 Task: Buy 2 Hall Effect Pickups from Ignition Parts section under best seller category for shipping address: Joshua Turner, 2763 Fieldcrest Road, New York, New York 10005, Cell Number 6318992398. Pay from credit card ending with 2005, CVV 3321
Action: Mouse moved to (28, 89)
Screenshot: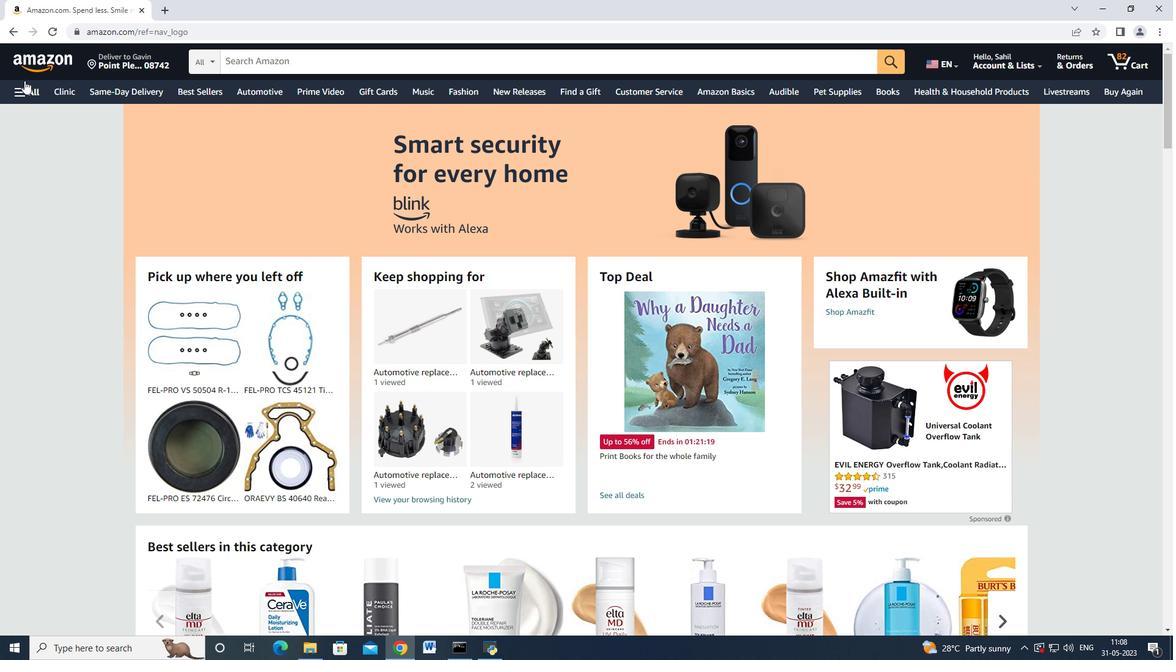 
Action: Mouse pressed left at (28, 89)
Screenshot: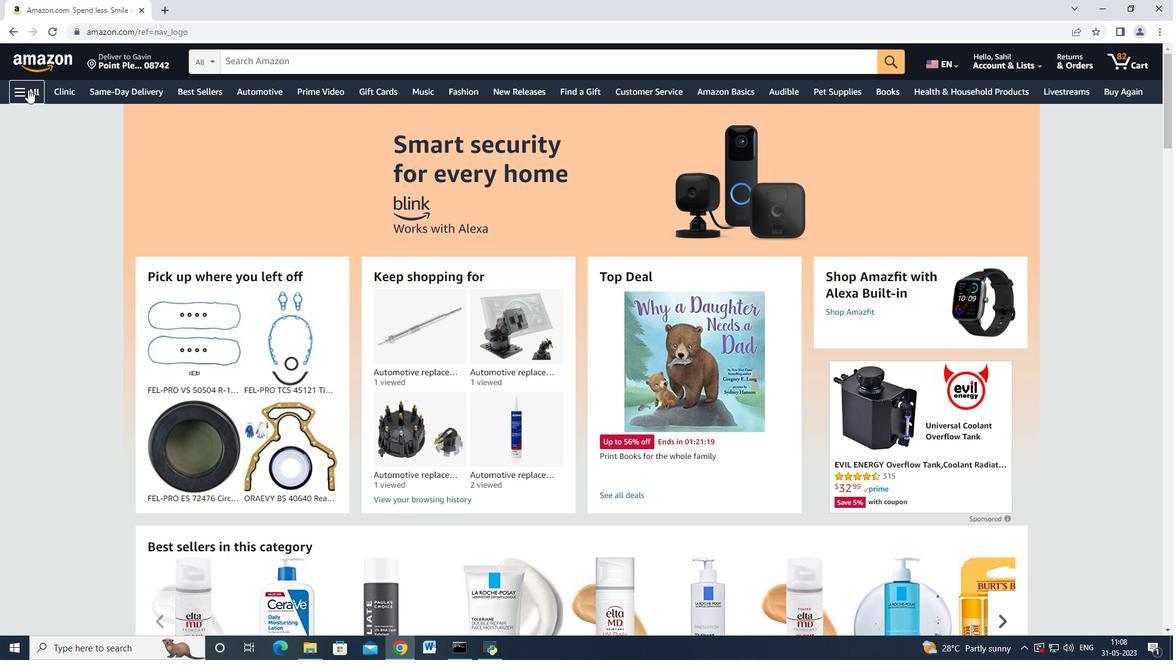 
Action: Mouse moved to (64, 213)
Screenshot: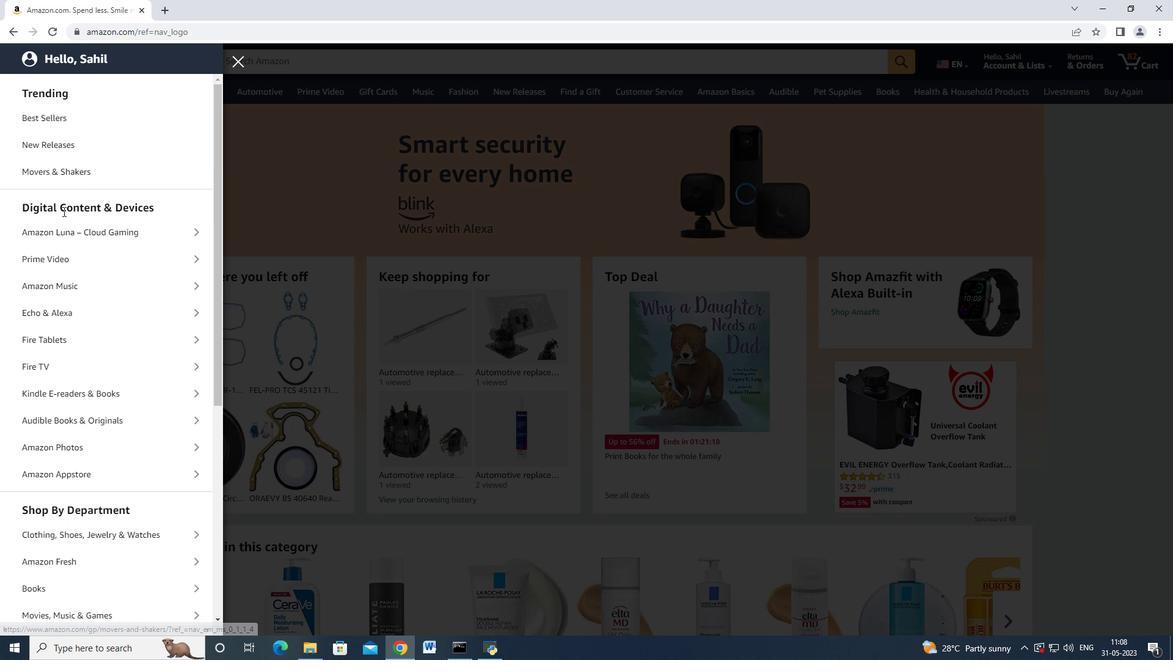 
Action: Mouse scrolled (64, 212) with delta (0, 0)
Screenshot: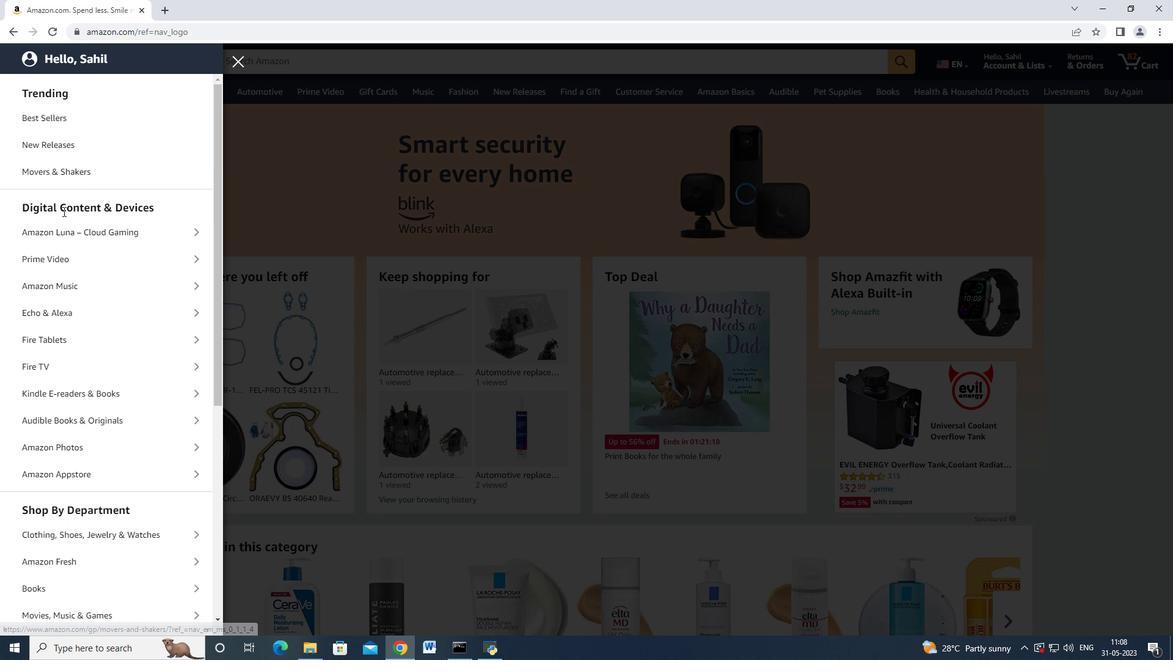 
Action: Mouse moved to (64, 213)
Screenshot: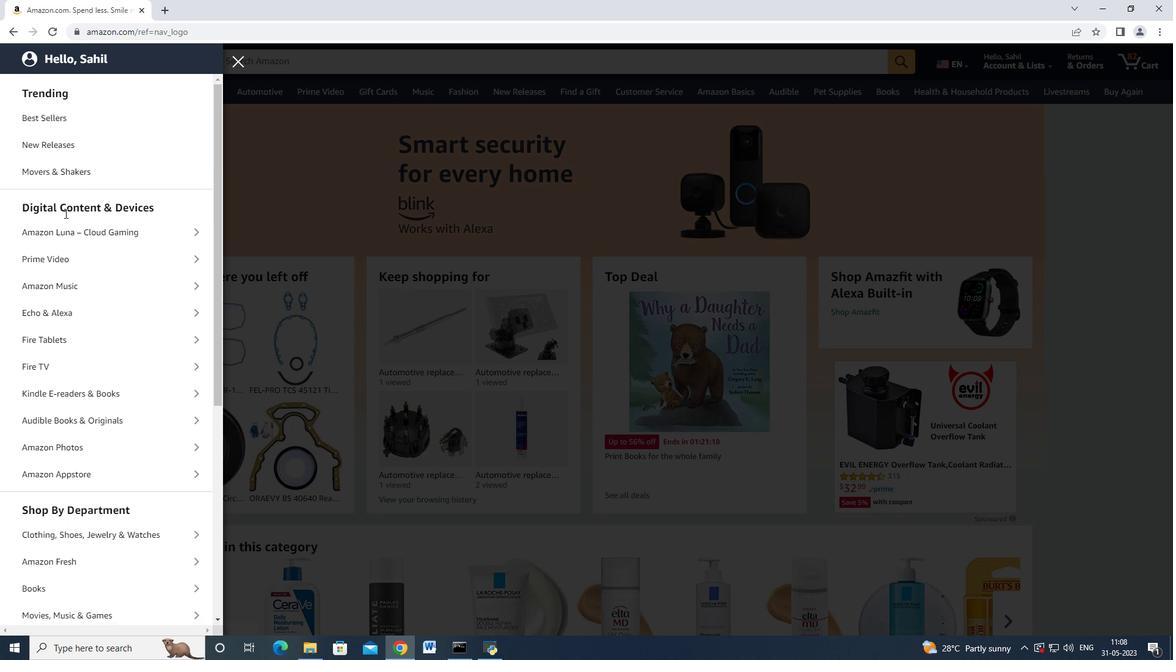 
Action: Mouse scrolled (64, 213) with delta (0, 0)
Screenshot: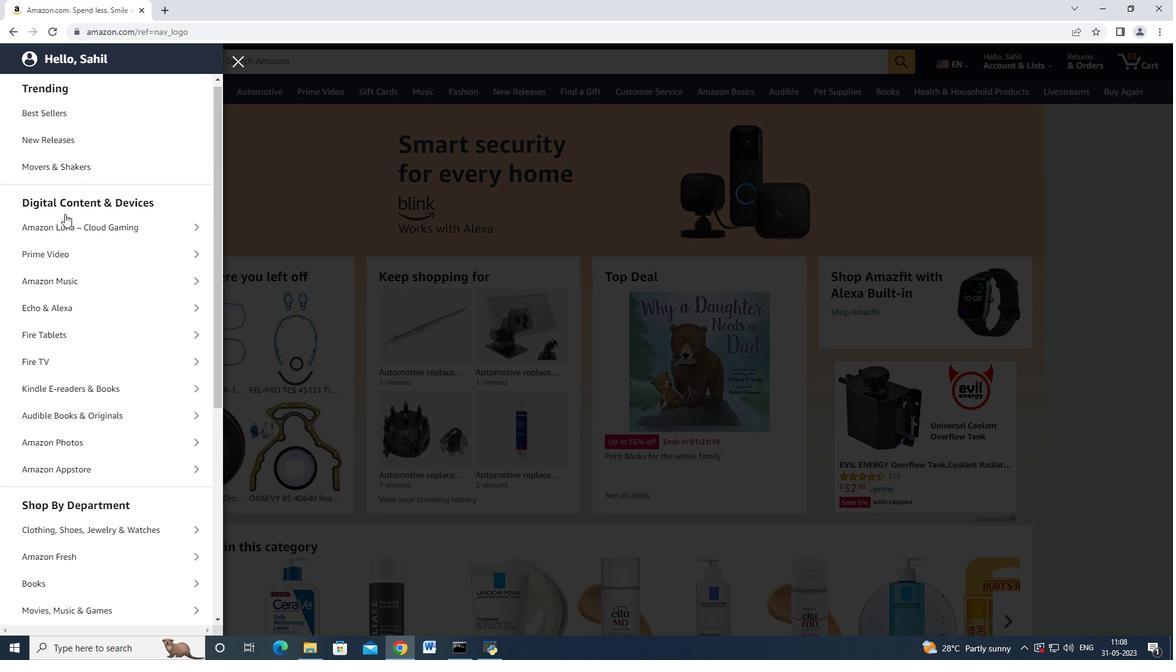 
Action: Mouse moved to (66, 214)
Screenshot: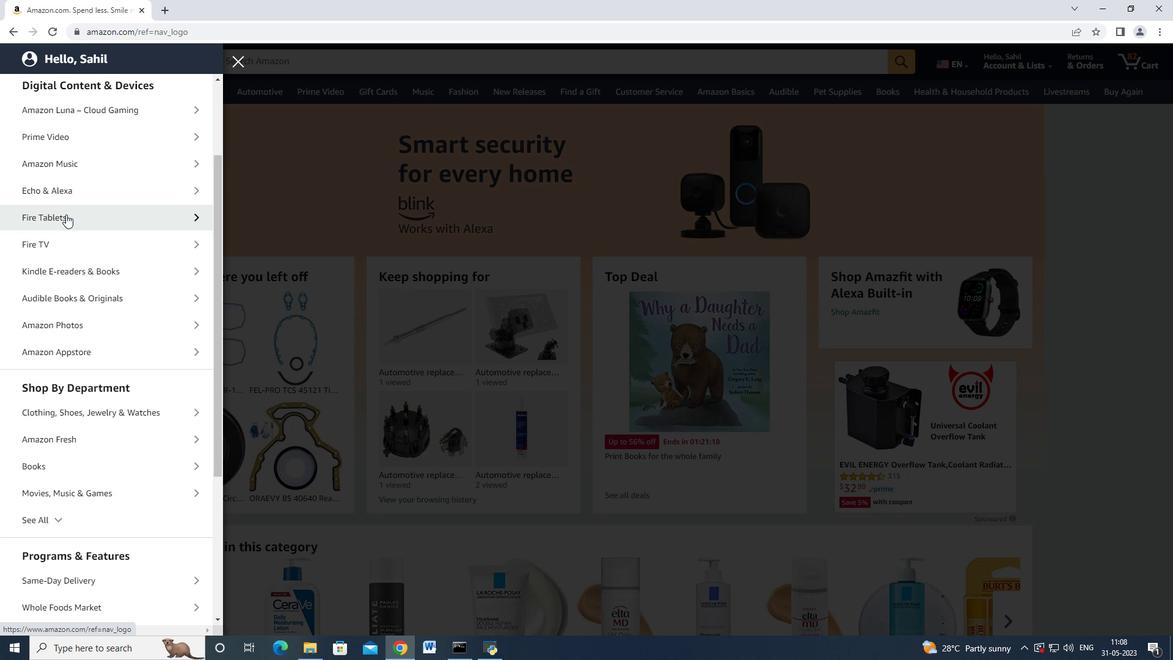 
Action: Mouse scrolled (66, 213) with delta (0, 0)
Screenshot: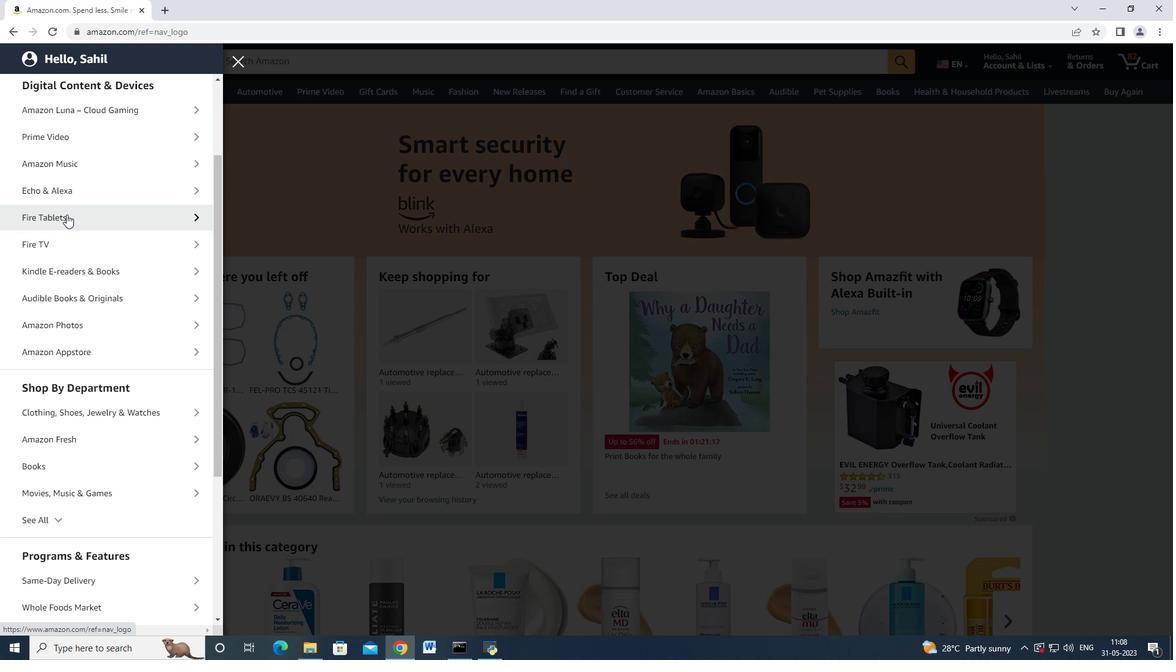 
Action: Mouse scrolled (66, 213) with delta (0, 0)
Screenshot: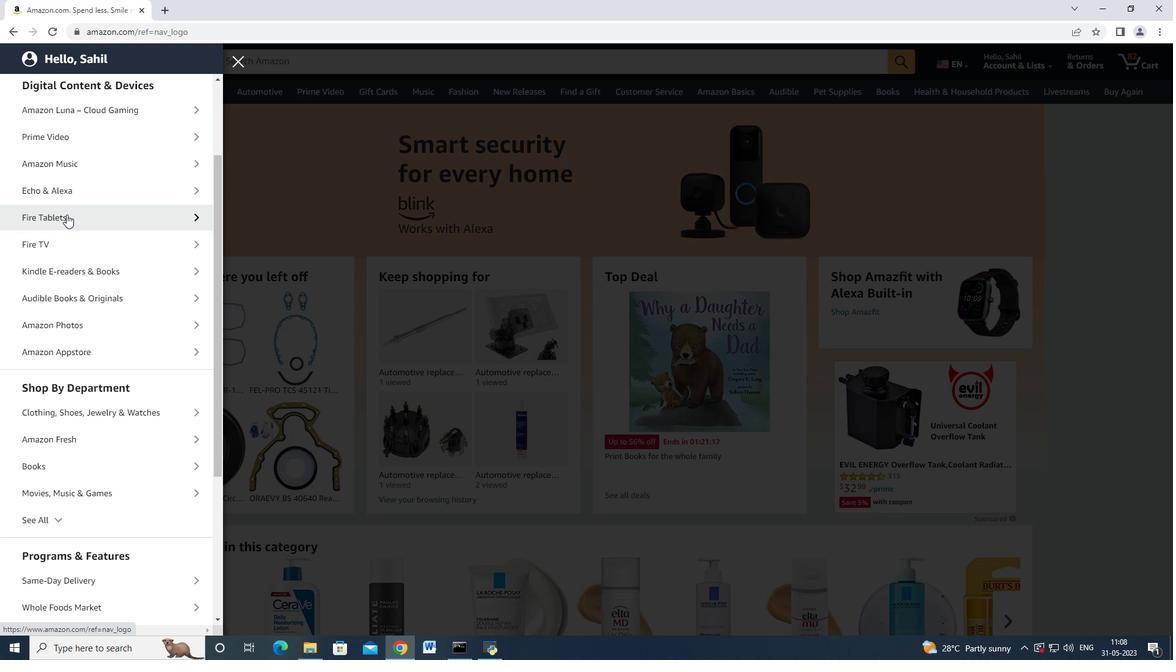 
Action: Mouse moved to (84, 399)
Screenshot: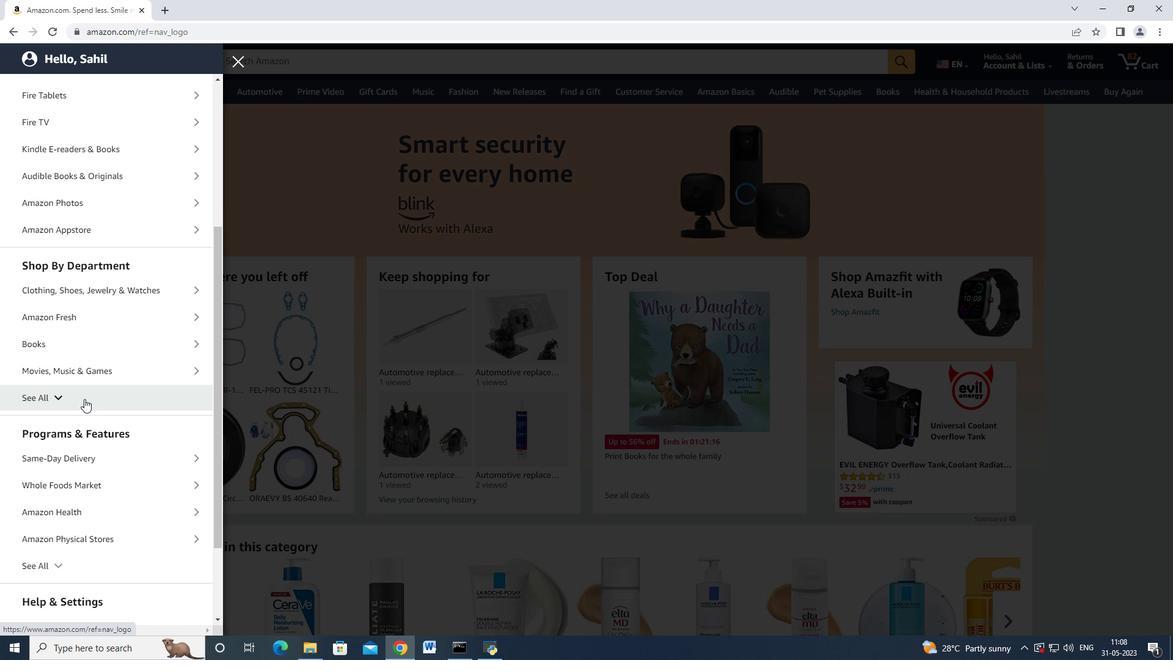 
Action: Mouse pressed left at (84, 399)
Screenshot: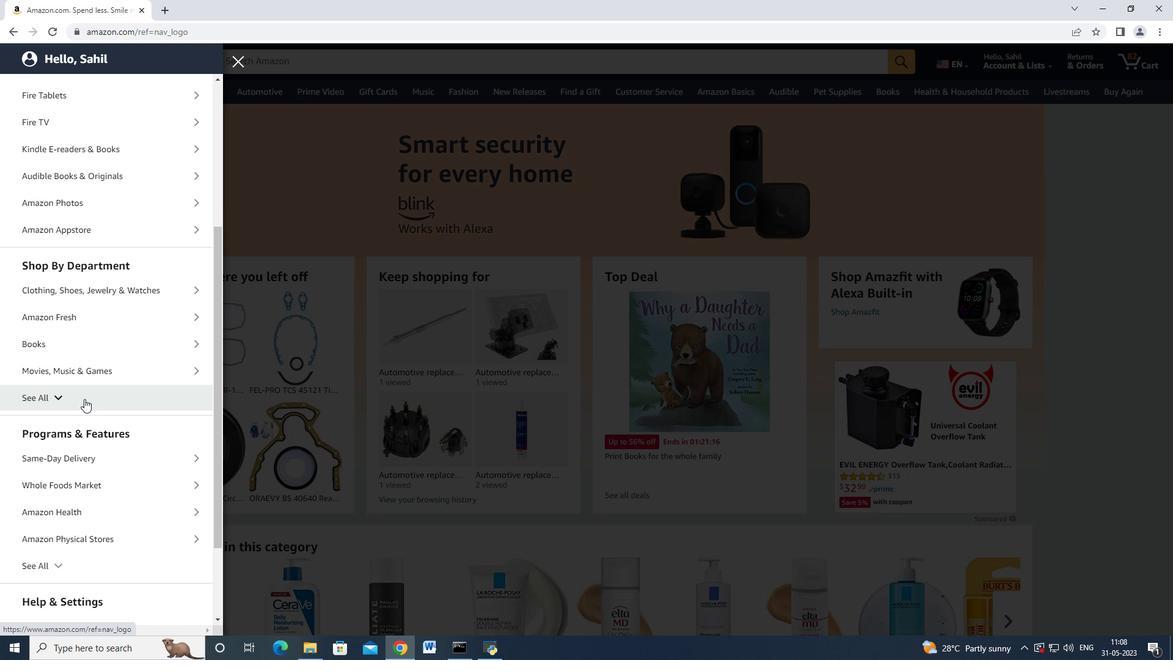 
Action: Mouse moved to (84, 398)
Screenshot: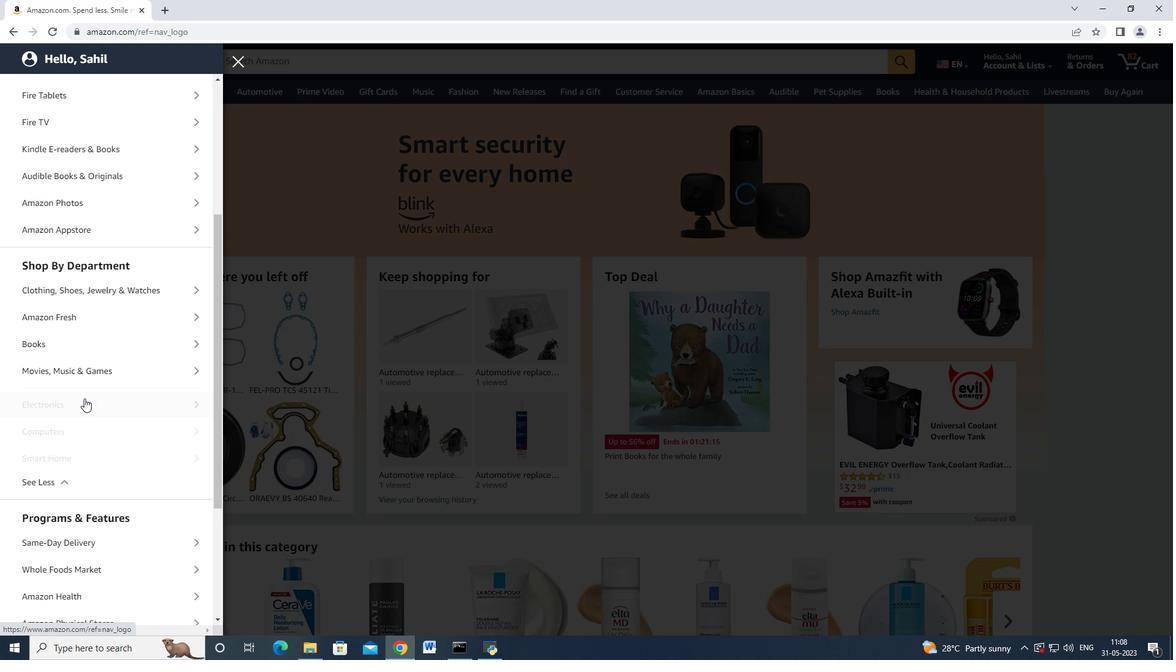 
Action: Mouse scrolled (84, 397) with delta (0, 0)
Screenshot: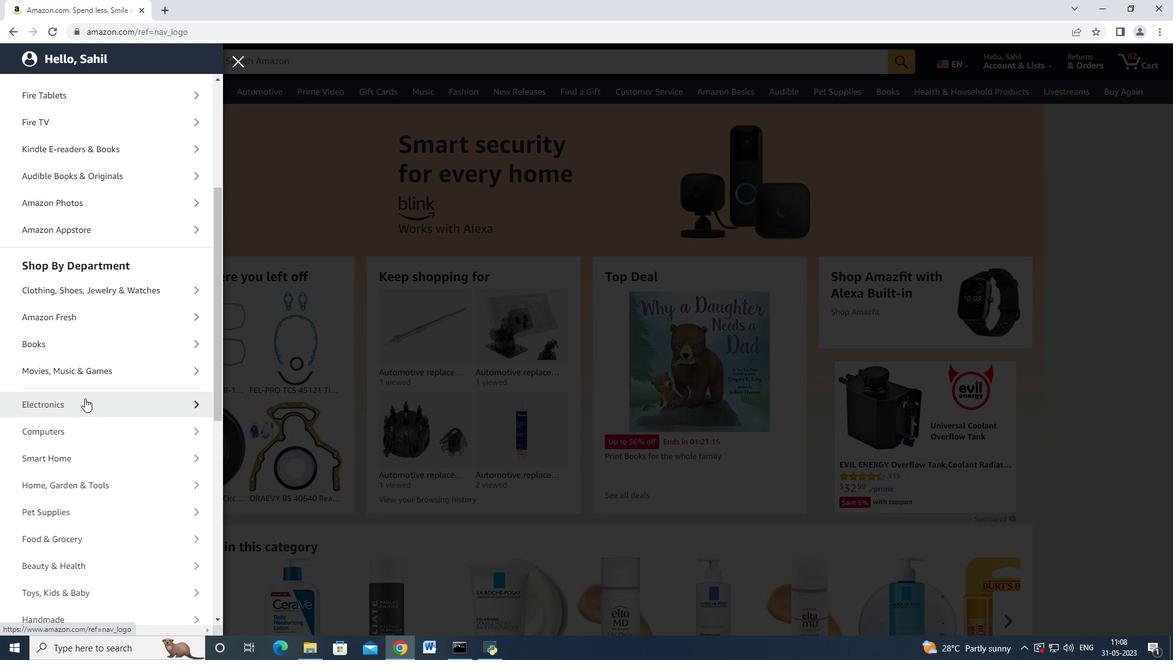 
Action: Mouse scrolled (84, 397) with delta (0, 0)
Screenshot: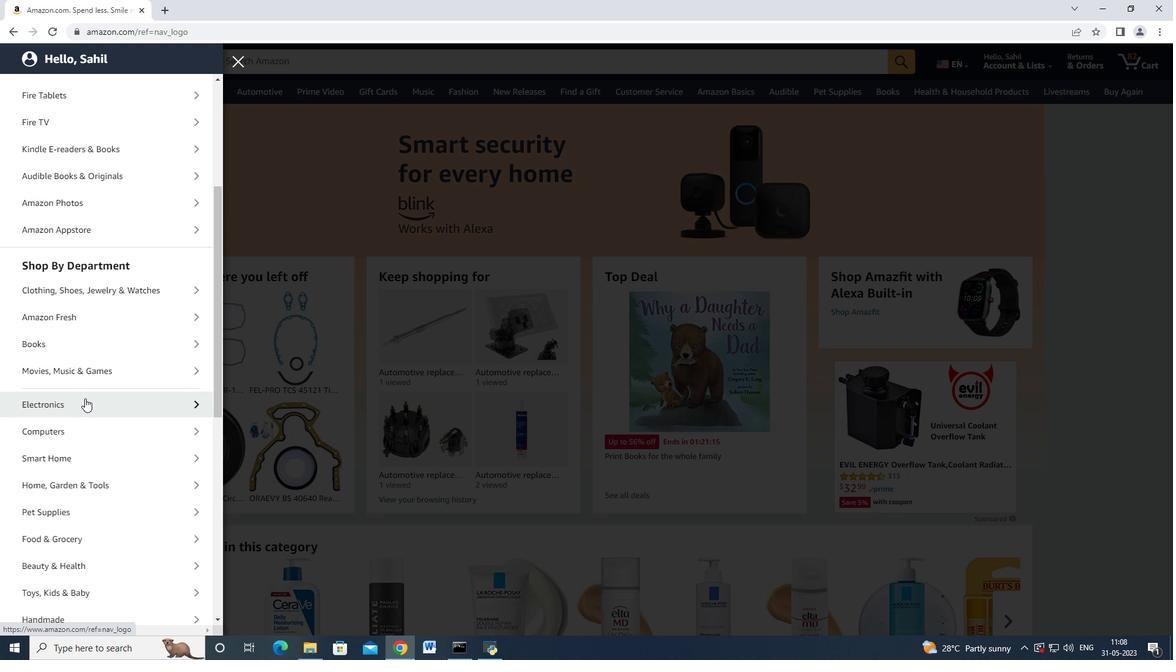 
Action: Mouse scrolled (84, 397) with delta (0, 0)
Screenshot: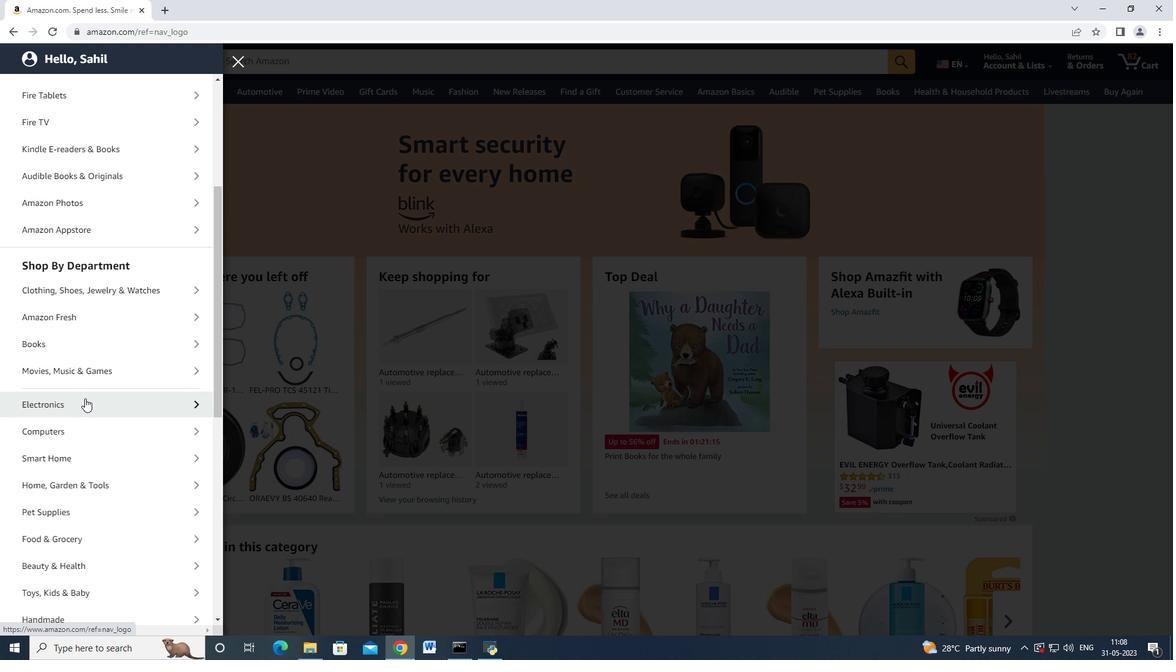 
Action: Mouse scrolled (84, 397) with delta (0, 0)
Screenshot: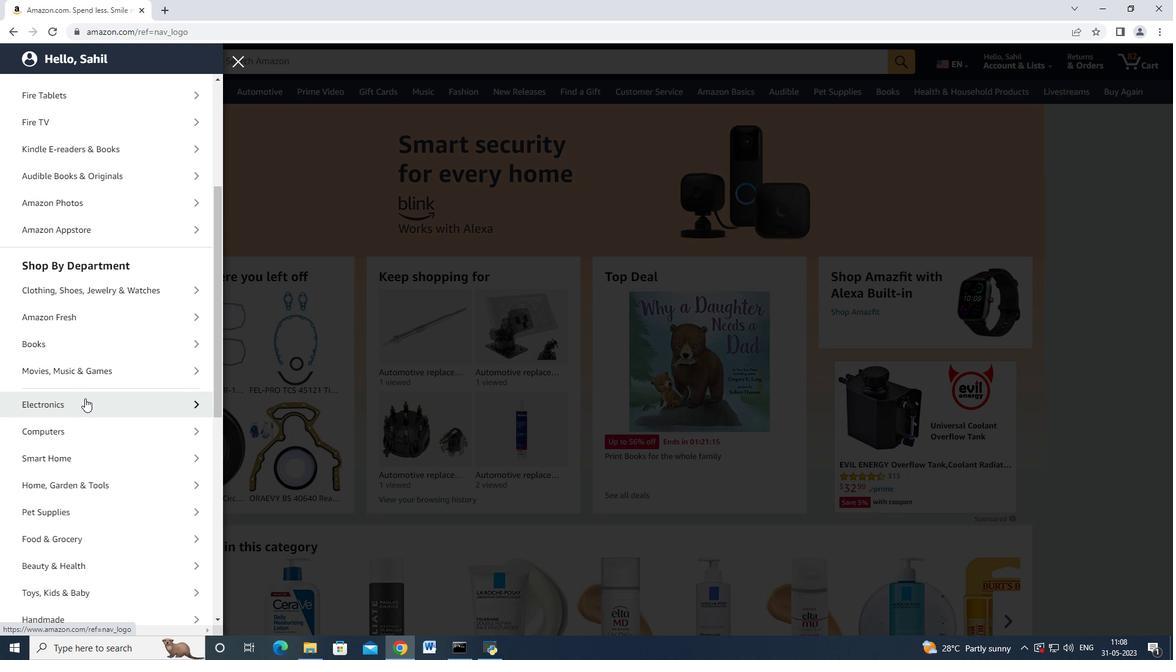 
Action: Mouse scrolled (84, 397) with delta (0, 0)
Screenshot: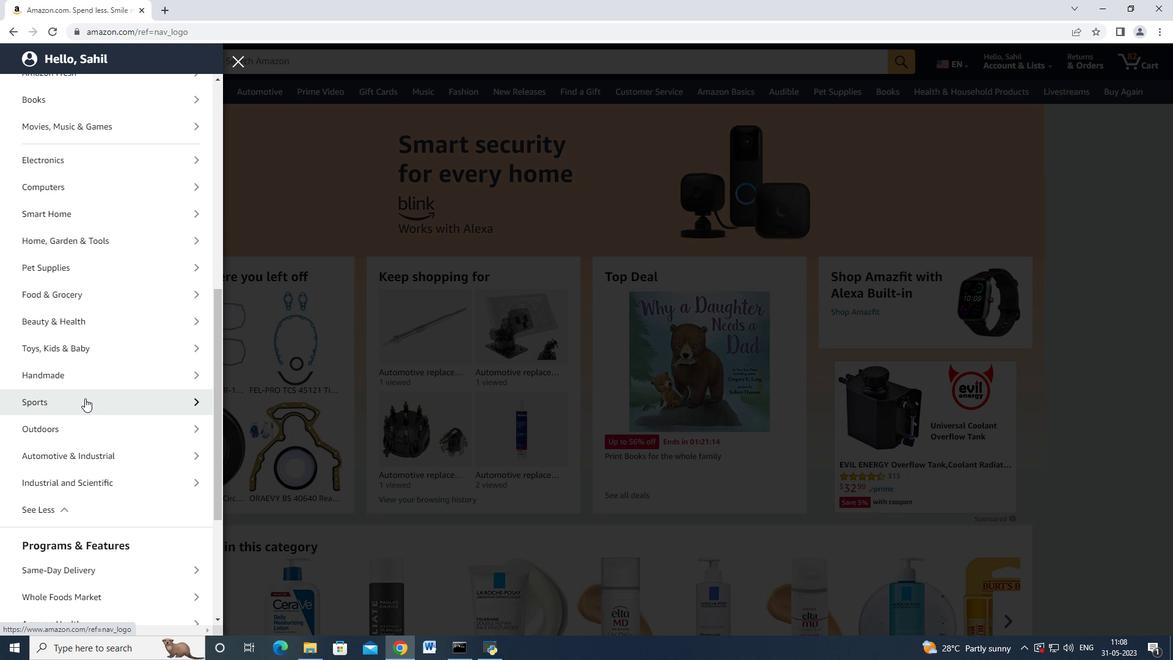 
Action: Mouse moved to (91, 381)
Screenshot: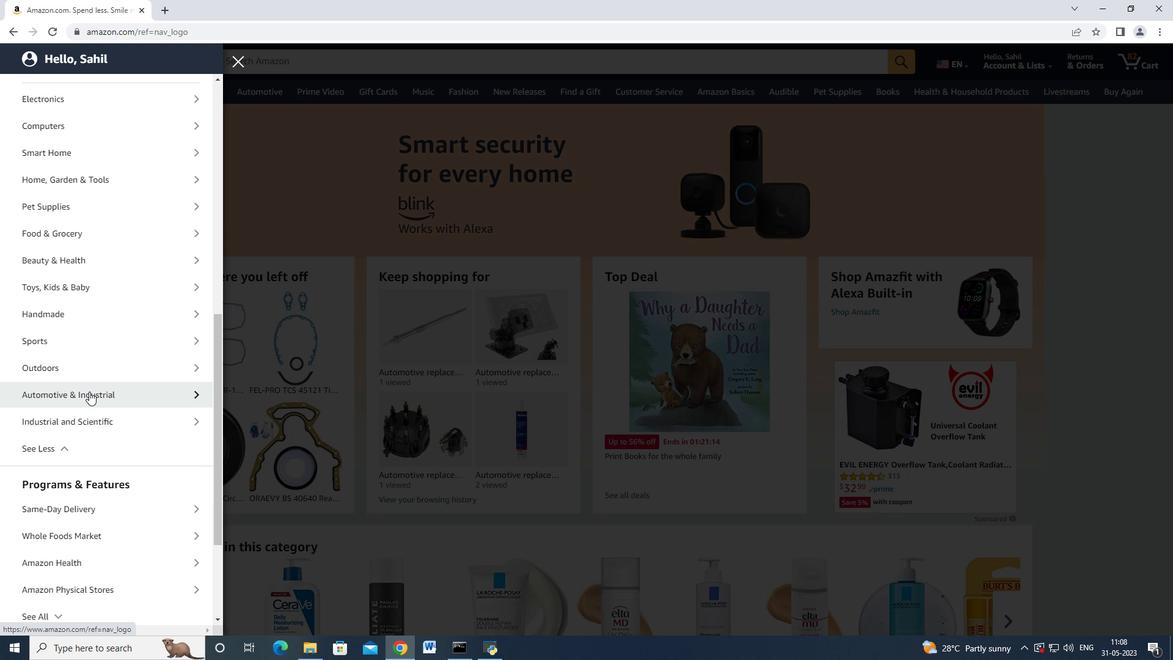 
Action: Mouse scrolled (91, 382) with delta (0, 0)
Screenshot: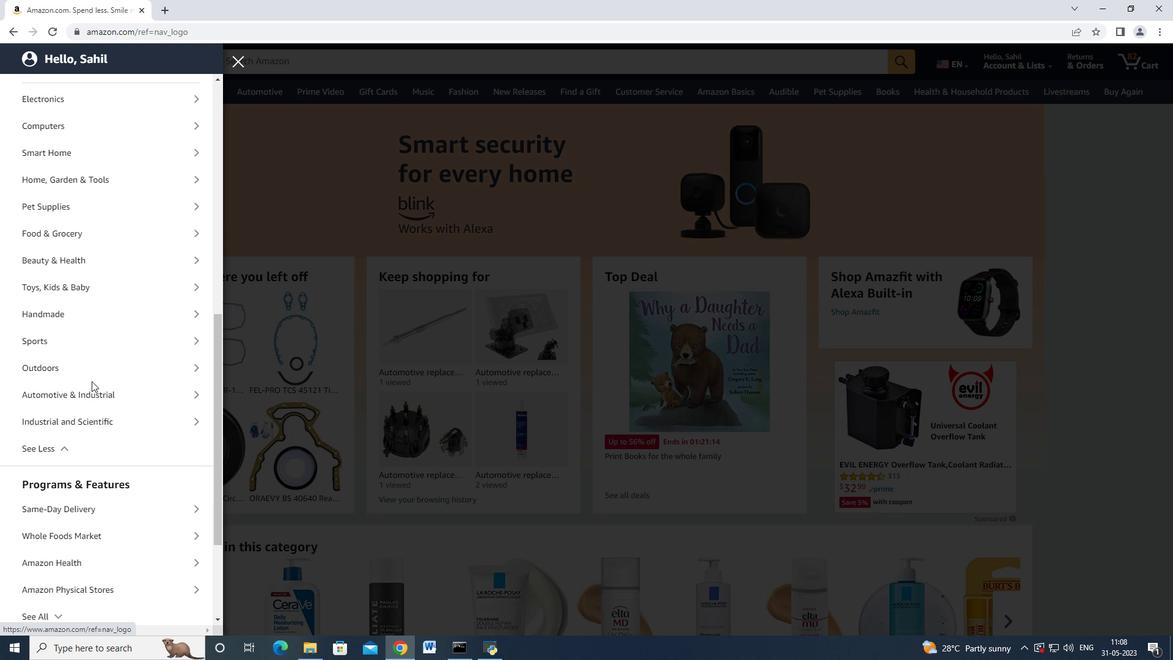 
Action: Mouse scrolled (91, 382) with delta (0, 0)
Screenshot: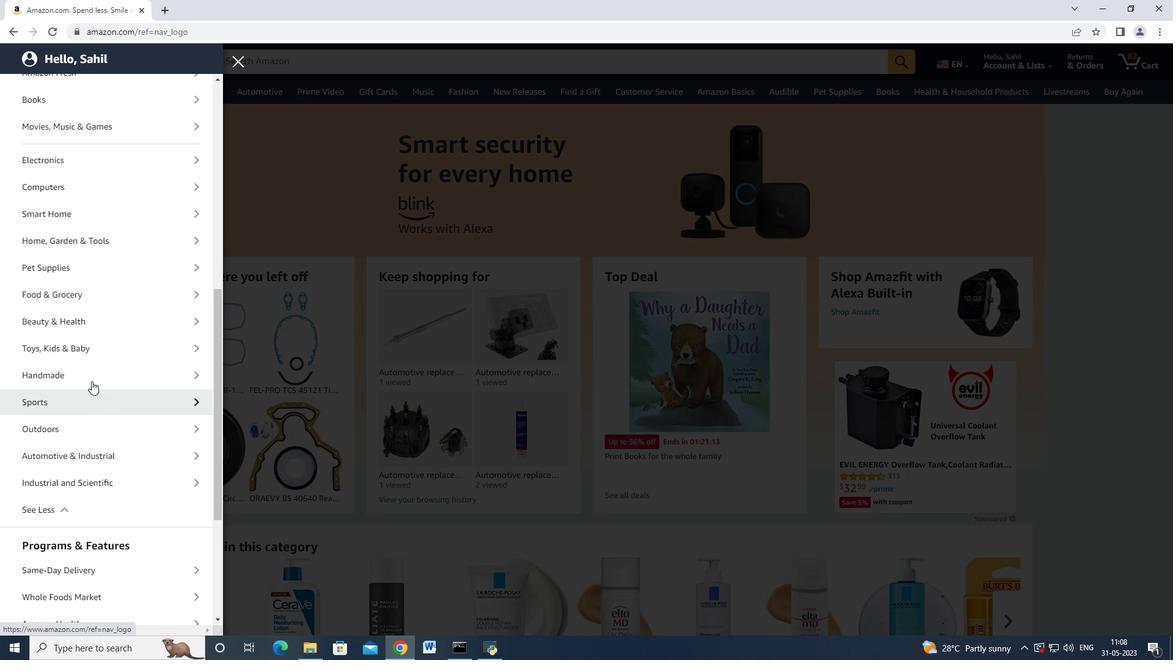 
Action: Mouse moved to (89, 385)
Screenshot: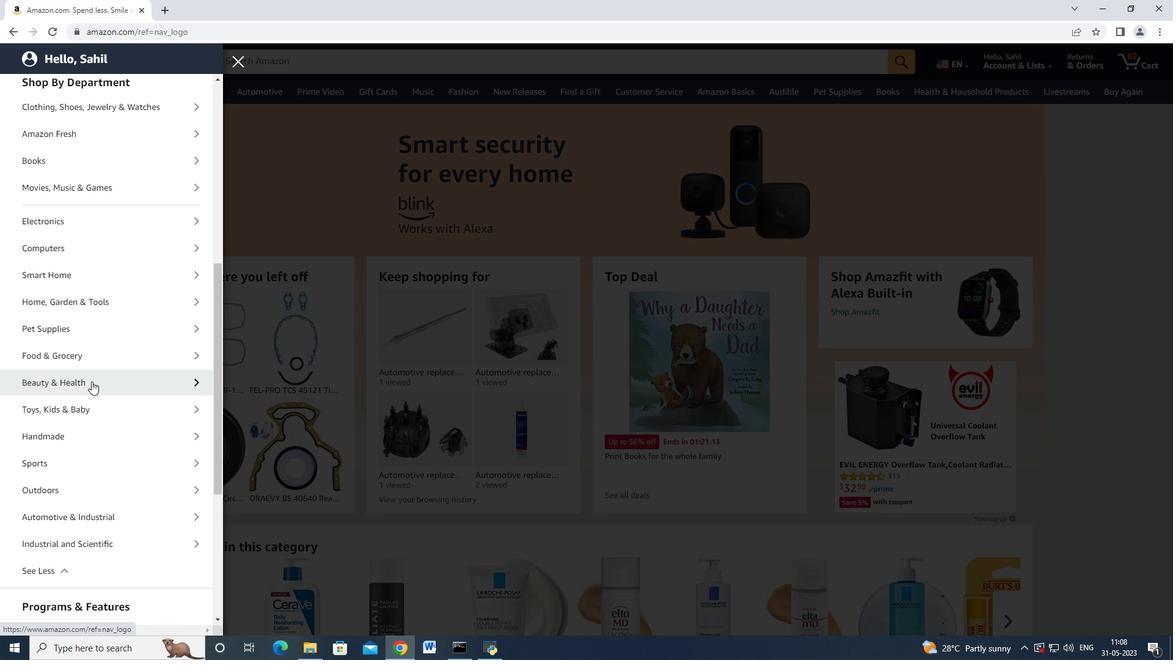 
Action: Mouse scrolled (89, 385) with delta (0, 0)
Screenshot: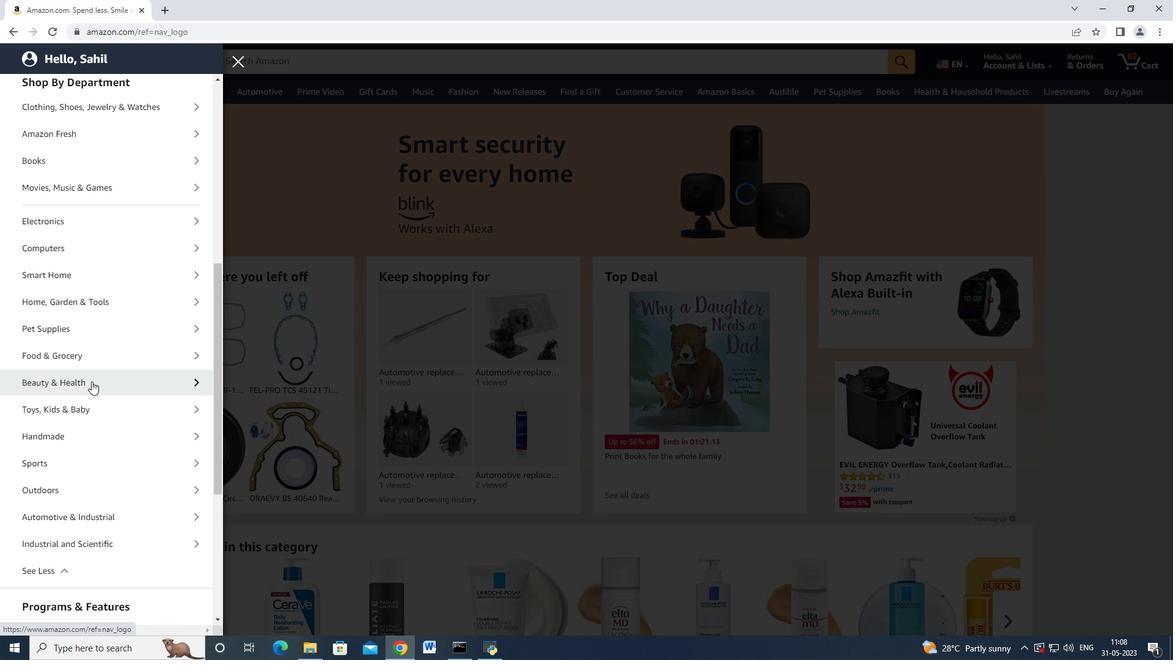 
Action: Mouse moved to (88, 386)
Screenshot: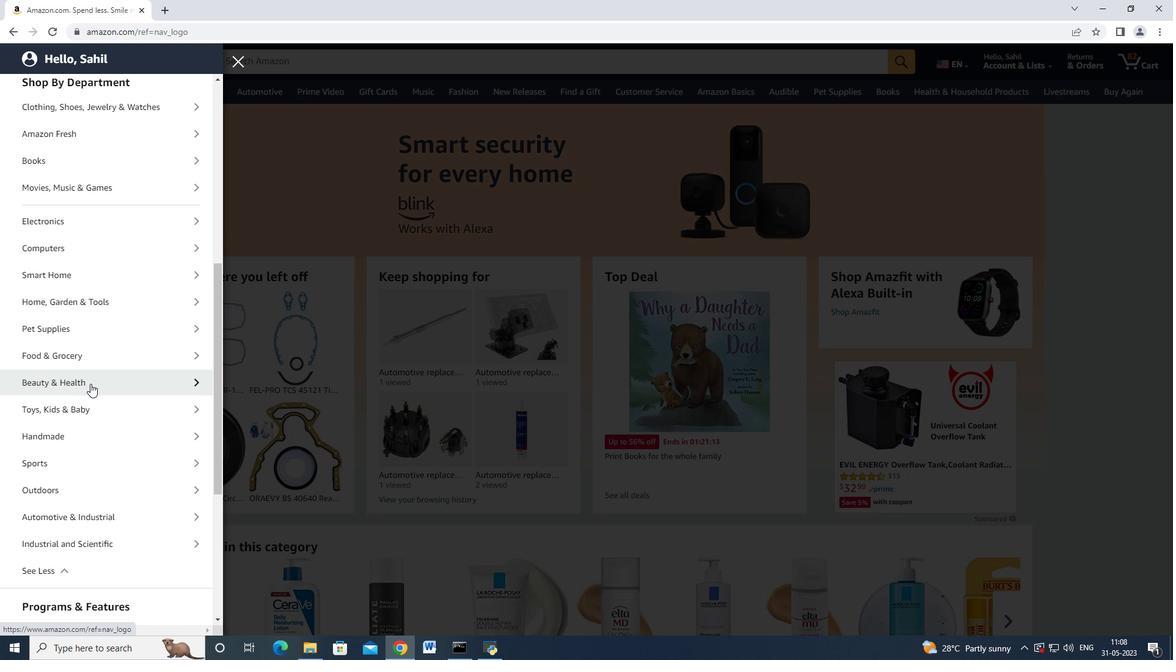 
Action: Mouse scrolled (88, 385) with delta (0, 0)
Screenshot: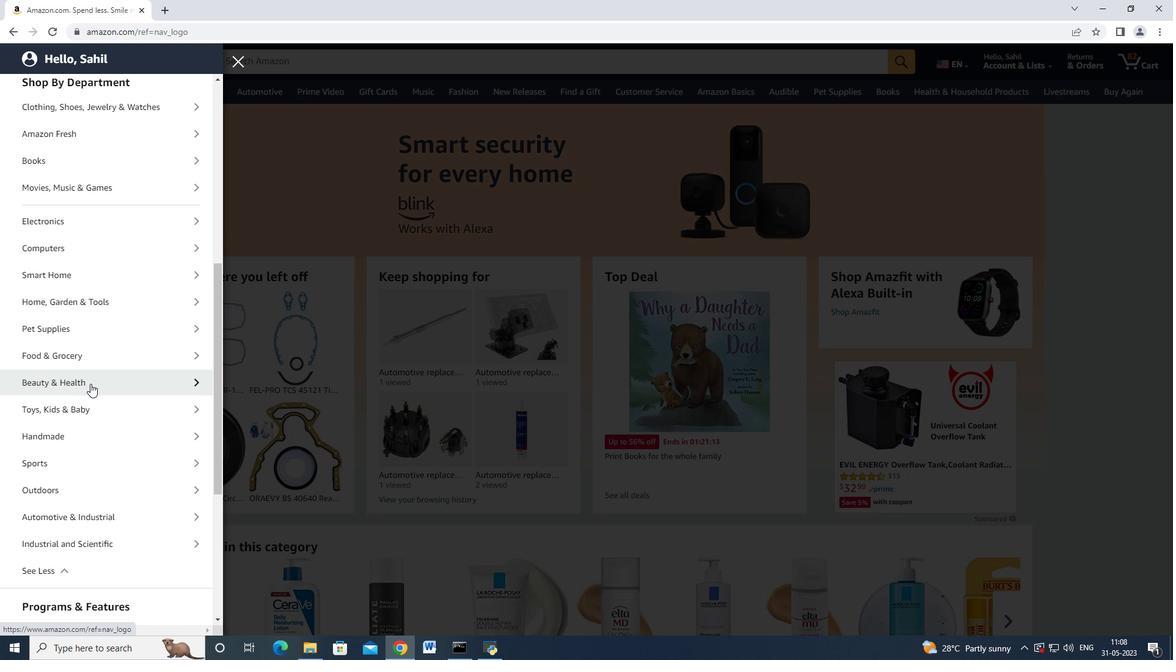 
Action: Mouse moved to (100, 393)
Screenshot: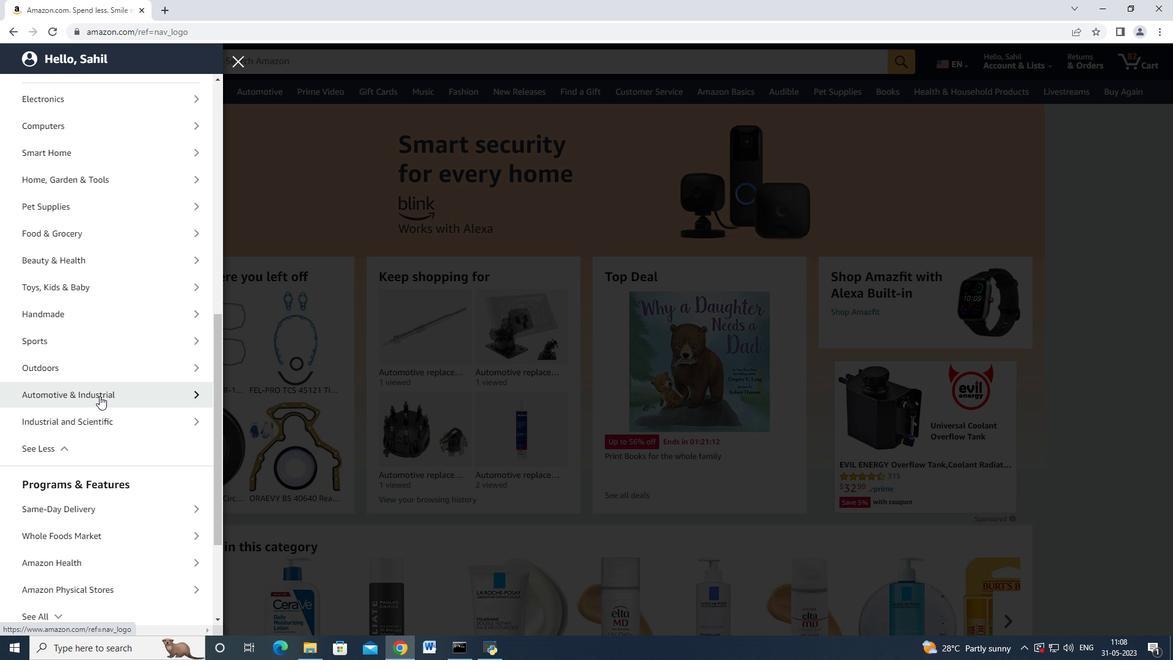 
Action: Mouse pressed left at (100, 393)
Screenshot: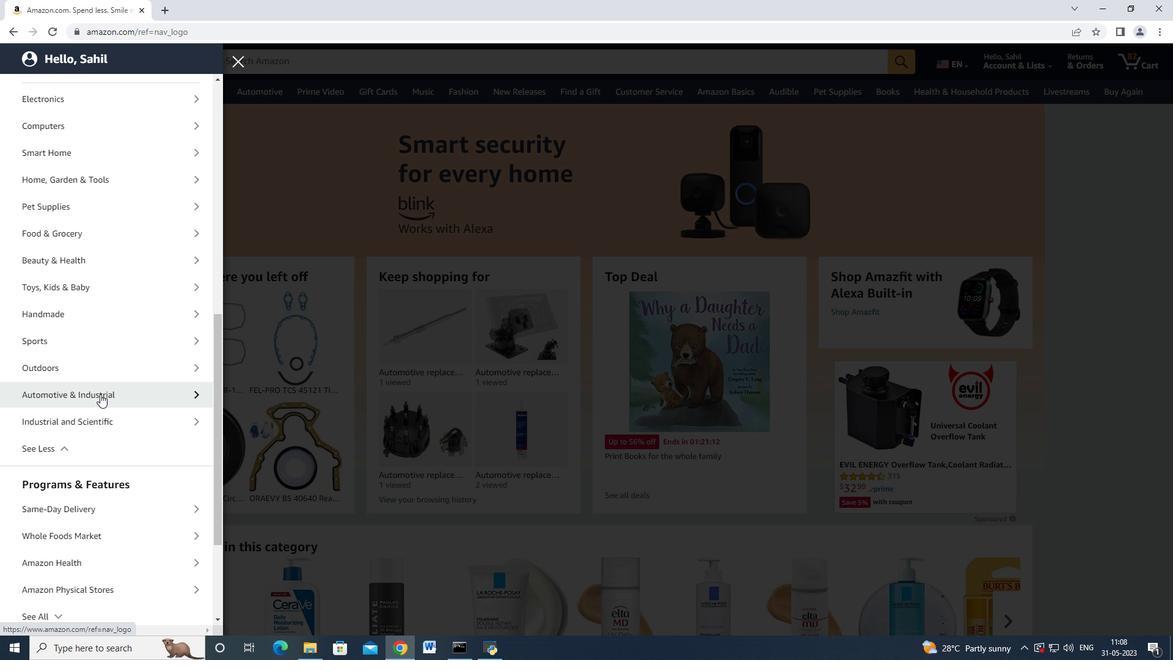 
Action: Mouse moved to (108, 141)
Screenshot: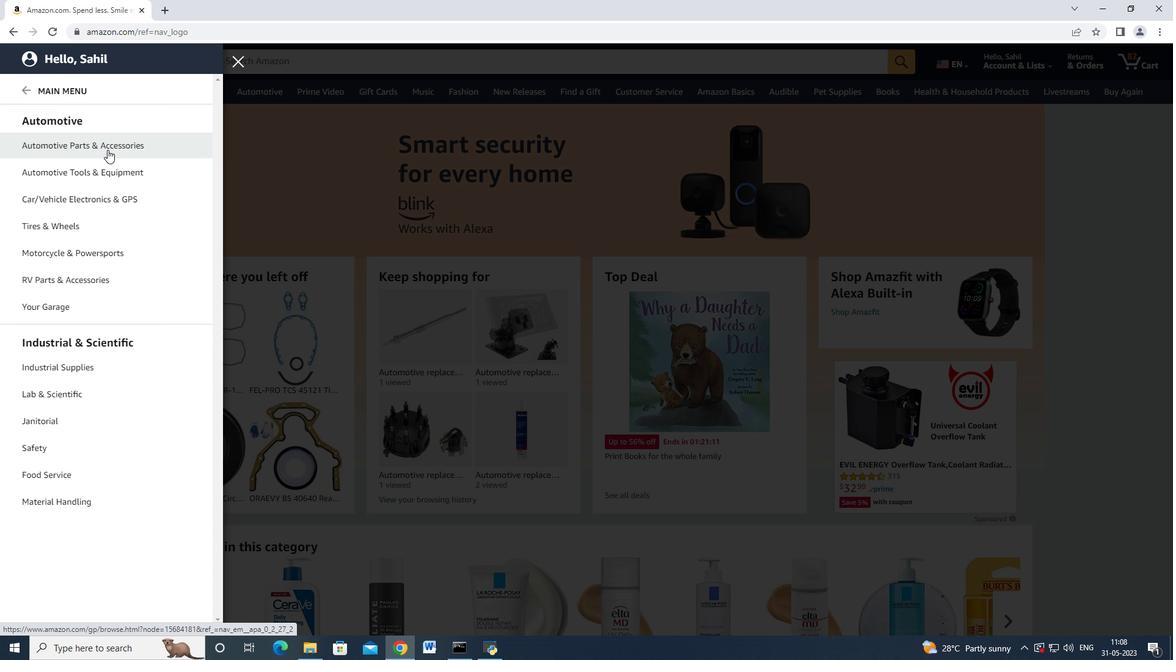 
Action: Mouse pressed left at (108, 141)
Screenshot: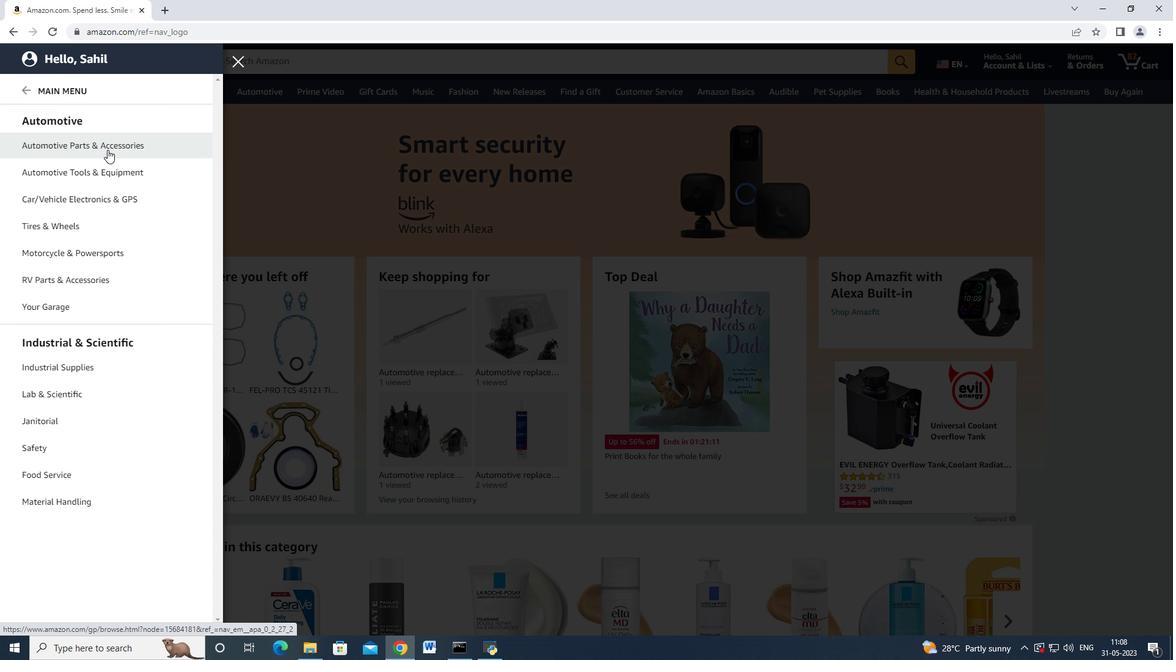 
Action: Mouse moved to (222, 115)
Screenshot: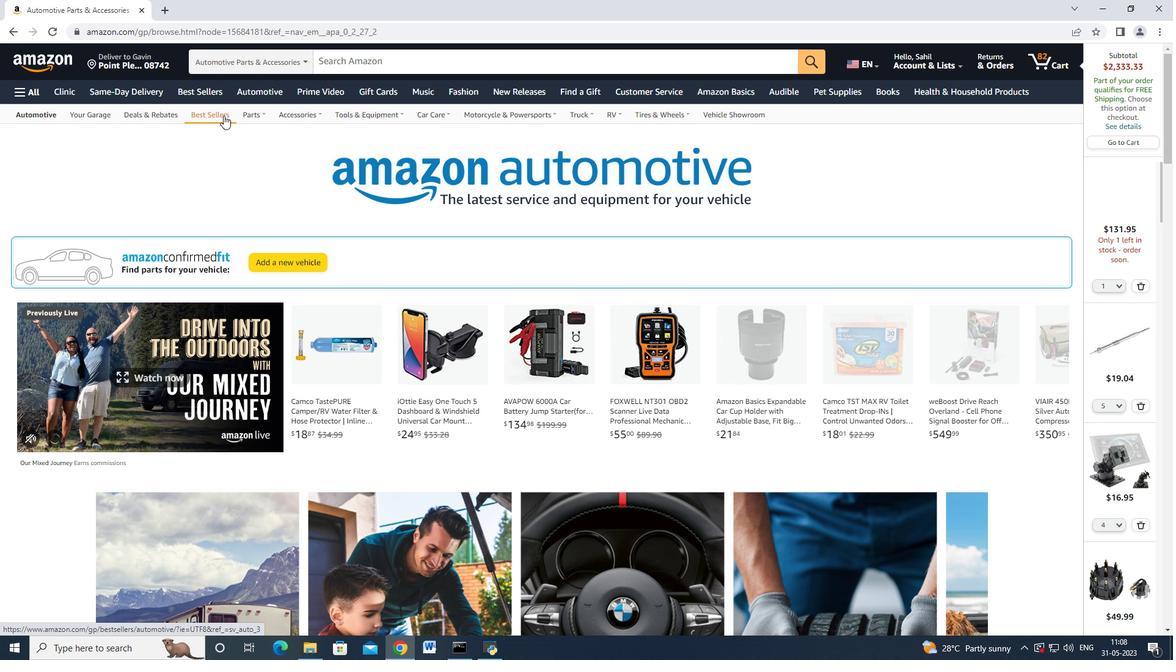 
Action: Mouse pressed left at (222, 115)
Screenshot: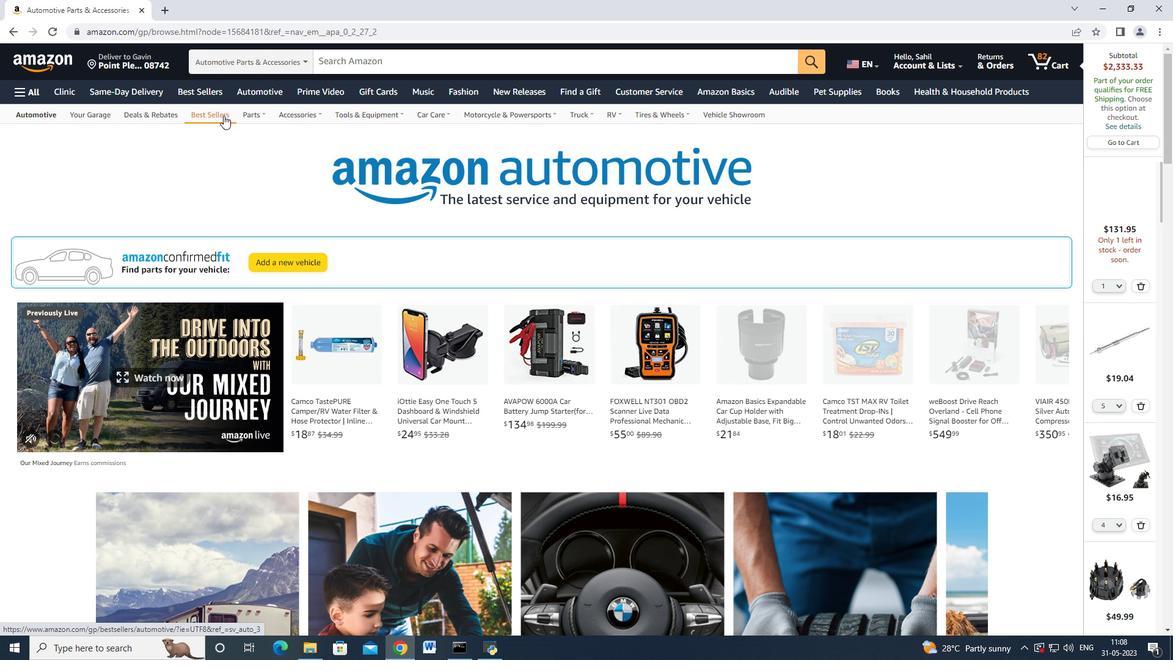 
Action: Mouse moved to (80, 339)
Screenshot: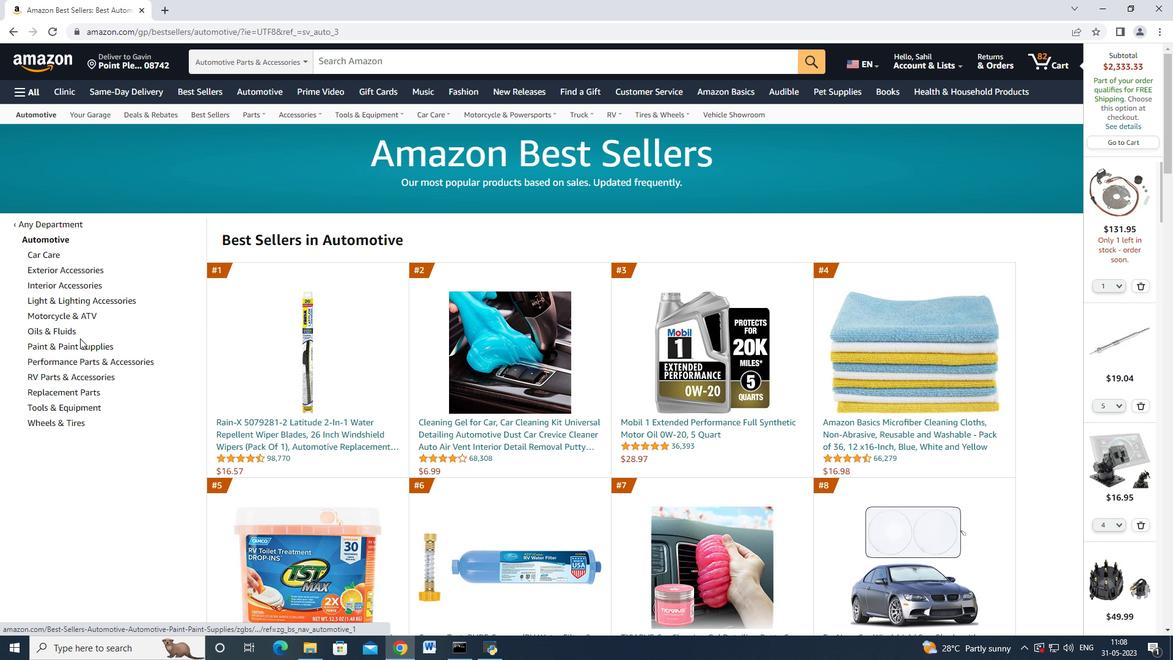 
Action: Mouse scrolled (80, 339) with delta (0, 0)
Screenshot: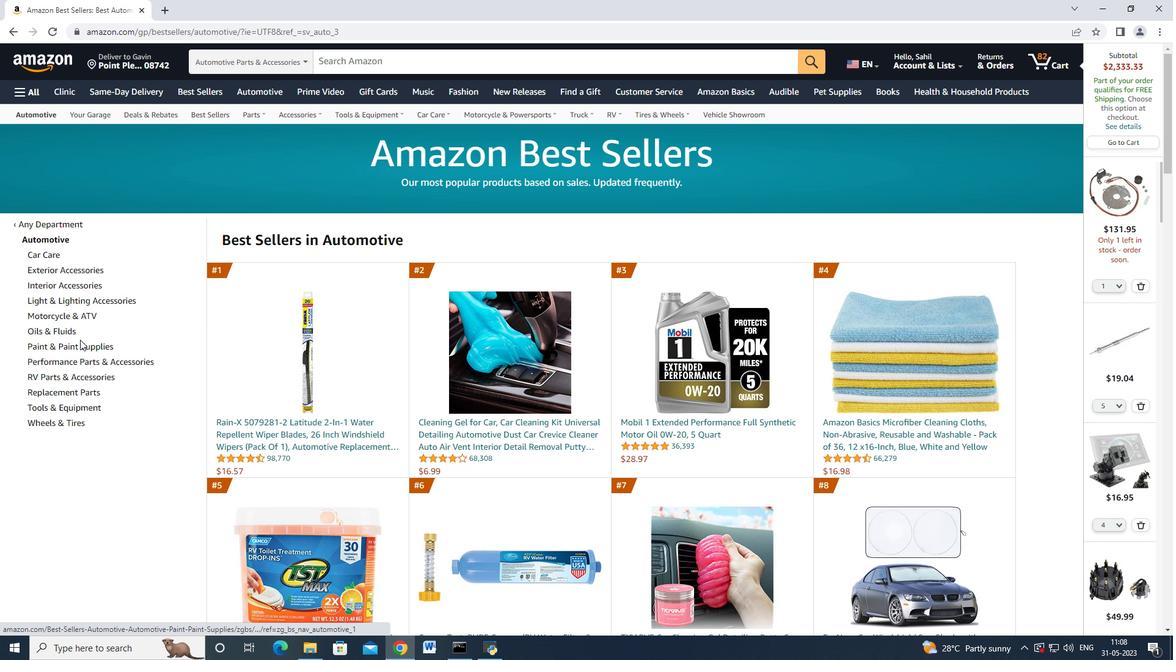 
Action: Mouse moved to (75, 334)
Screenshot: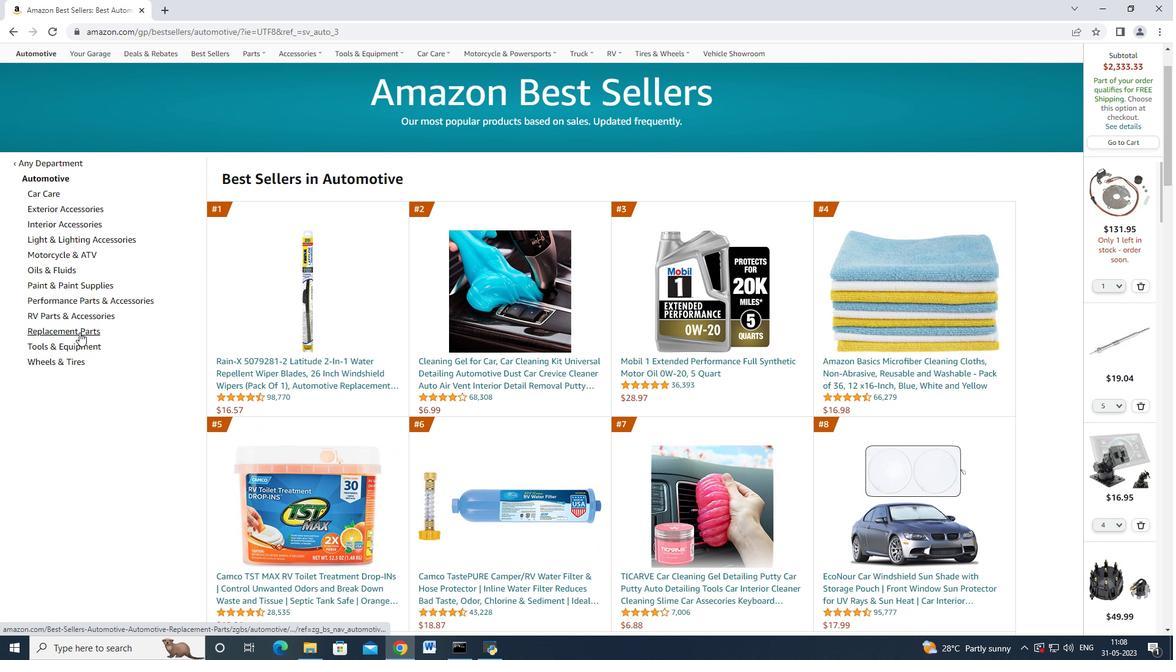 
Action: Mouse pressed left at (75, 334)
Screenshot: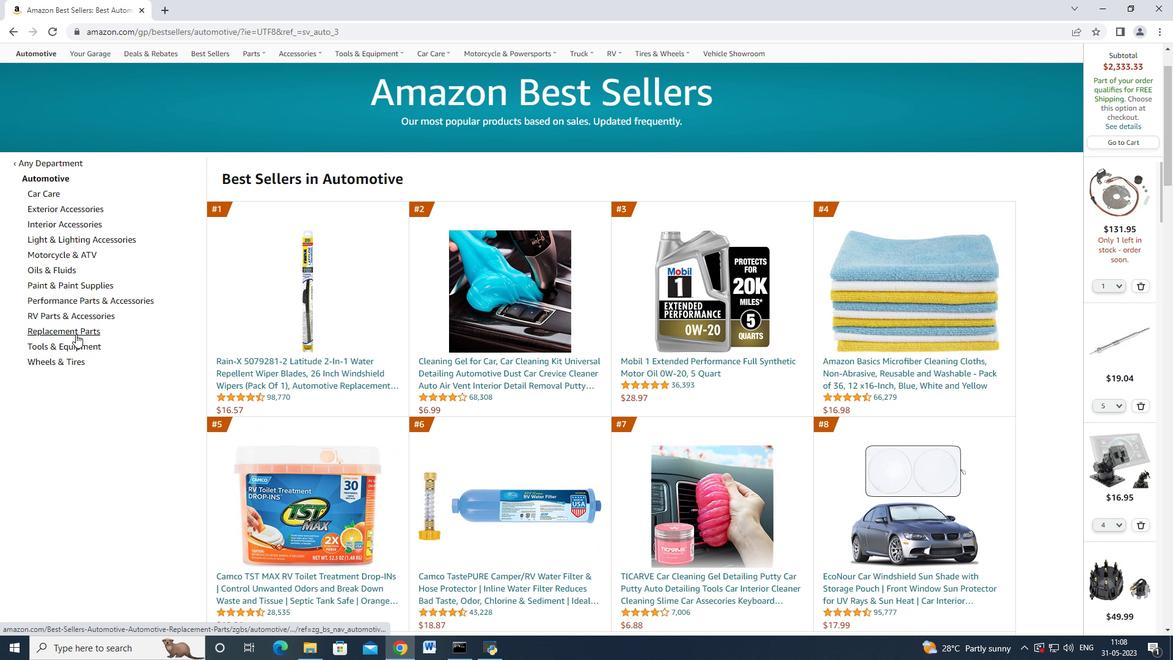 
Action: Mouse moved to (78, 326)
Screenshot: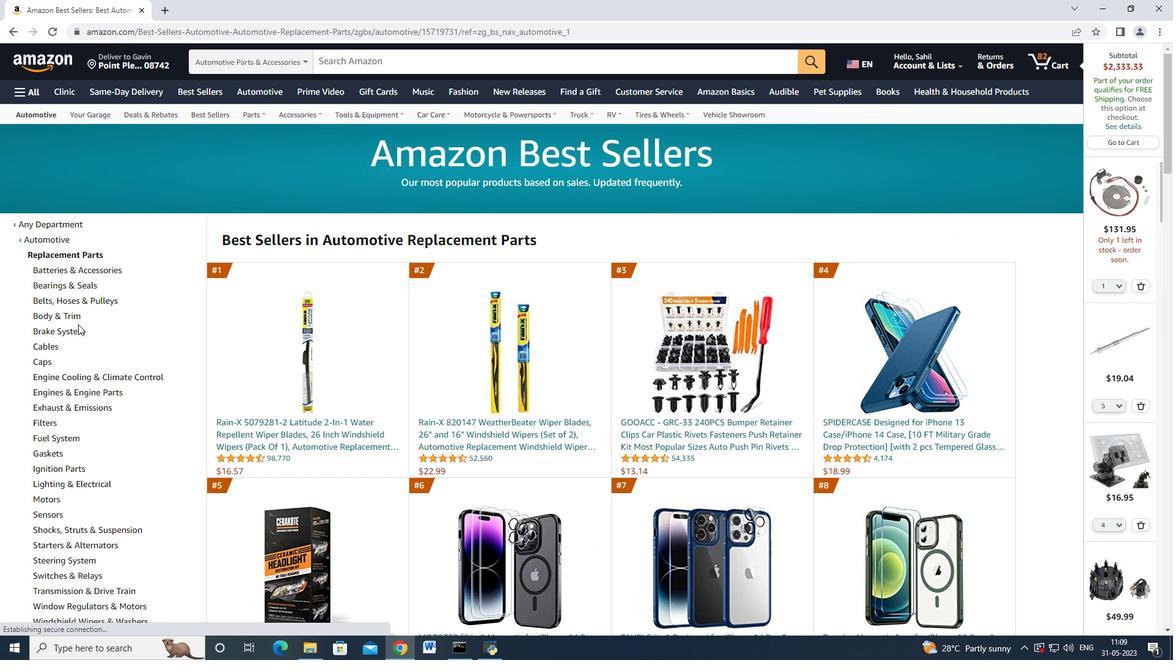 
Action: Mouse scrolled (78, 325) with delta (0, 0)
Screenshot: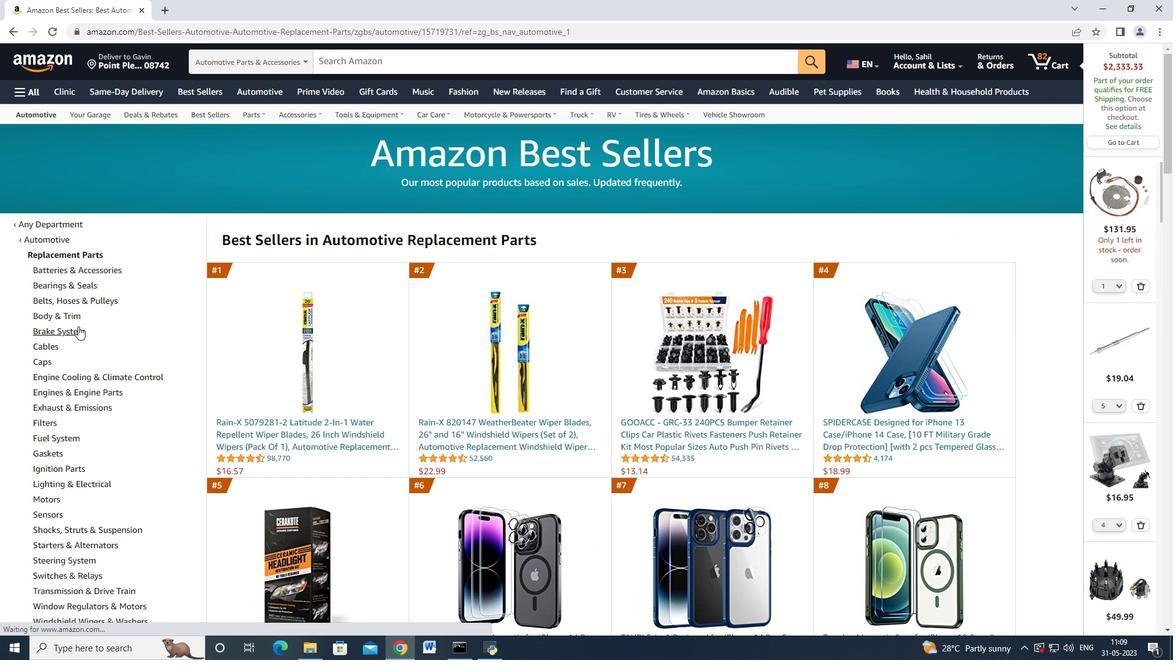
Action: Mouse scrolled (78, 325) with delta (0, 0)
Screenshot: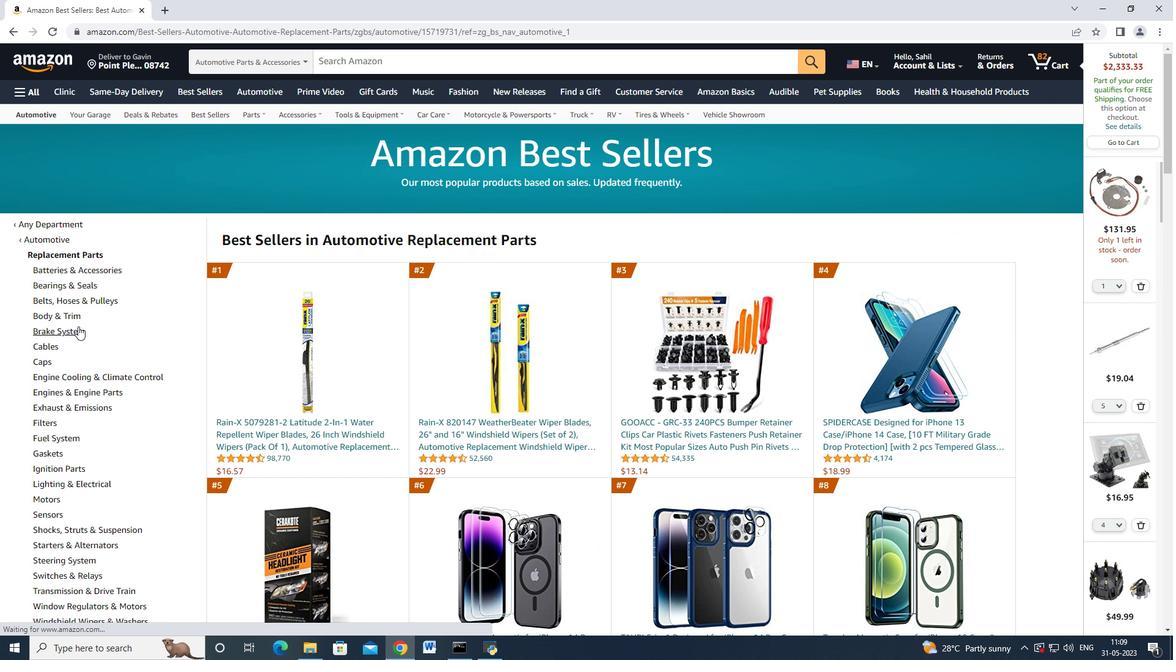 
Action: Mouse scrolled (78, 325) with delta (0, 0)
Screenshot: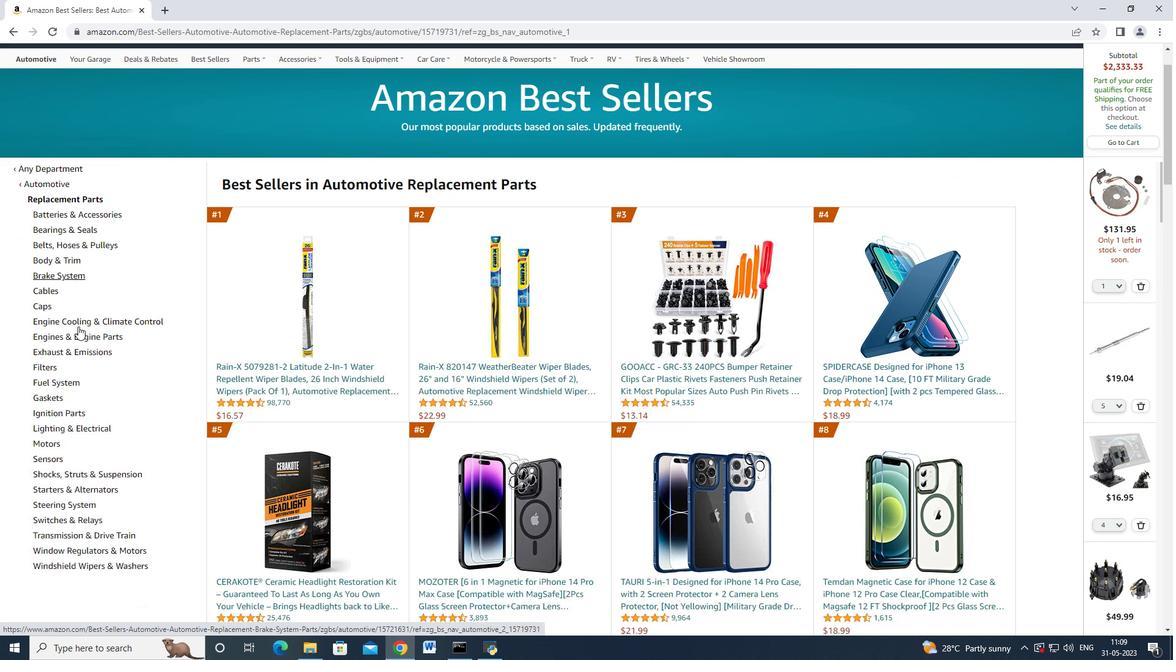 
Action: Mouse moved to (66, 281)
Screenshot: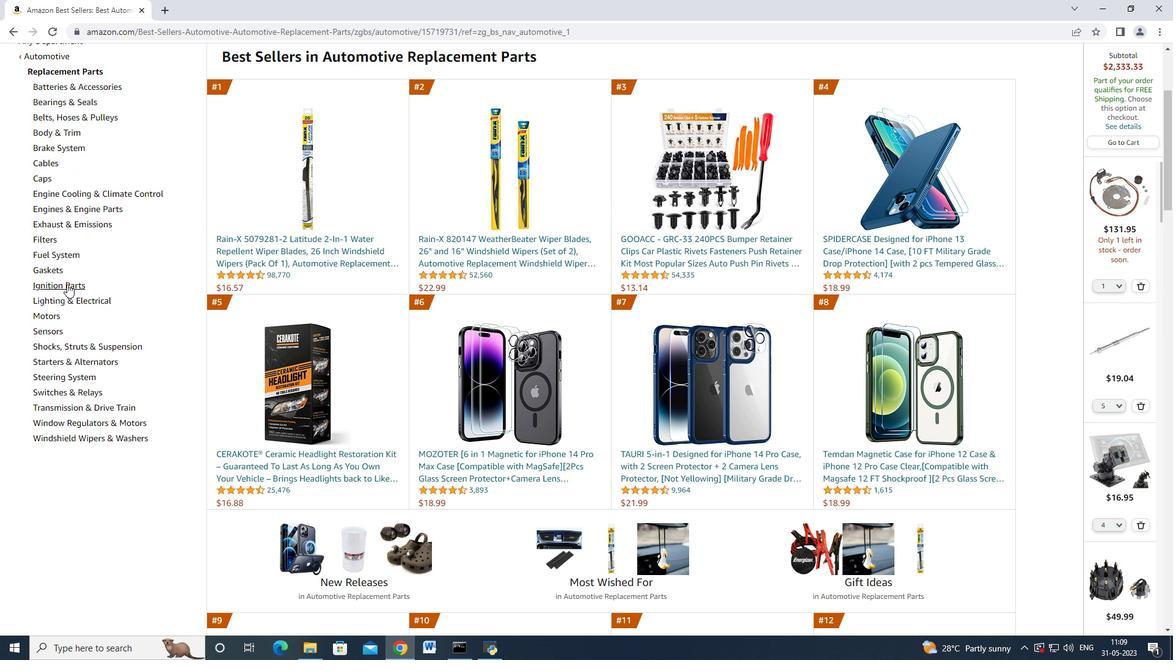 
Action: Mouse pressed left at (66, 281)
Screenshot: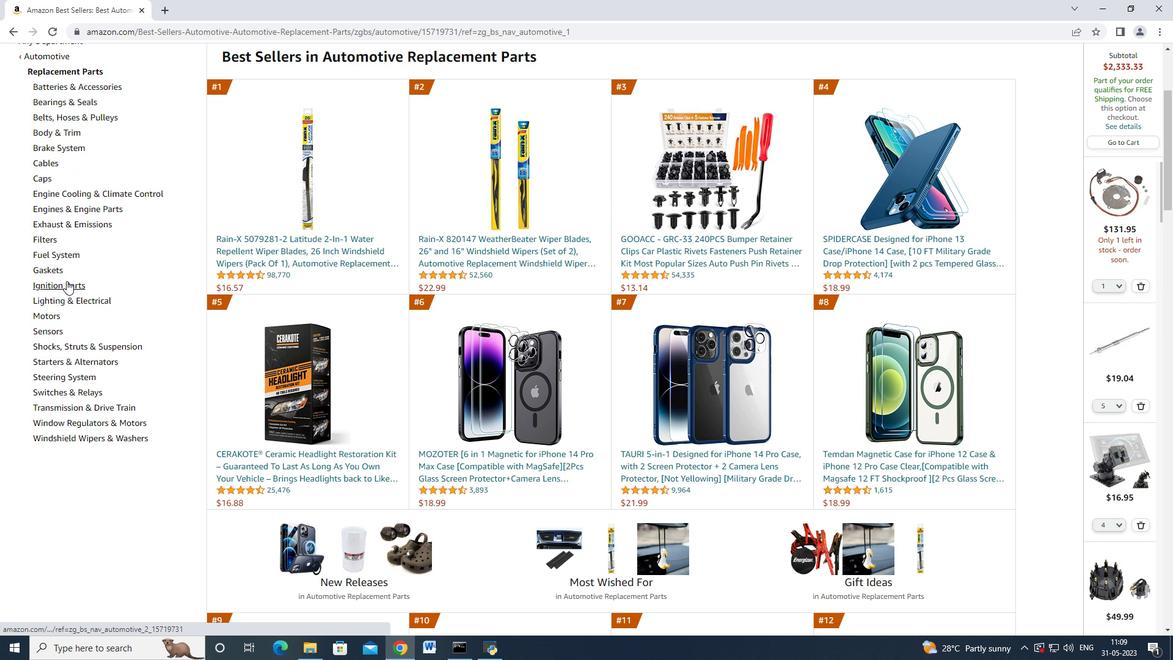 
Action: Mouse scrolled (66, 280) with delta (0, 0)
Screenshot: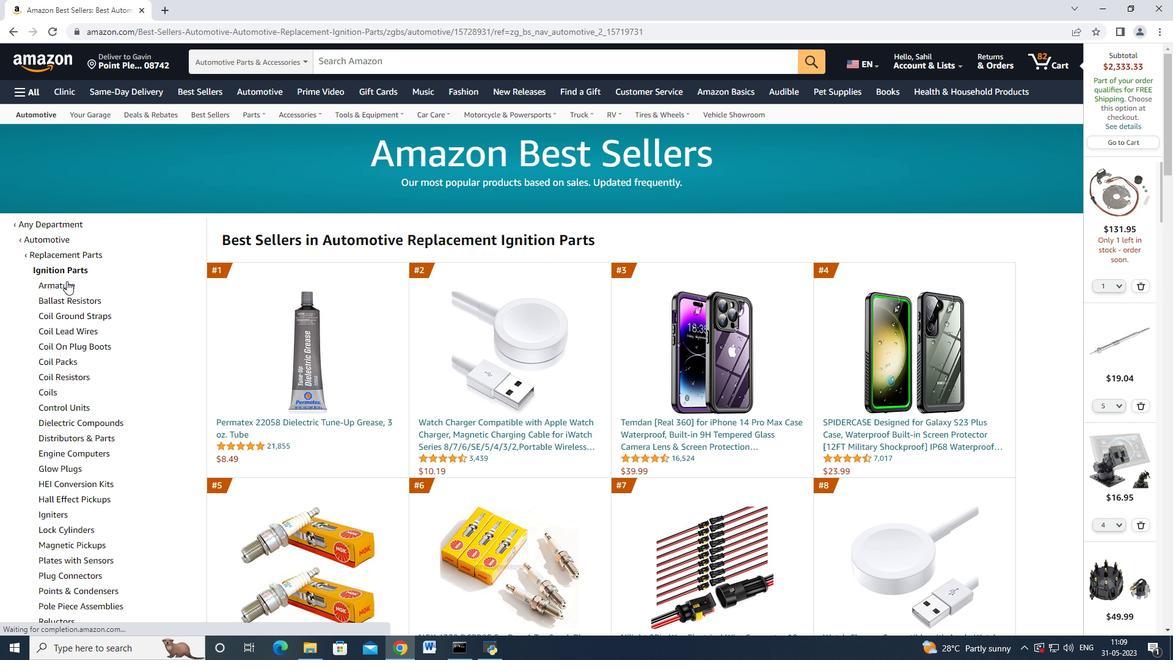 
Action: Mouse scrolled (66, 280) with delta (0, 0)
Screenshot: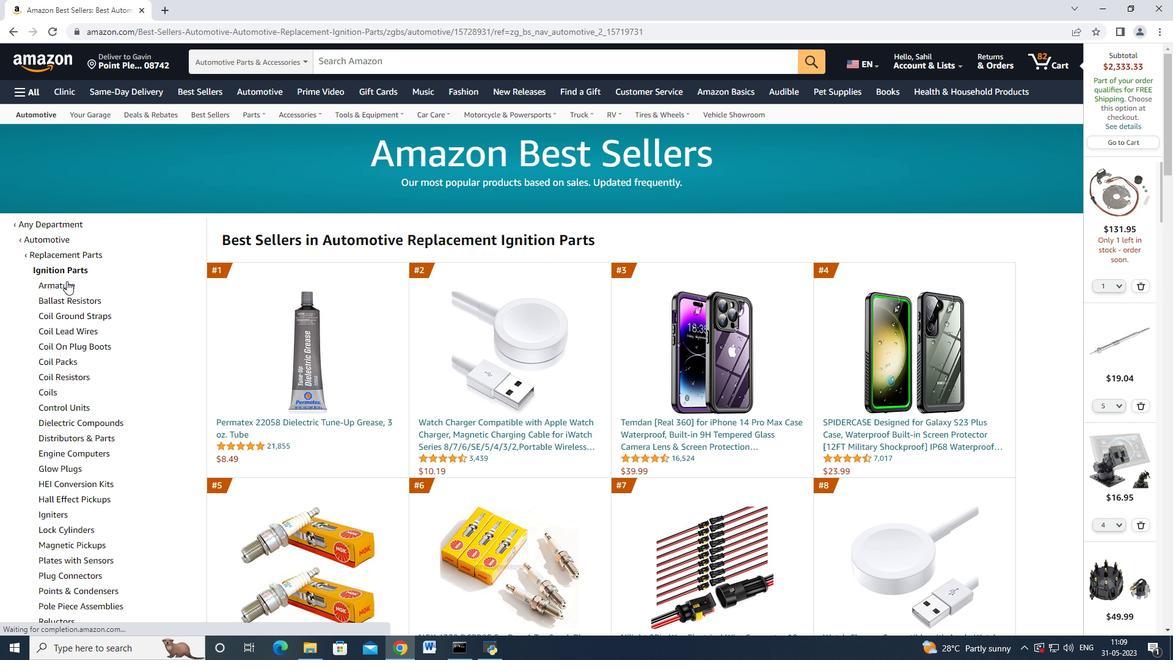 
Action: Mouse moved to (65, 289)
Screenshot: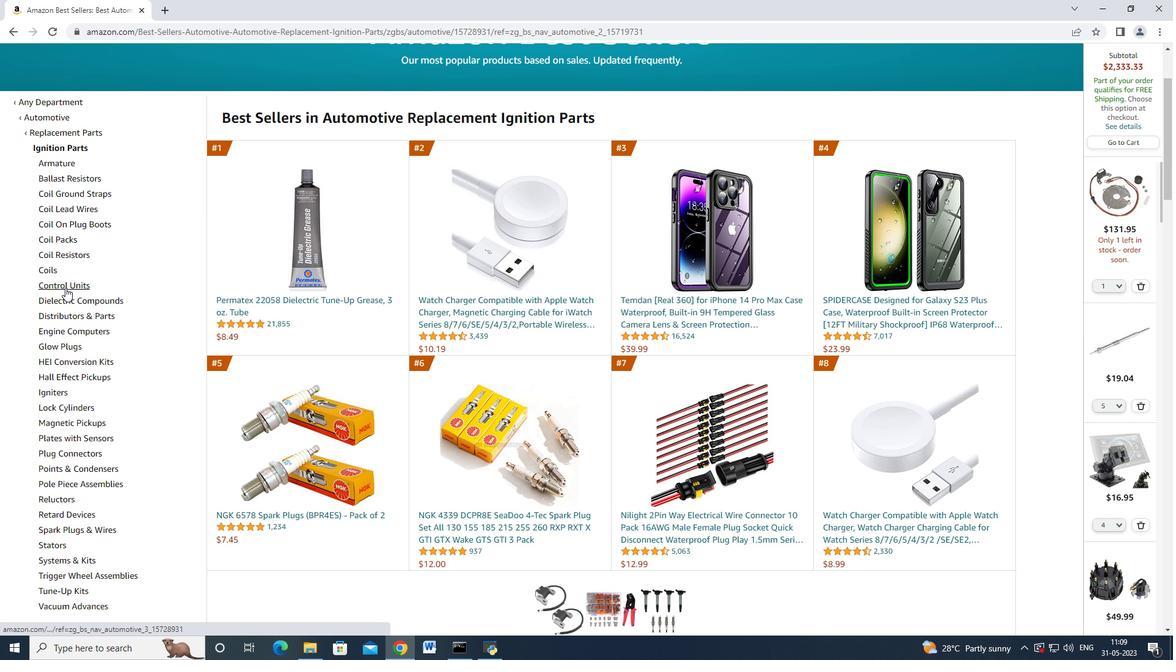 
Action: Mouse scrolled (65, 289) with delta (0, 0)
Screenshot: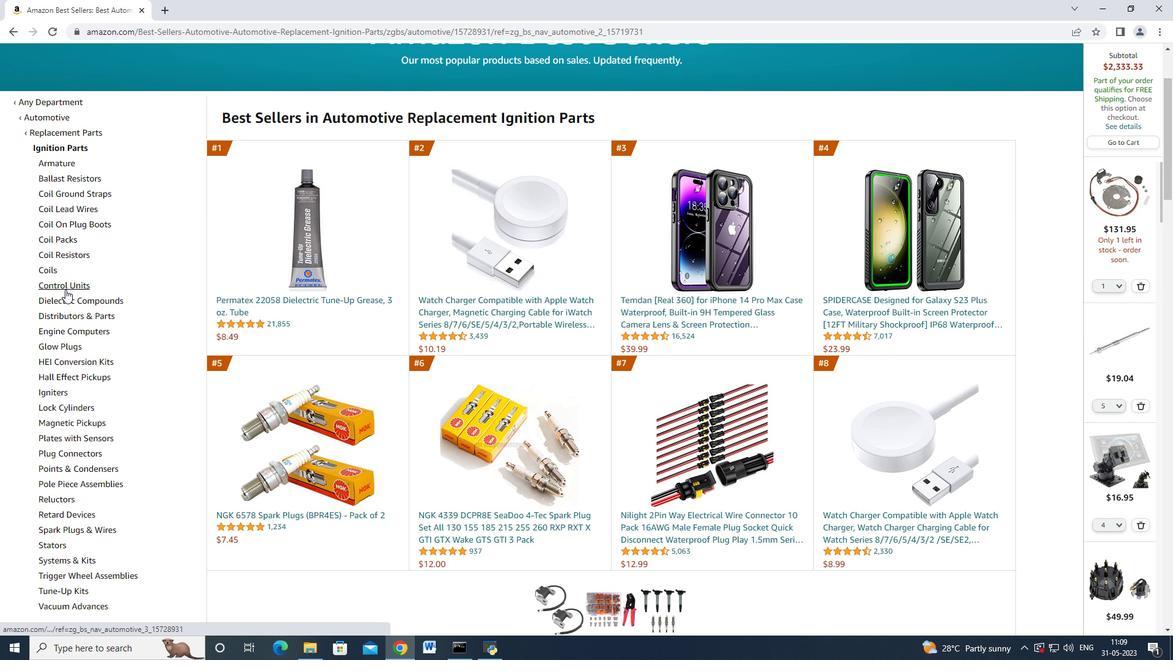 
Action: Mouse moved to (75, 311)
Screenshot: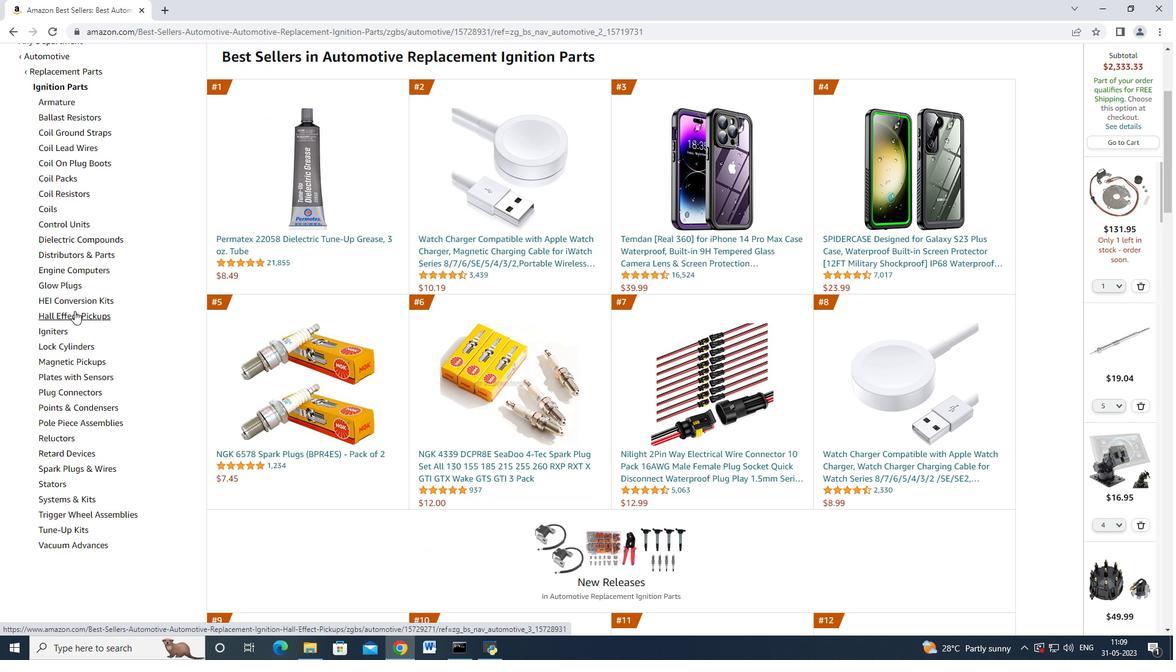 
Action: Mouse pressed left at (75, 311)
Screenshot: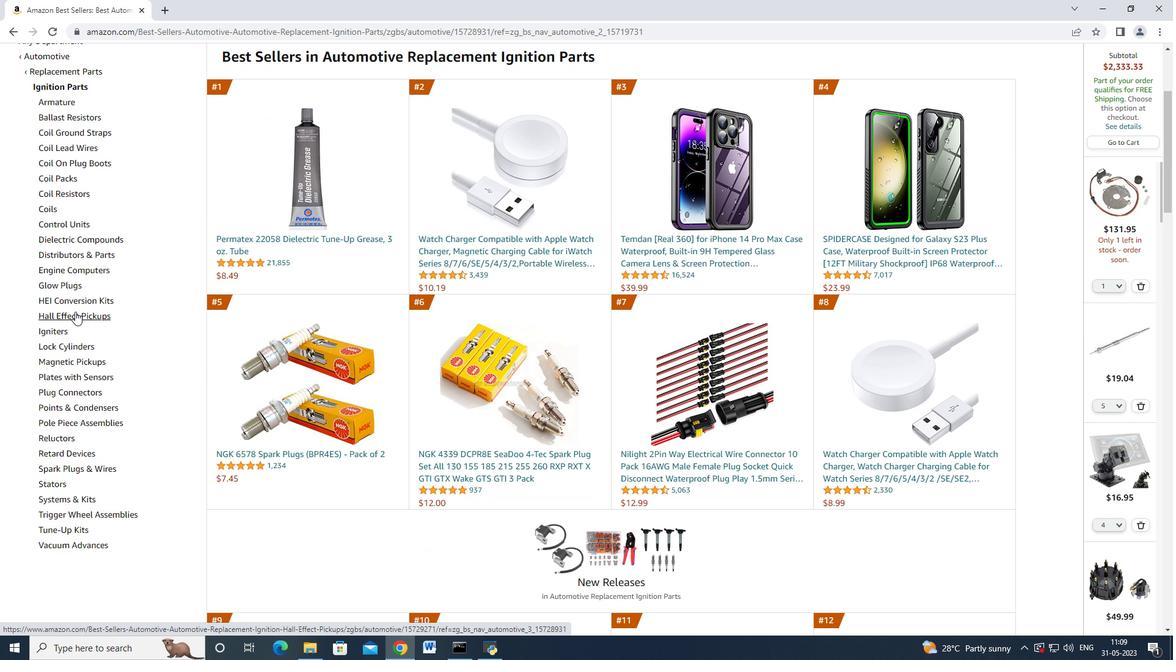 
Action: Mouse moved to (75, 311)
Screenshot: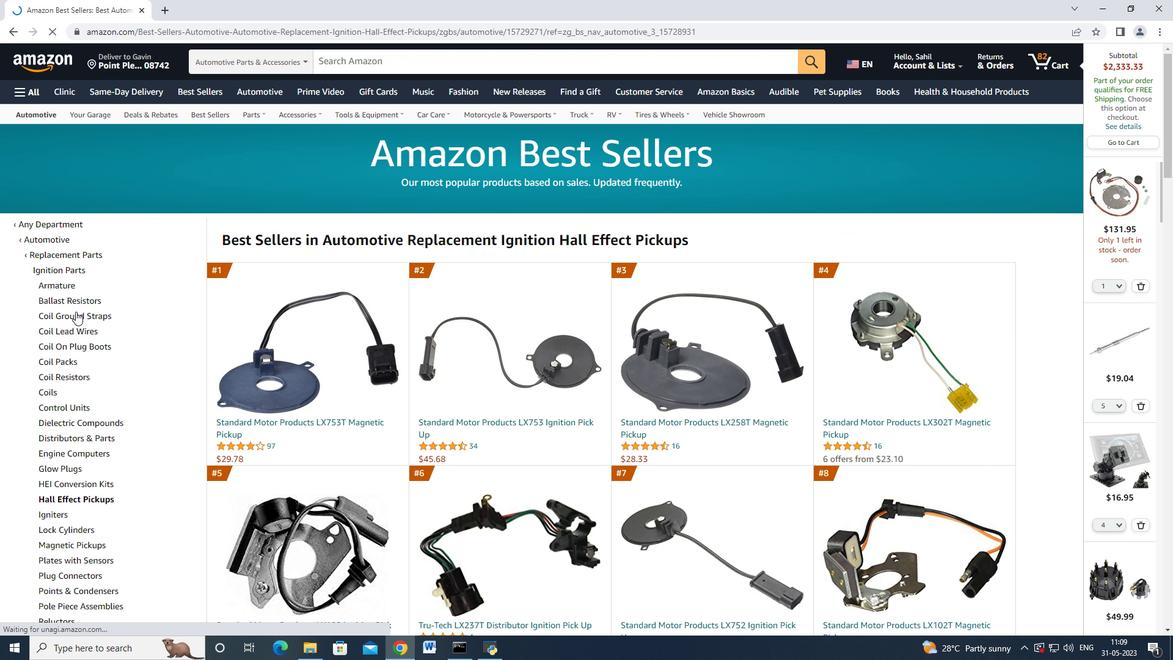 
Action: Mouse scrolled (75, 310) with delta (0, 0)
Screenshot: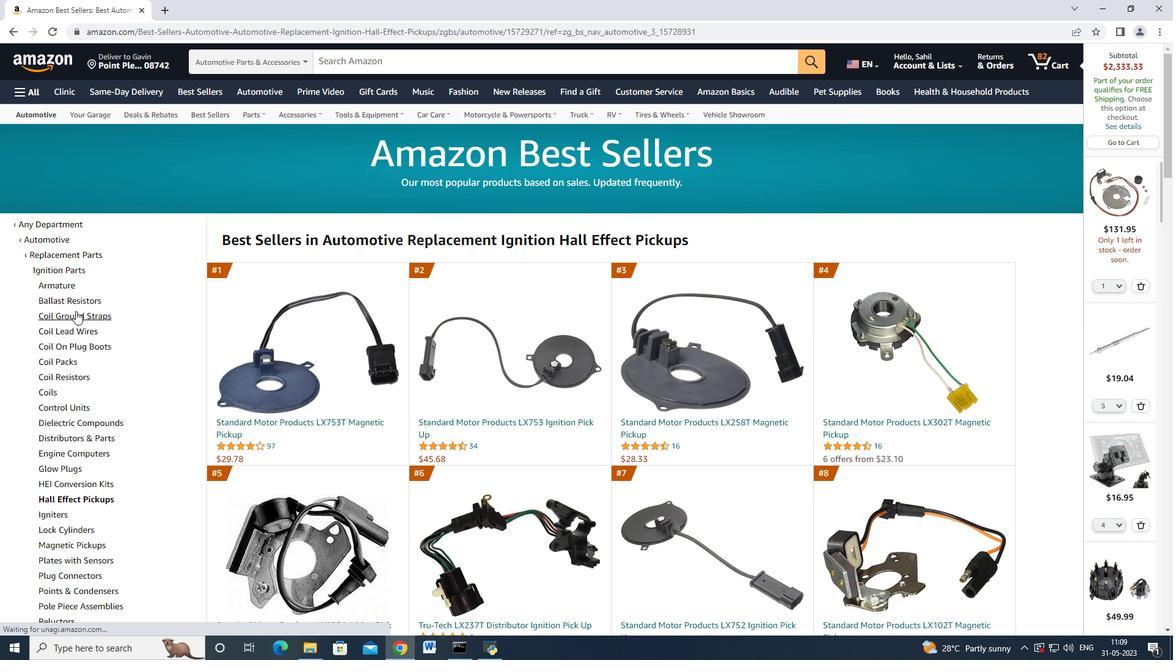 
Action: Mouse moved to (334, 361)
Screenshot: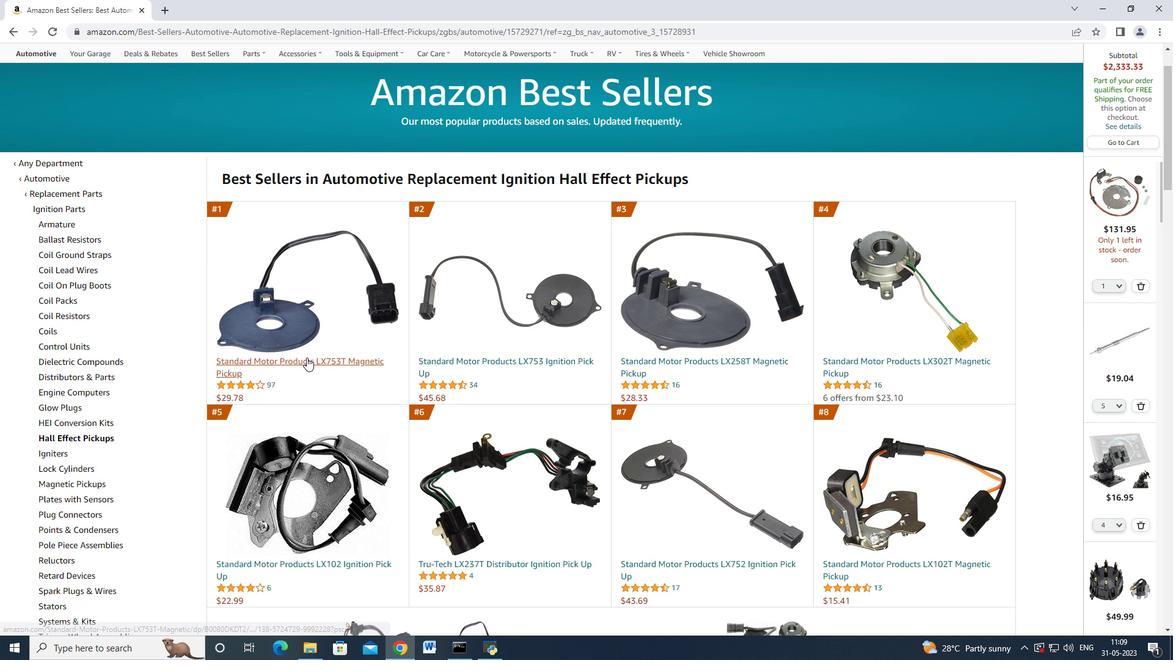
Action: Mouse pressed left at (334, 361)
Screenshot: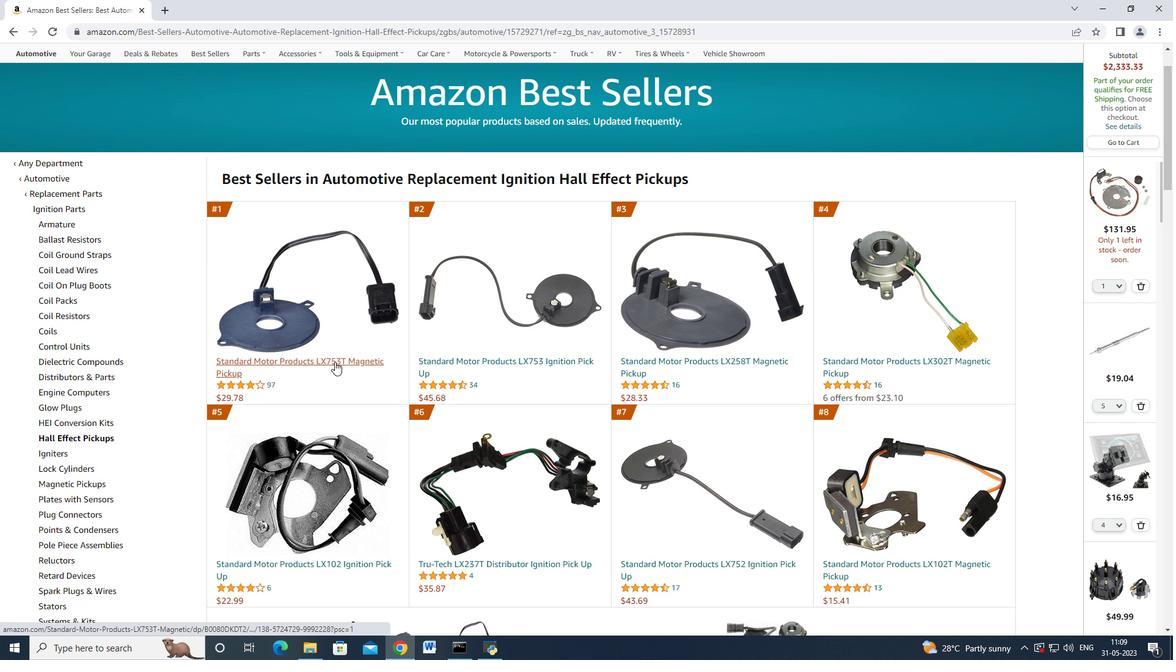 
Action: Mouse moved to (869, 477)
Screenshot: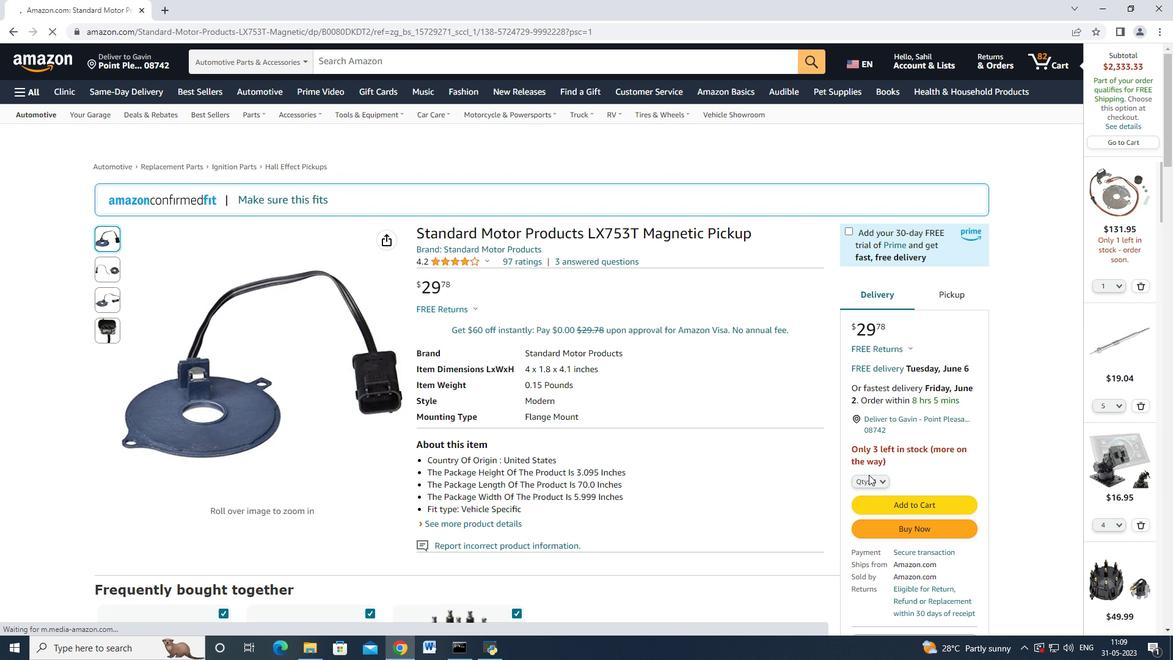 
Action: Mouse pressed left at (869, 477)
Screenshot: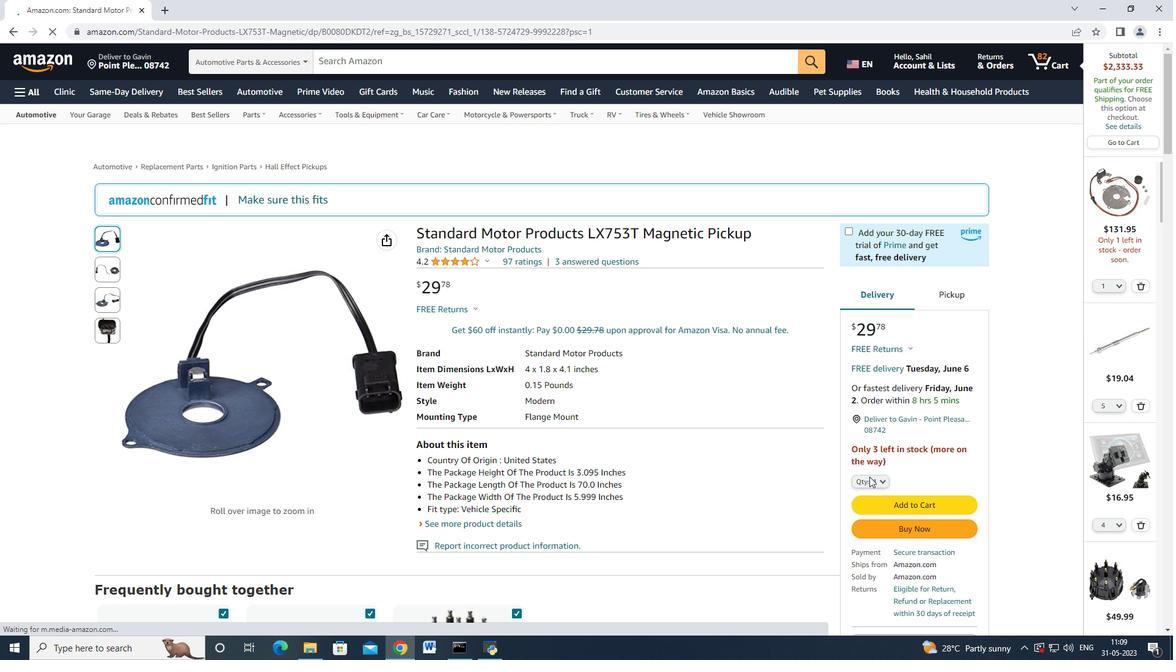 
Action: Mouse moved to (871, 499)
Screenshot: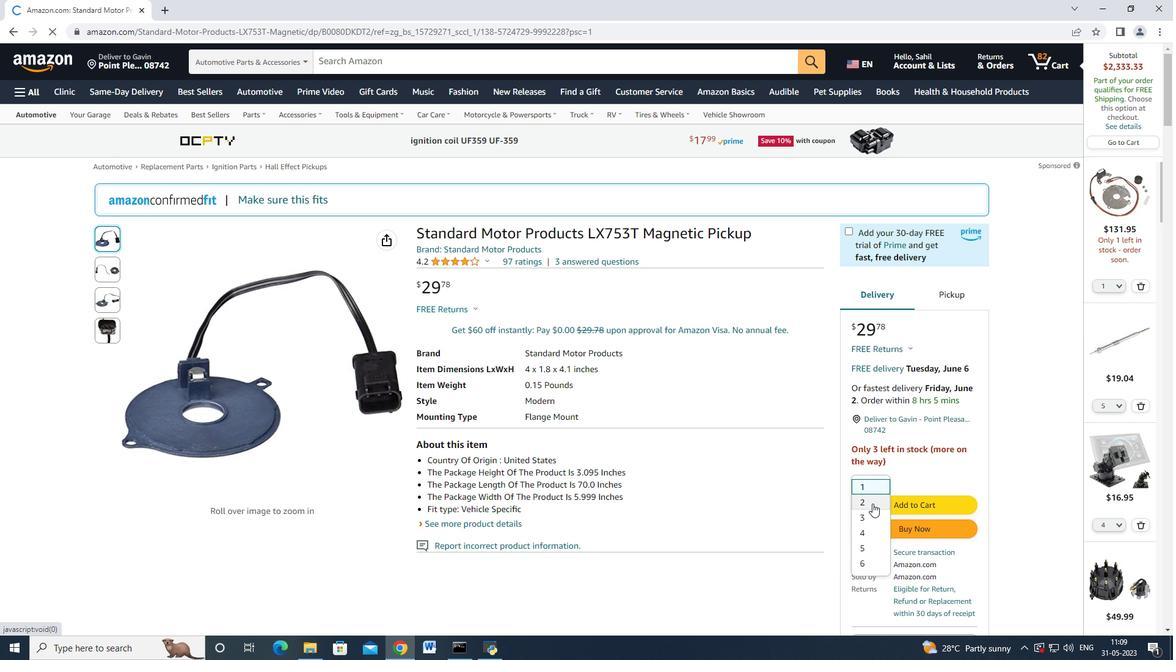 
Action: Mouse pressed left at (871, 499)
Screenshot: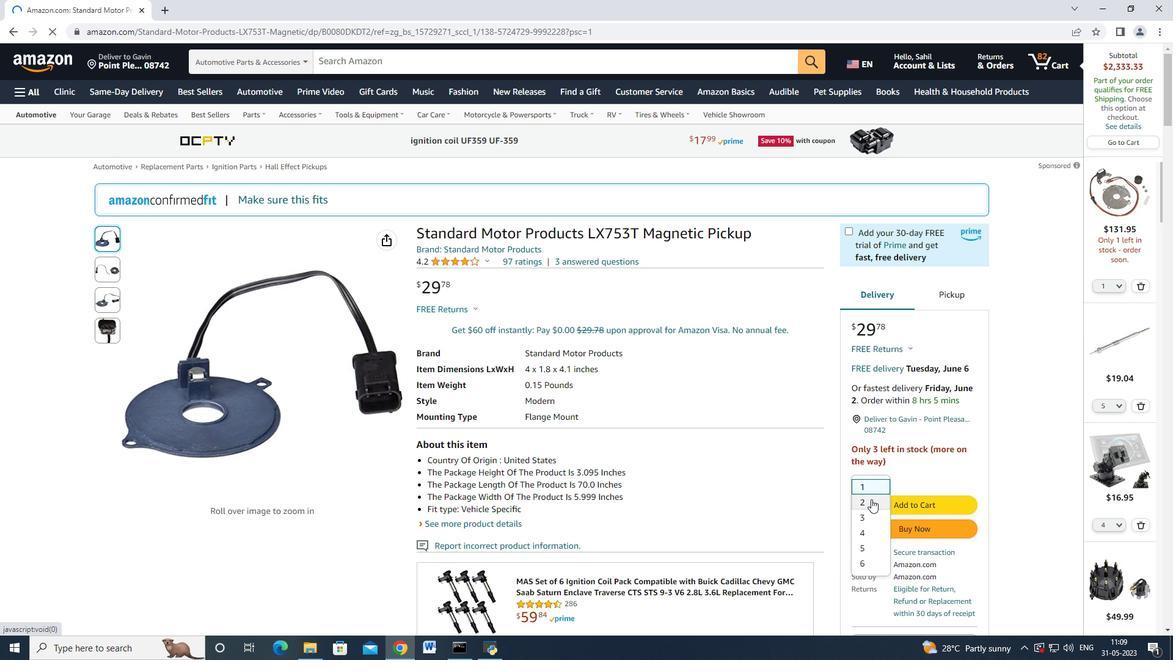 
Action: Mouse moved to (889, 525)
Screenshot: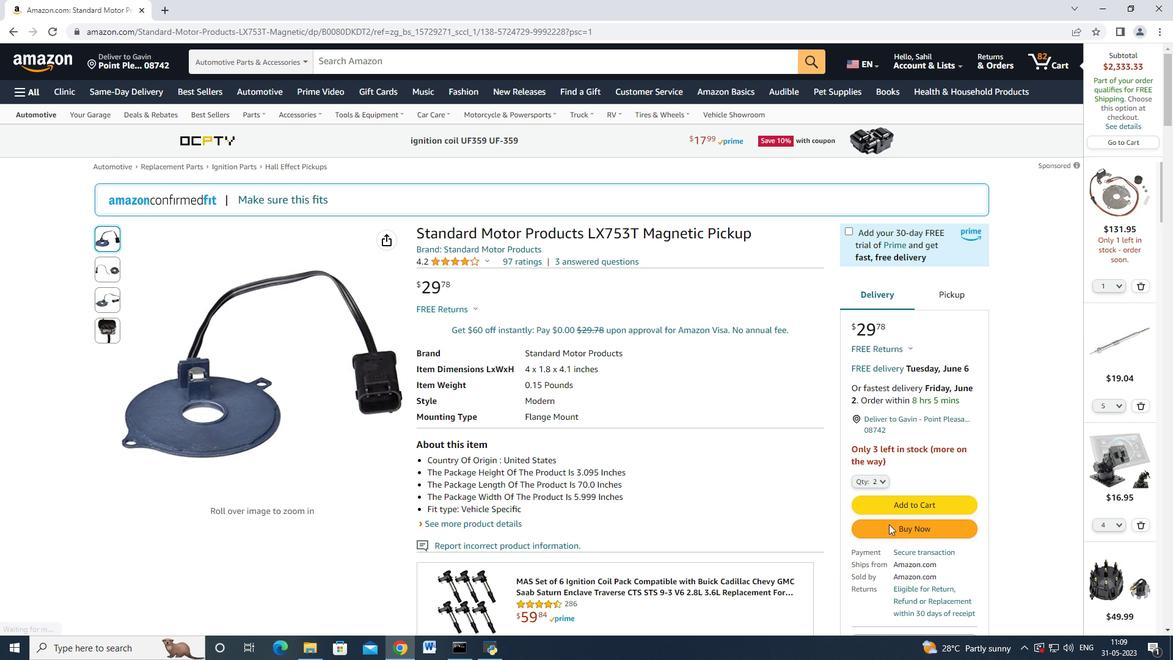 
Action: Mouse pressed left at (889, 525)
Screenshot: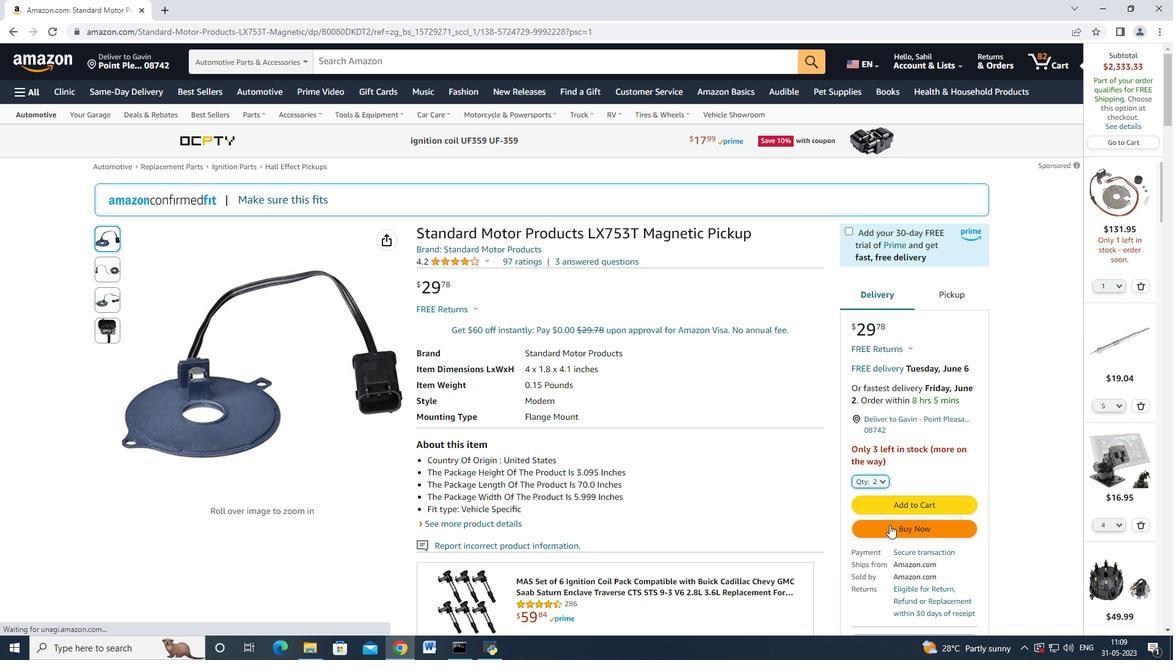 
Action: Mouse moved to (578, 242)
Screenshot: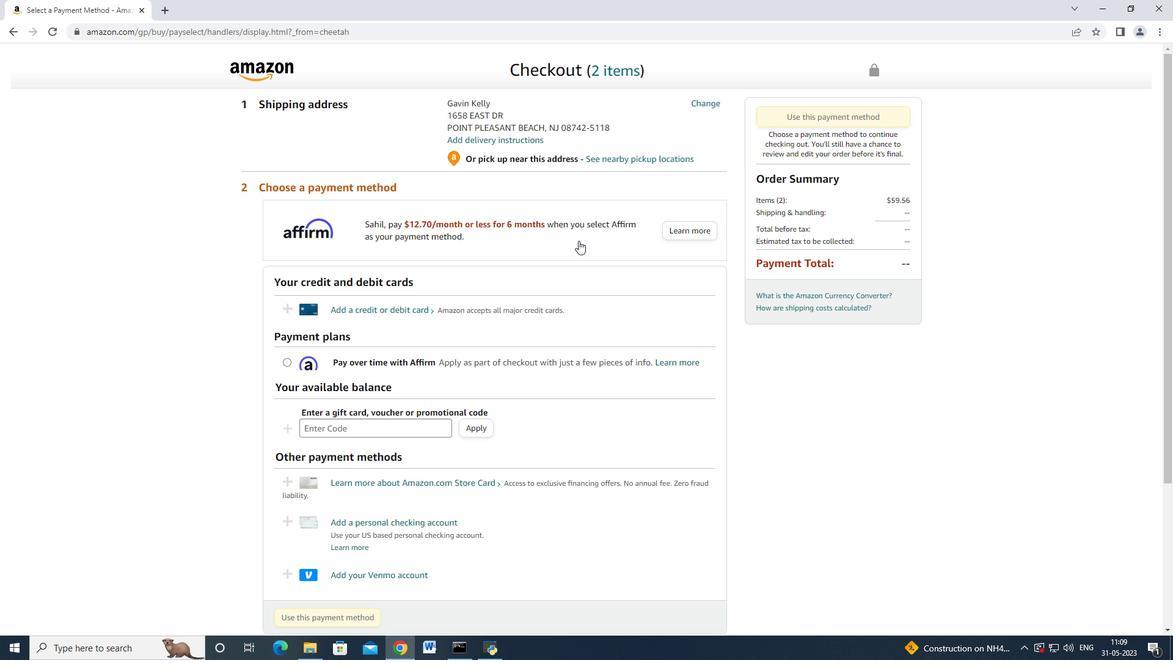 
Action: Mouse scrolled (578, 242) with delta (0, 0)
Screenshot: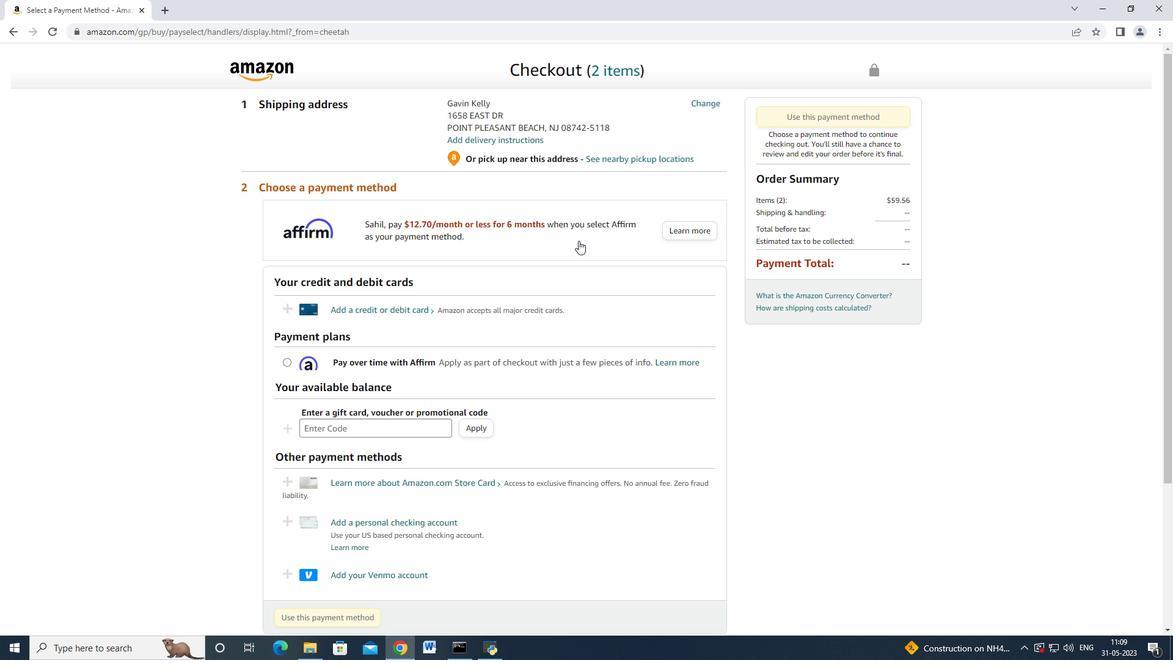 
Action: Mouse moved to (578, 242)
Screenshot: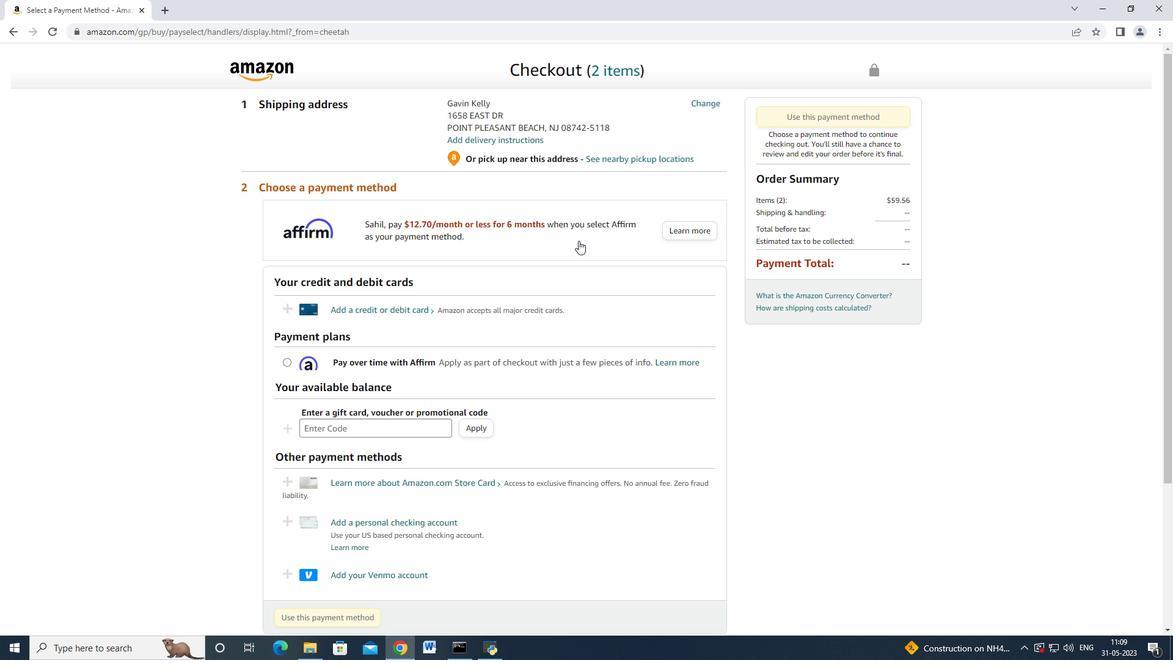 
Action: Mouse scrolled (578, 242) with delta (0, 0)
Screenshot: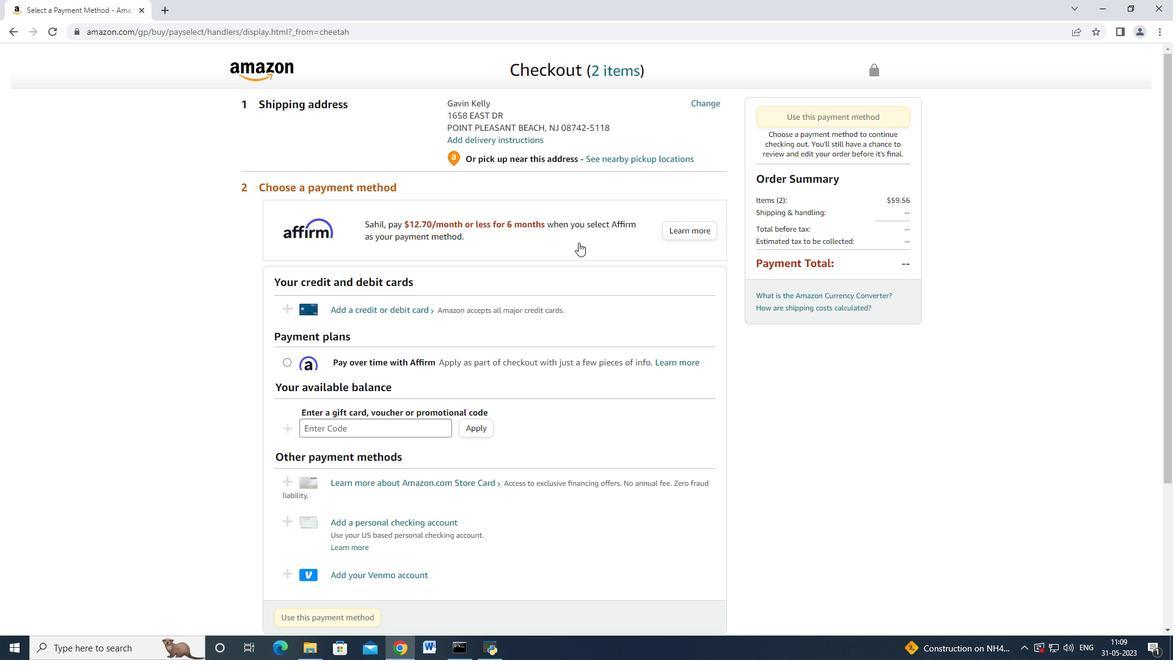 
Action: Mouse scrolled (578, 243) with delta (0, 0)
Screenshot: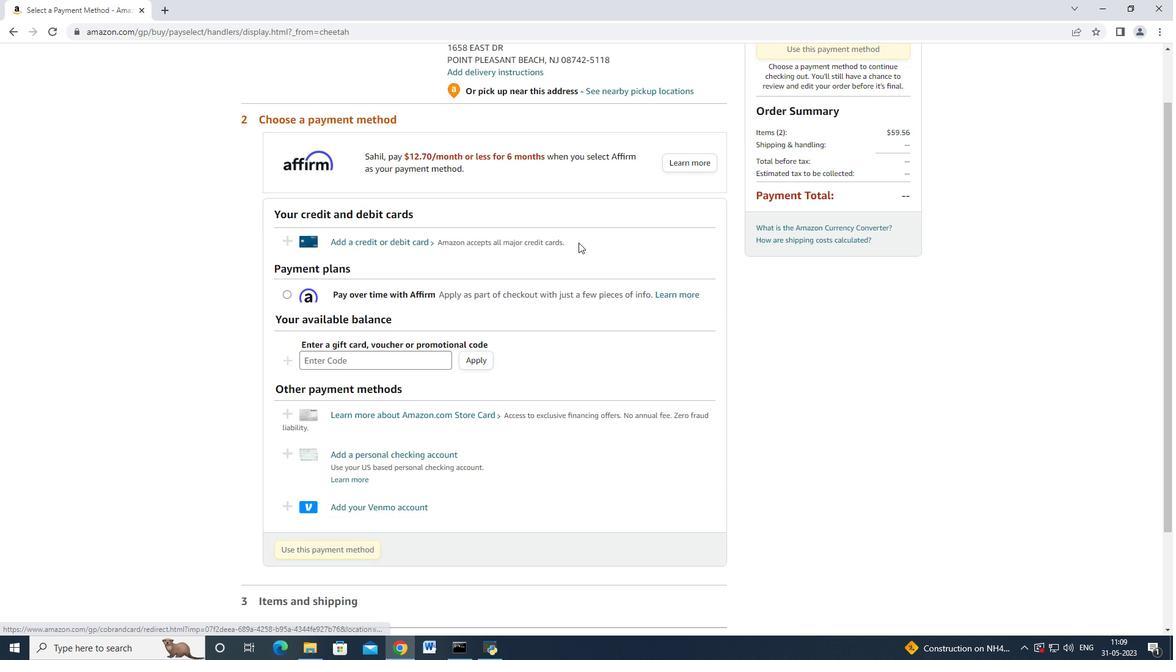 
Action: Mouse scrolled (578, 243) with delta (0, 0)
Screenshot: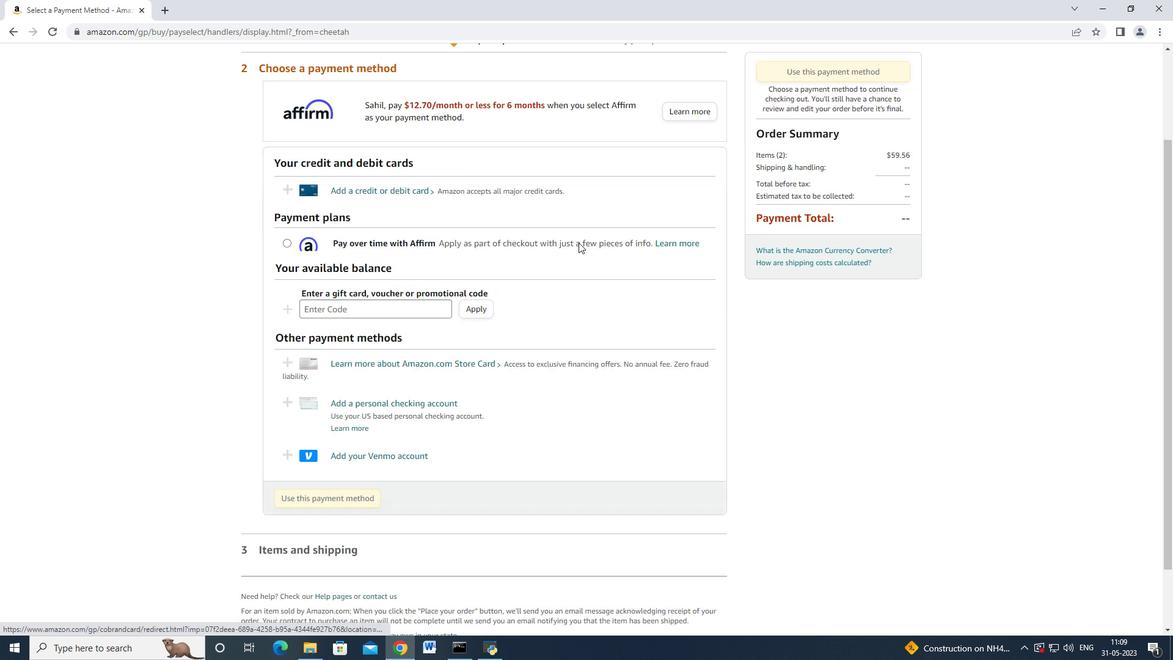 
Action: Mouse scrolled (578, 243) with delta (0, 0)
Screenshot: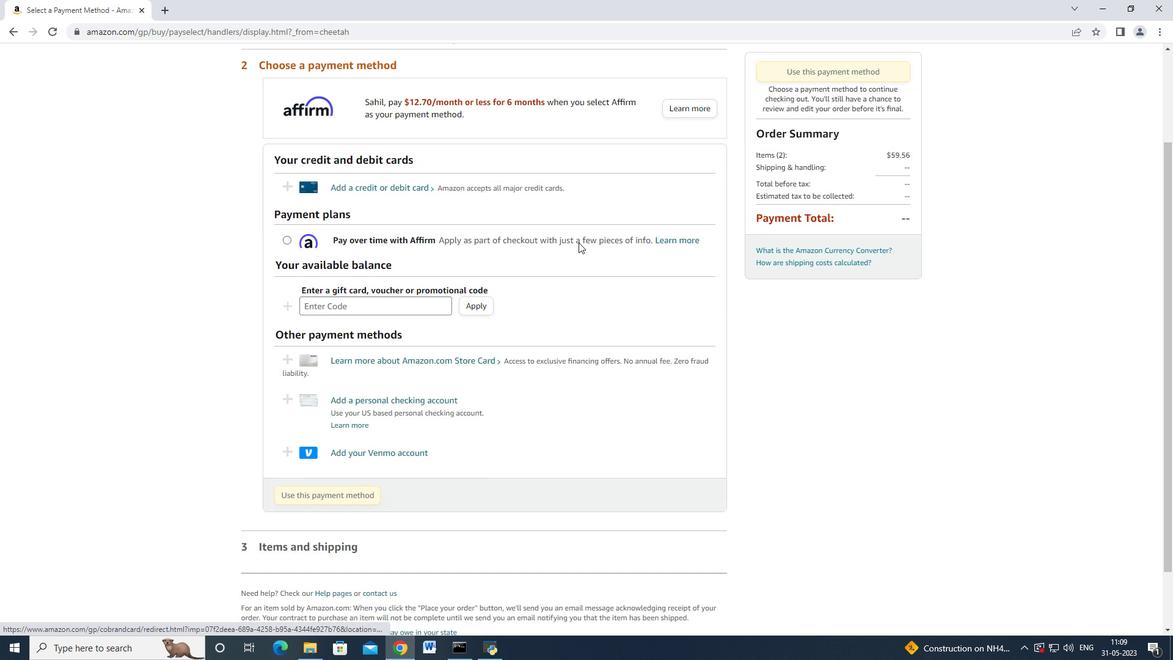
Action: Mouse moved to (701, 104)
Screenshot: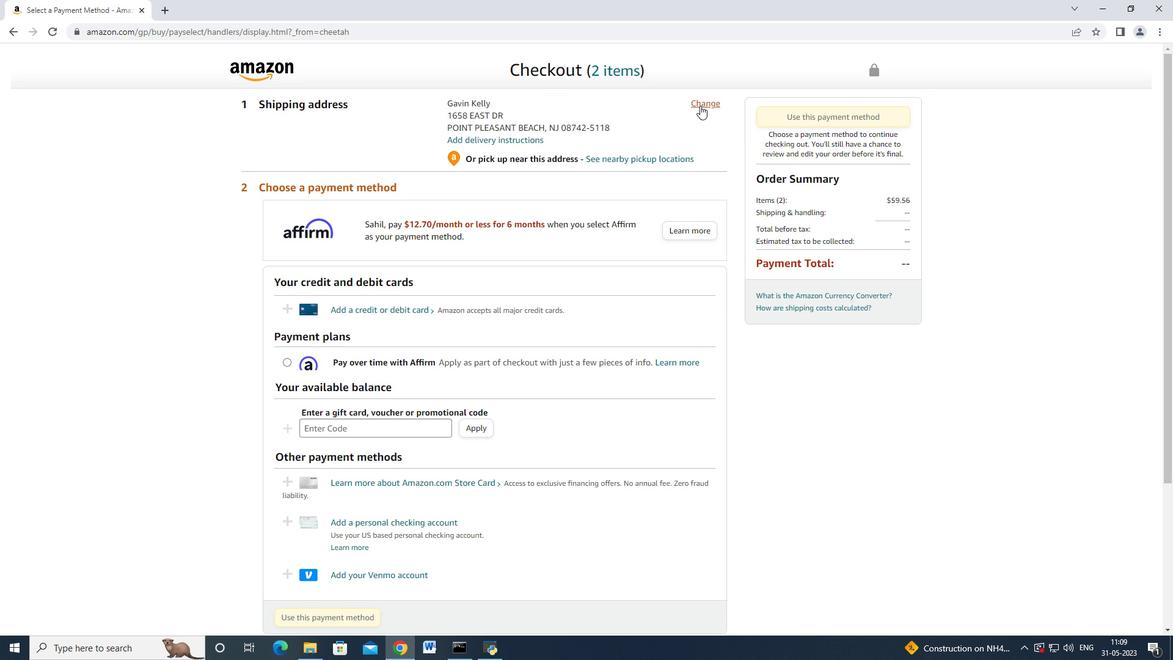 
Action: Mouse pressed left at (701, 104)
Screenshot: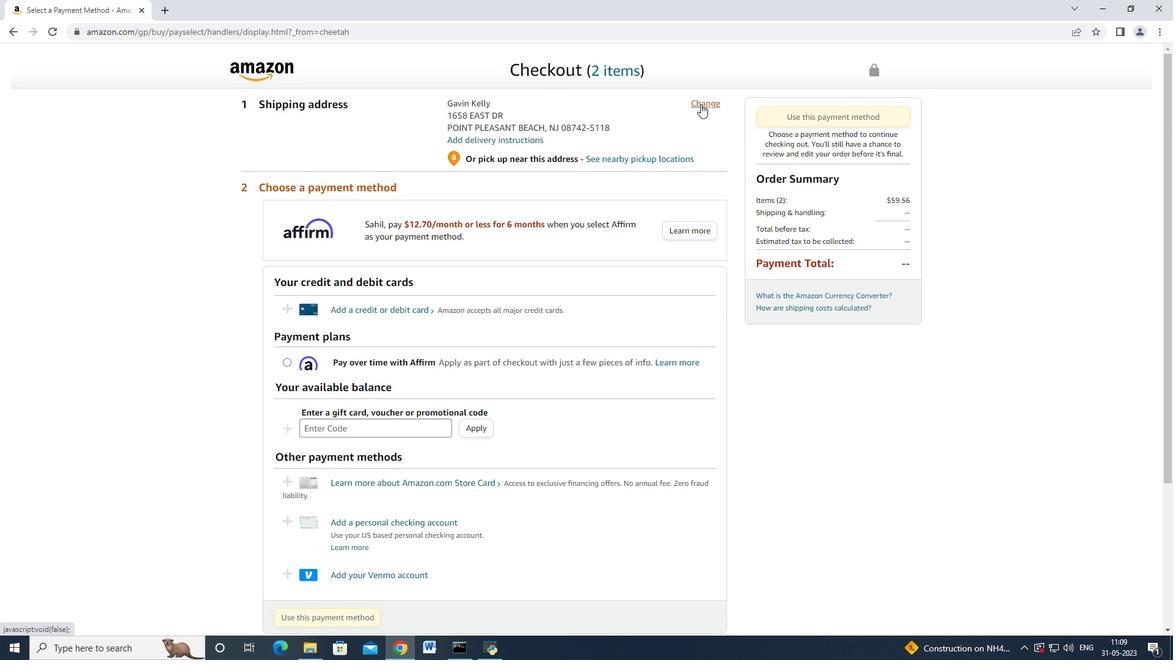 
Action: Mouse moved to (463, 269)
Screenshot: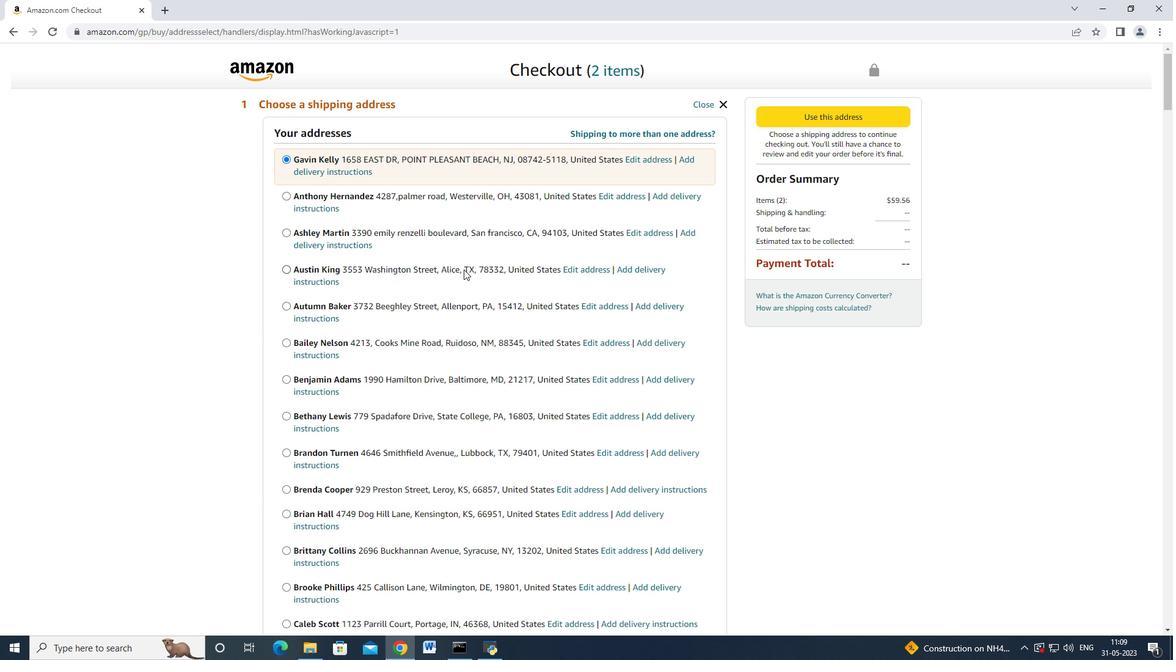 
Action: Mouse scrolled (463, 268) with delta (0, 0)
Screenshot: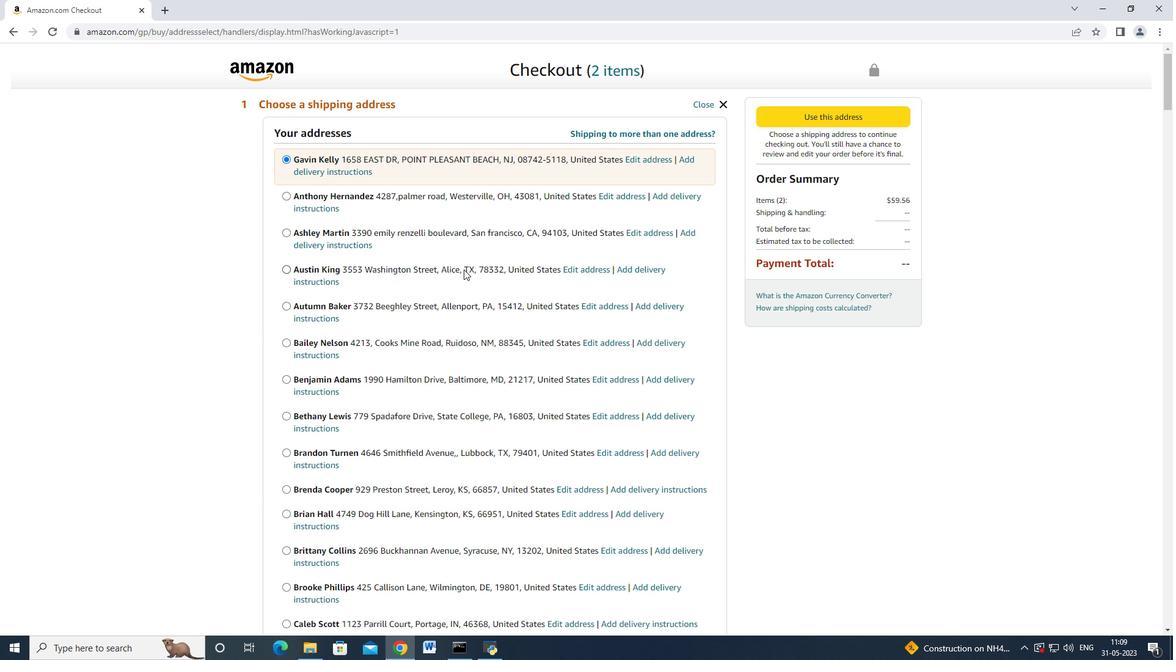 
Action: Mouse moved to (463, 270)
Screenshot: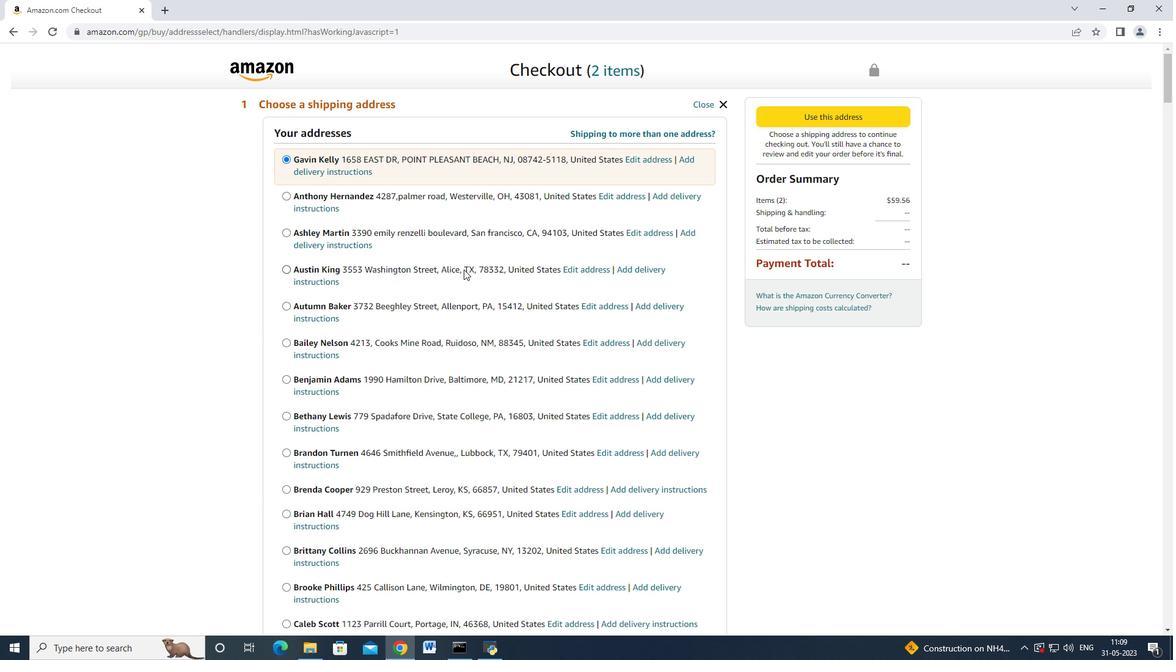 
Action: Mouse scrolled (463, 270) with delta (0, 0)
Screenshot: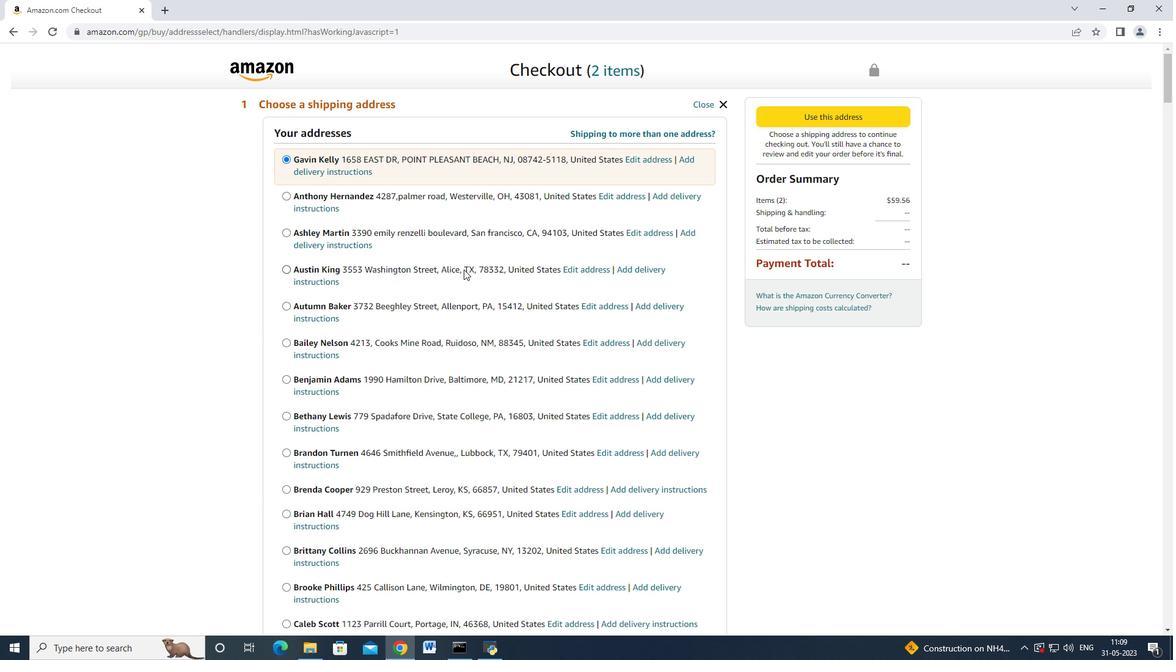 
Action: Mouse moved to (463, 270)
Screenshot: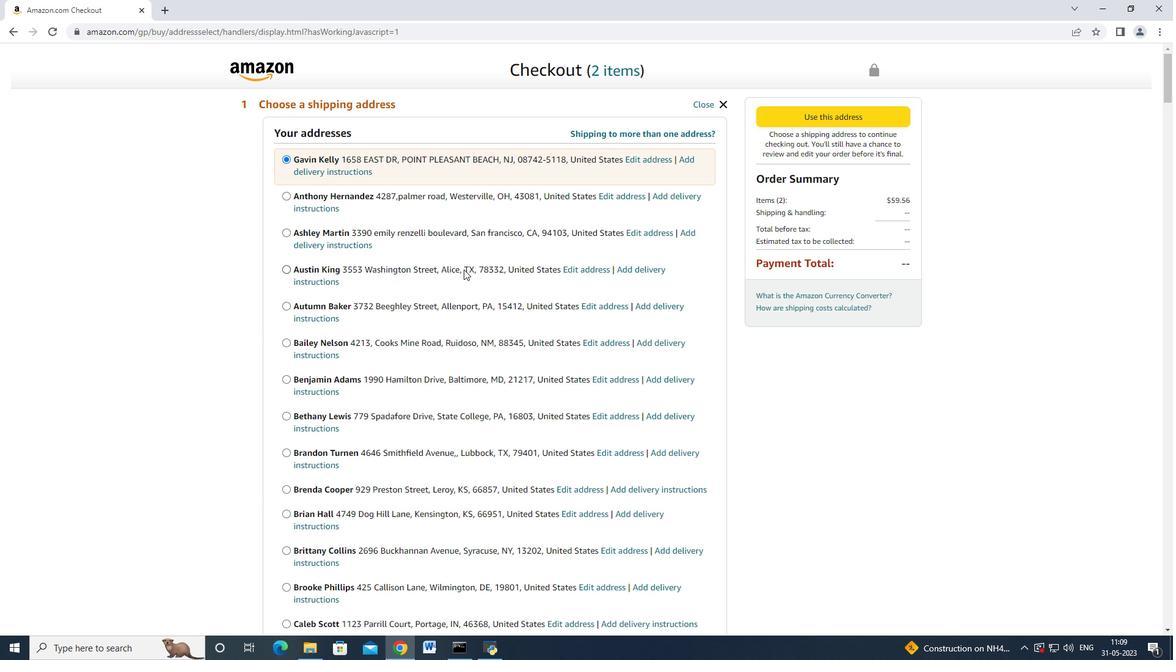 
Action: Mouse scrolled (463, 270) with delta (0, 0)
Screenshot: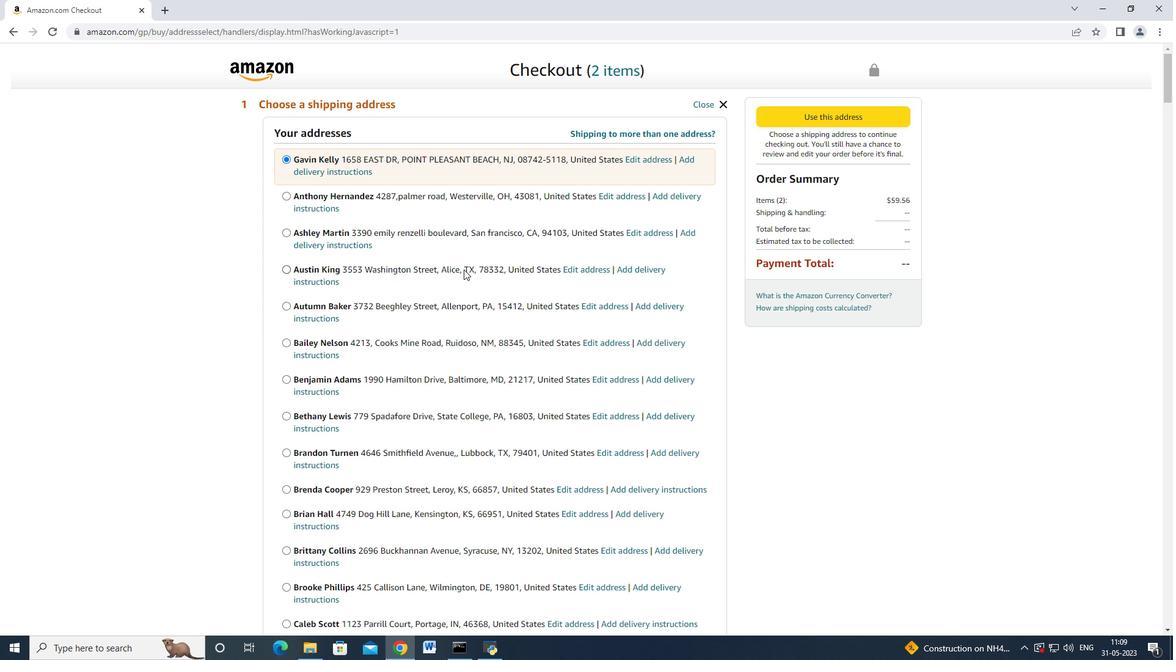 
Action: Mouse scrolled (463, 270) with delta (0, 0)
Screenshot: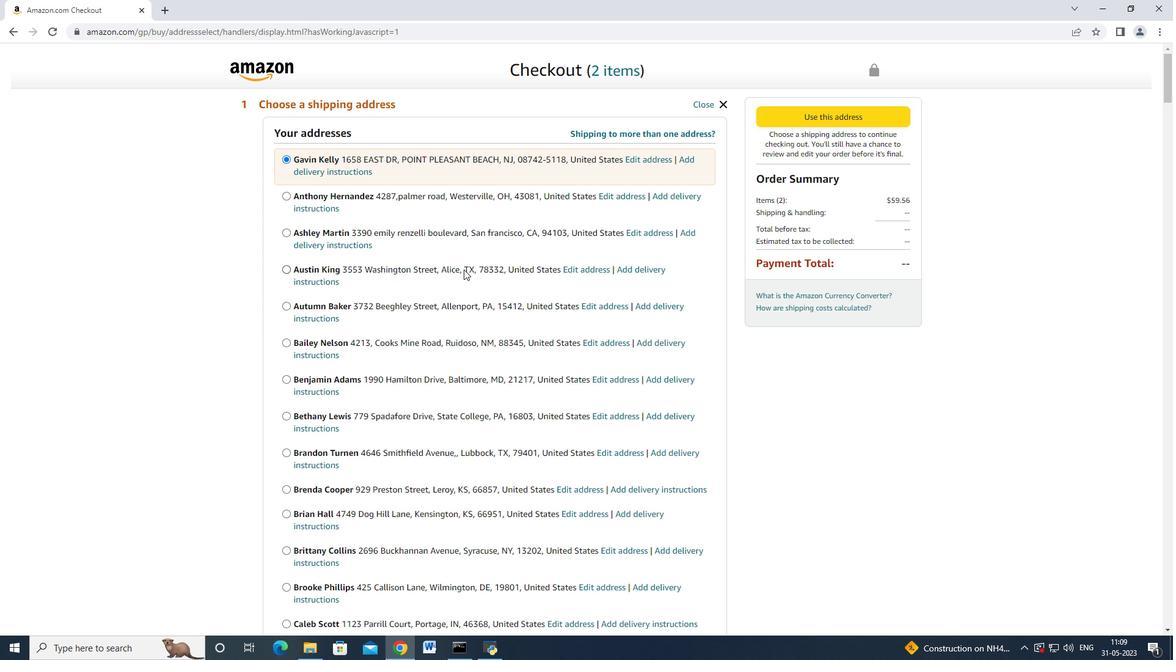 
Action: Mouse scrolled (463, 270) with delta (0, 0)
Screenshot: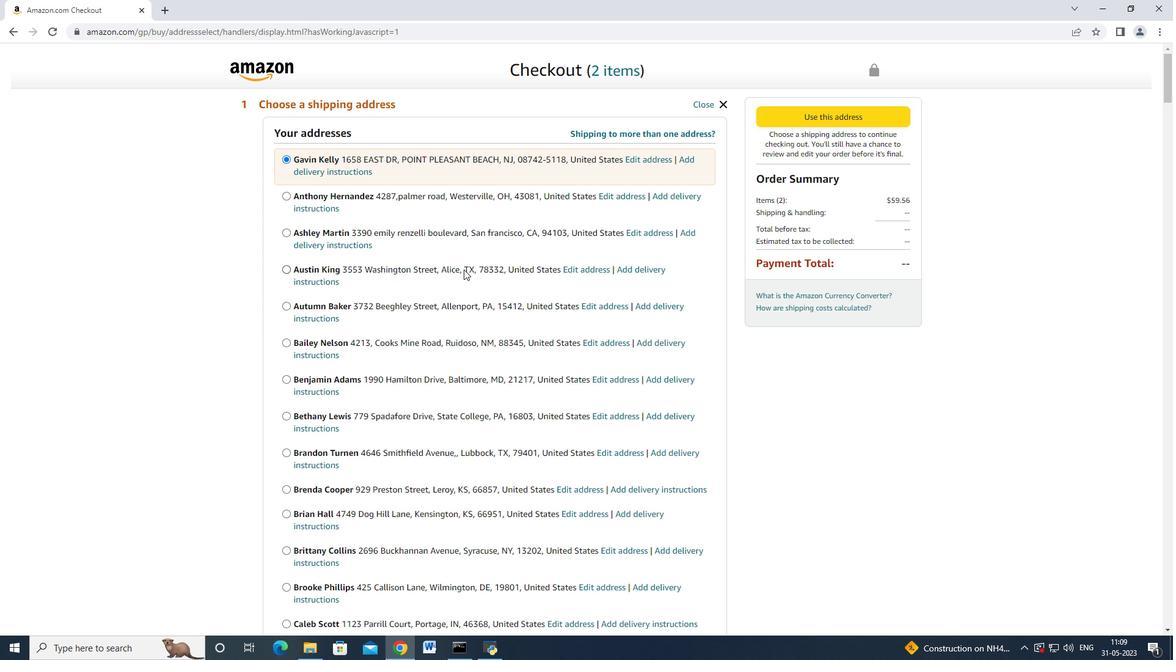 
Action: Mouse scrolled (463, 270) with delta (0, 0)
Screenshot: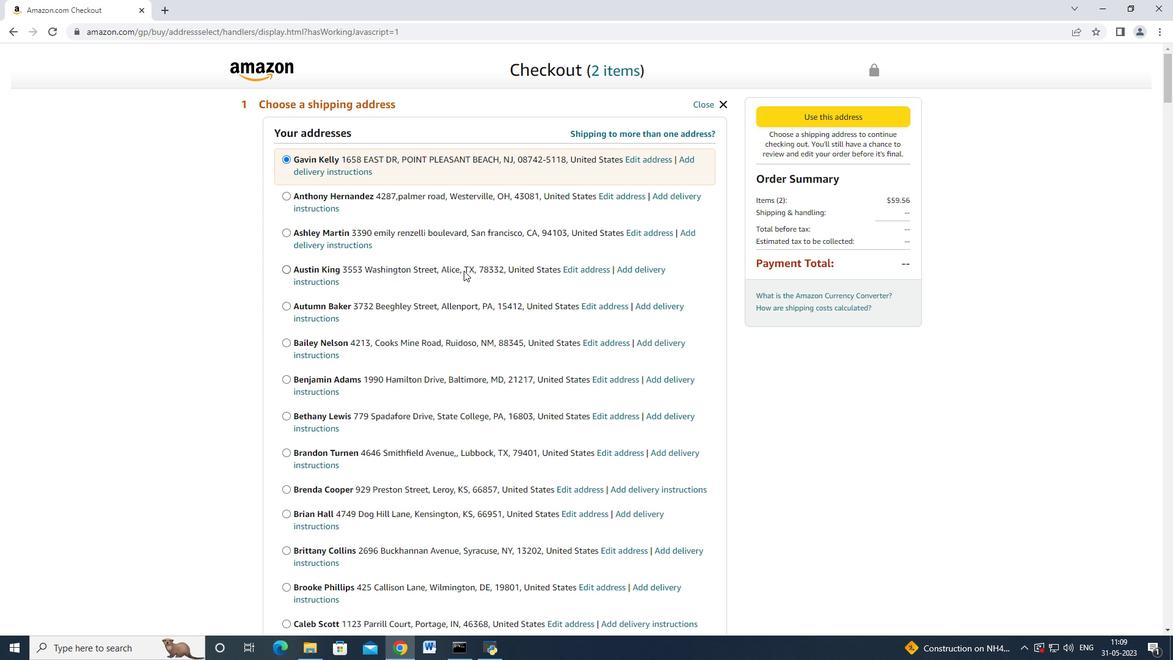 
Action: Mouse moved to (463, 270)
Screenshot: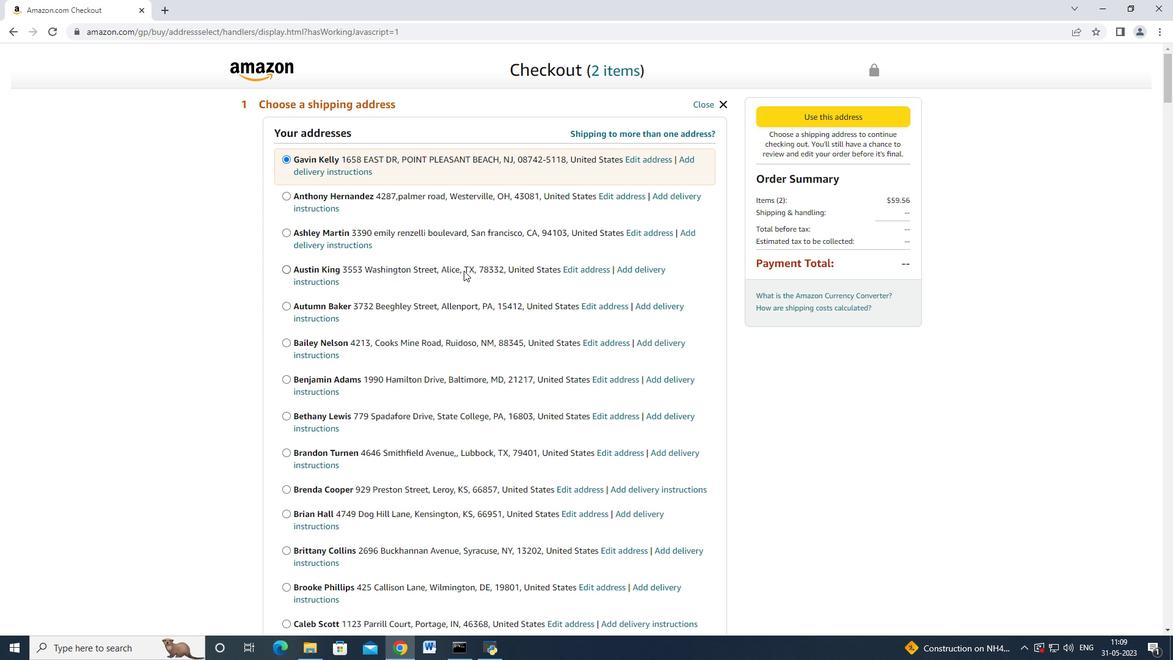 
Action: Mouse scrolled (463, 270) with delta (0, 0)
Screenshot: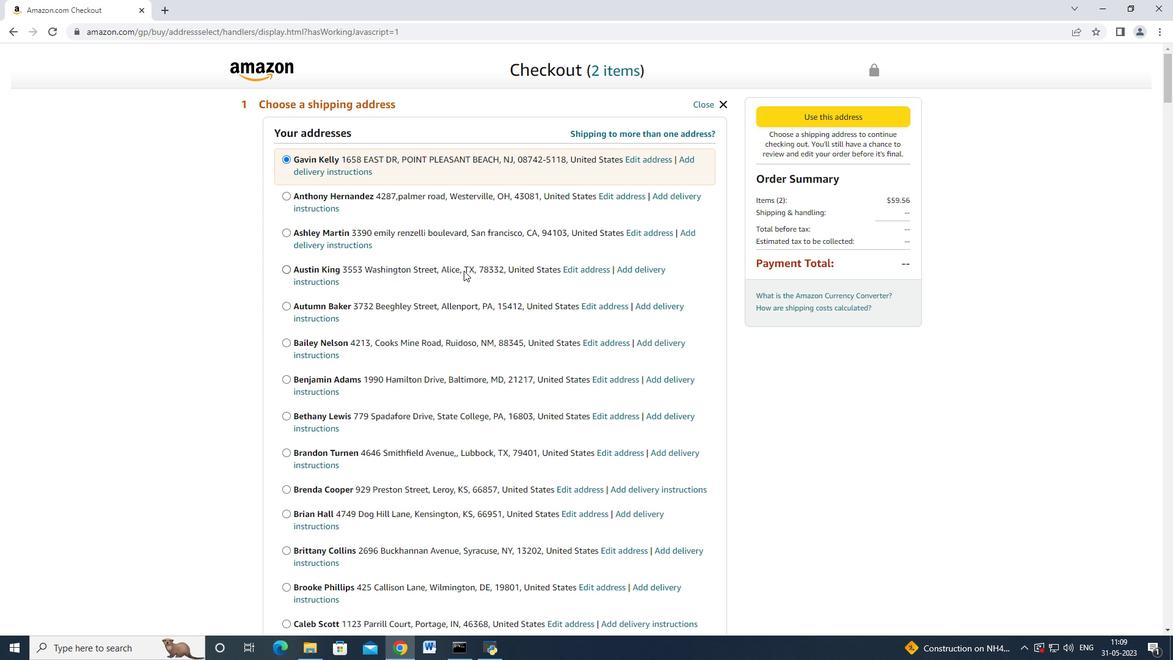 
Action: Mouse moved to (462, 271)
Screenshot: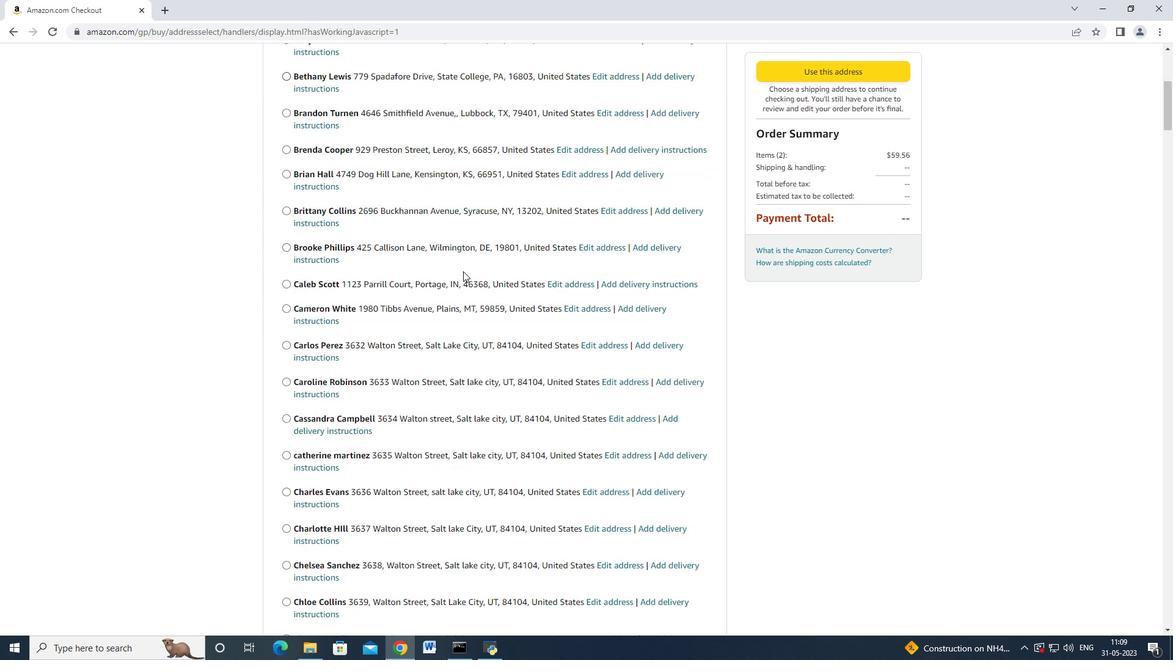 
Action: Mouse scrolled (462, 270) with delta (0, 0)
Screenshot: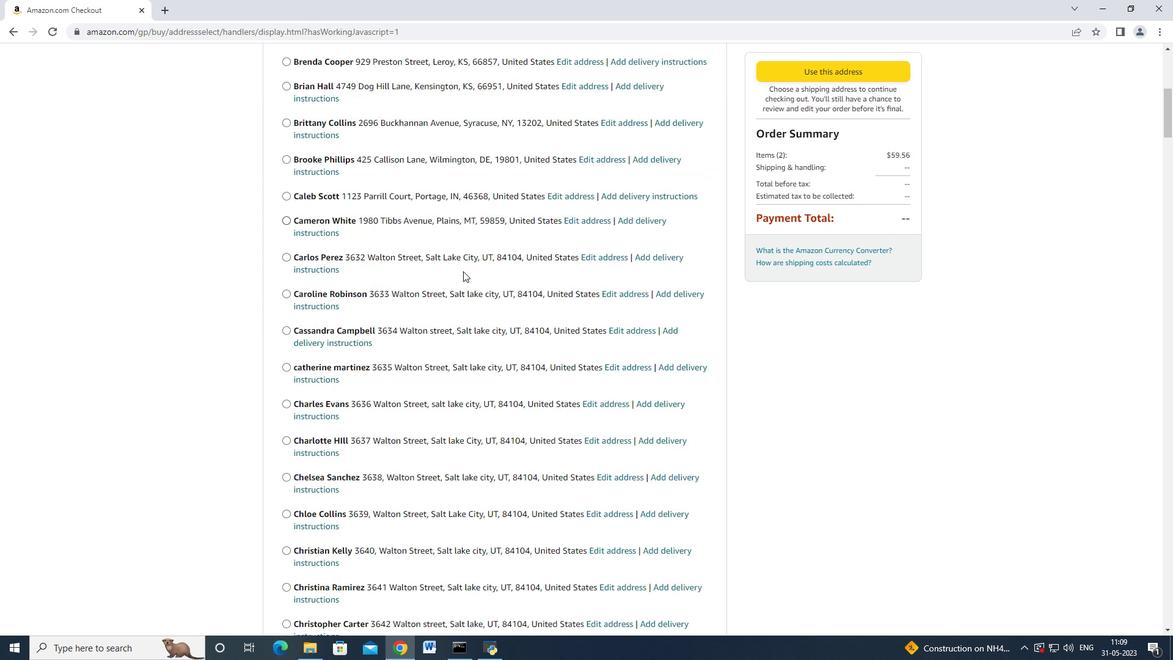 
Action: Mouse scrolled (462, 270) with delta (0, 0)
Screenshot: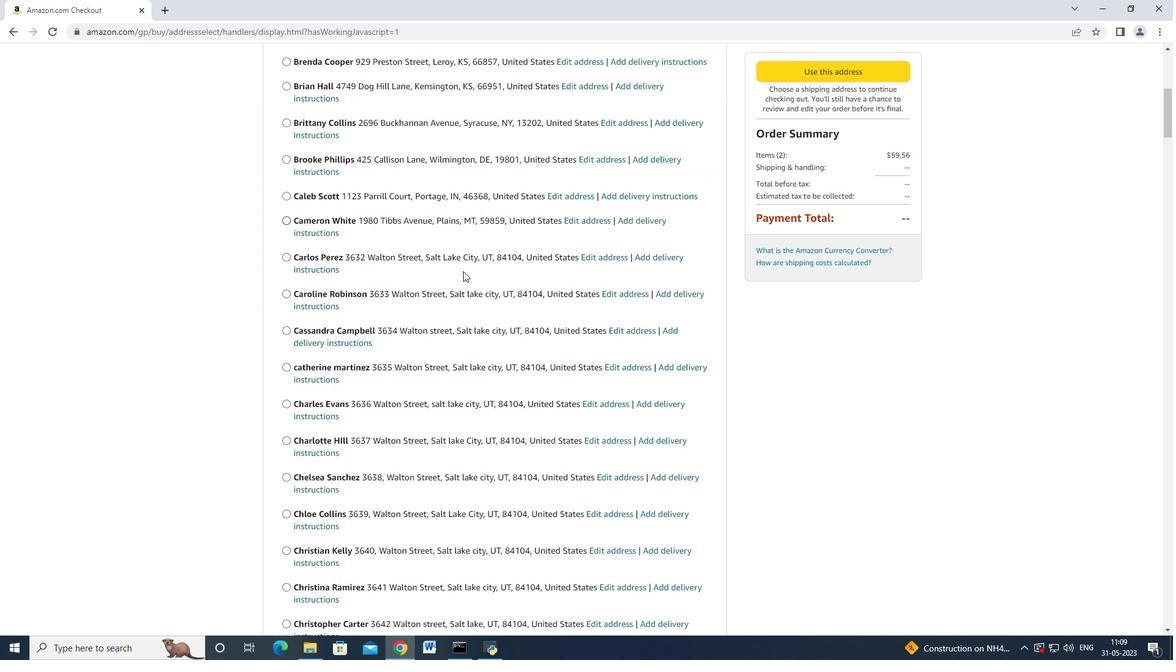 
Action: Mouse scrolled (462, 270) with delta (0, 0)
Screenshot: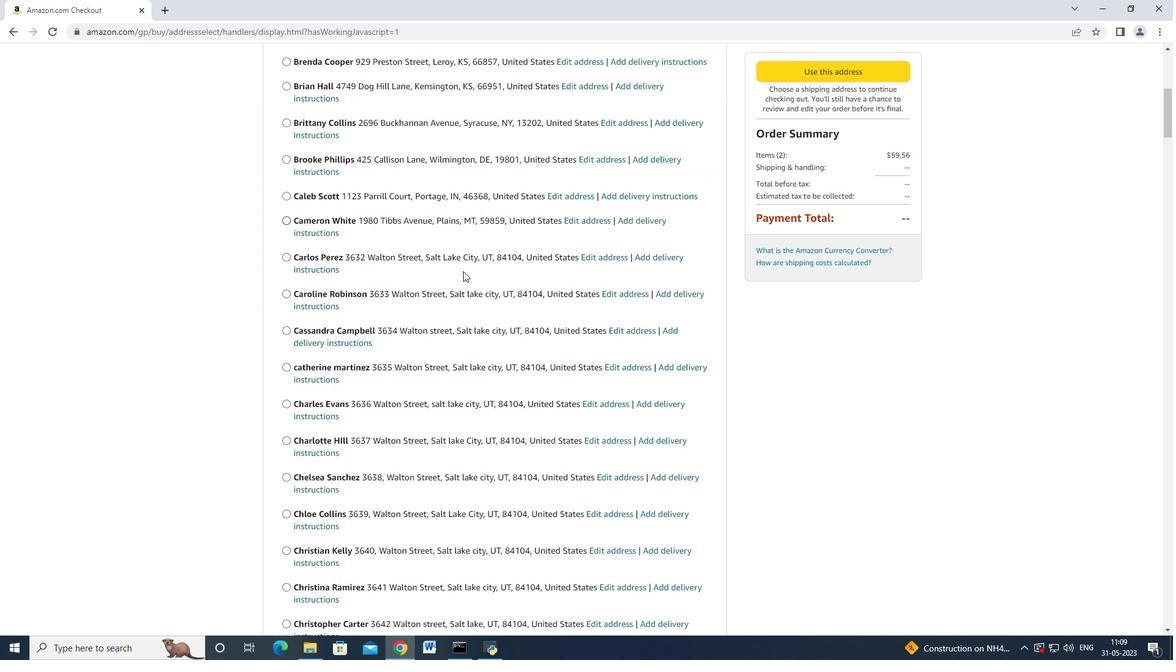 
Action: Mouse scrolled (462, 270) with delta (0, 0)
Screenshot: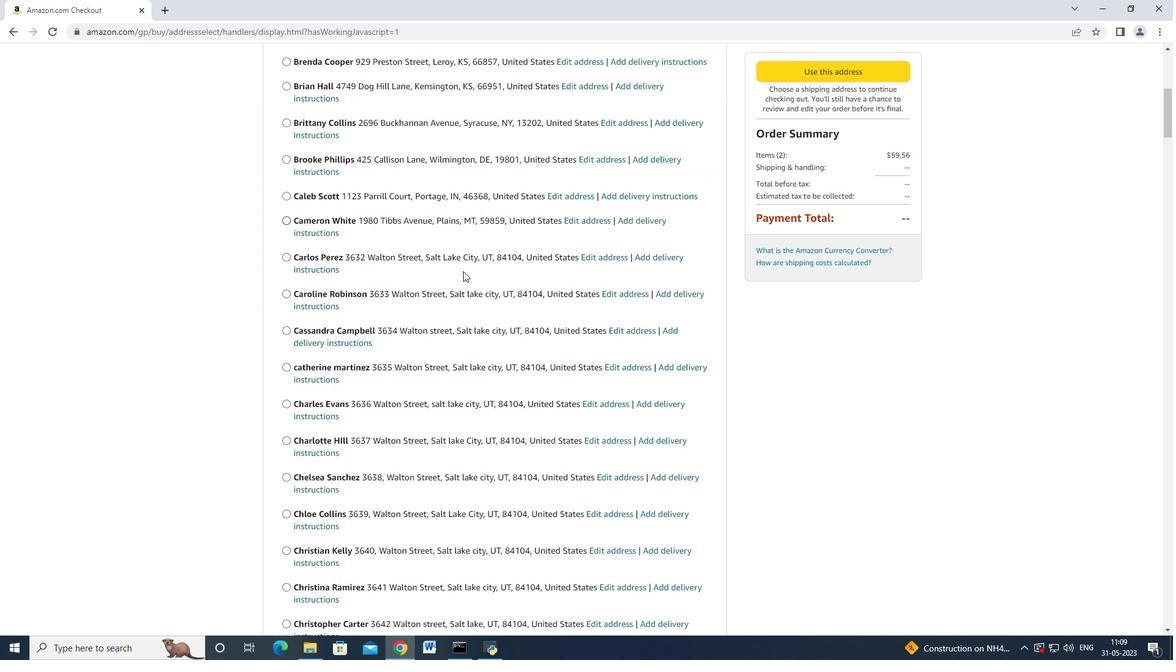 
Action: Mouse scrolled (462, 270) with delta (0, 0)
Screenshot: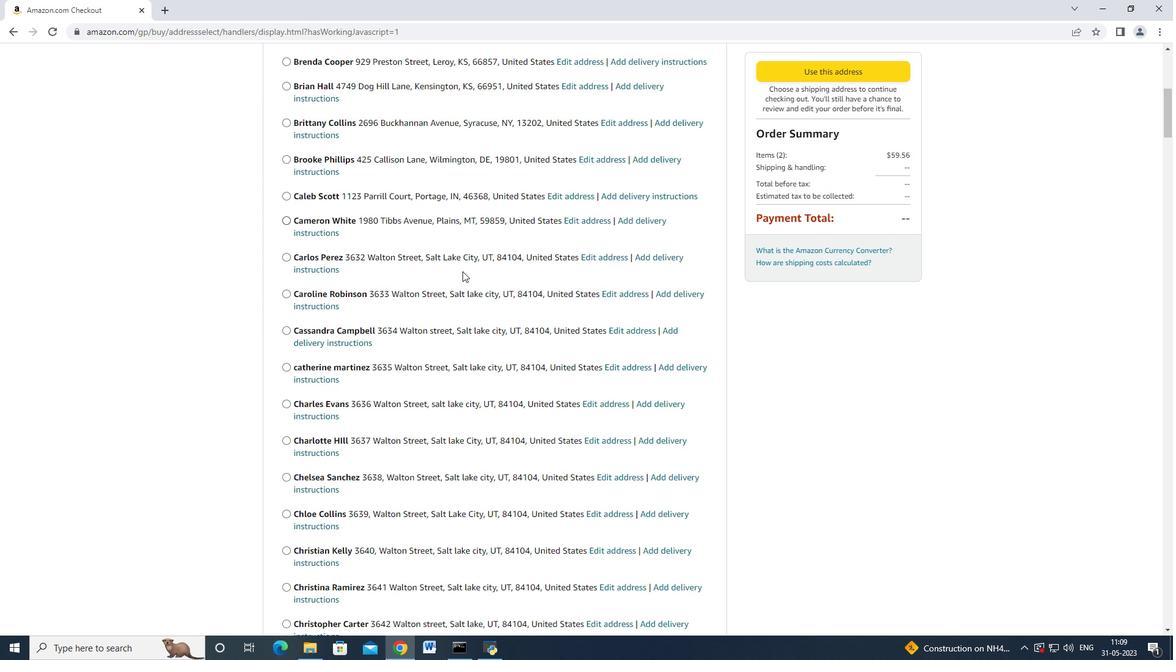 
Action: Mouse scrolled (462, 270) with delta (0, 0)
Screenshot: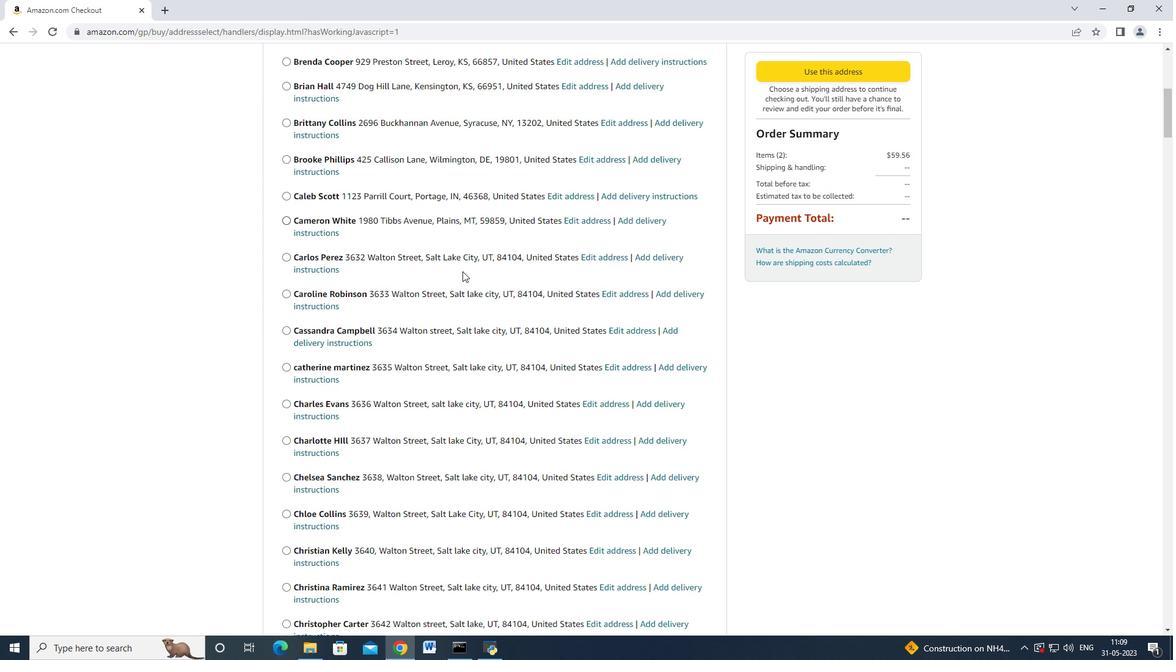 
Action: Mouse scrolled (462, 270) with delta (0, 0)
Screenshot: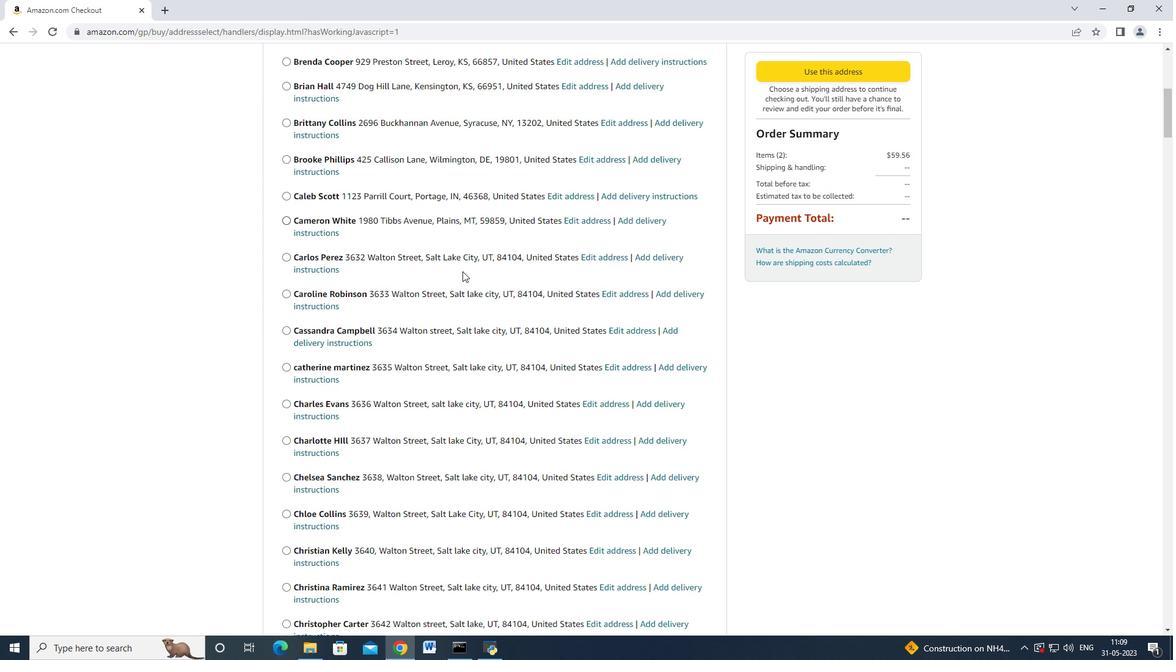 
Action: Mouse scrolled (462, 270) with delta (0, 0)
Screenshot: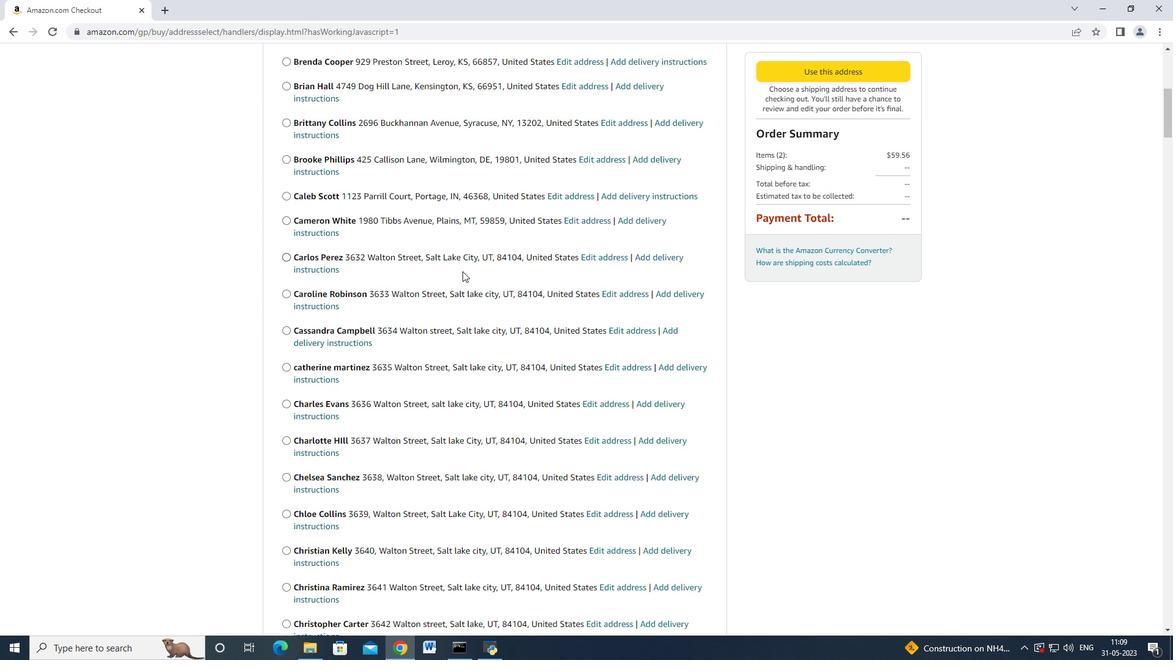 
Action: Mouse moved to (462, 272)
Screenshot: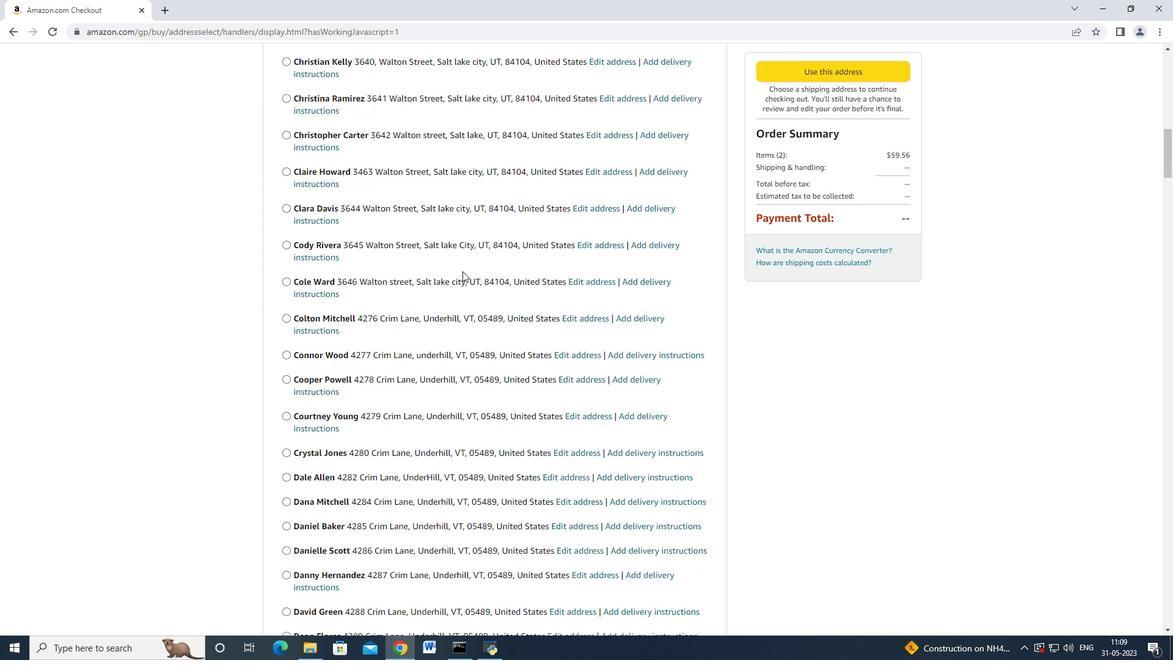 
Action: Mouse scrolled (462, 271) with delta (0, 0)
Screenshot: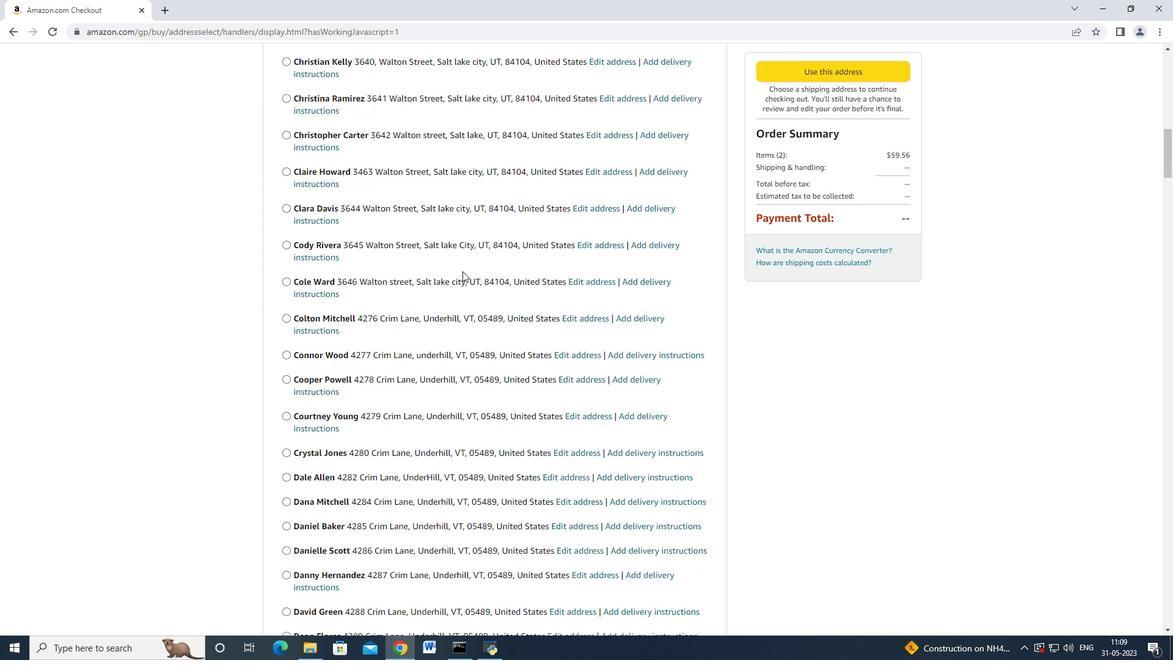 
Action: Mouse moved to (462, 272)
Screenshot: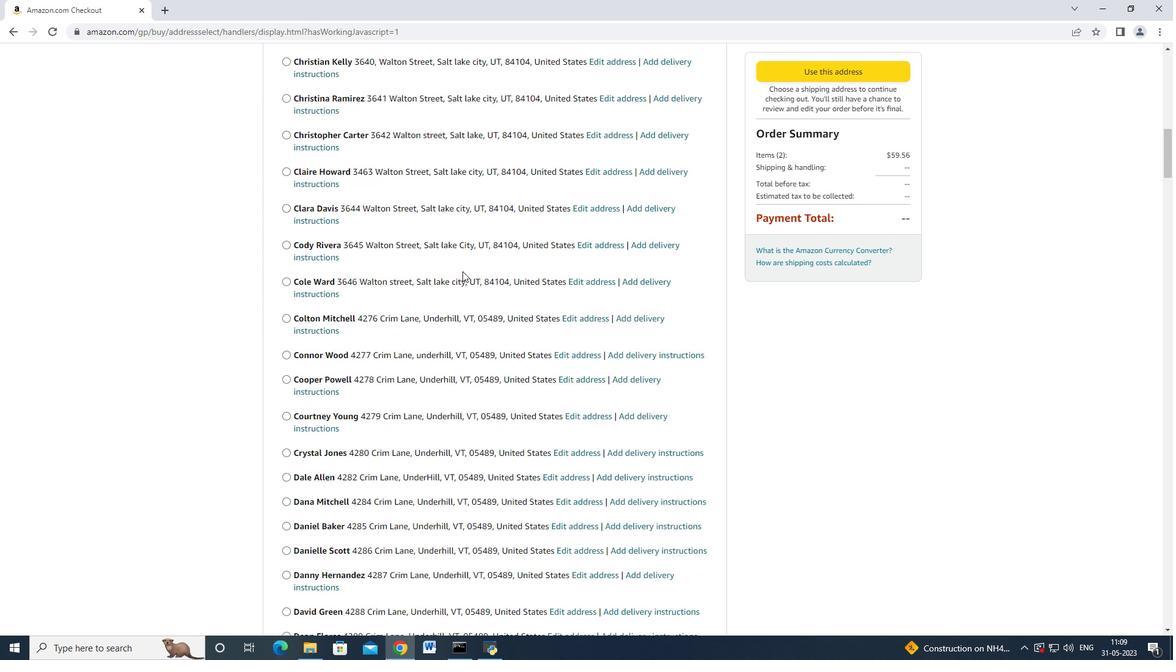 
Action: Mouse scrolled (462, 272) with delta (0, 0)
Screenshot: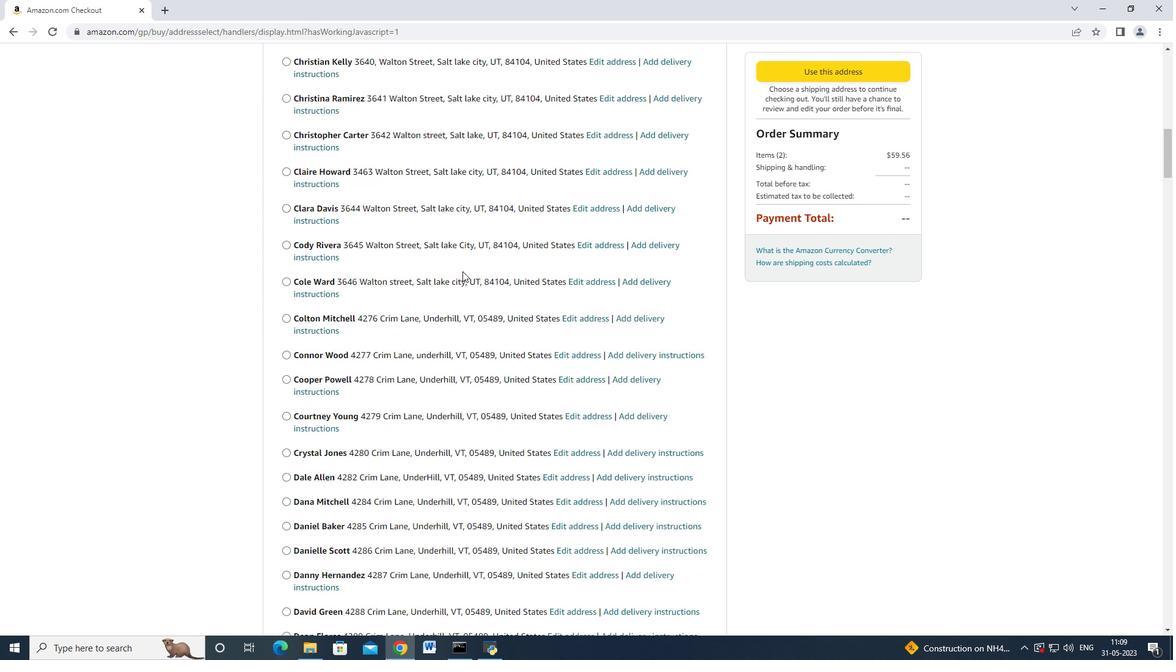 
Action: Mouse scrolled (462, 272) with delta (0, 0)
Screenshot: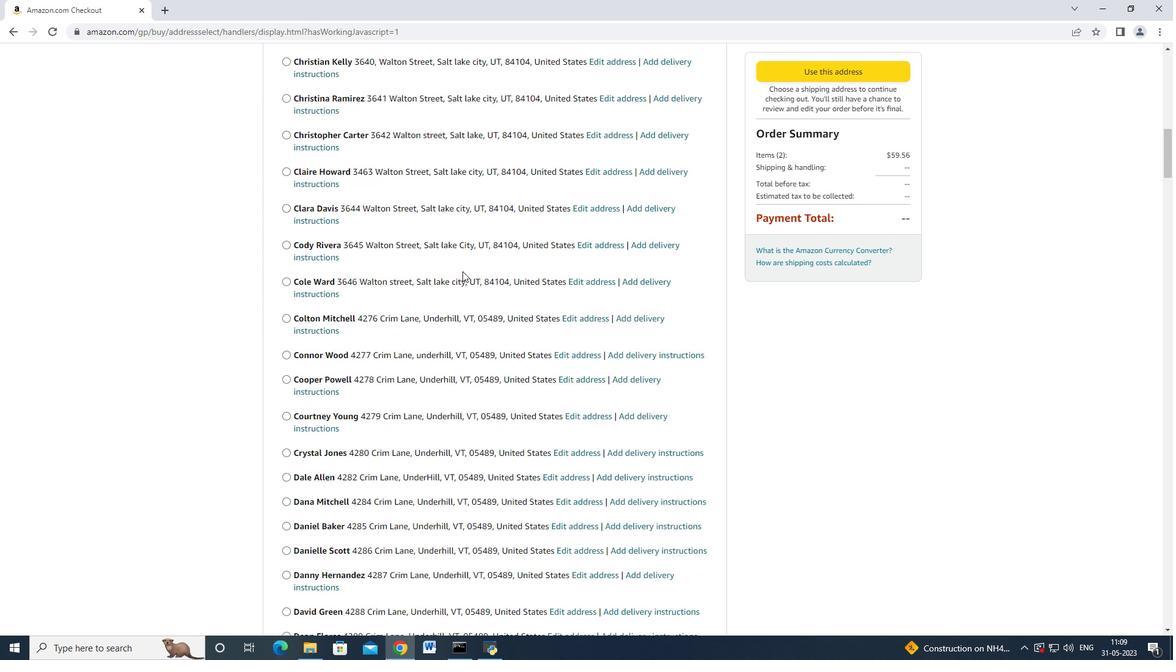 
Action: Mouse scrolled (462, 272) with delta (0, 0)
Screenshot: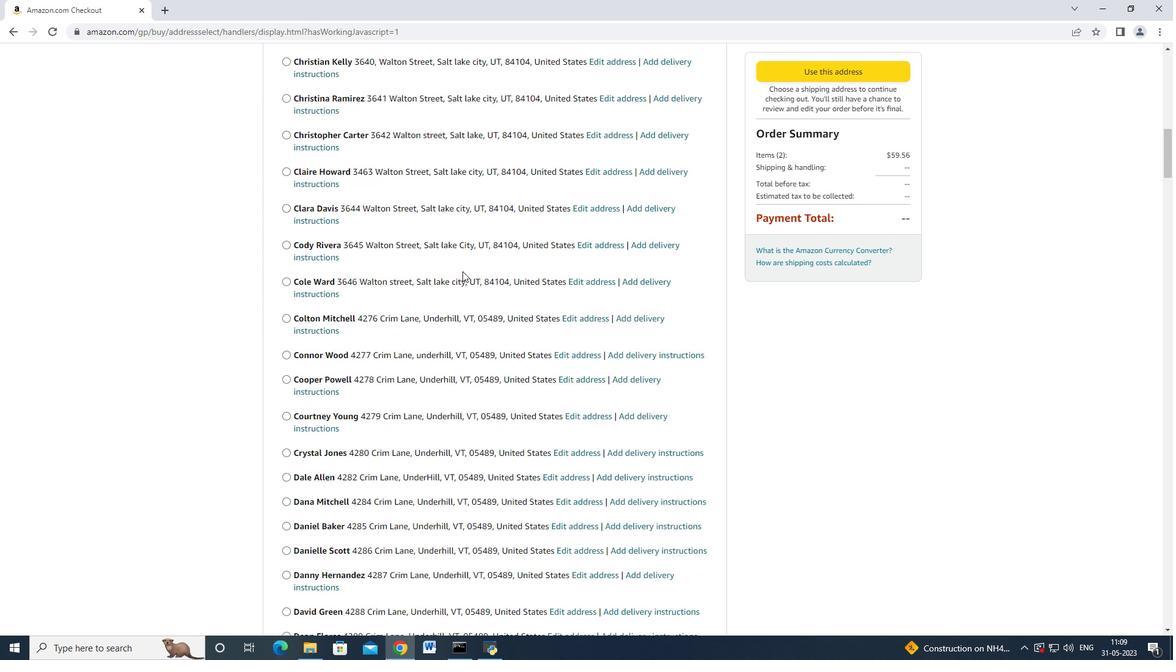
Action: Mouse scrolled (462, 272) with delta (0, 0)
Screenshot: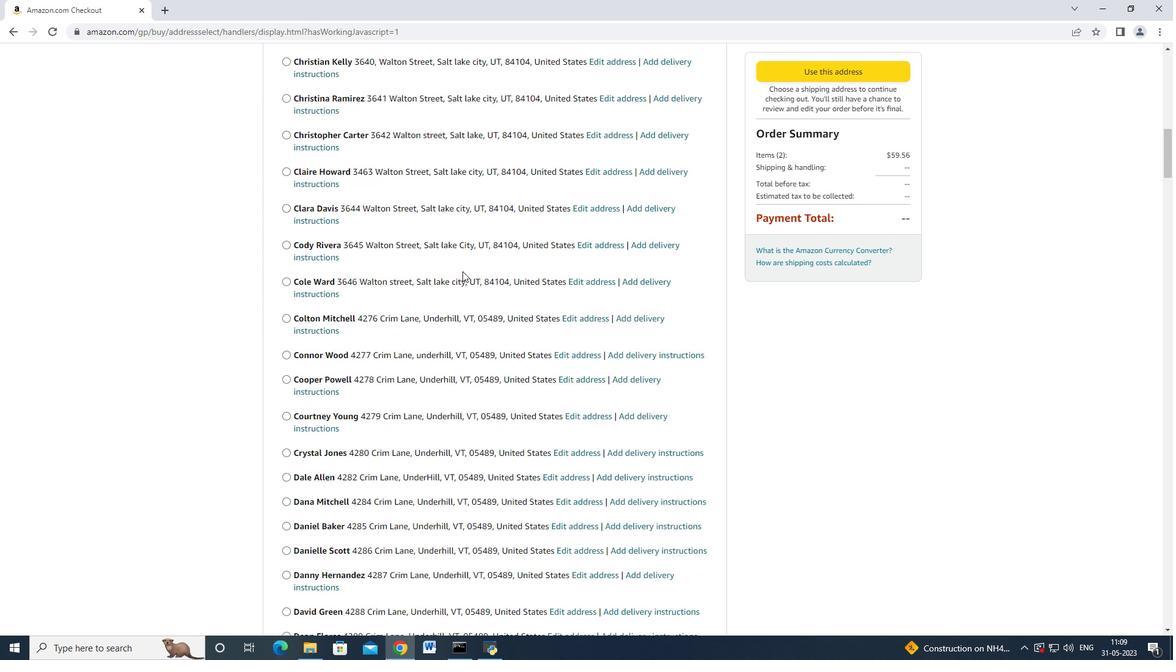 
Action: Mouse scrolled (462, 272) with delta (0, 0)
Screenshot: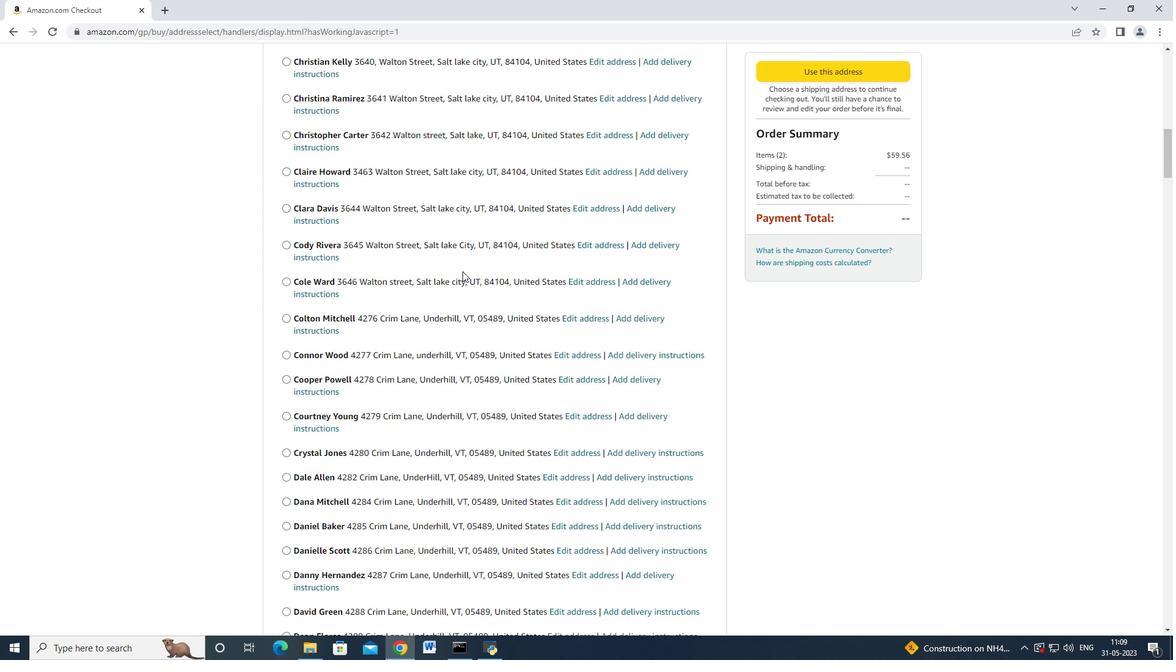 
Action: Mouse scrolled (462, 272) with delta (0, 0)
Screenshot: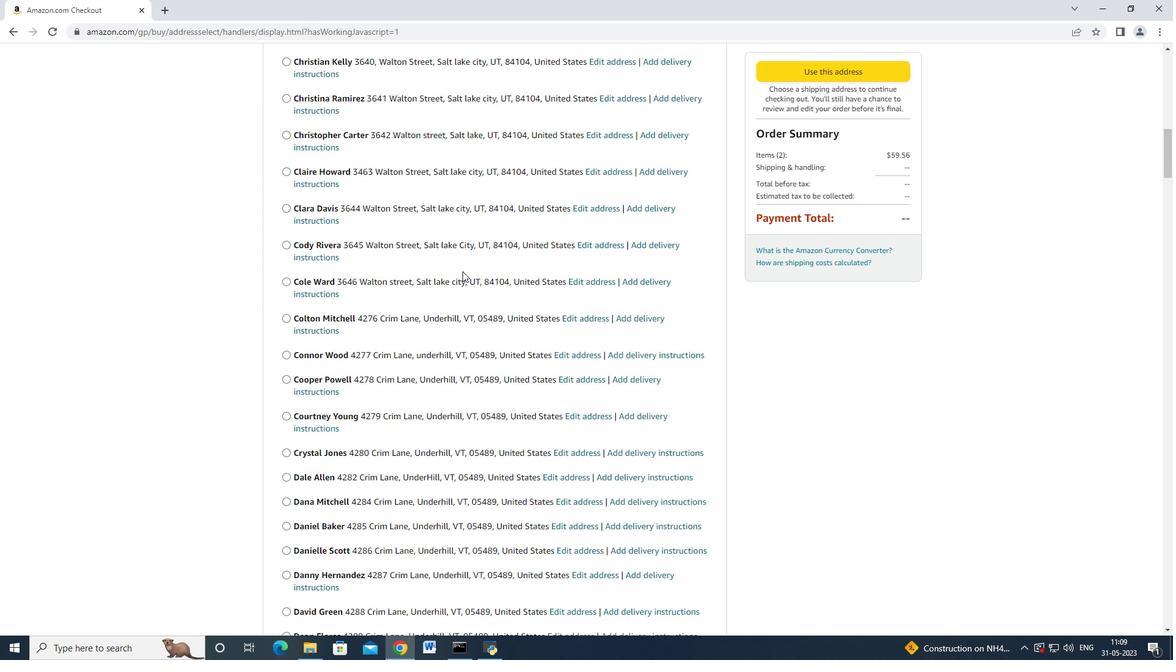 
Action: Mouse scrolled (462, 272) with delta (0, 0)
Screenshot: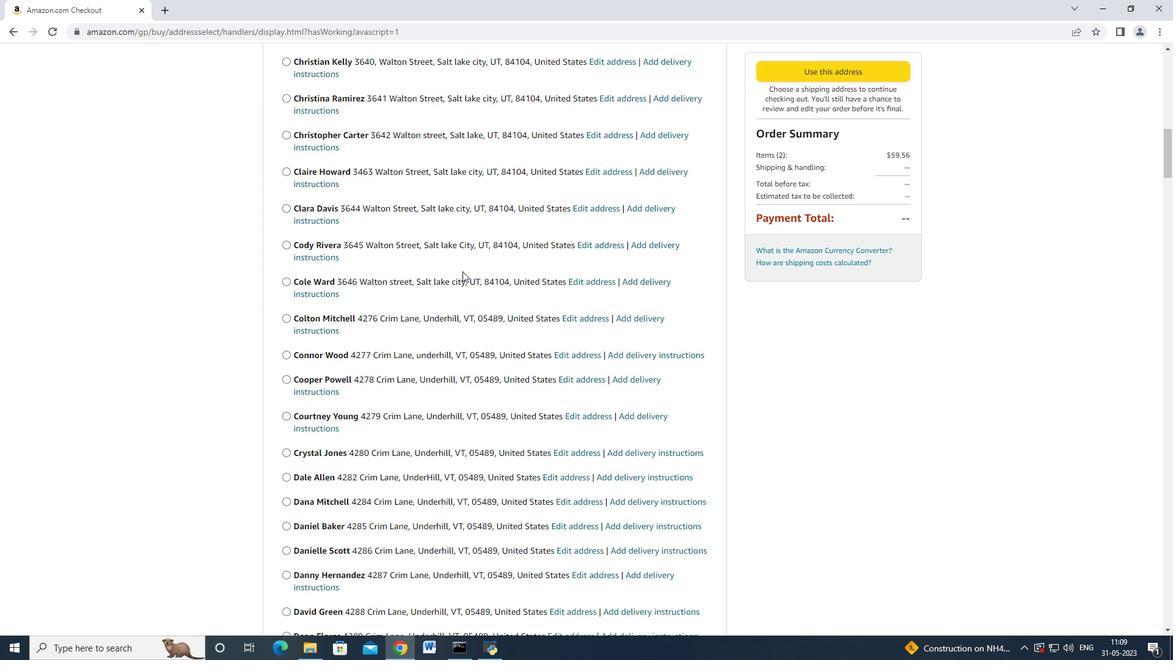
Action: Mouse scrolled (462, 272) with delta (0, 0)
Screenshot: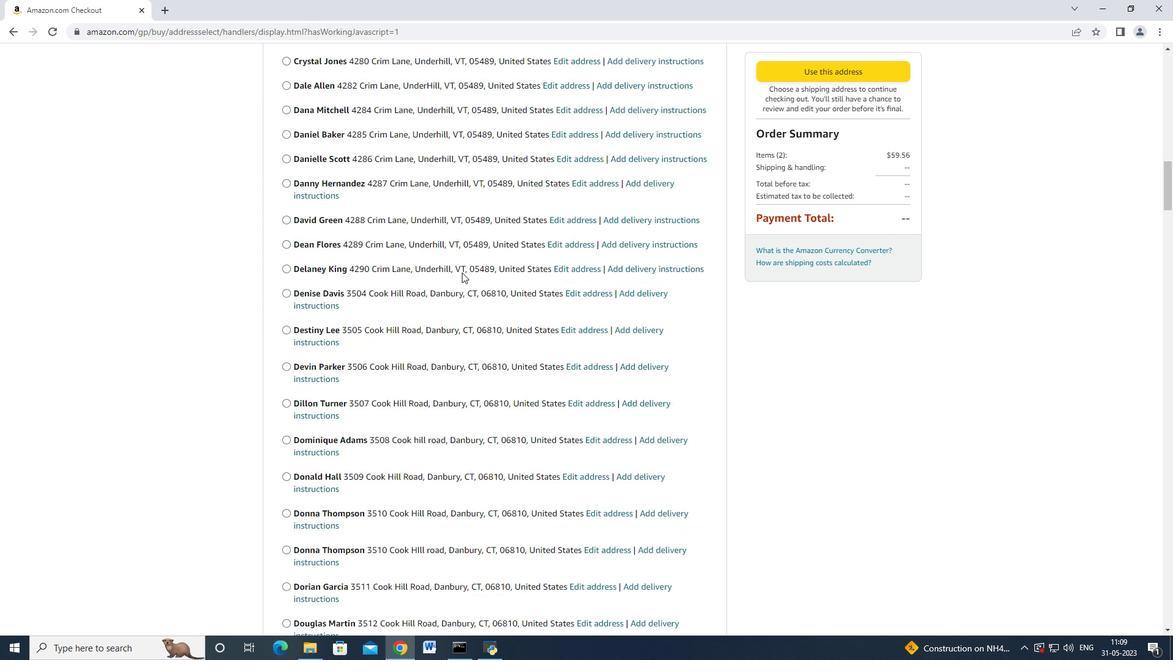 
Action: Mouse scrolled (462, 272) with delta (0, 0)
Screenshot: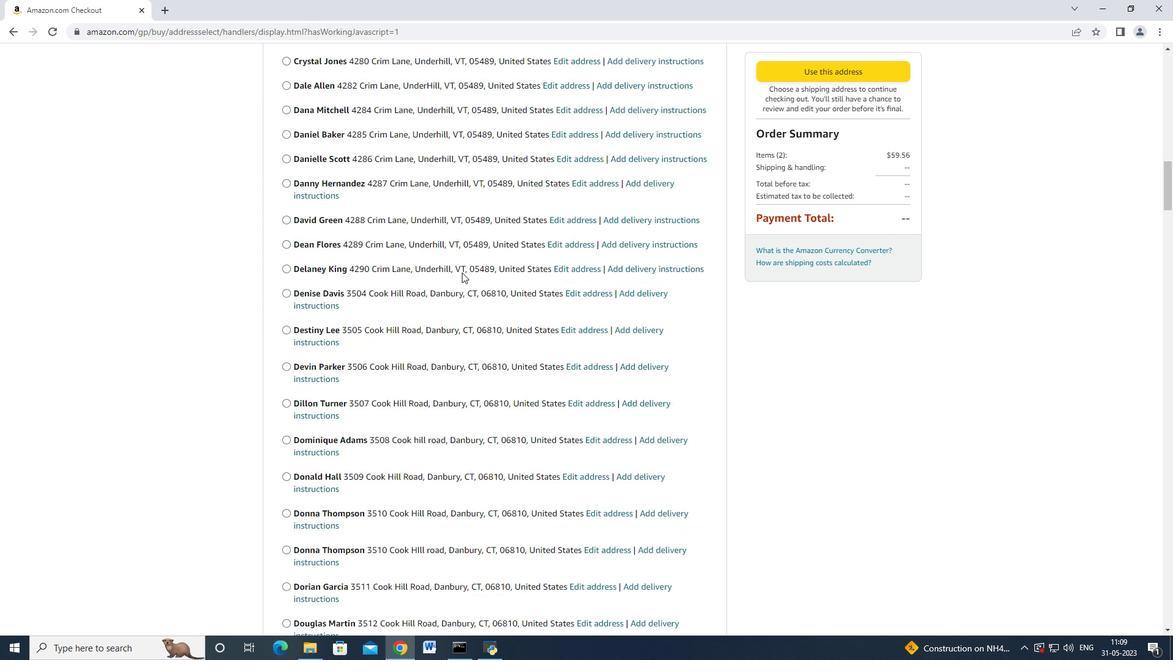 
Action: Mouse scrolled (462, 272) with delta (0, 0)
Screenshot: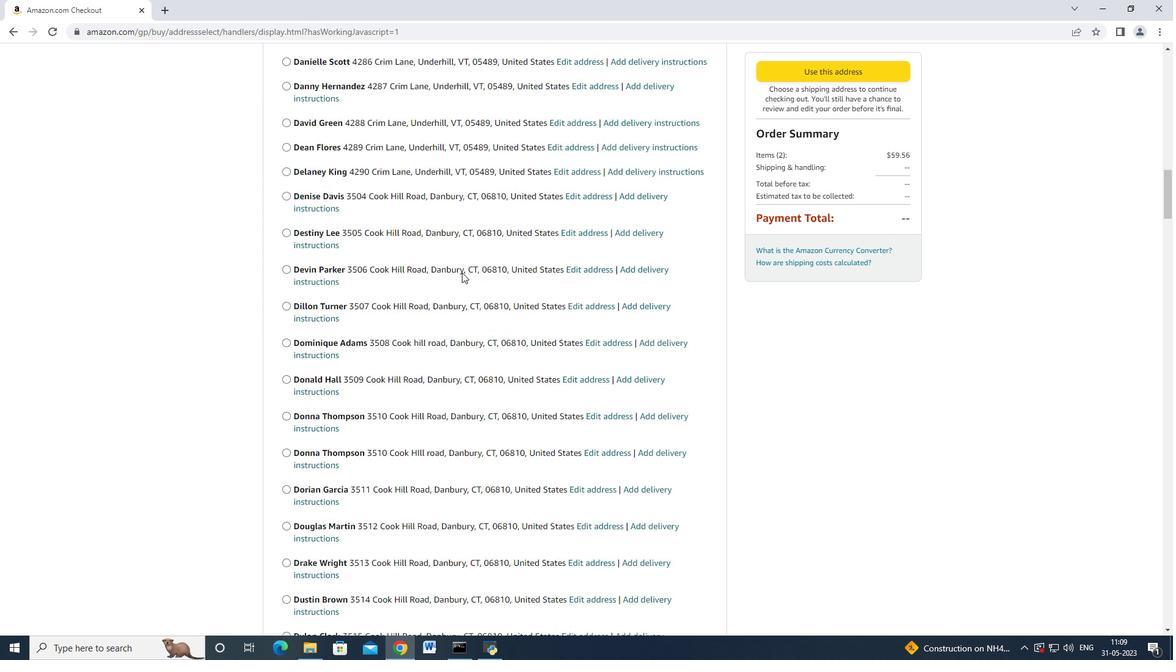 
Action: Mouse scrolled (462, 272) with delta (0, 0)
Screenshot: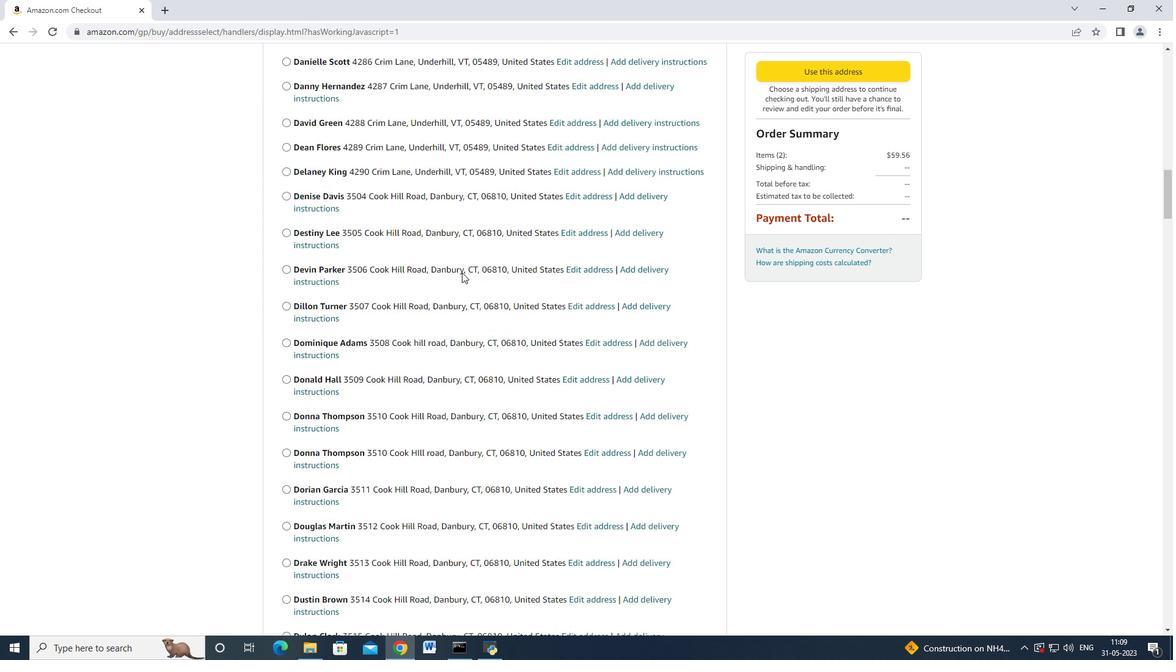 
Action: Mouse scrolled (462, 272) with delta (0, 0)
Screenshot: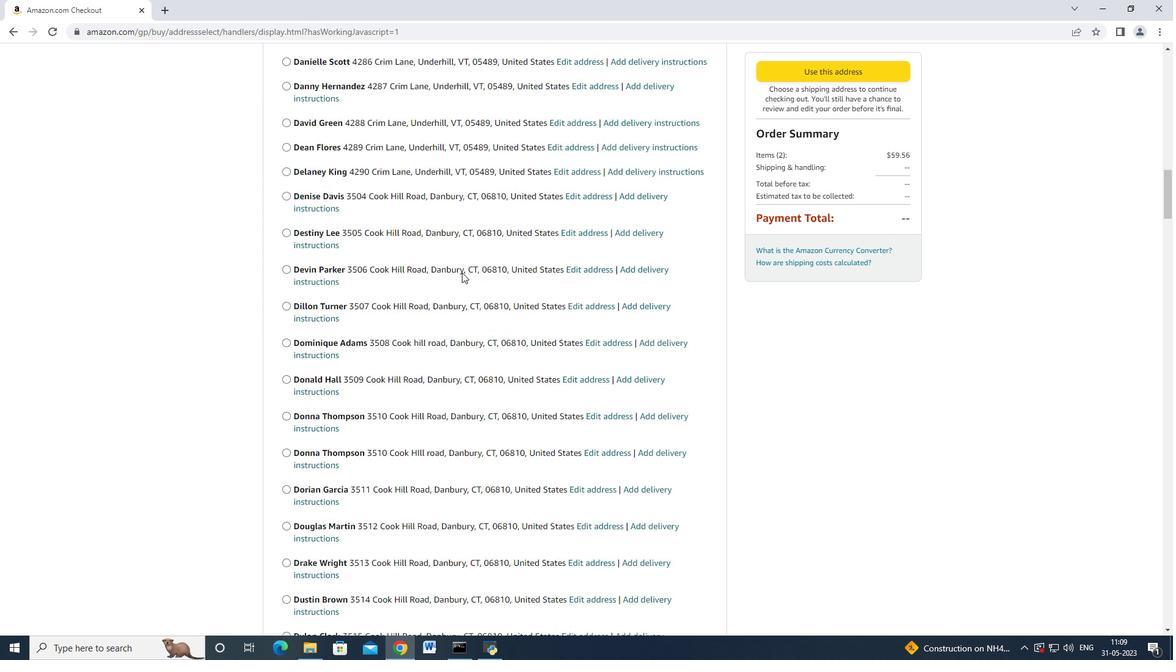 
Action: Mouse scrolled (462, 272) with delta (0, 0)
Screenshot: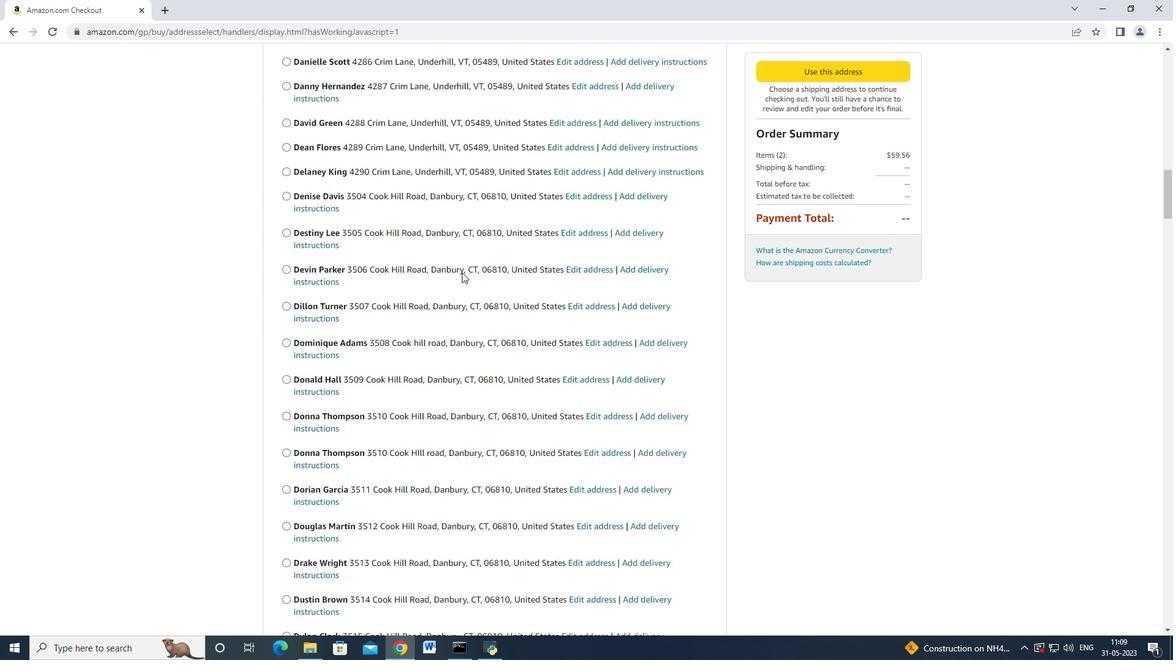 
Action: Mouse scrolled (462, 272) with delta (0, 0)
Screenshot: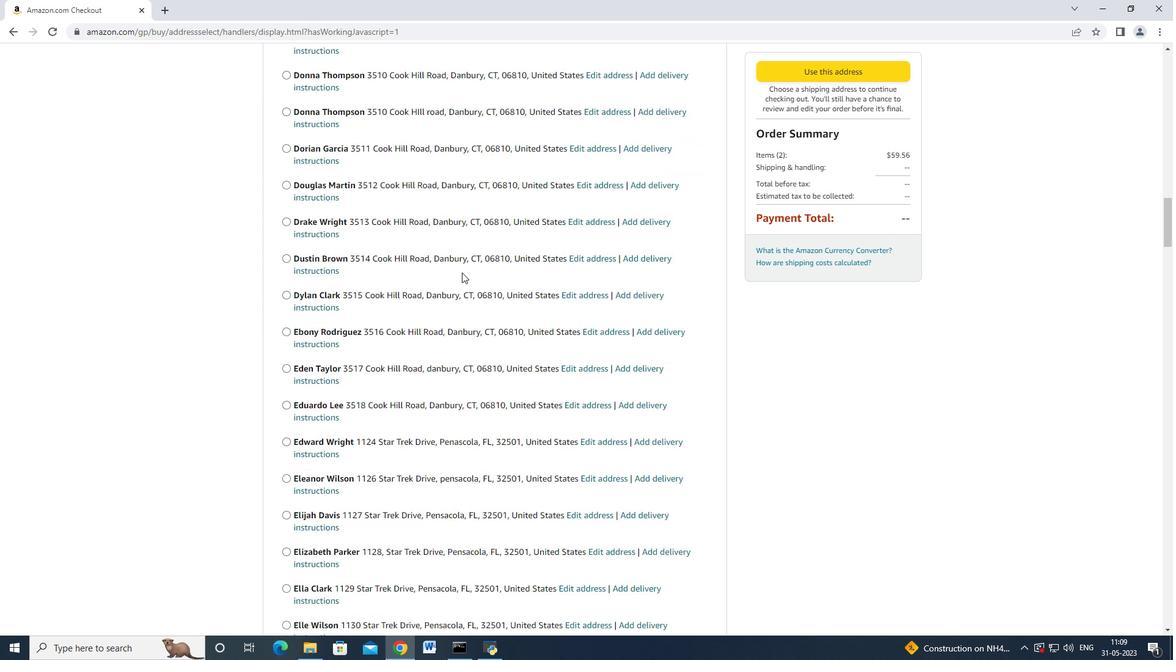 
Action: Mouse scrolled (462, 272) with delta (0, 0)
Screenshot: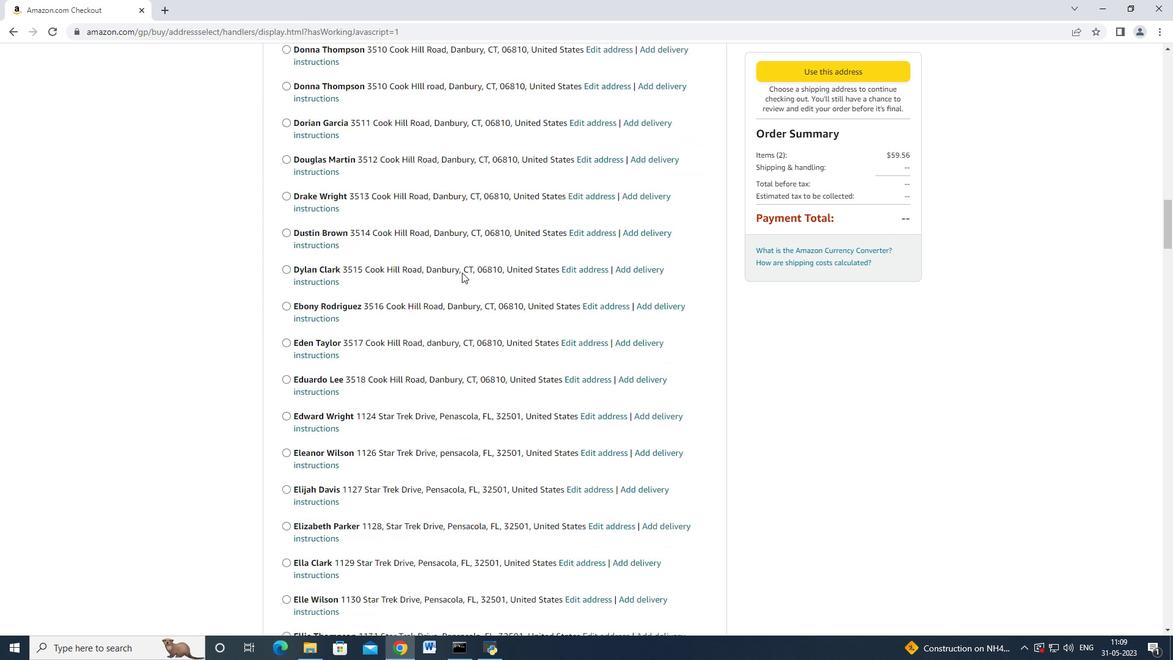 
Action: Mouse scrolled (462, 272) with delta (0, 0)
Screenshot: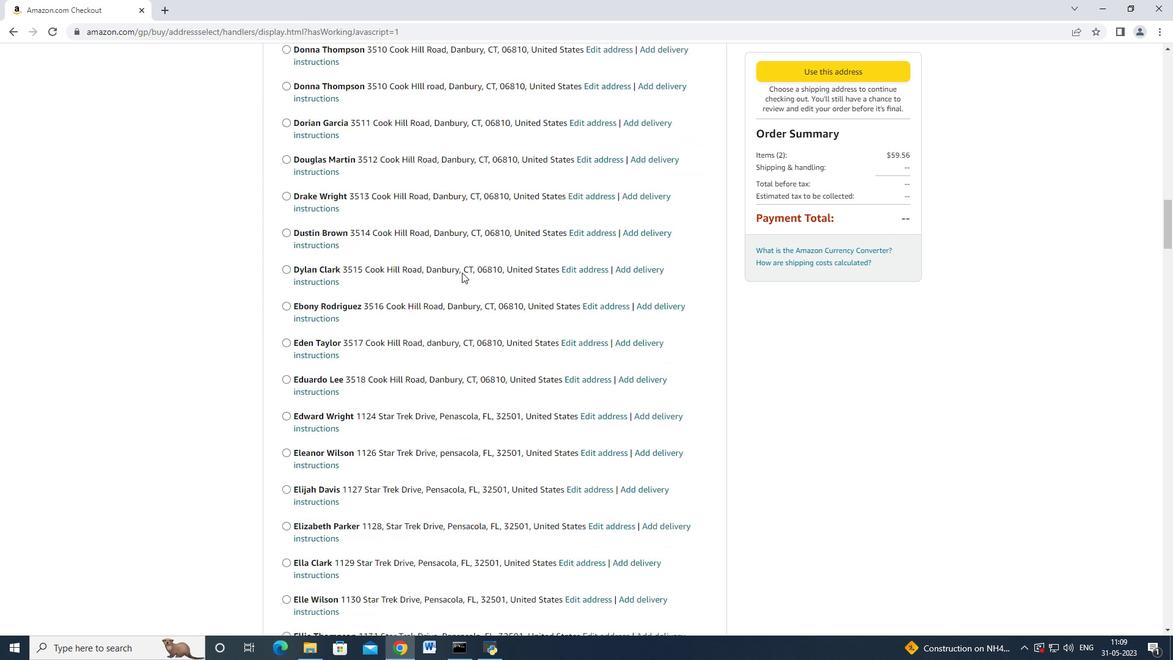 
Action: Mouse scrolled (462, 272) with delta (0, 0)
Screenshot: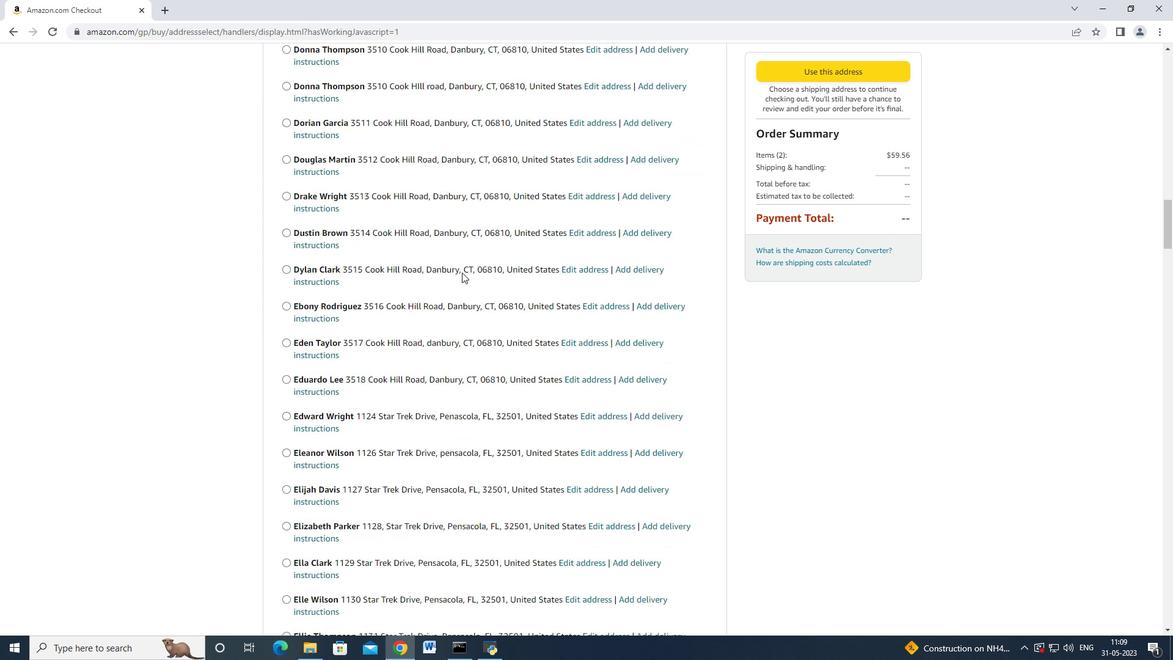 
Action: Mouse scrolled (462, 272) with delta (0, 0)
Screenshot: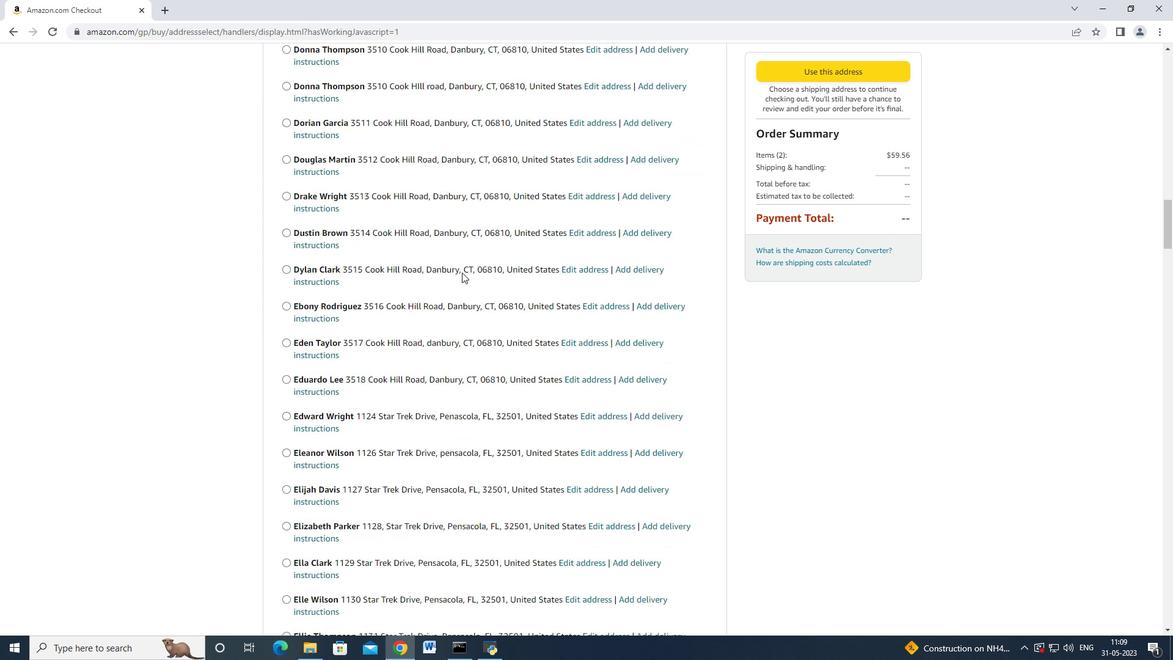 
Action: Mouse scrolled (462, 272) with delta (0, 0)
Screenshot: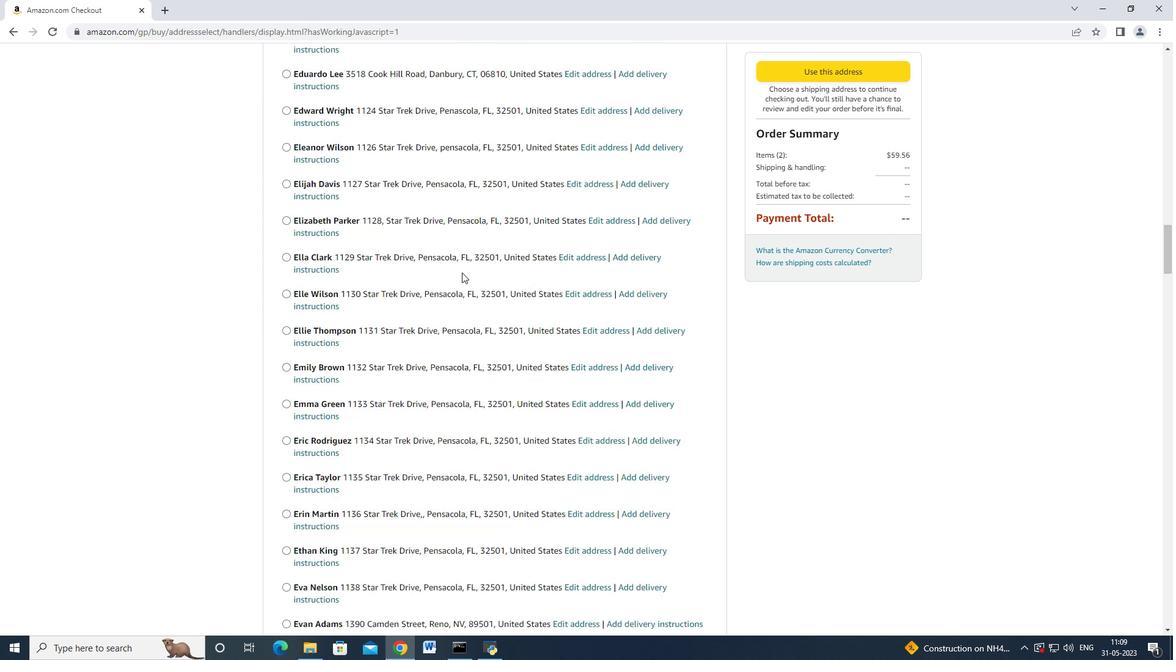 
Action: Mouse scrolled (462, 272) with delta (0, 0)
Screenshot: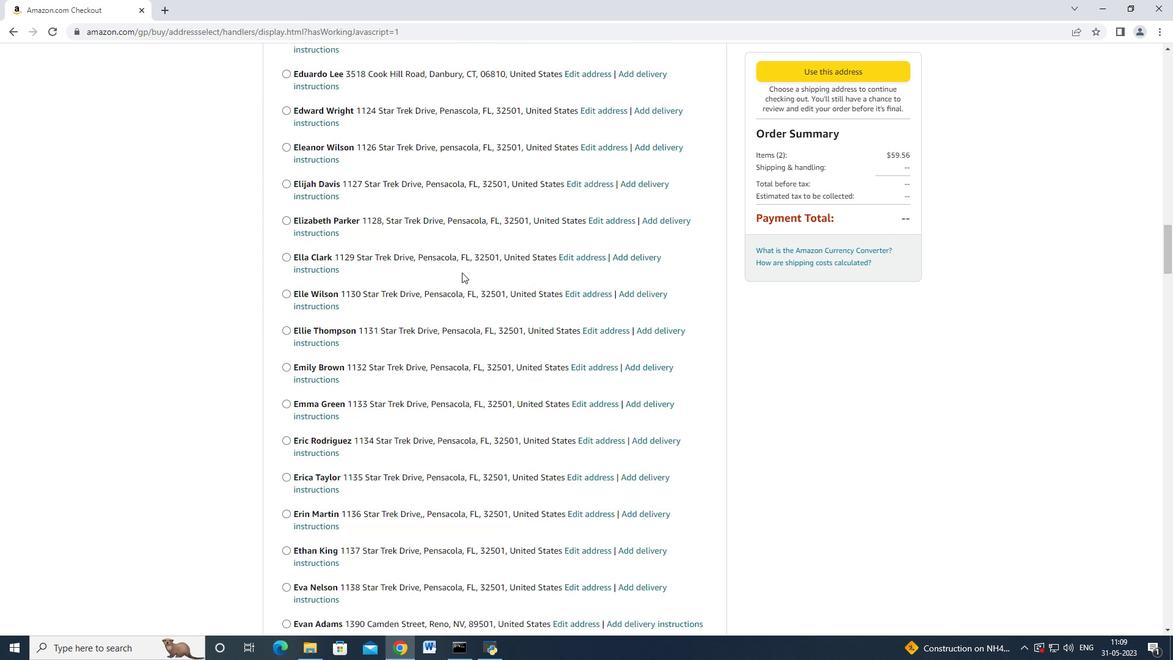 
Action: Mouse scrolled (462, 272) with delta (0, 0)
Screenshot: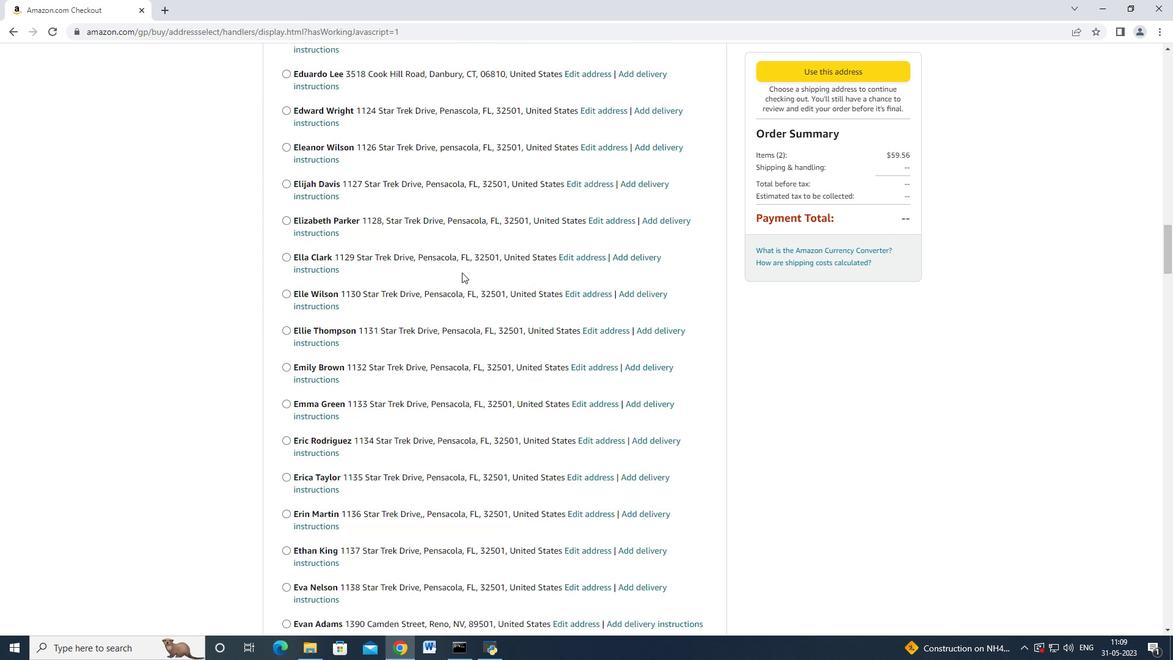 
Action: Mouse scrolled (462, 272) with delta (0, 0)
Screenshot: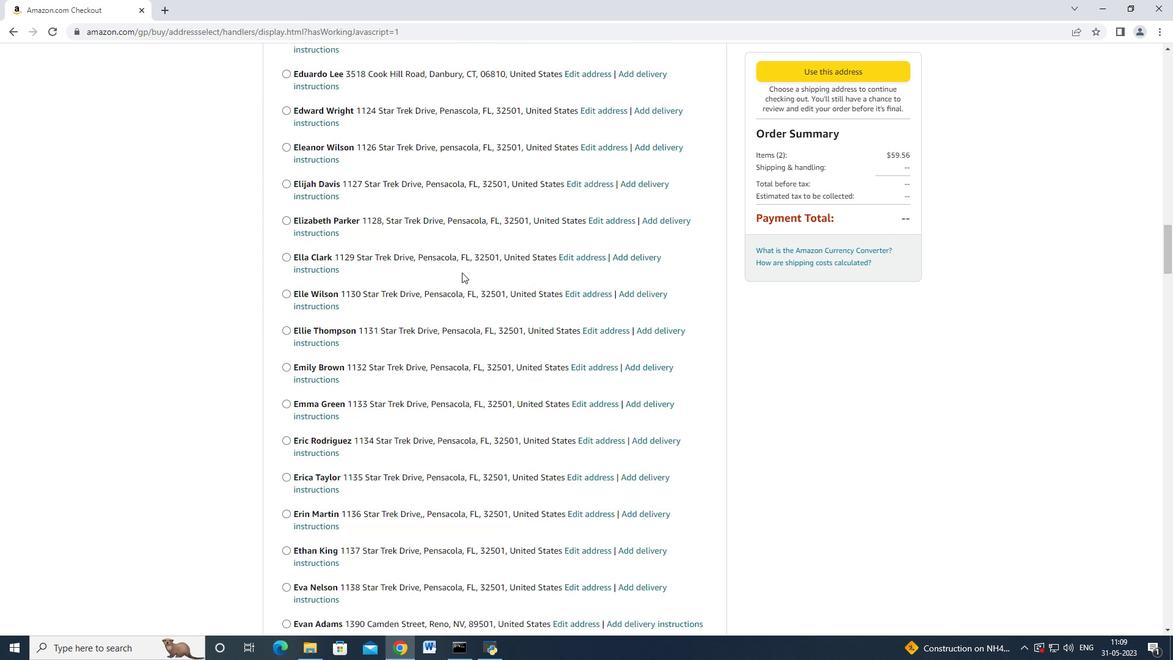 
Action: Mouse scrolled (462, 272) with delta (0, 0)
Screenshot: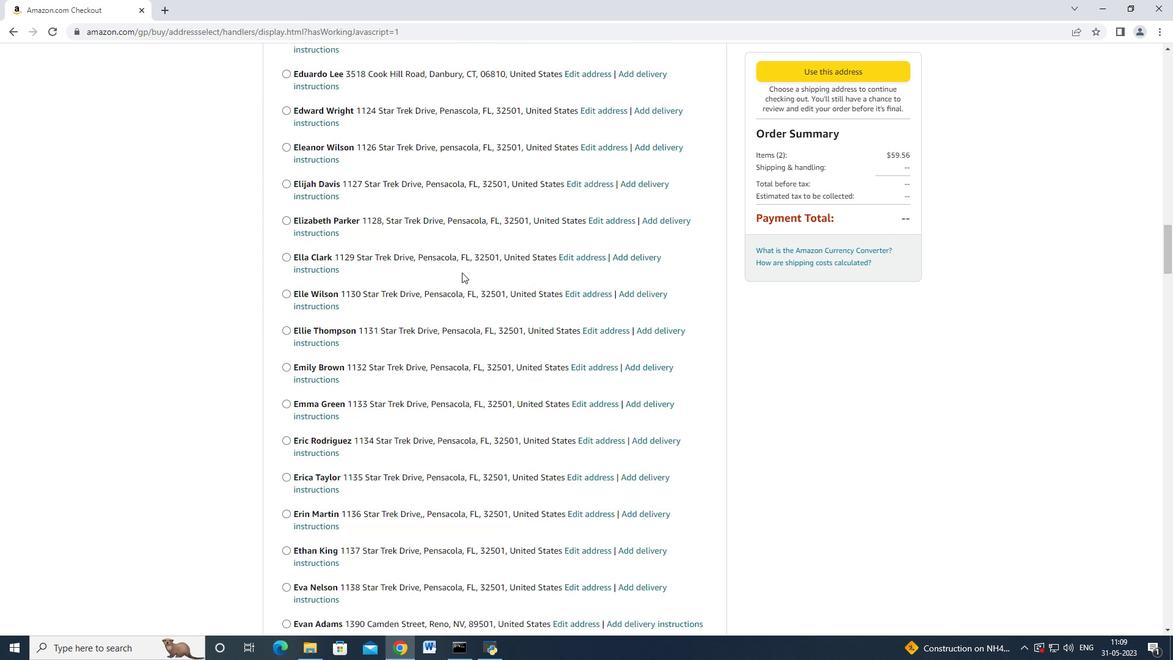 
Action: Mouse scrolled (462, 272) with delta (0, 0)
Screenshot: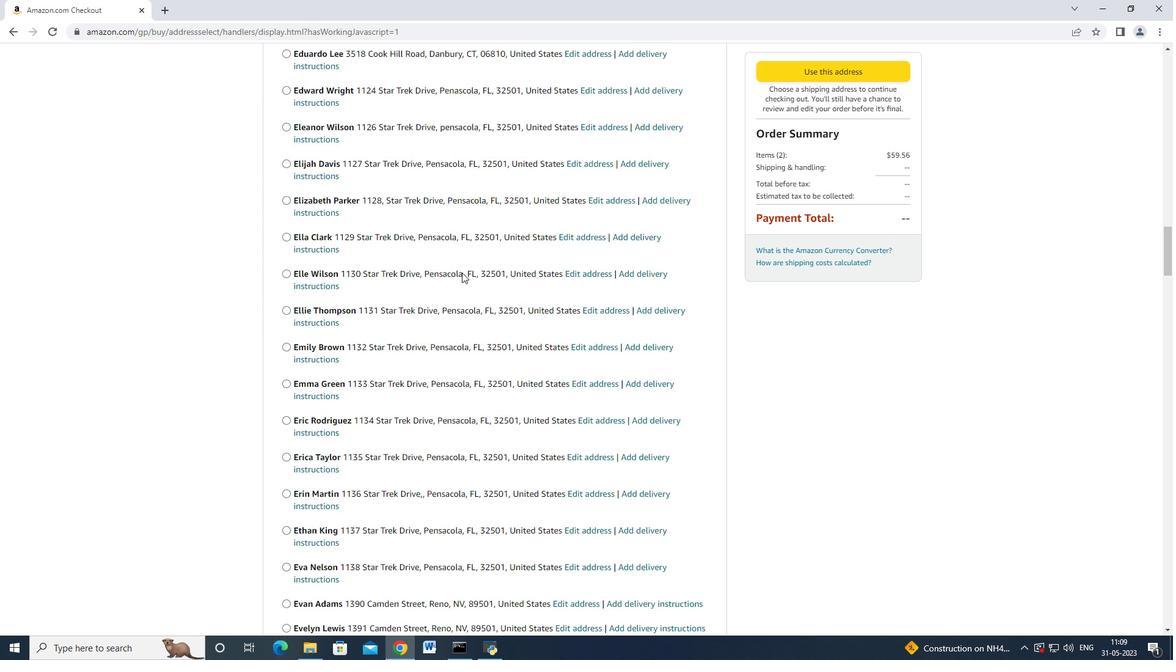 
Action: Mouse scrolled (462, 272) with delta (0, 0)
Screenshot: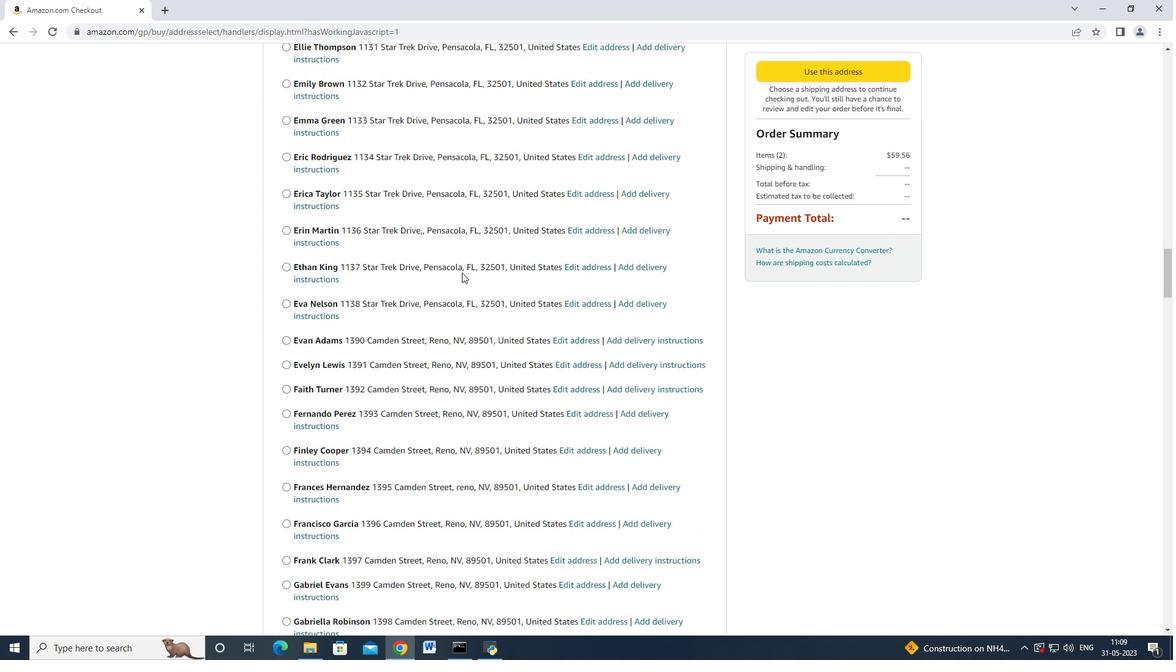 
Action: Mouse scrolled (462, 272) with delta (0, 0)
Screenshot: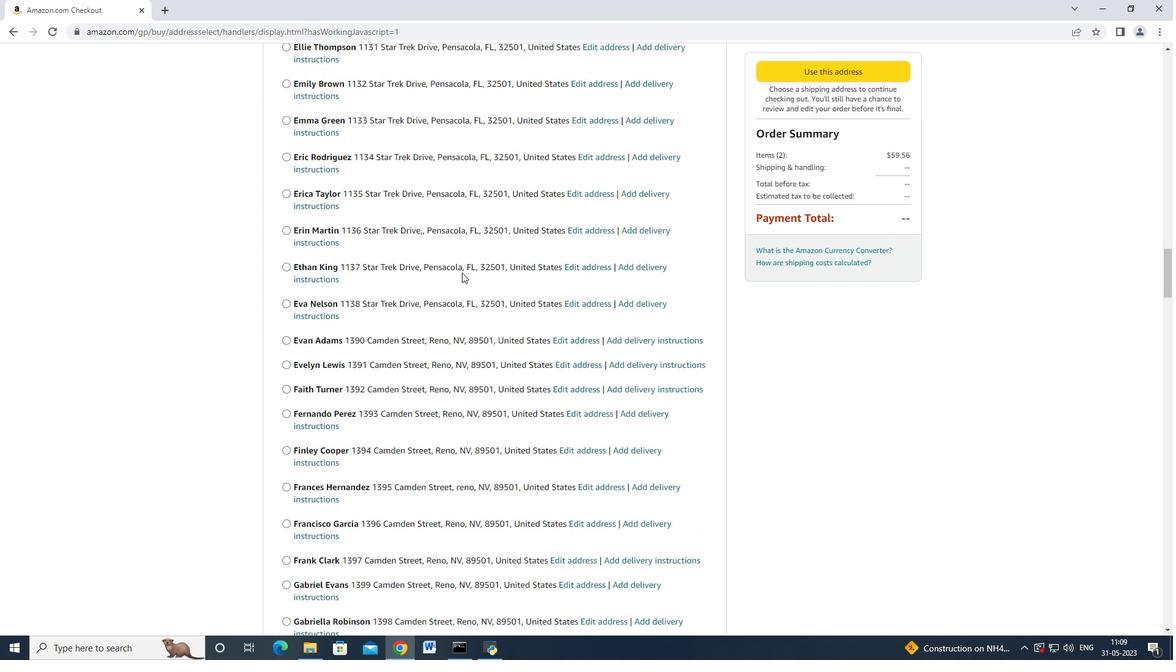 
Action: Mouse scrolled (462, 272) with delta (0, 0)
Screenshot: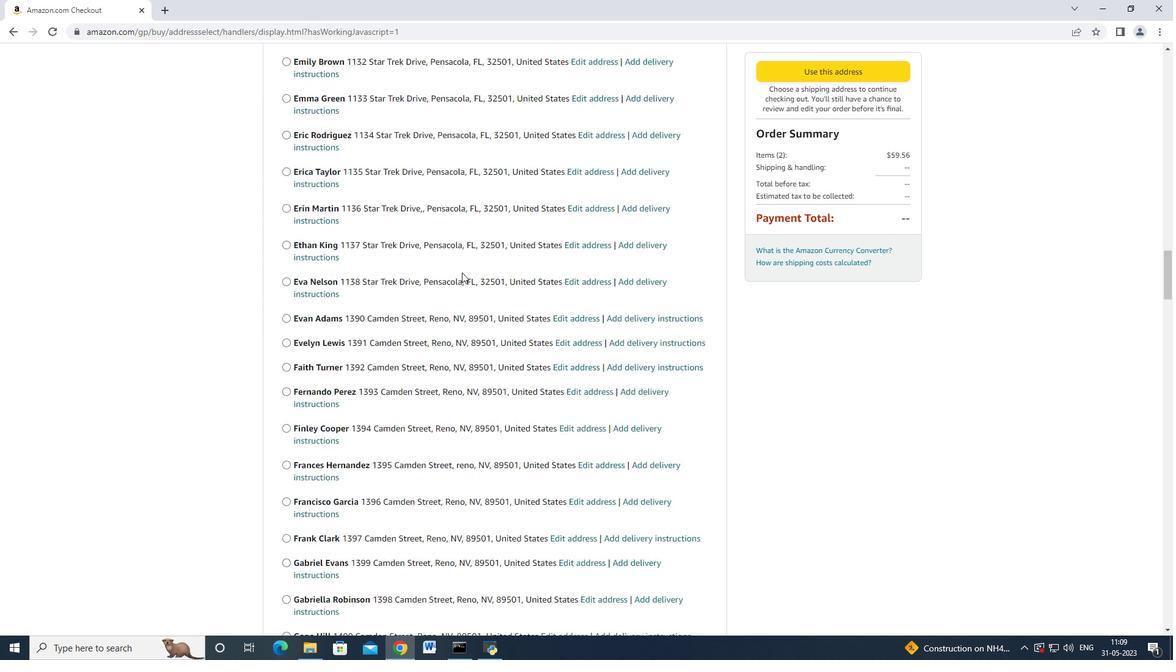 
Action: Mouse scrolled (462, 272) with delta (0, 0)
Screenshot: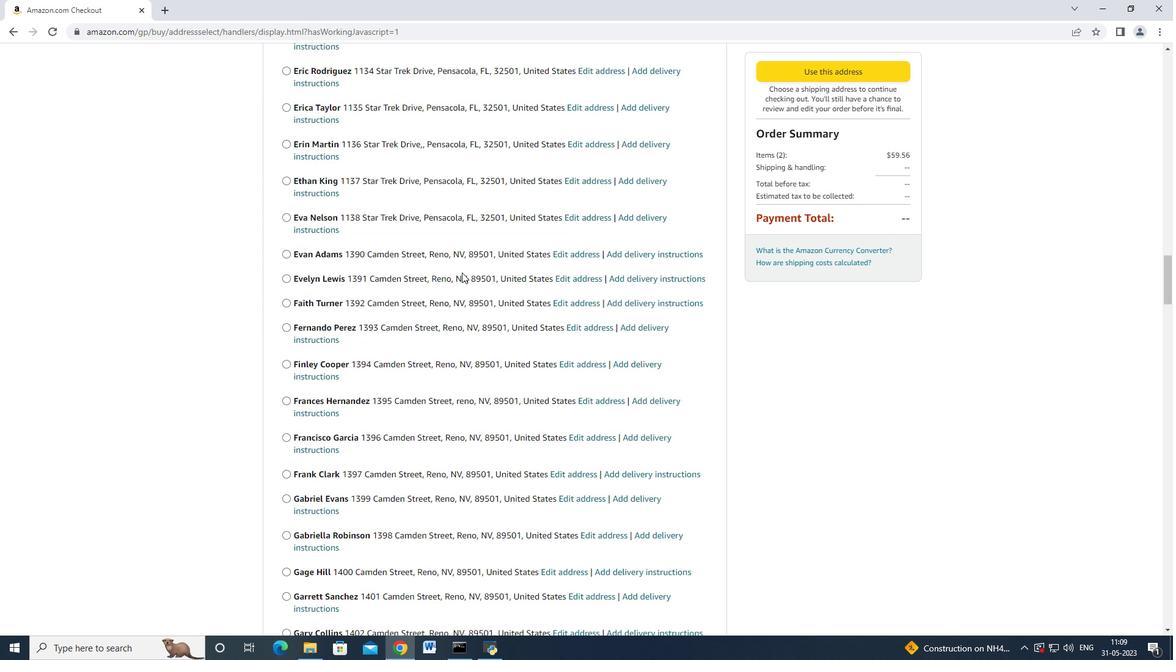 
Action: Mouse moved to (461, 272)
Screenshot: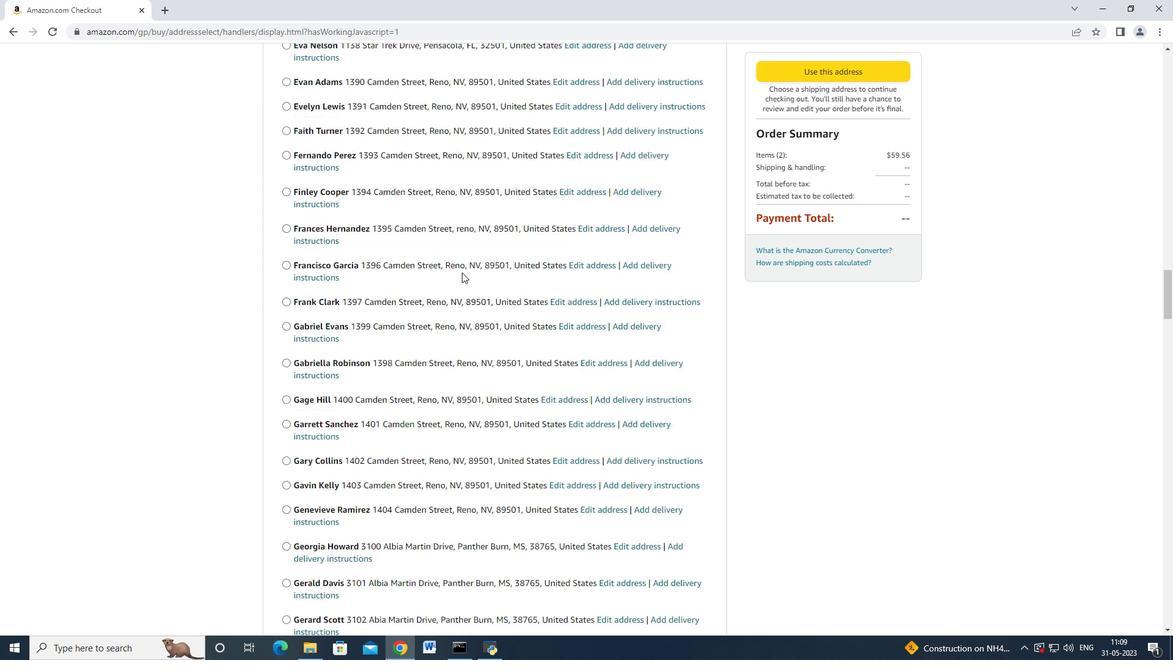 
Action: Mouse scrolled (461, 272) with delta (0, 0)
Screenshot: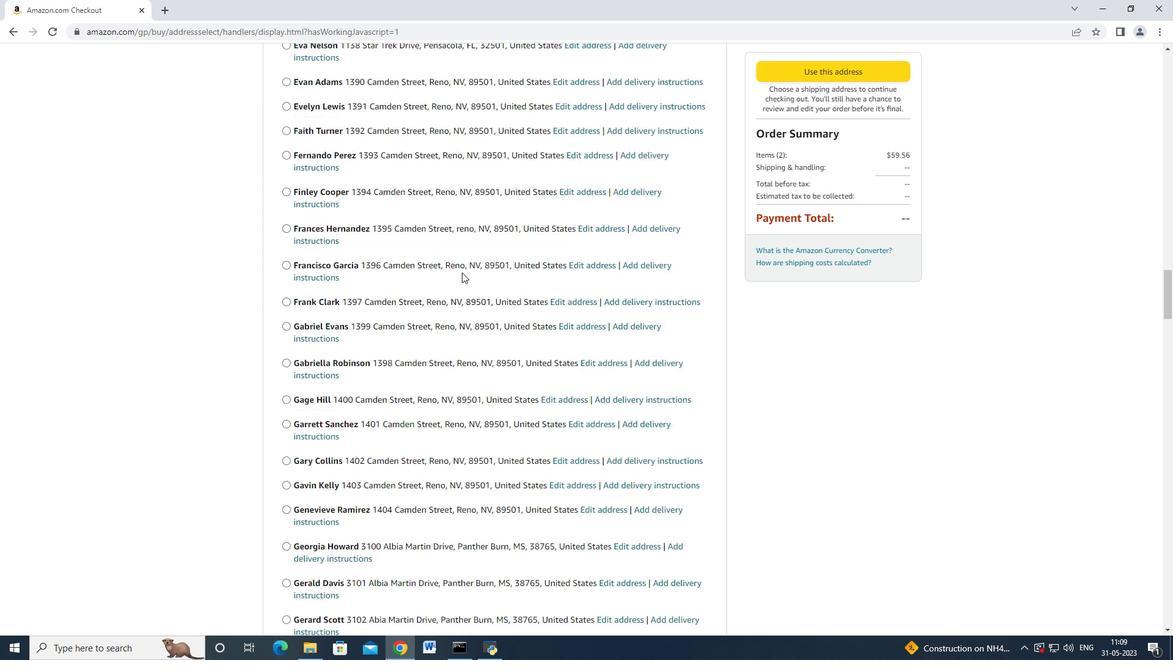 
Action: Mouse moved to (460, 273)
Screenshot: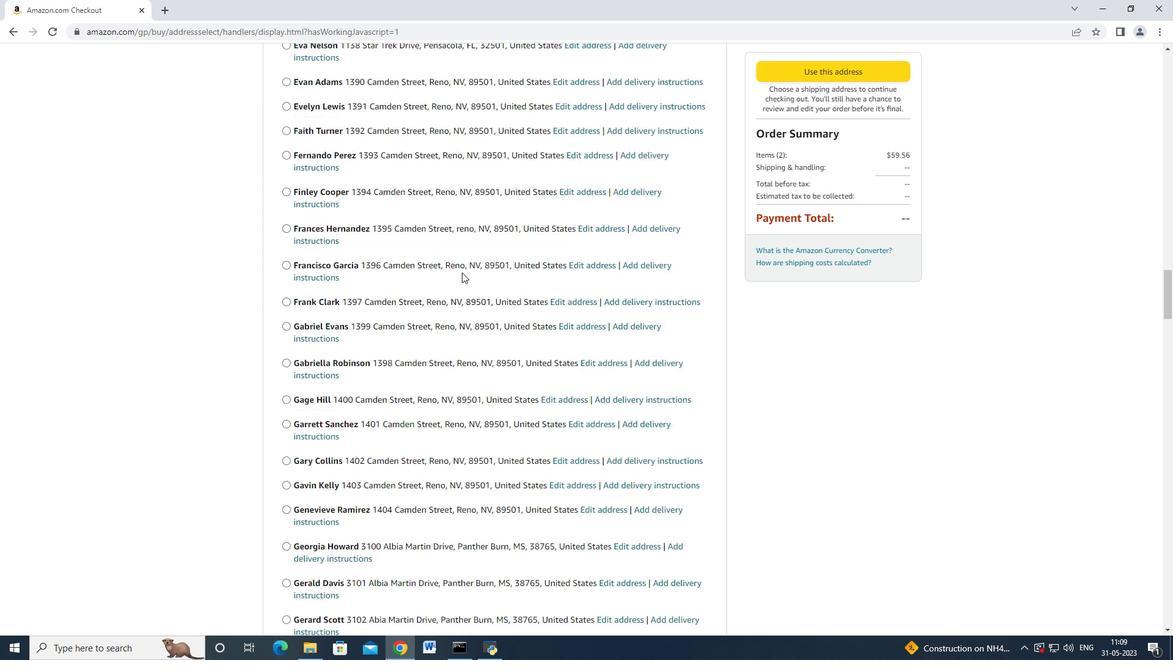 
Action: Mouse scrolled (460, 272) with delta (0, 0)
Screenshot: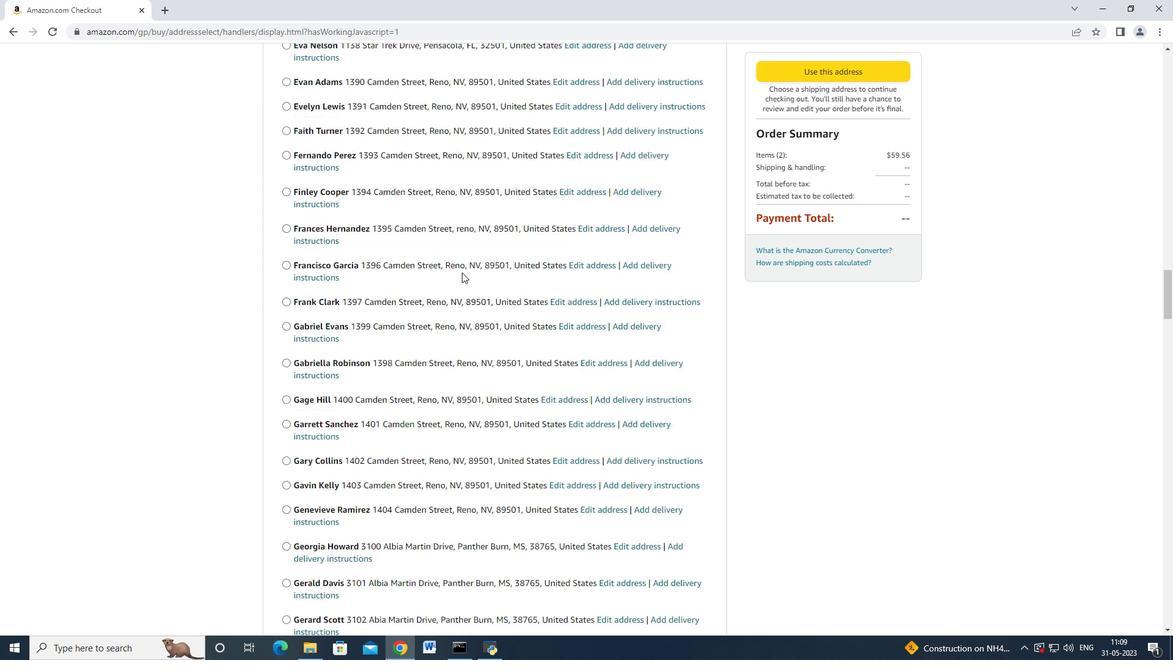 
Action: Mouse scrolled (460, 272) with delta (0, -1)
Screenshot: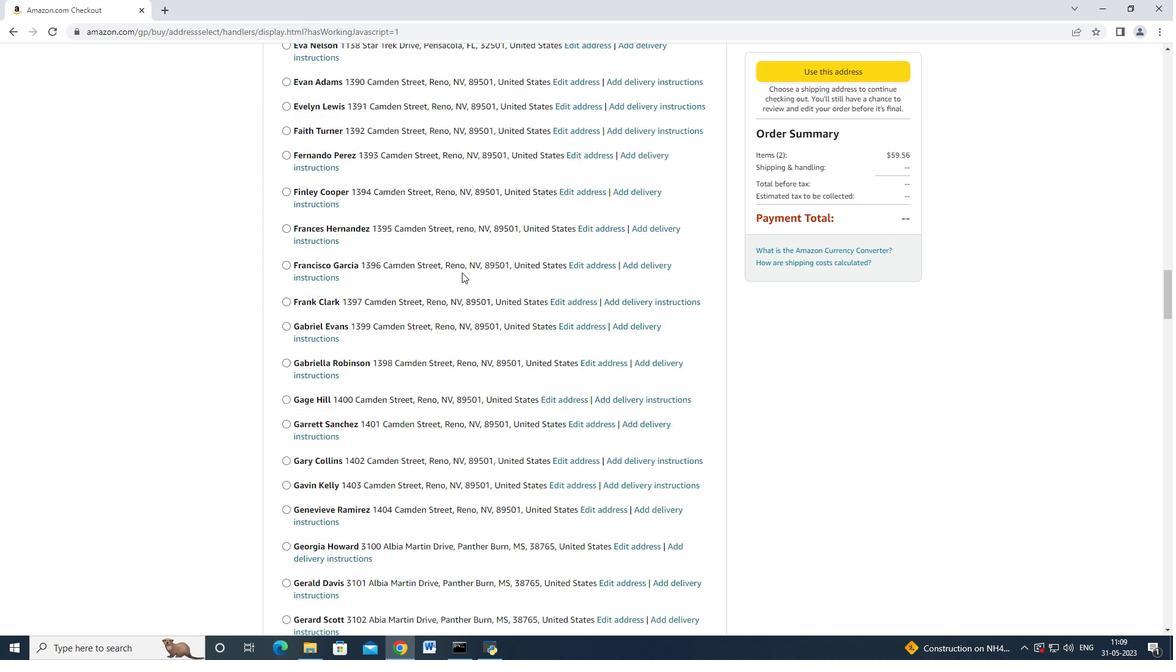 
Action: Mouse moved to (460, 273)
Screenshot: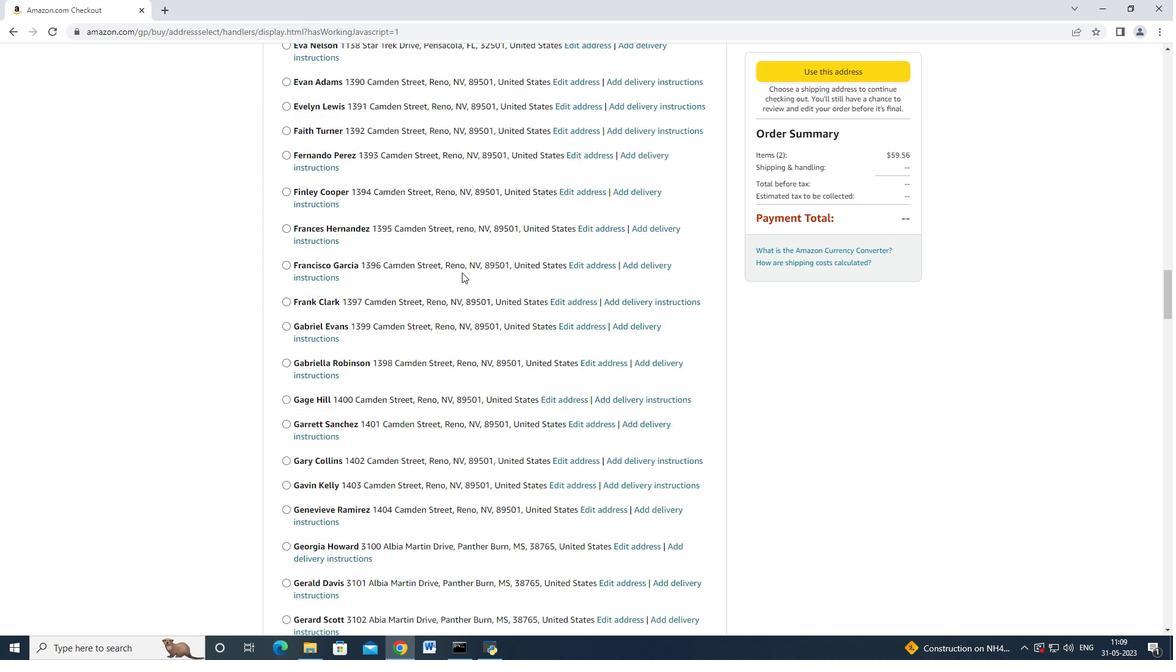 
Action: Mouse scrolled (460, 273) with delta (0, 0)
Screenshot: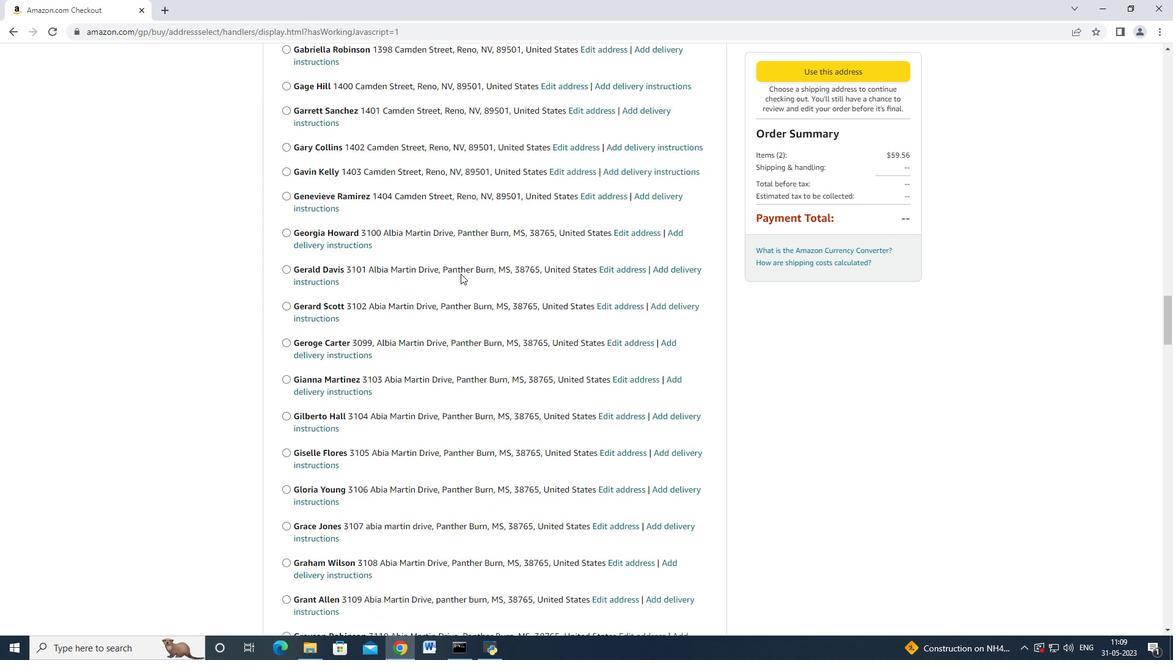 
Action: Mouse scrolled (460, 273) with delta (0, 0)
Screenshot: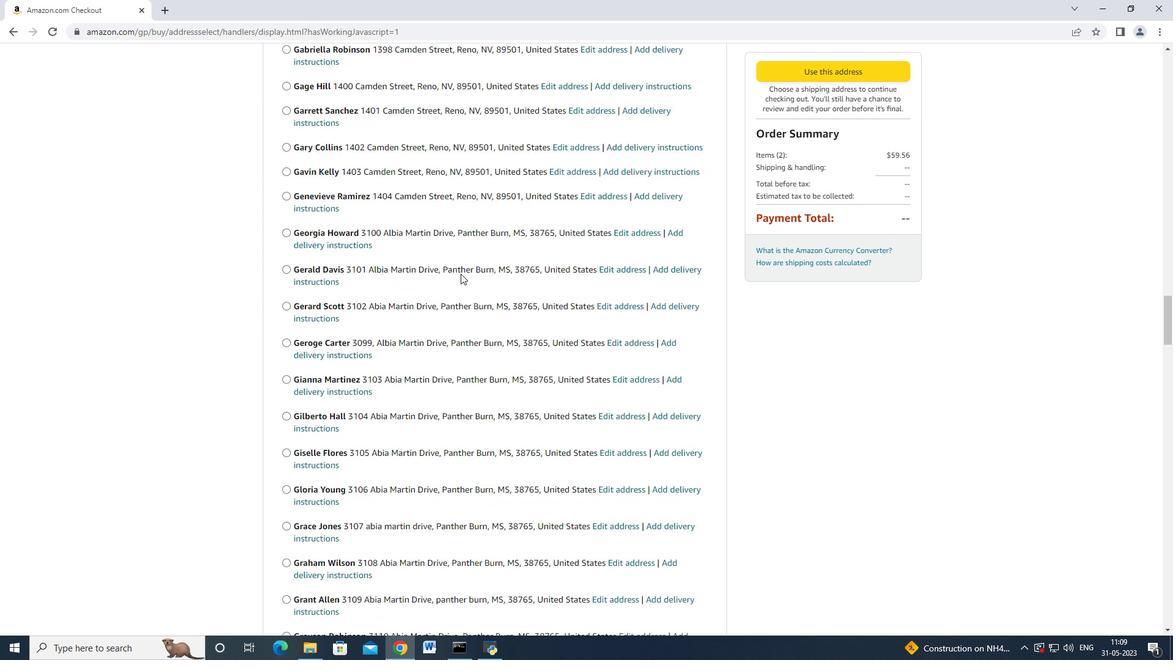 
Action: Mouse scrolled (460, 273) with delta (0, 0)
Screenshot: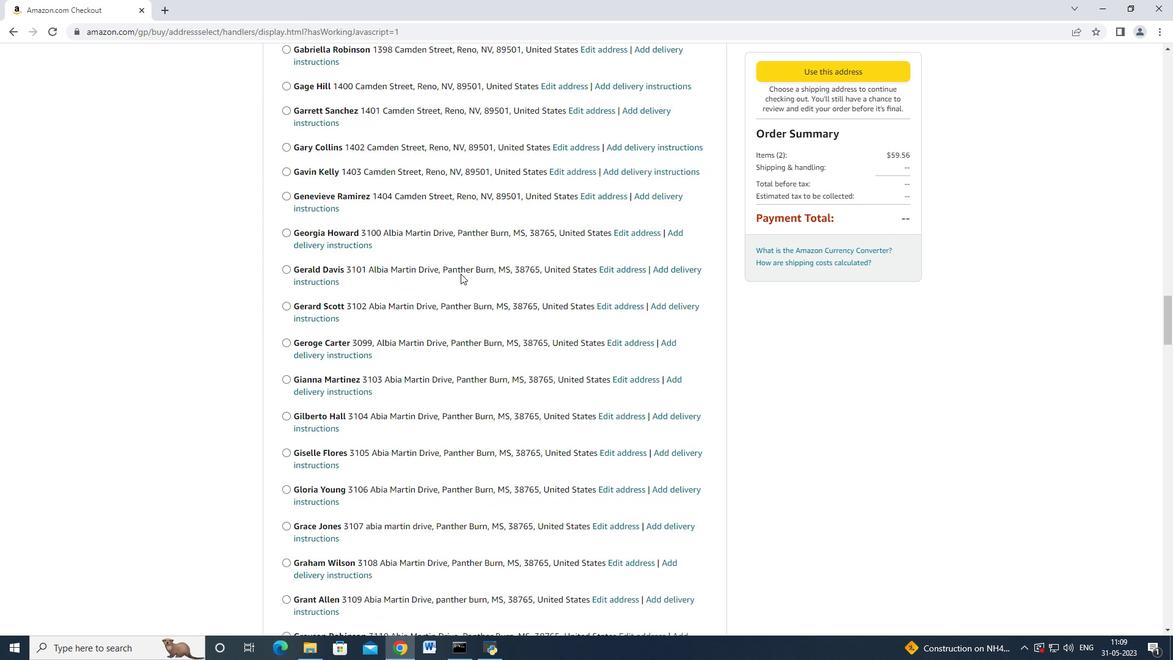 
Action: Mouse scrolled (460, 273) with delta (0, 0)
Screenshot: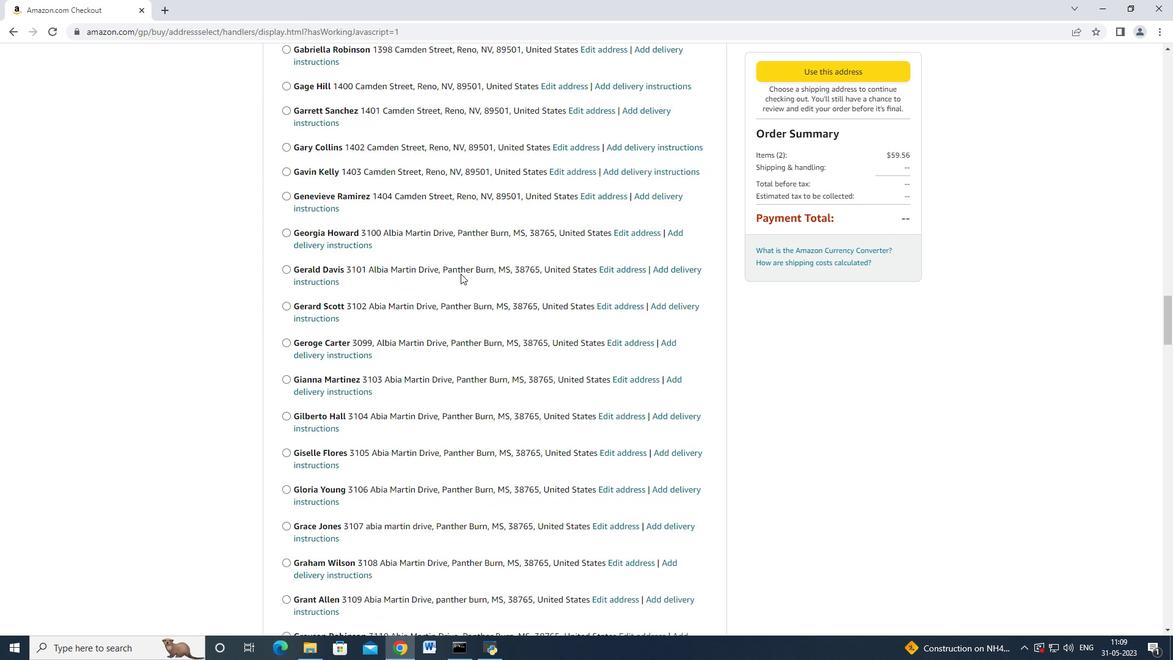 
Action: Mouse scrolled (460, 273) with delta (0, 0)
Screenshot: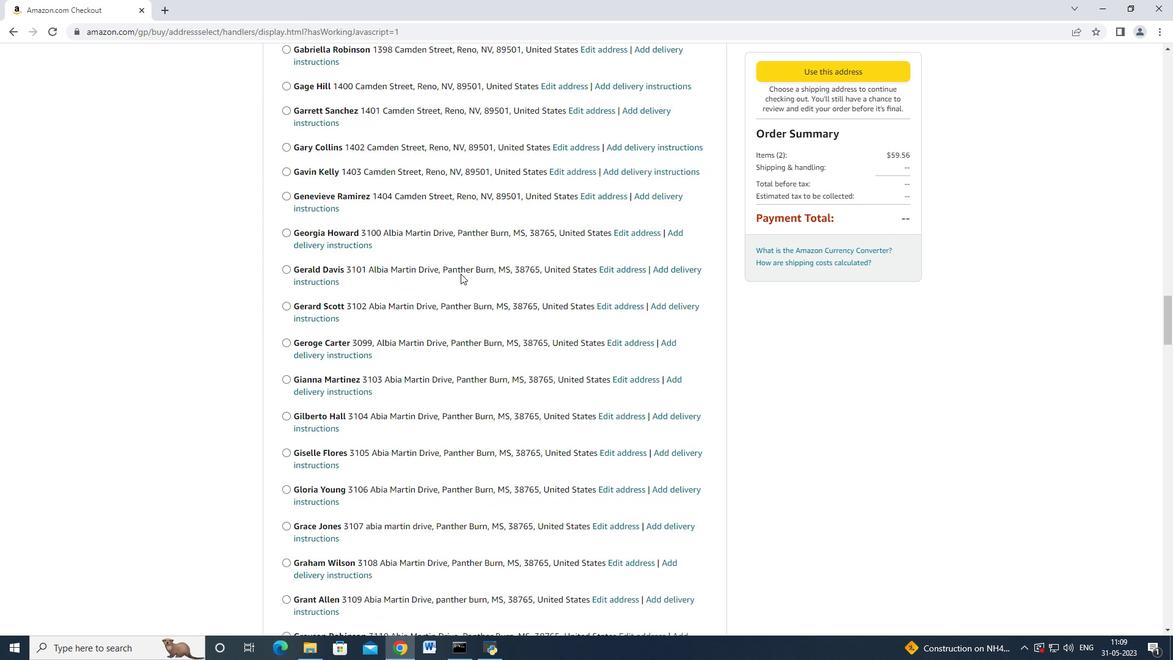 
Action: Mouse scrolled (460, 273) with delta (0, 0)
Screenshot: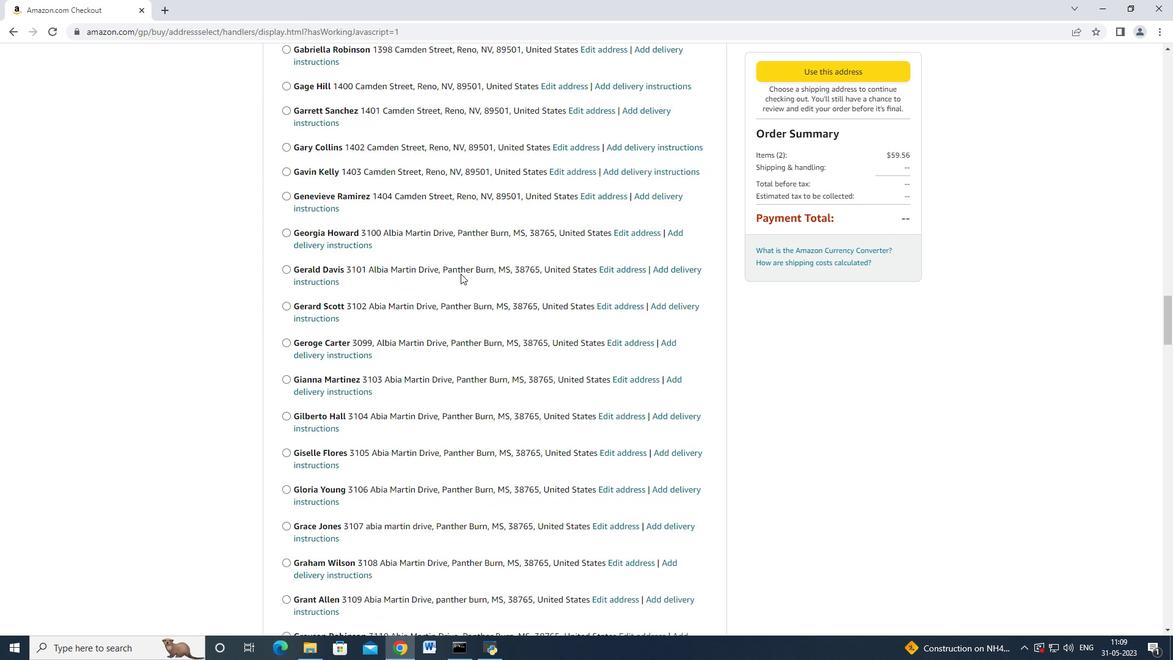 
Action: Mouse scrolled (460, 273) with delta (0, 0)
Screenshot: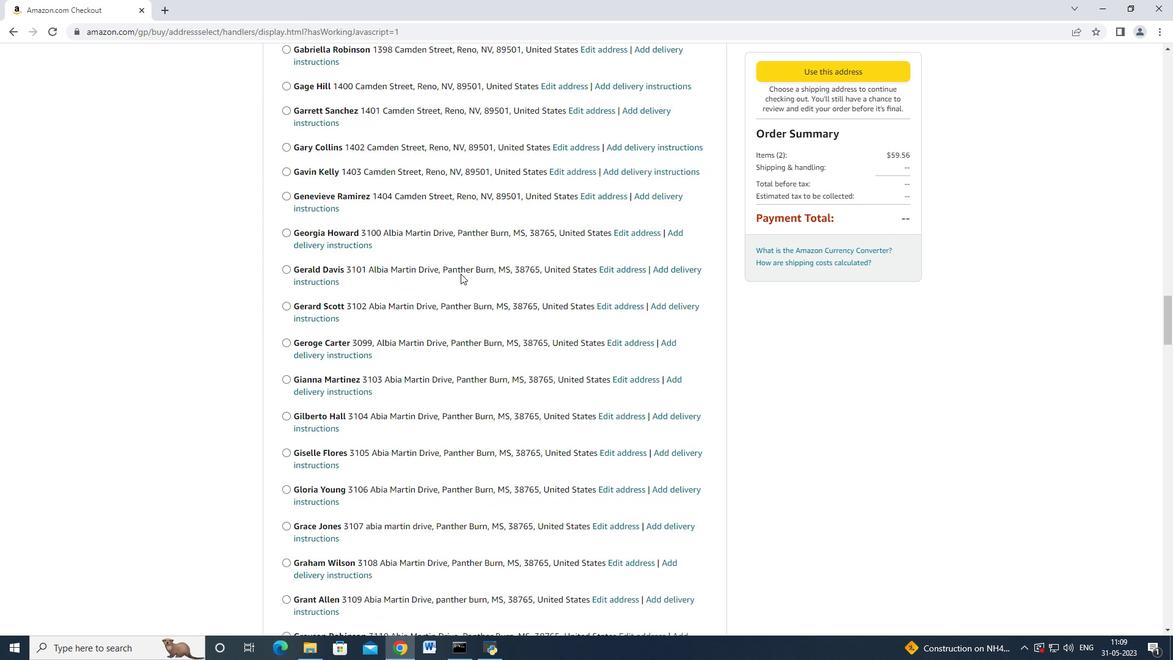 
Action: Mouse scrolled (460, 273) with delta (0, 0)
Screenshot: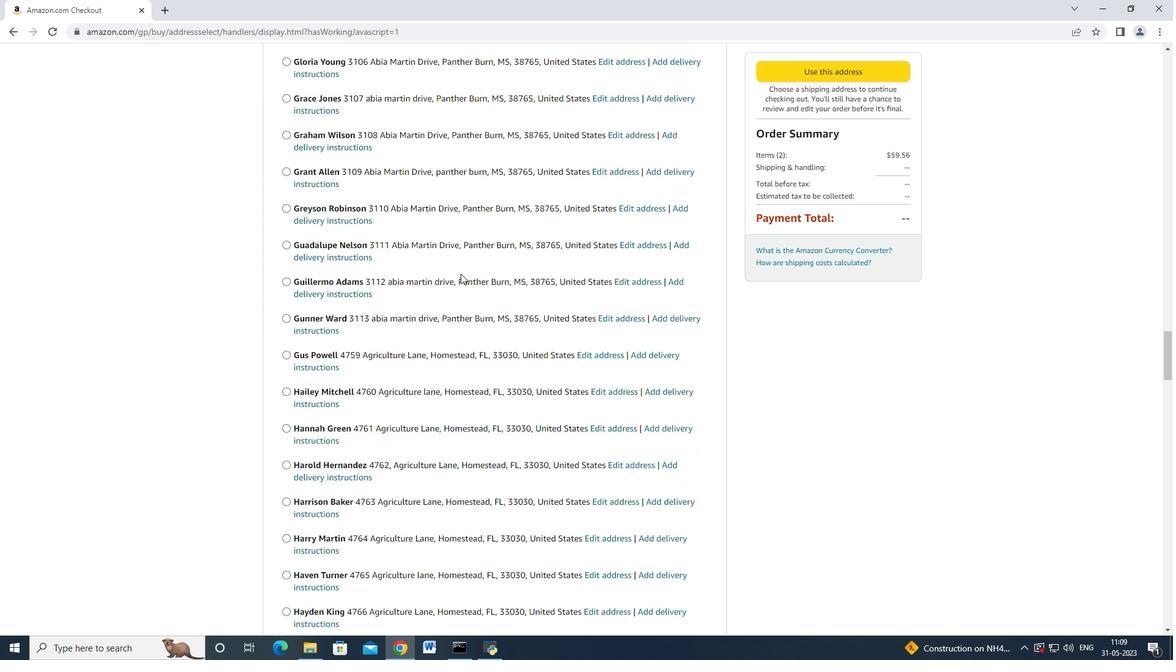 
Action: Mouse scrolled (460, 273) with delta (0, 0)
Screenshot: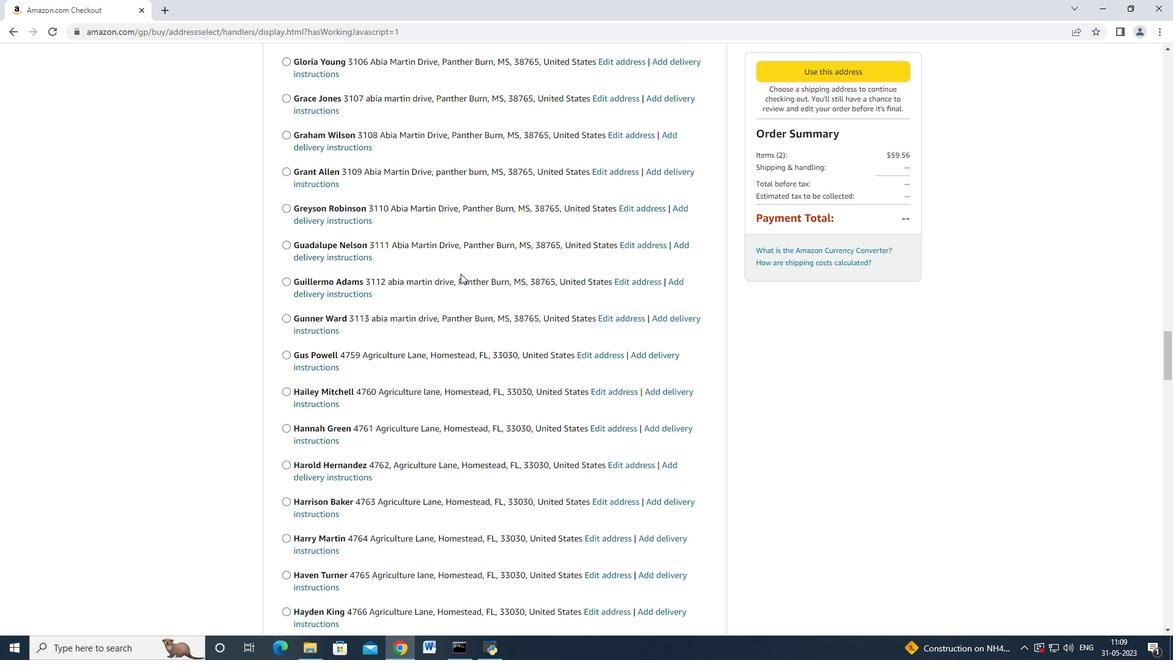 
Action: Mouse scrolled (460, 273) with delta (0, 0)
Screenshot: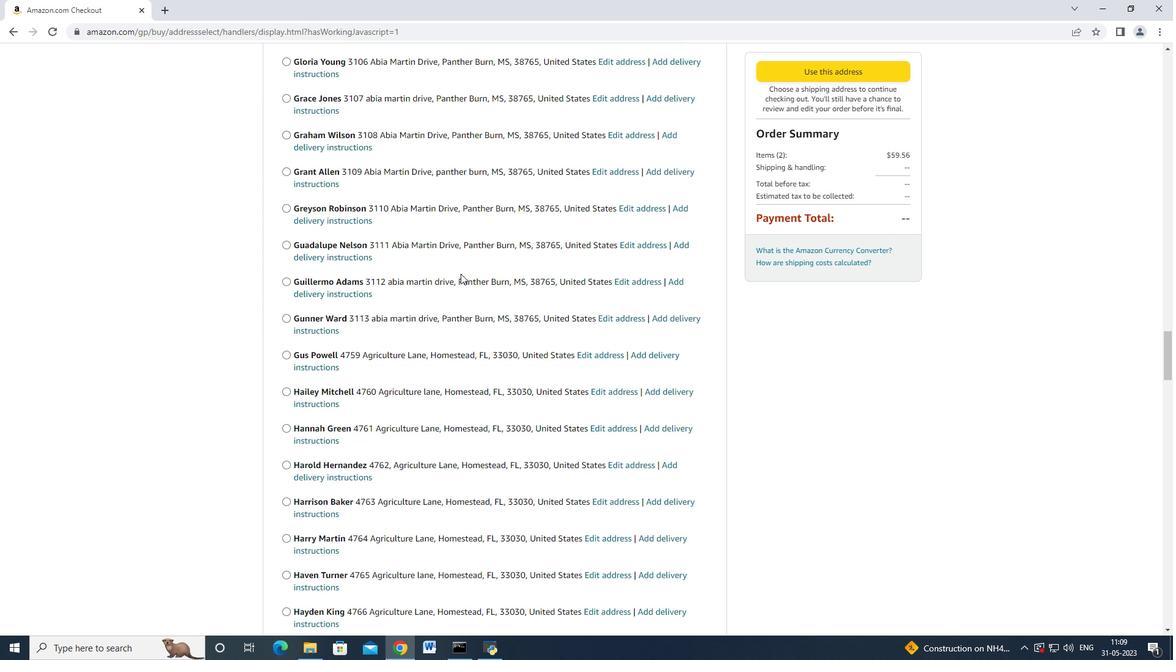 
Action: Mouse scrolled (460, 273) with delta (0, 0)
Screenshot: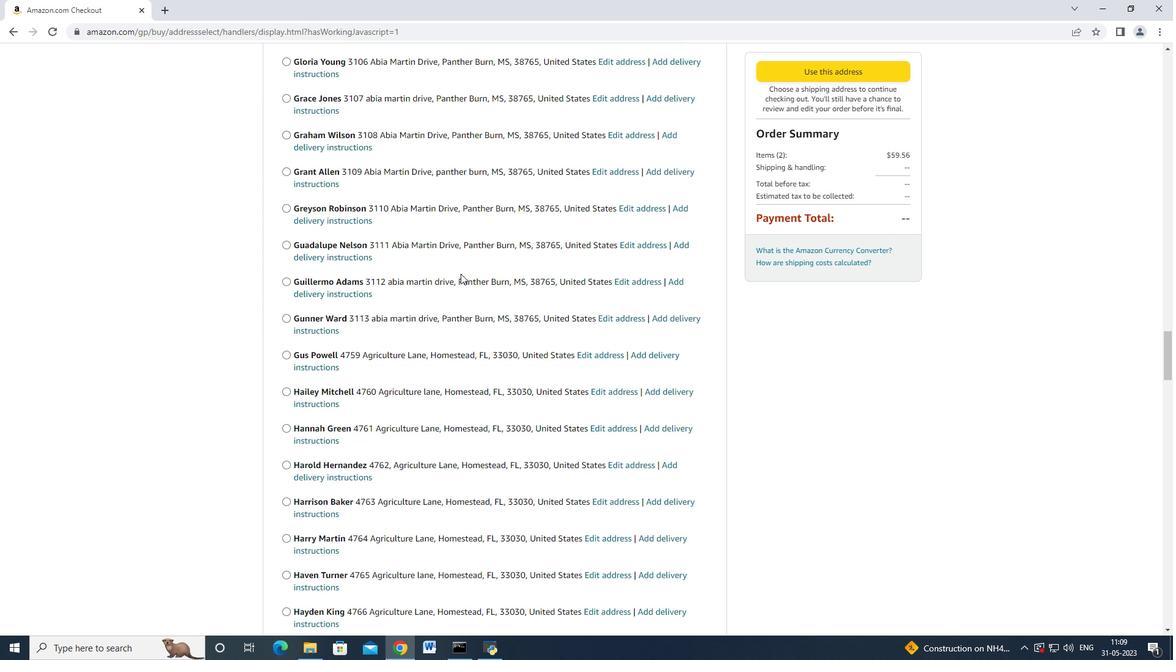 
Action: Mouse scrolled (460, 273) with delta (0, 0)
Screenshot: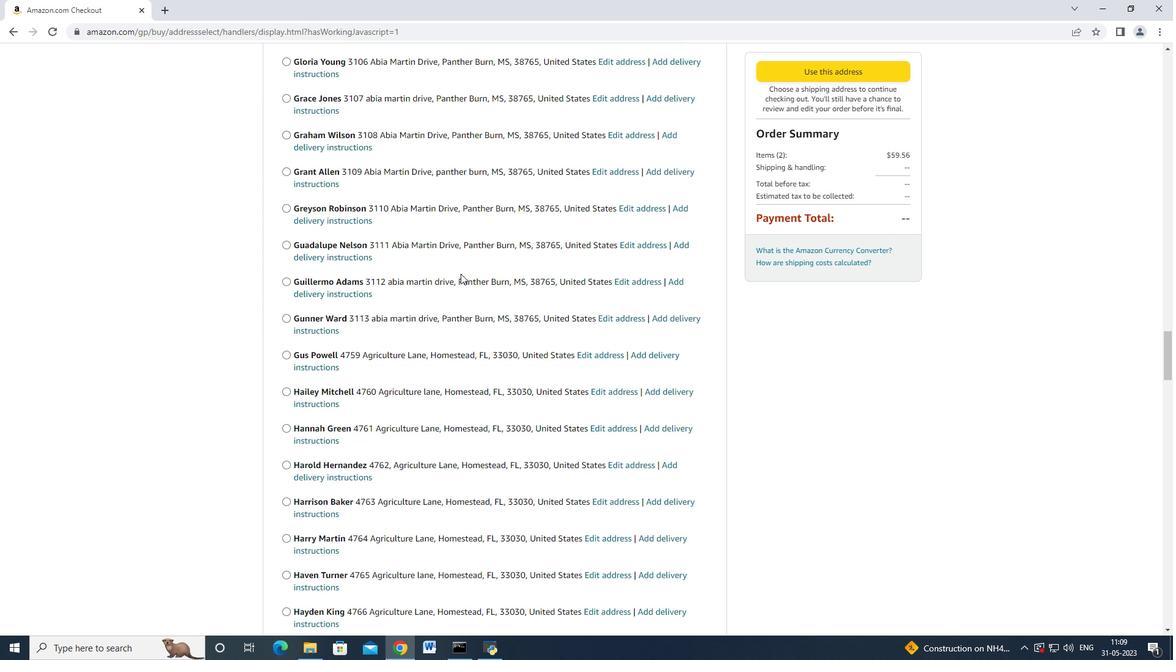 
Action: Mouse scrolled (460, 273) with delta (0, 0)
Screenshot: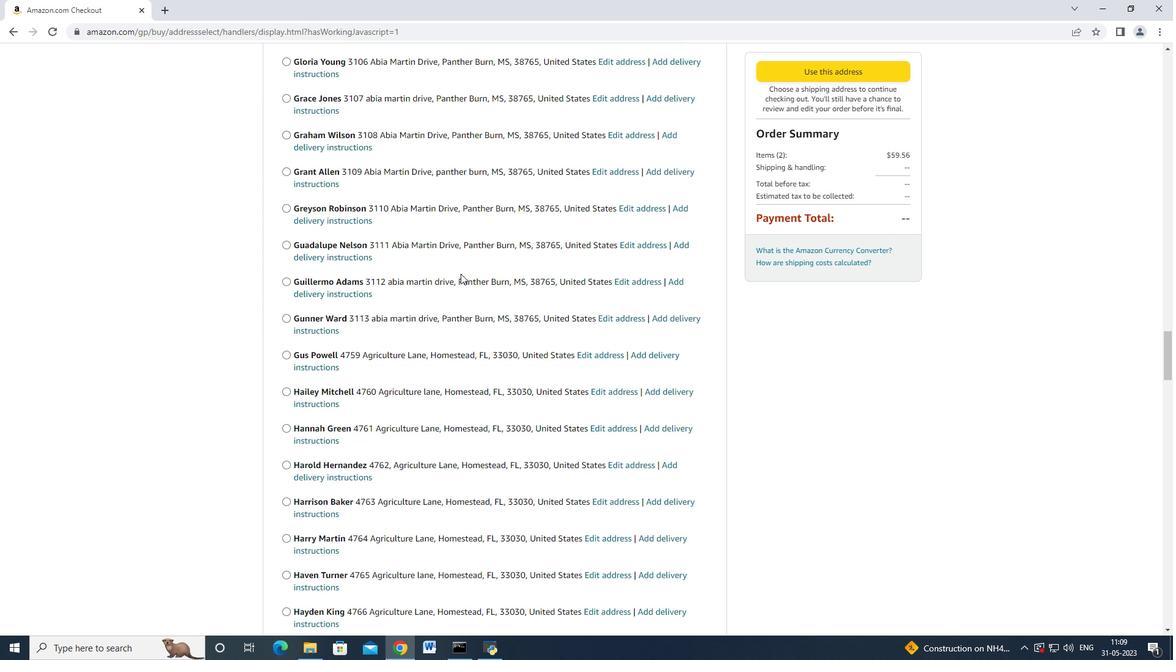 
Action: Mouse scrolled (460, 273) with delta (0, 0)
Screenshot: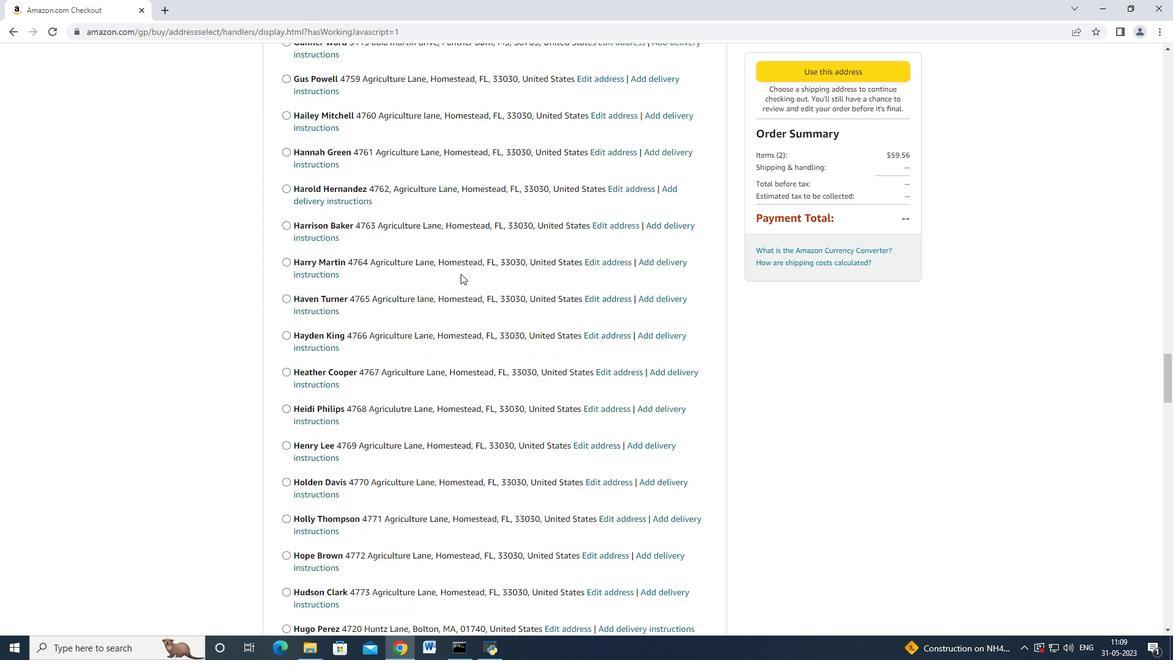 
Action: Mouse scrolled (460, 273) with delta (0, 0)
Screenshot: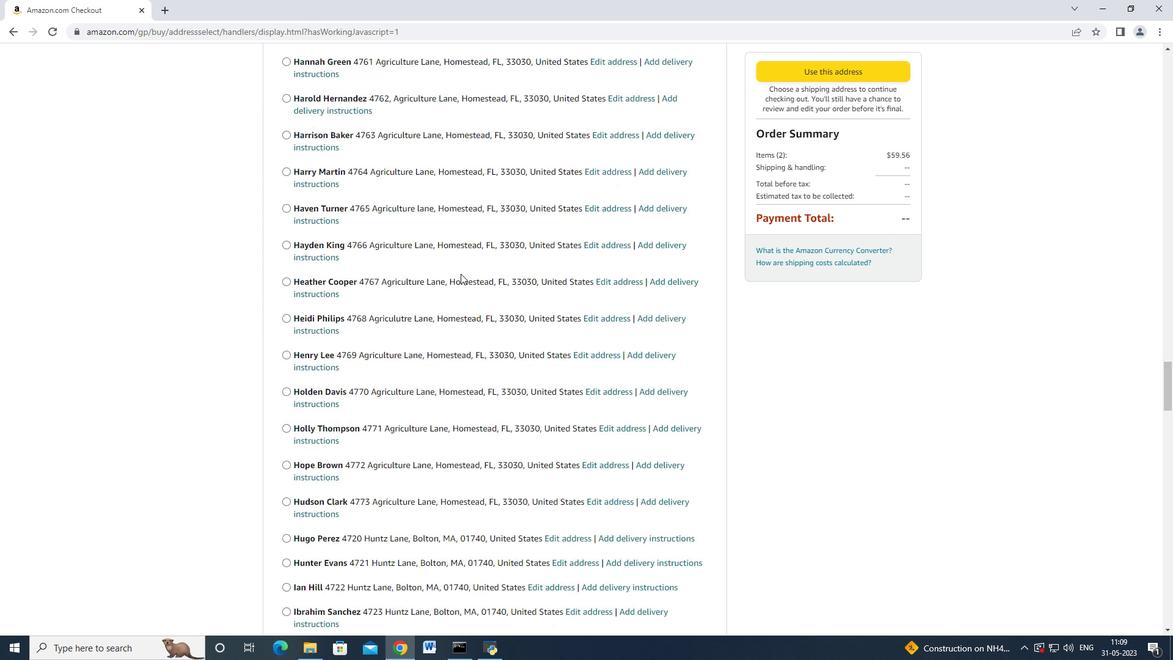 
Action: Mouse scrolled (460, 273) with delta (0, 0)
Screenshot: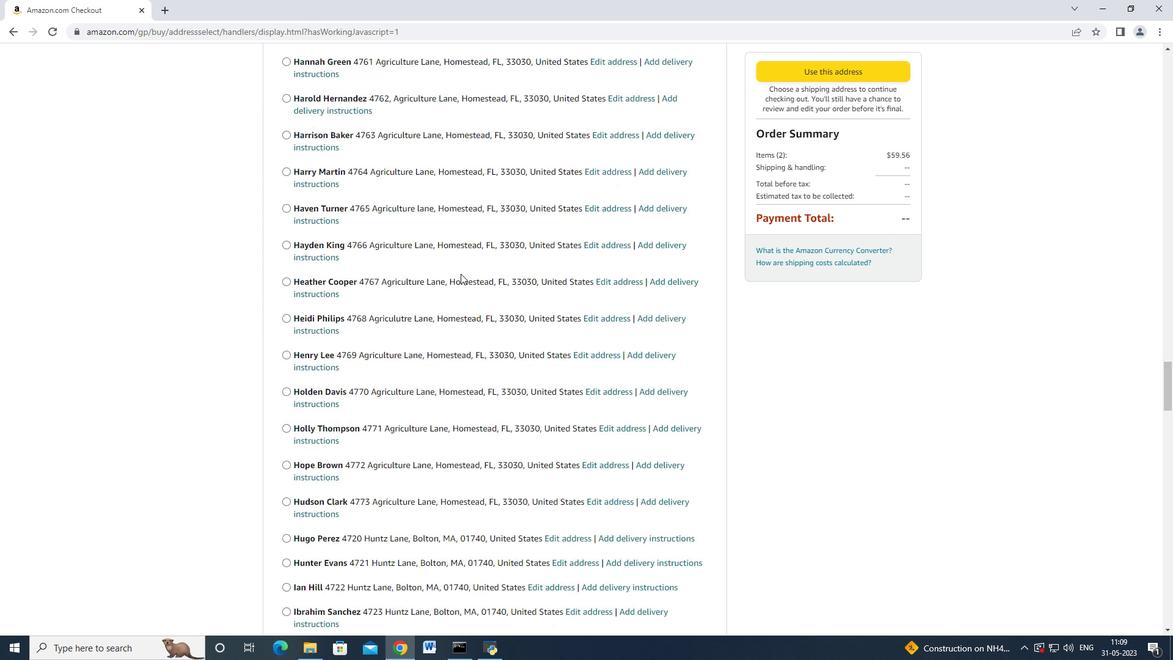 
Action: Mouse scrolled (460, 273) with delta (0, 0)
Screenshot: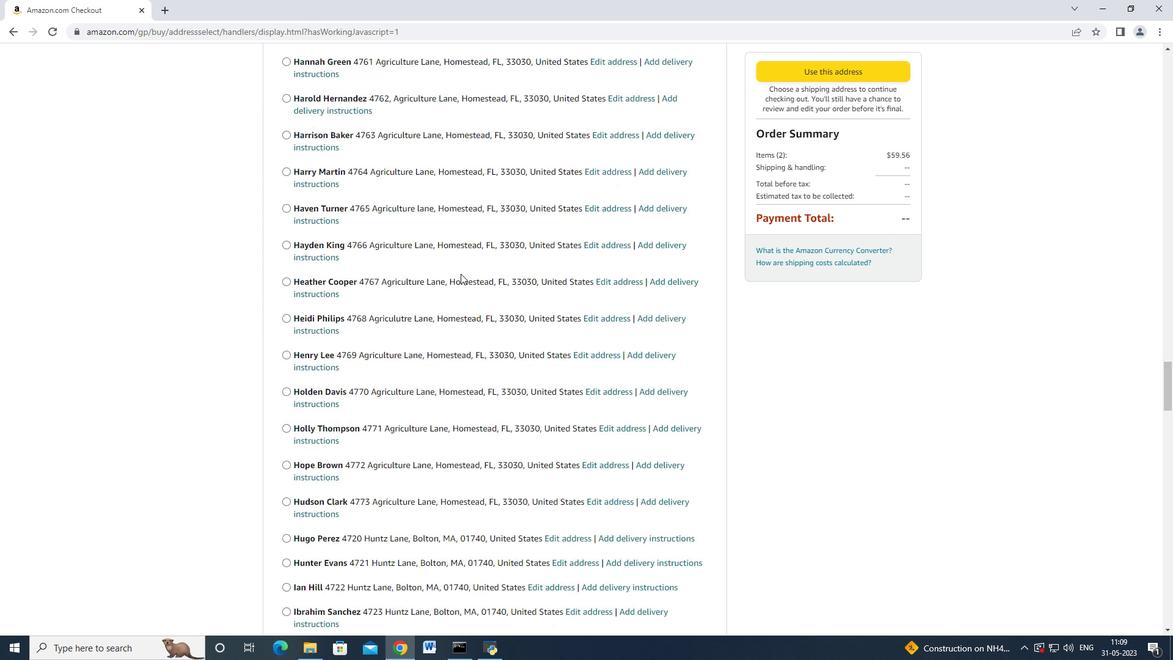 
Action: Mouse scrolled (460, 273) with delta (0, 0)
Screenshot: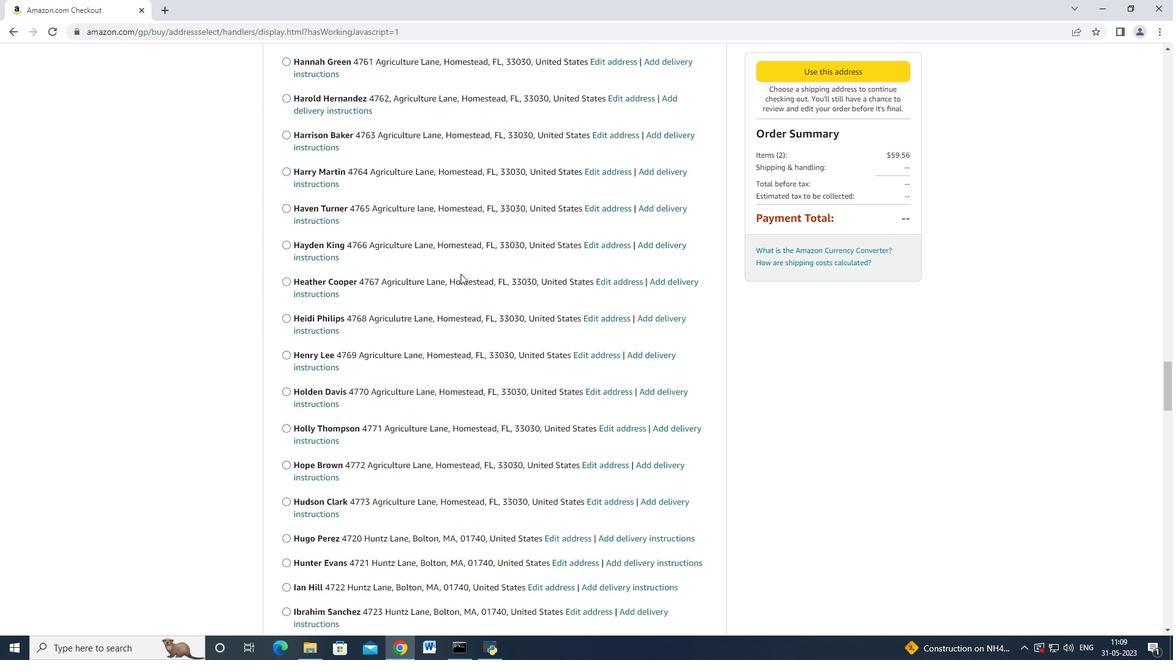 
Action: Mouse scrolled (460, 273) with delta (0, 0)
Screenshot: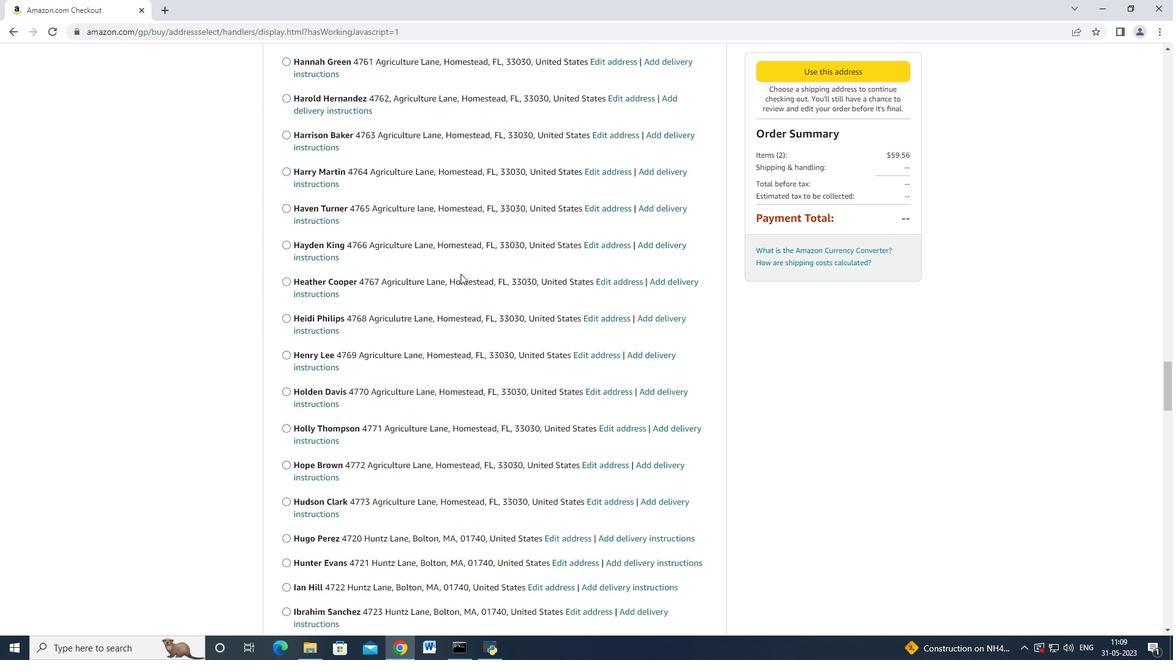 
Action: Mouse scrolled (460, 273) with delta (0, 0)
Screenshot: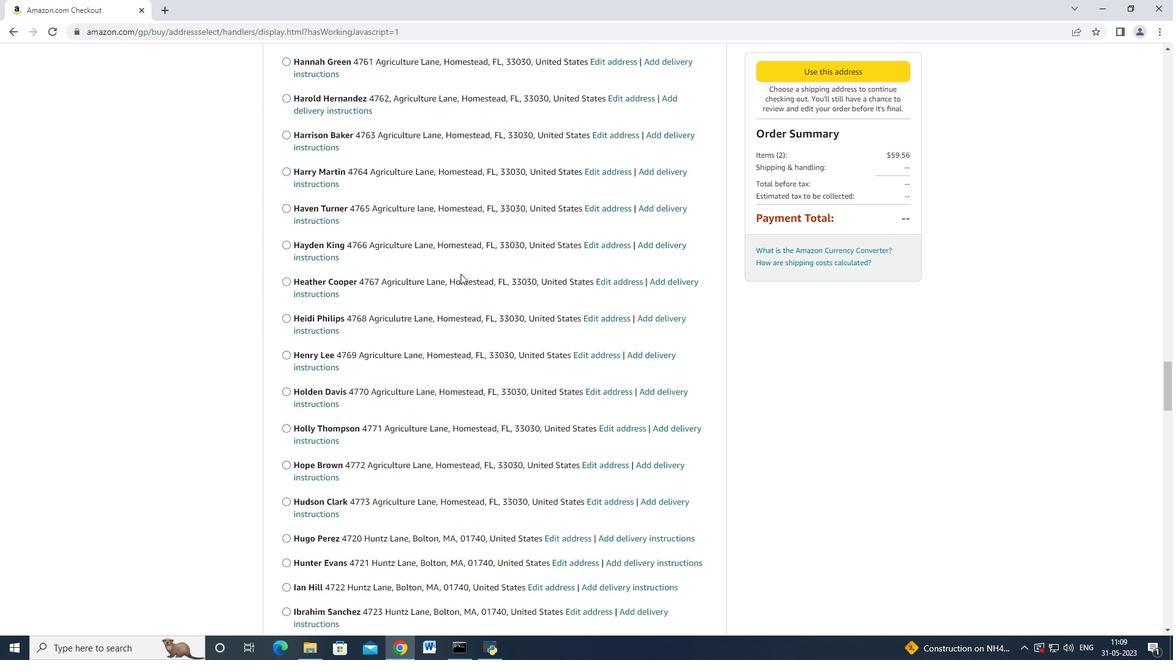 
Action: Mouse scrolled (460, 273) with delta (0, 0)
Screenshot: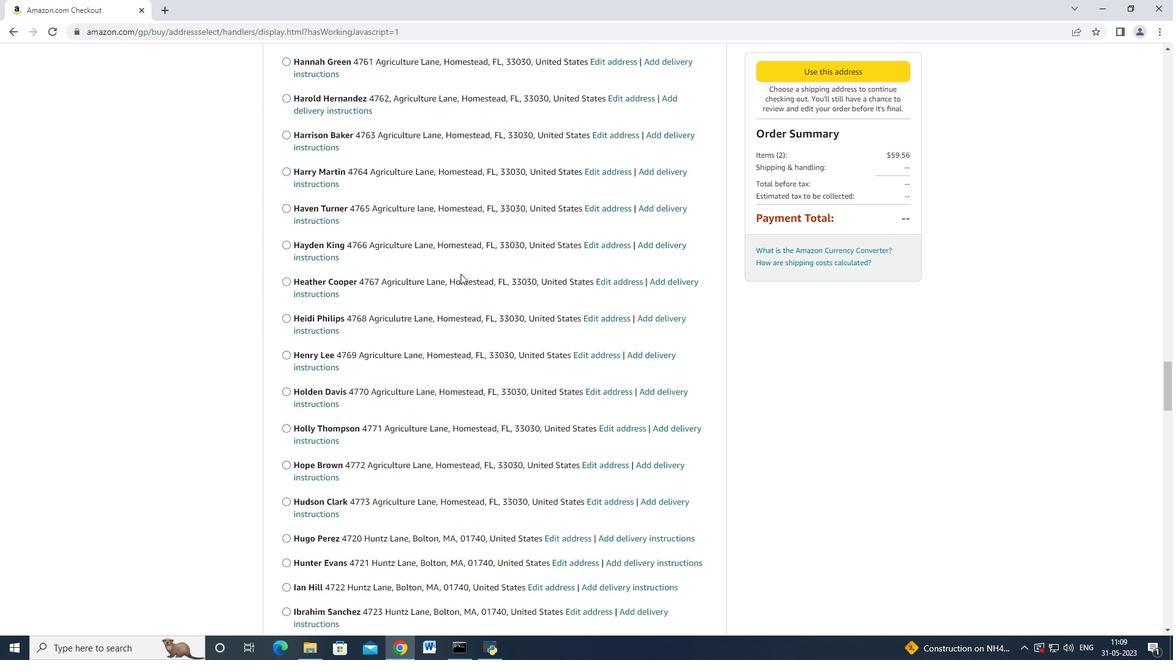 
Action: Mouse moved to (460, 274)
Screenshot: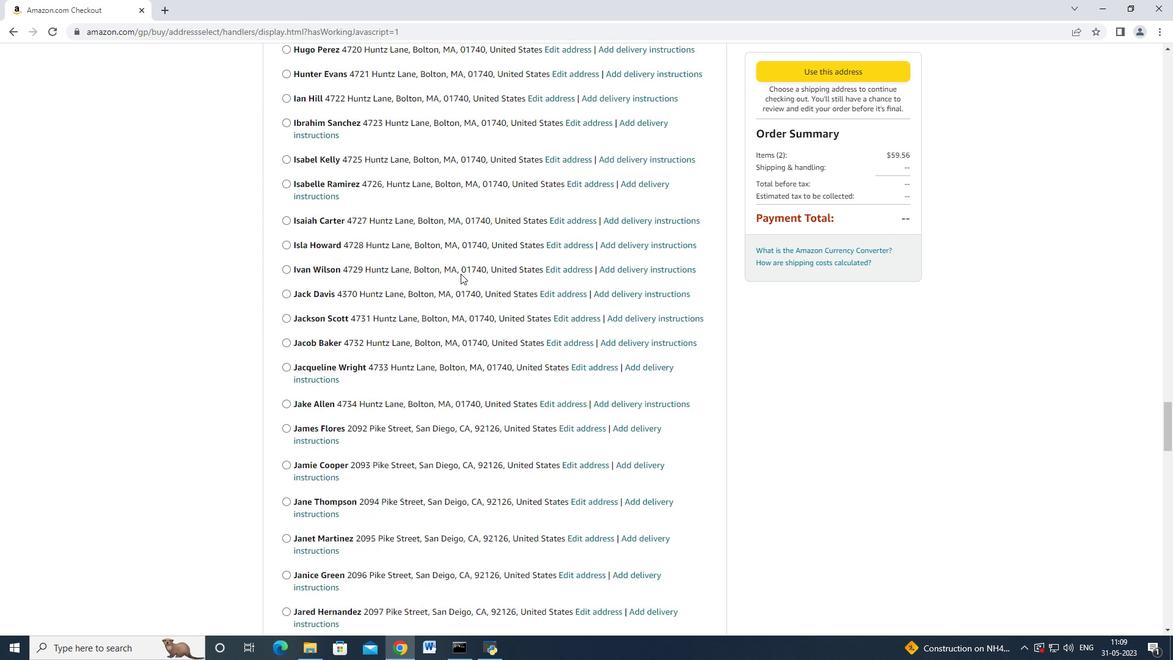
Action: Mouse scrolled (460, 273) with delta (0, 0)
Screenshot: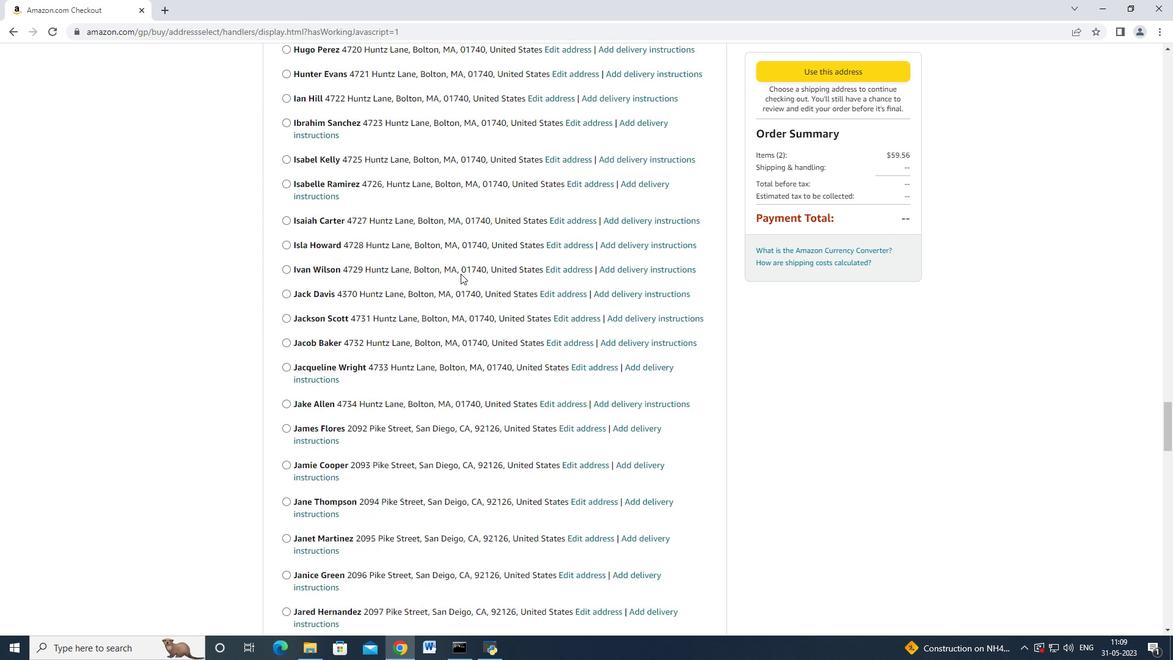 
Action: Mouse scrolled (460, 273) with delta (0, 0)
Screenshot: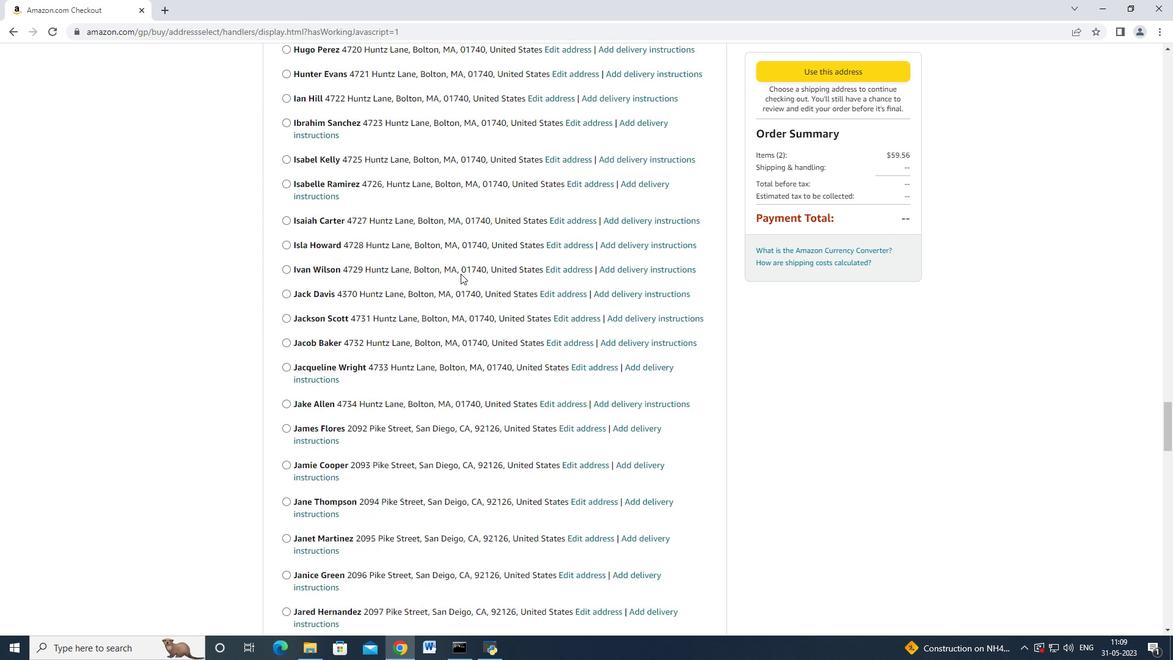 
Action: Mouse scrolled (460, 273) with delta (0, 0)
Screenshot: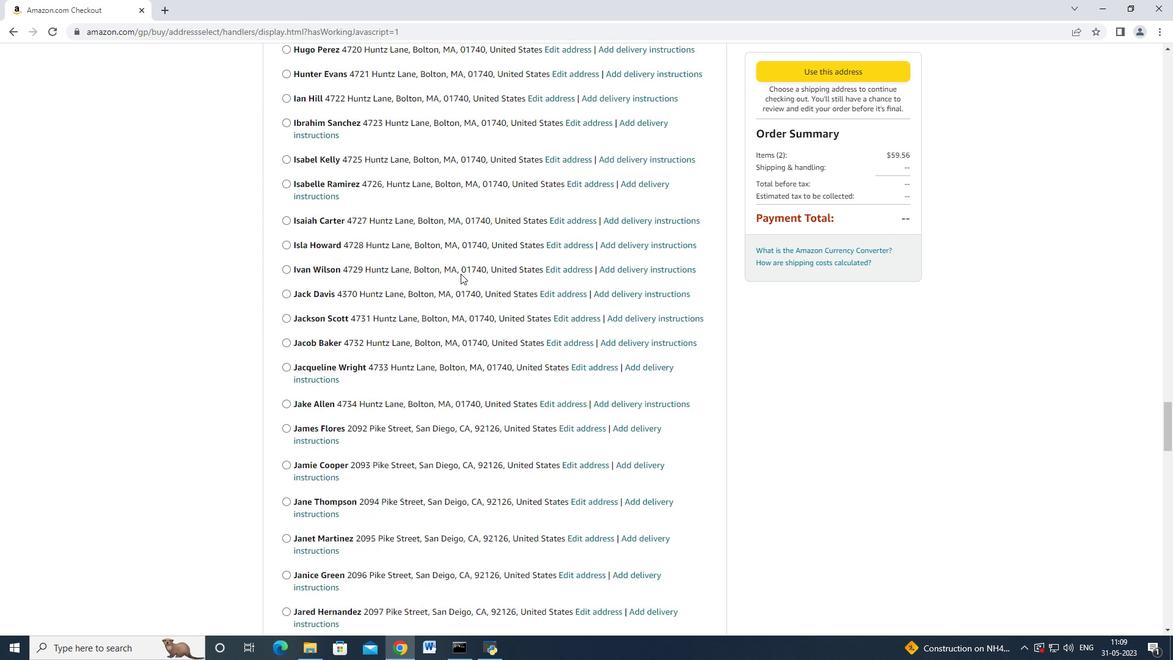 
Action: Mouse scrolled (460, 273) with delta (0, 0)
Screenshot: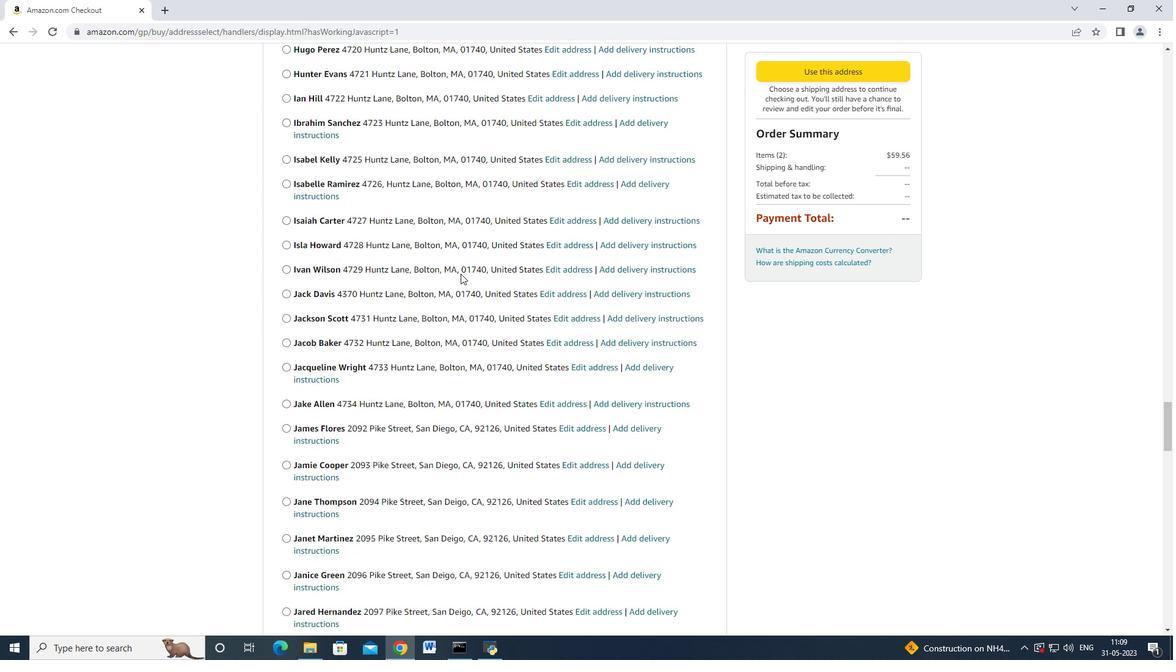 
Action: Mouse scrolled (460, 273) with delta (0, 0)
Screenshot: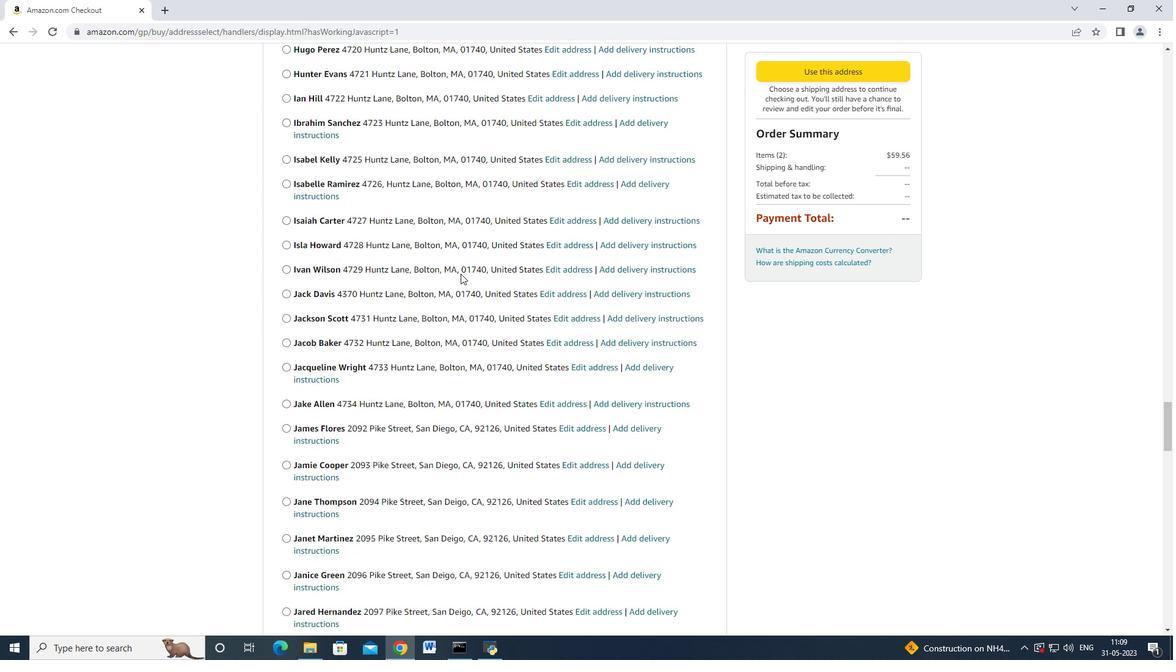 
Action: Mouse scrolled (460, 273) with delta (0, 0)
Screenshot: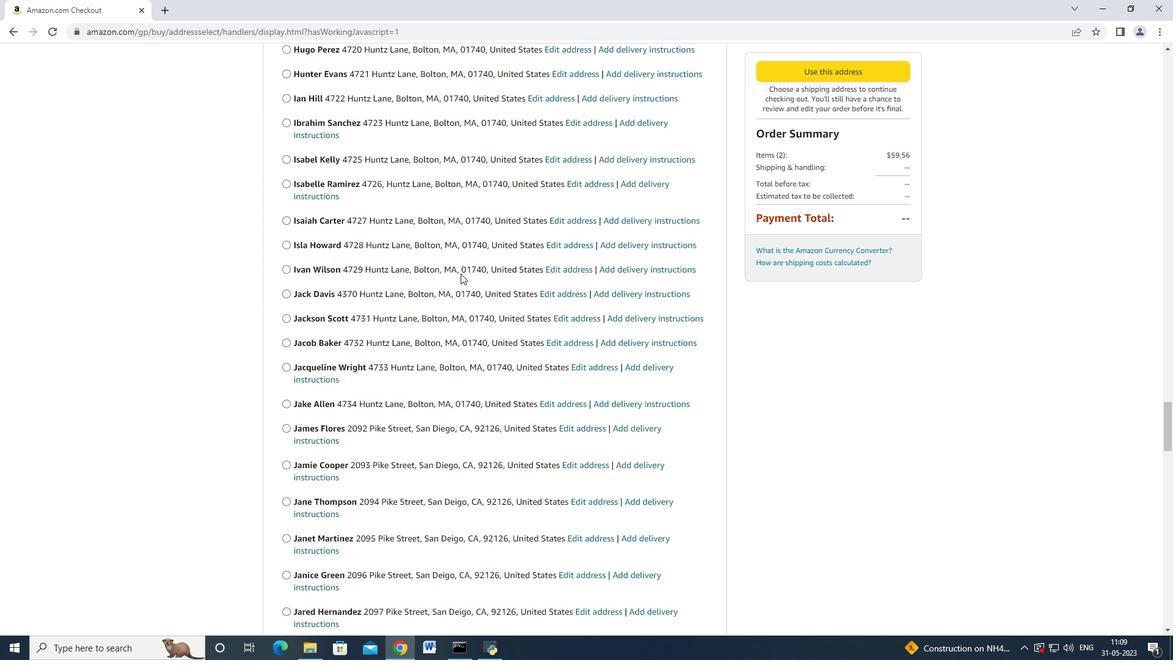 
Action: Mouse scrolled (460, 273) with delta (0, 0)
Screenshot: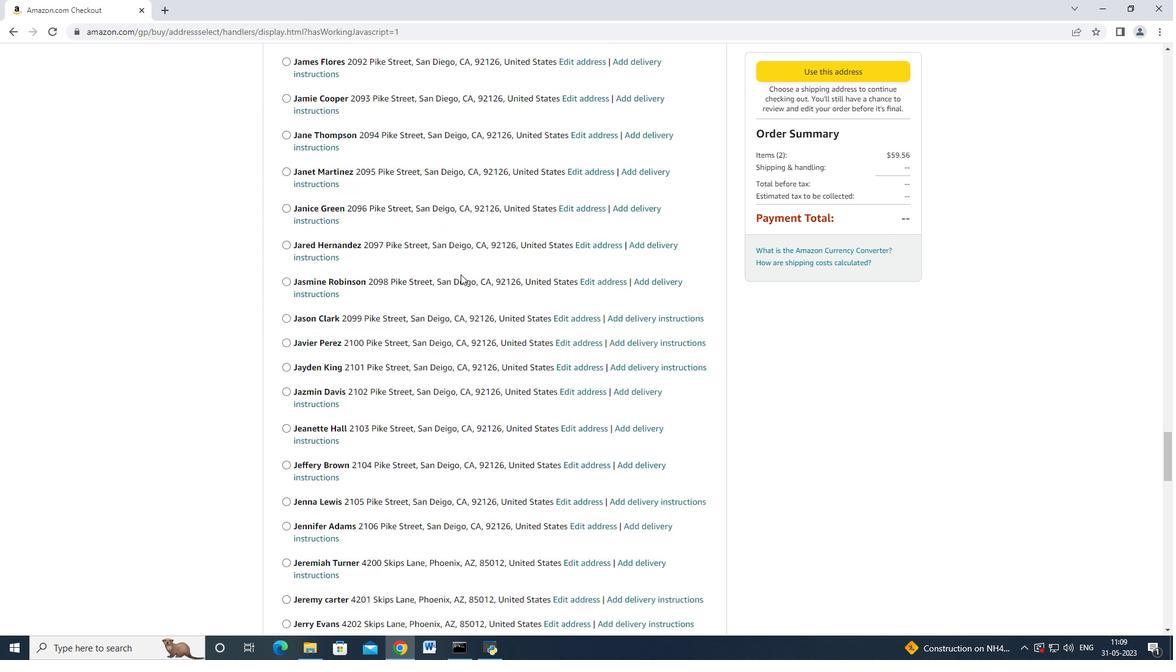 
Action: Mouse scrolled (460, 273) with delta (0, 0)
Screenshot: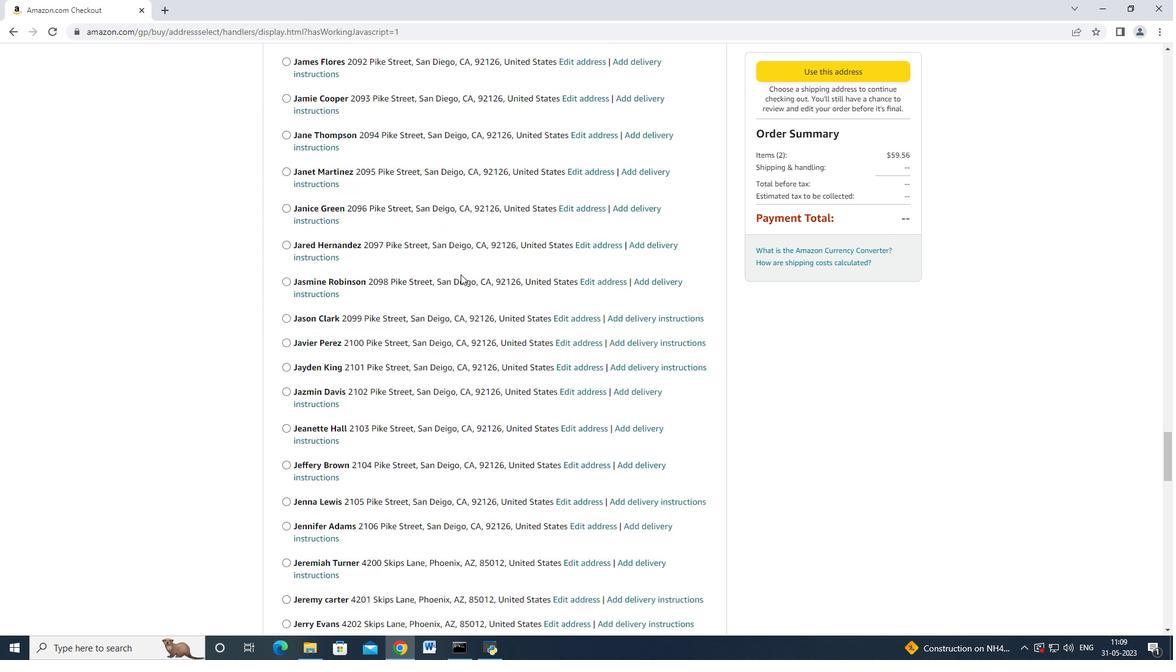 
Action: Mouse scrolled (460, 273) with delta (0, 0)
Screenshot: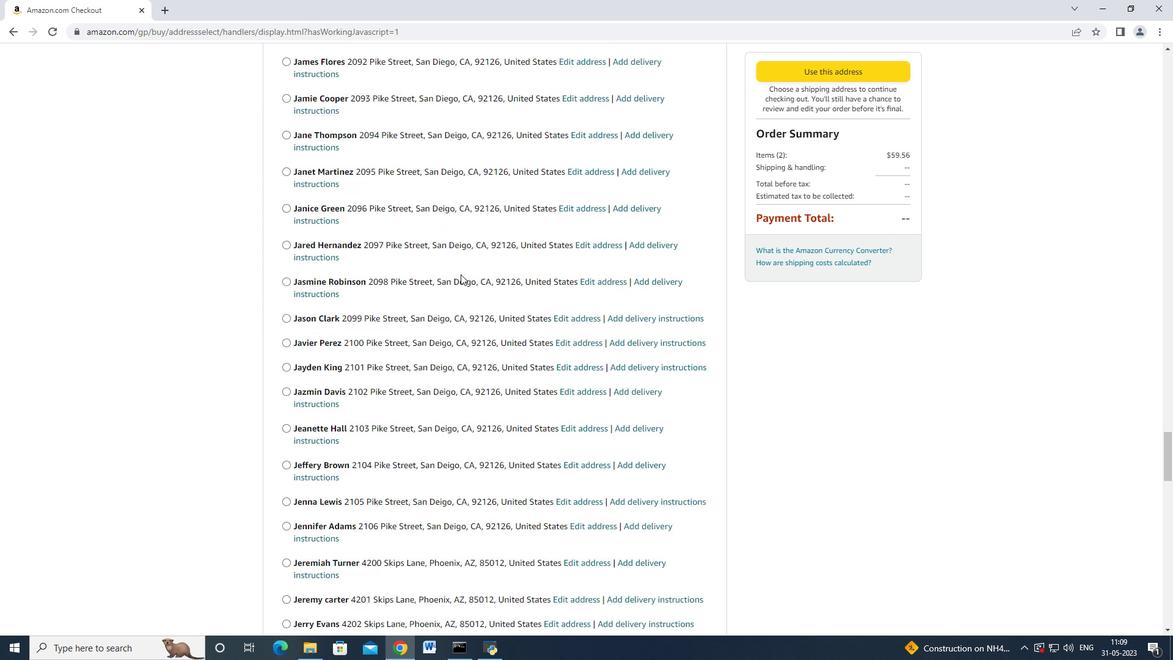 
Action: Mouse moved to (460, 274)
Screenshot: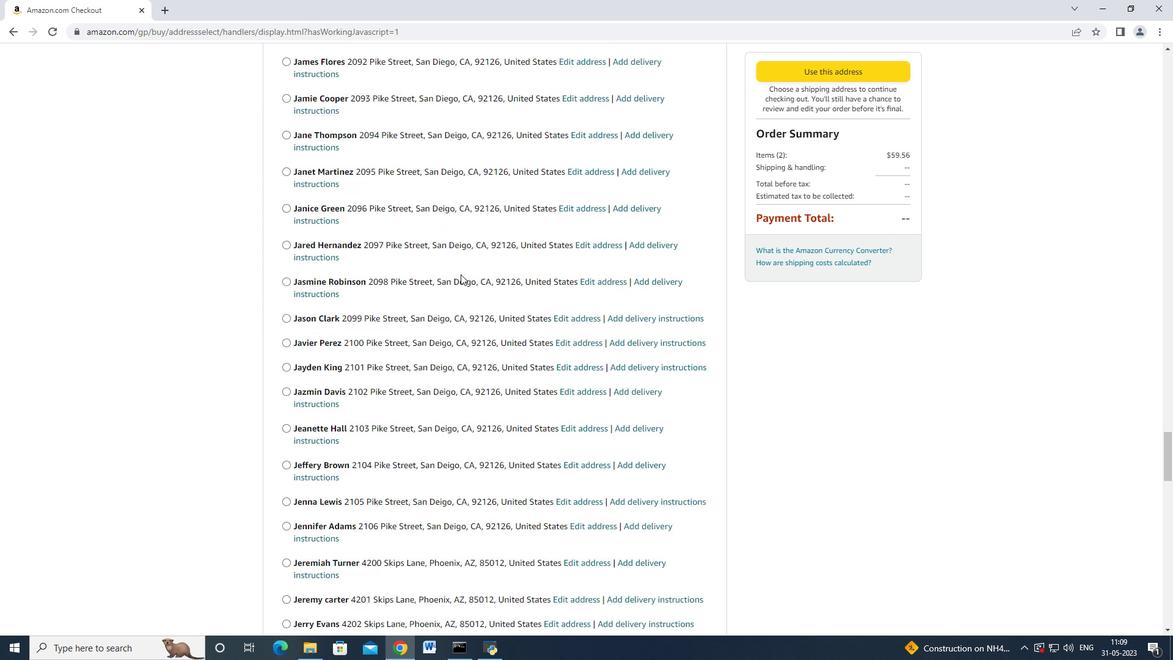 
Action: Mouse scrolled (460, 273) with delta (0, 0)
Screenshot: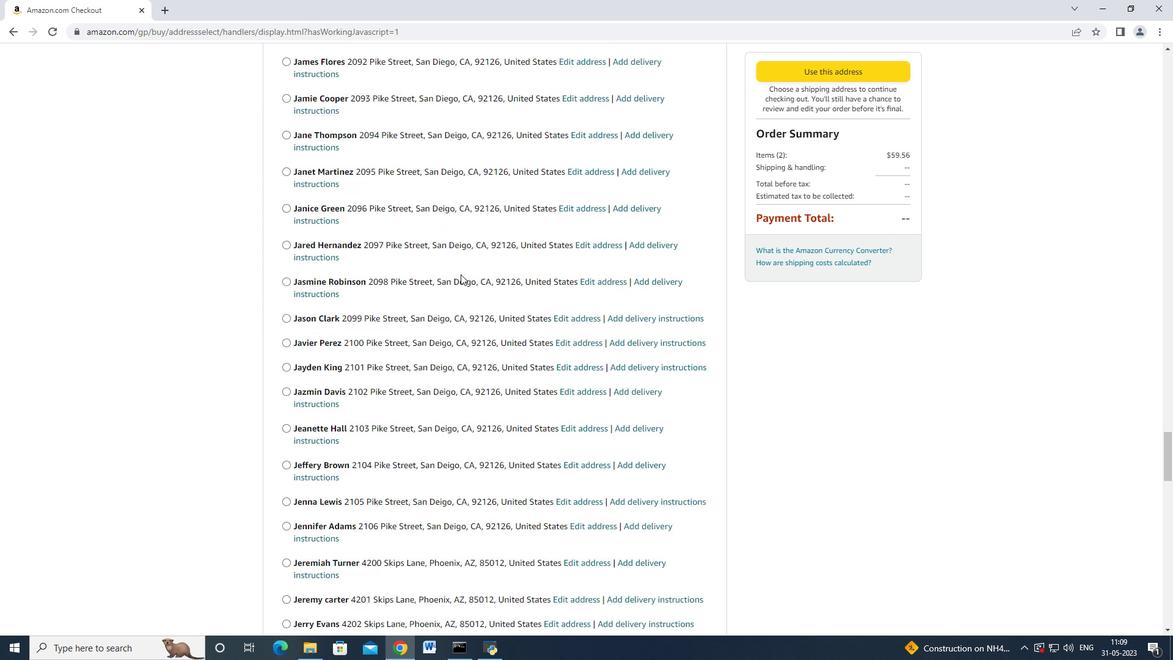 
Action: Mouse scrolled (460, 273) with delta (0, 0)
Screenshot: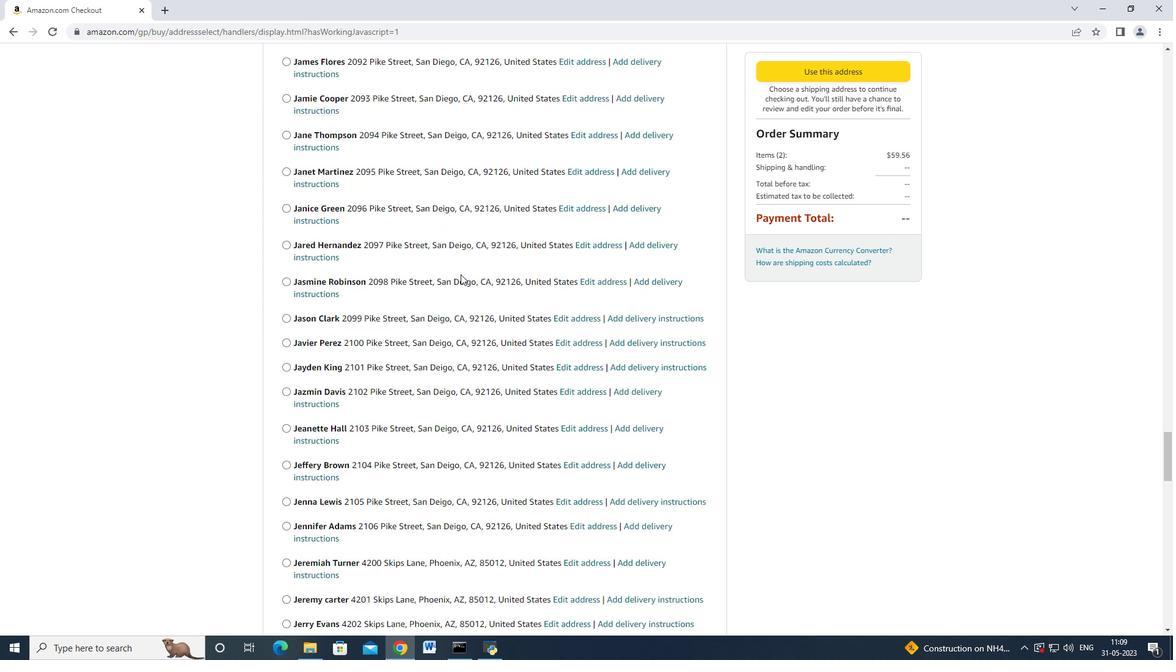 
Action: Mouse scrolled (460, 273) with delta (0, 0)
Screenshot: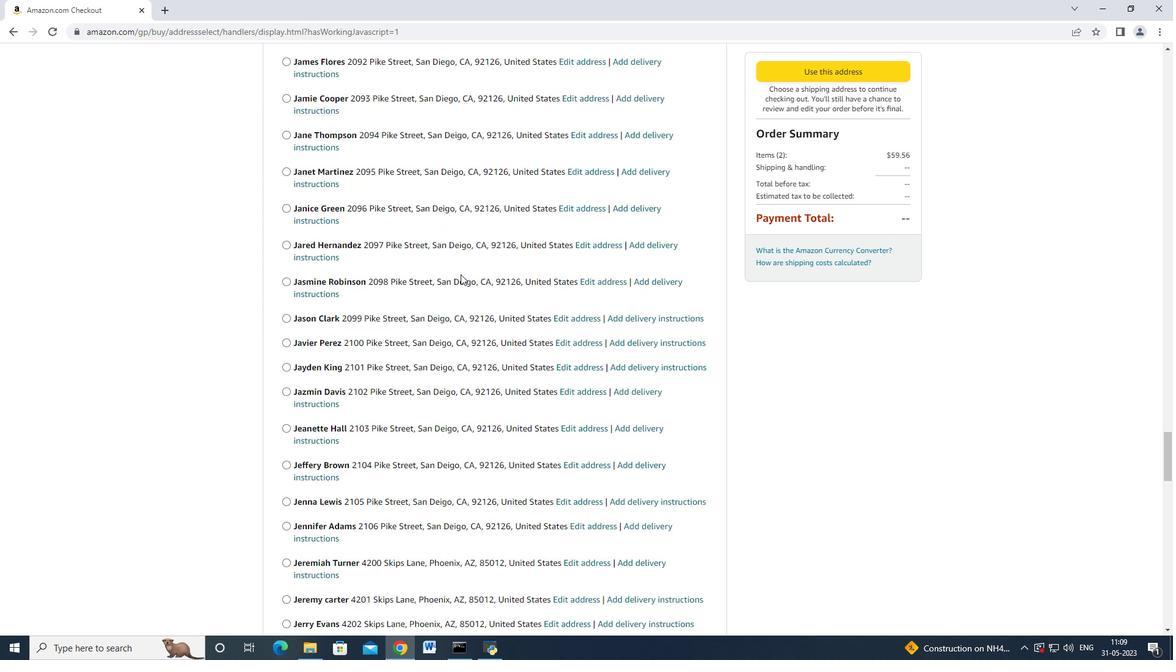 
Action: Mouse scrolled (460, 273) with delta (0, 0)
Screenshot: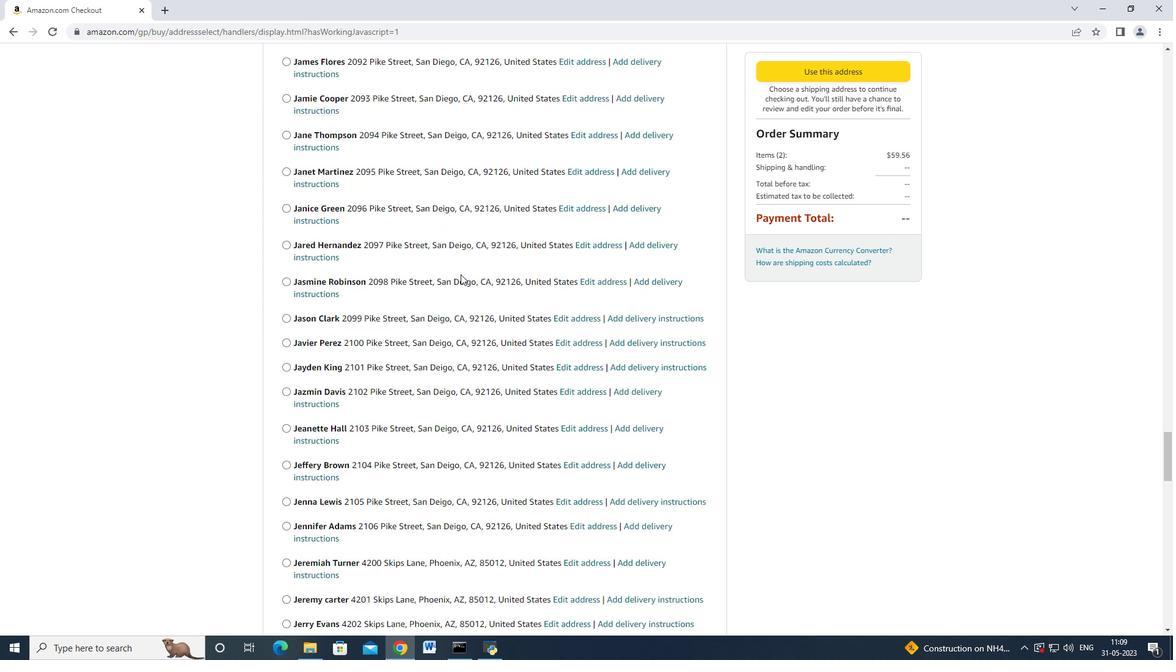 
Action: Mouse moved to (460, 274)
Screenshot: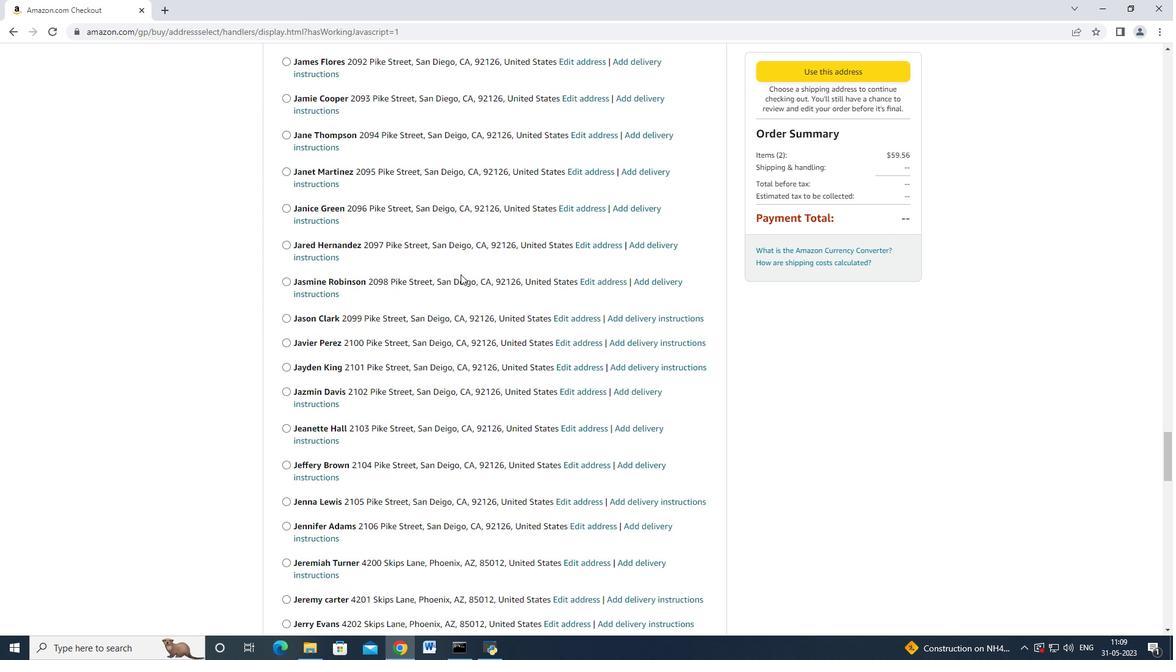 
Action: Mouse scrolled (460, 273) with delta (0, 0)
Screenshot: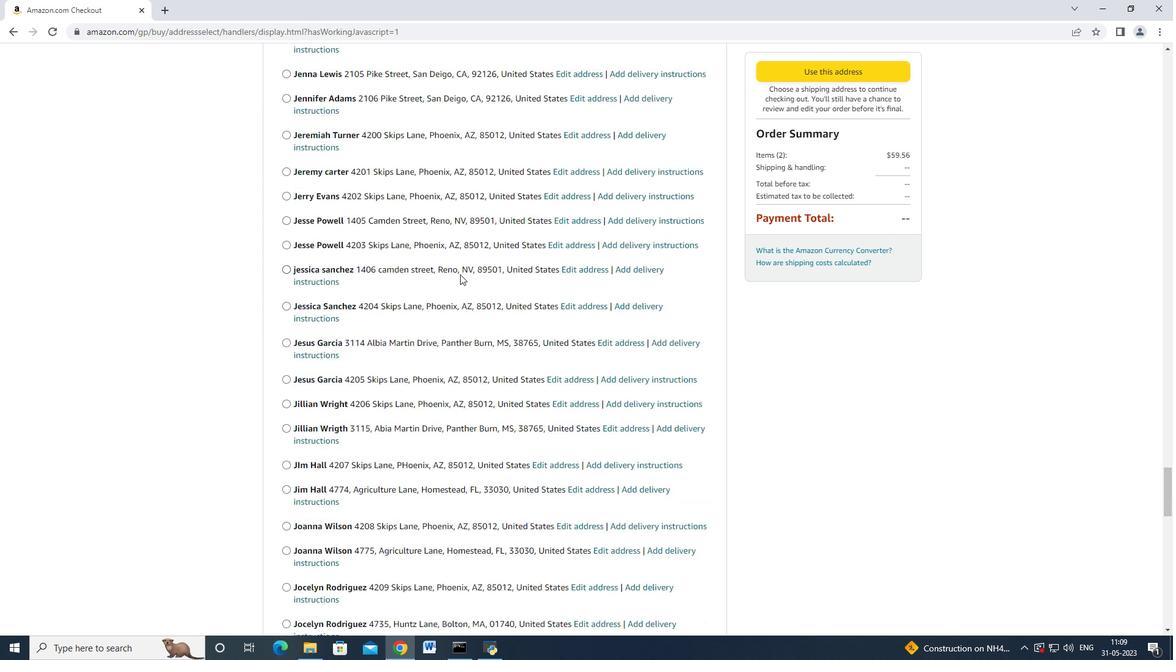 
Action: Mouse scrolled (460, 273) with delta (0, 0)
Screenshot: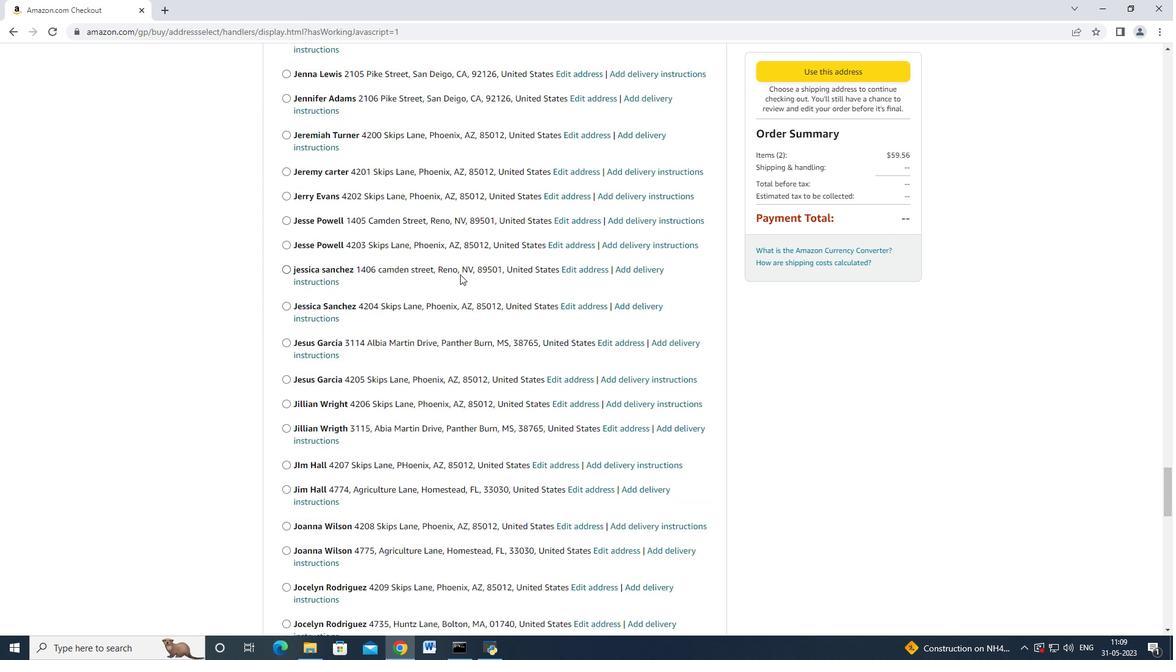 
Action: Mouse scrolled (460, 273) with delta (0, 0)
Screenshot: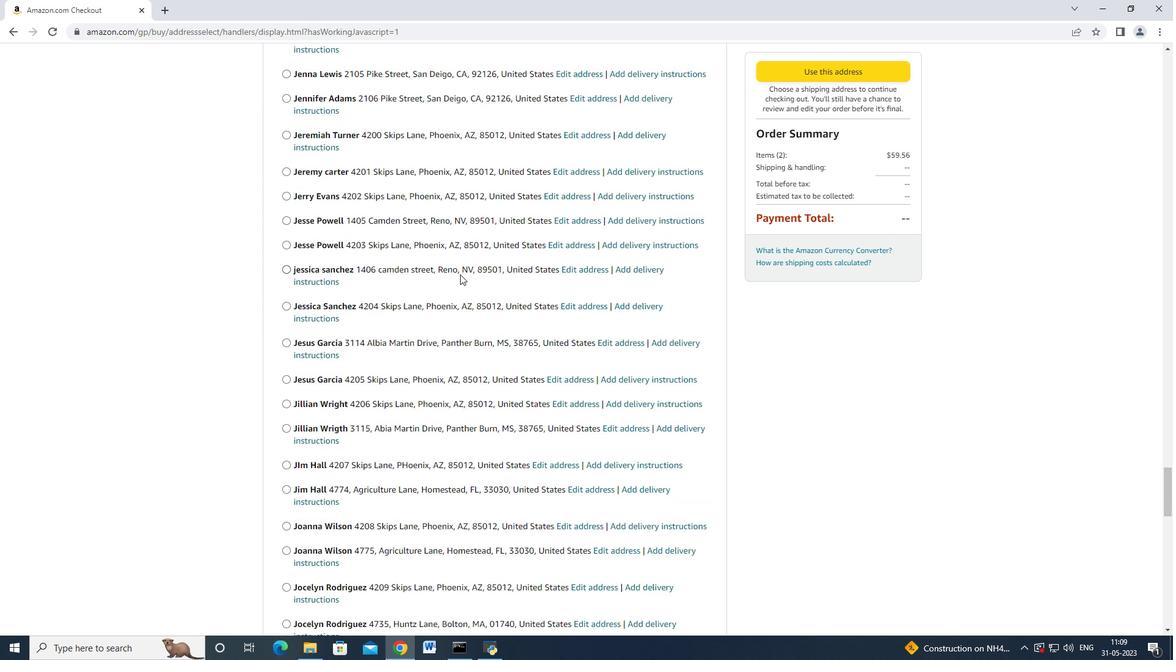 
Action: Mouse scrolled (460, 273) with delta (0, 0)
Screenshot: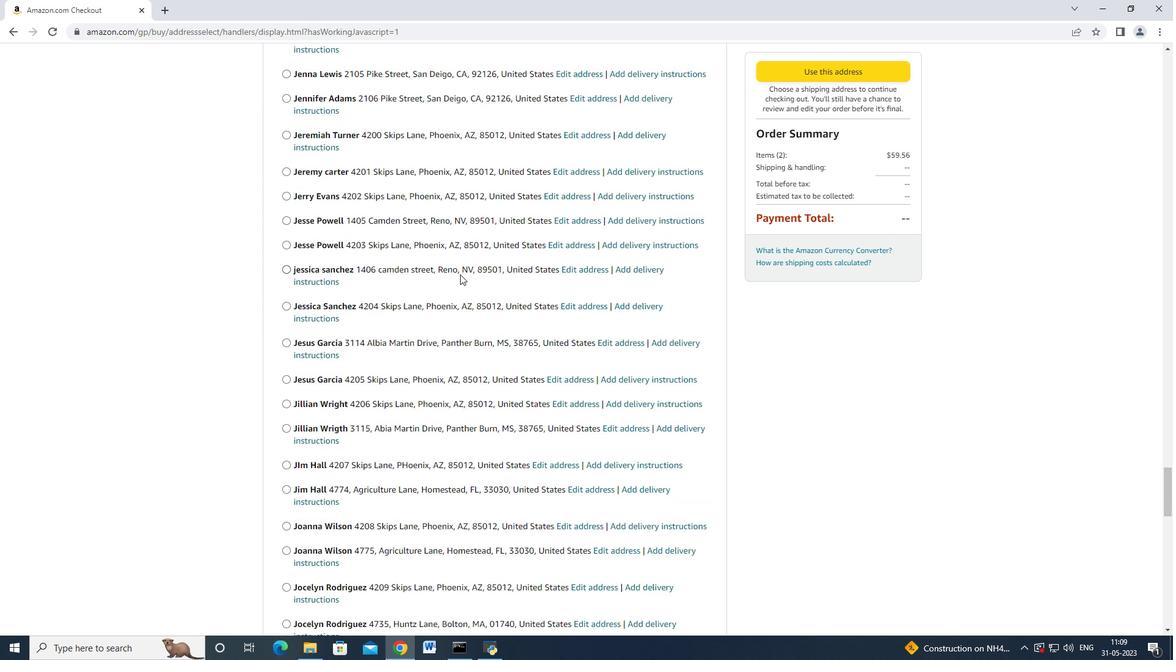
Action: Mouse scrolled (460, 273) with delta (0, 0)
Screenshot: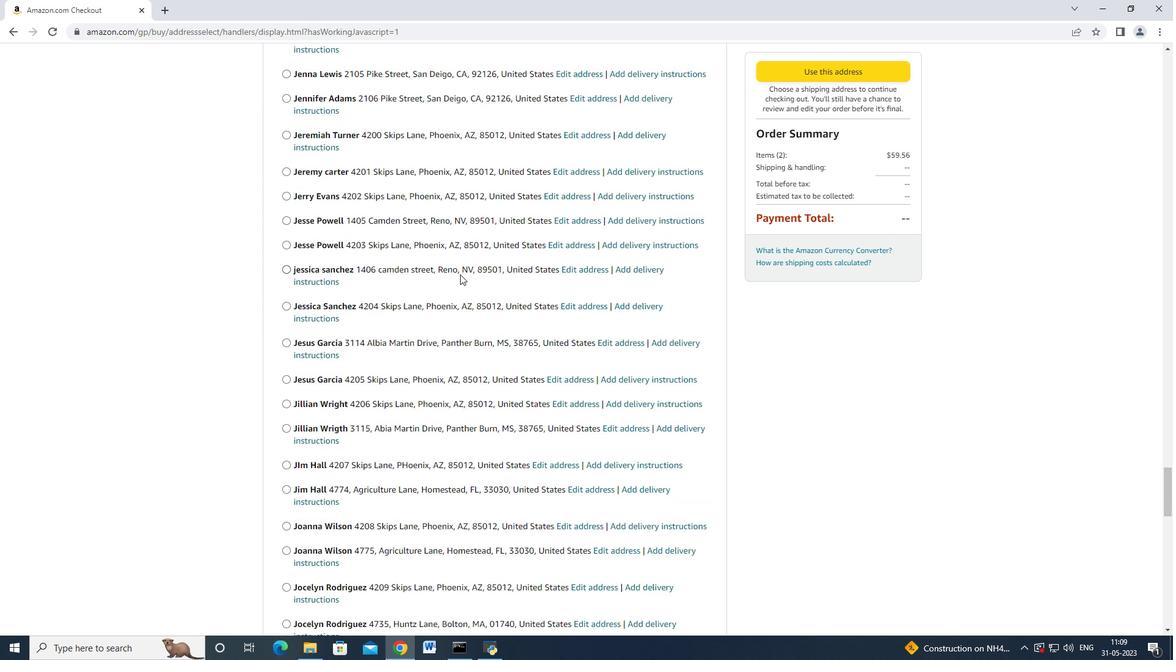 
Action: Mouse scrolled (460, 273) with delta (0, 0)
Screenshot: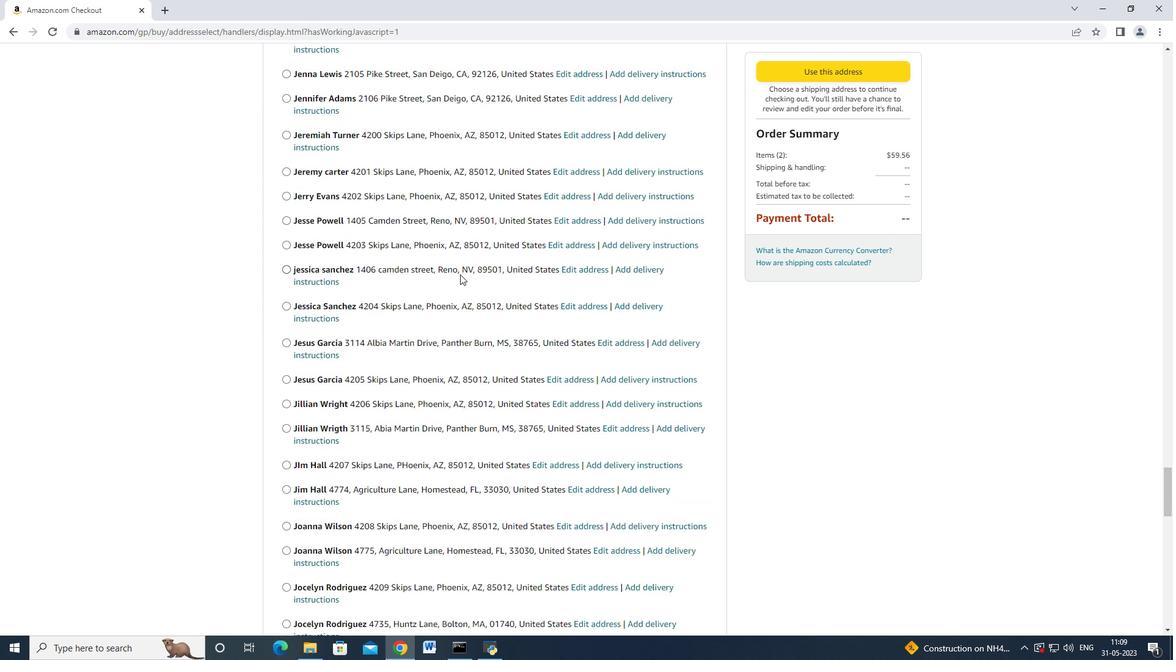 
Action: Mouse scrolled (460, 273) with delta (0, 0)
Screenshot: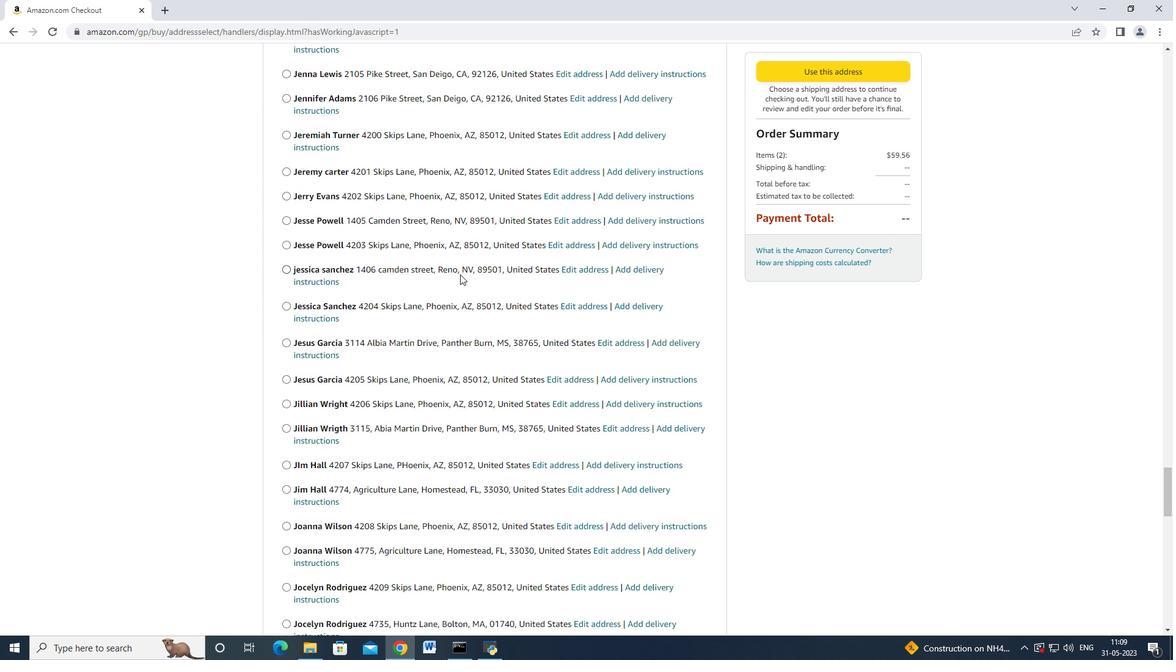 
Action: Mouse scrolled (460, 273) with delta (0, 0)
Screenshot: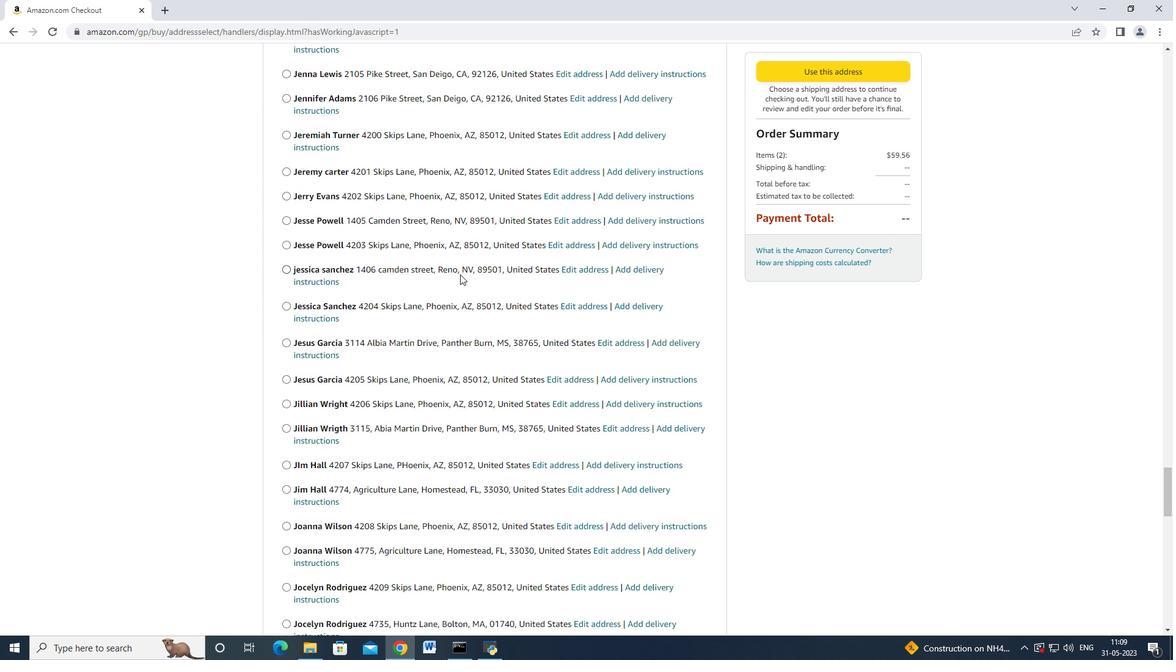 
Action: Mouse scrolled (460, 273) with delta (0, 0)
Screenshot: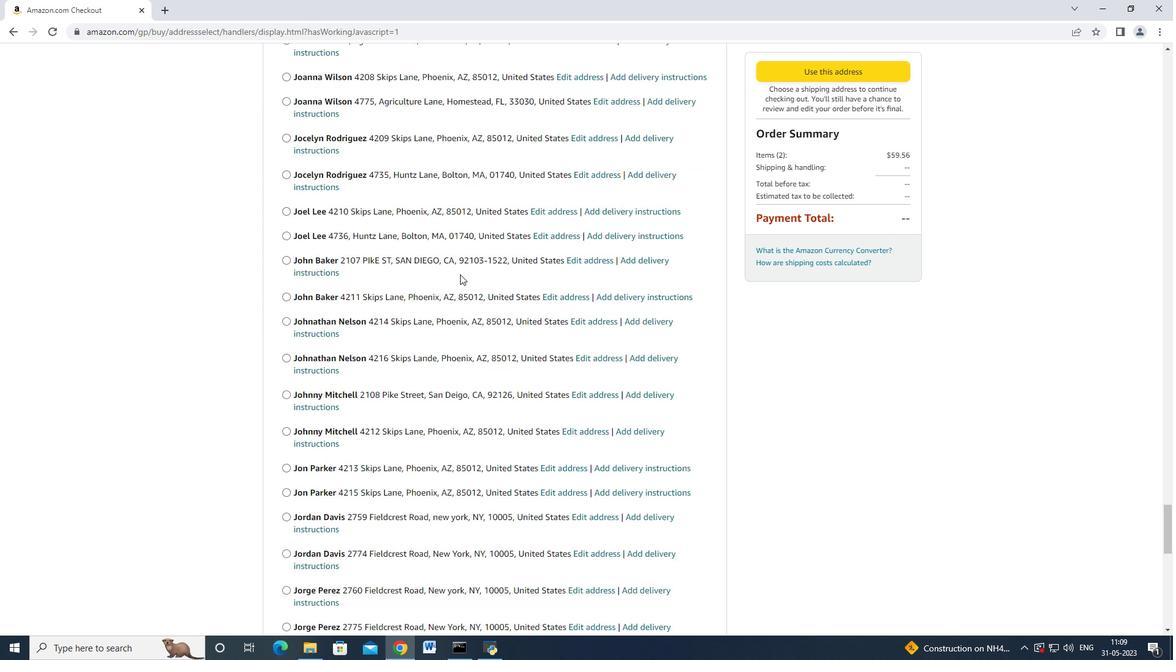 
Action: Mouse scrolled (460, 273) with delta (0, 0)
Screenshot: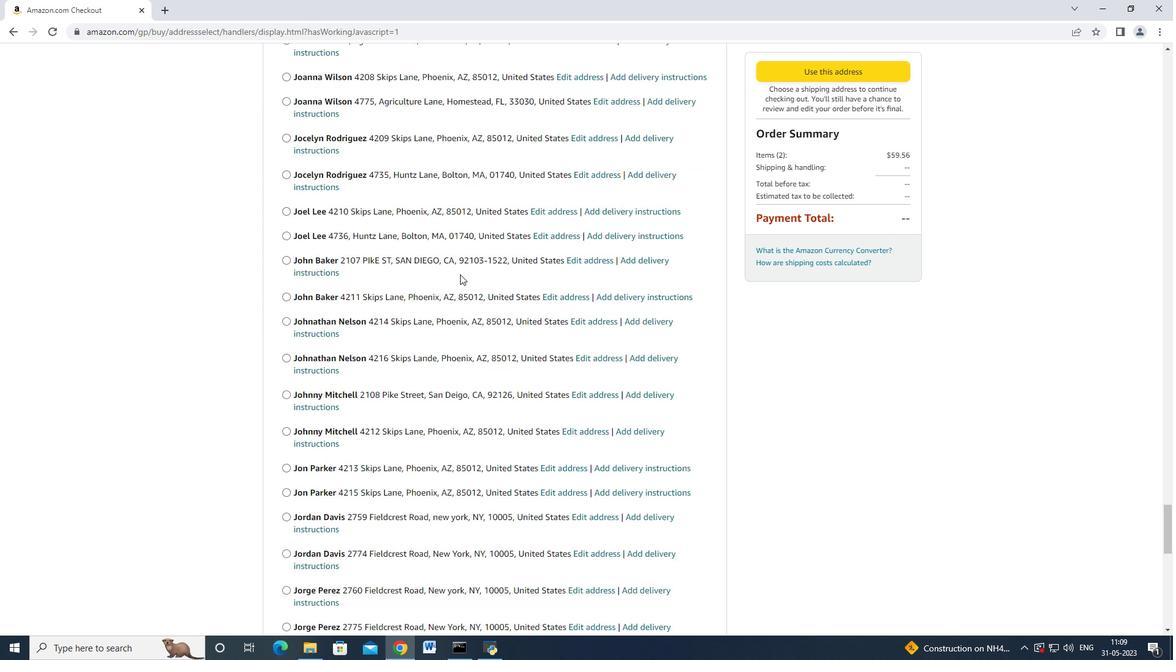 
Action: Mouse scrolled (460, 273) with delta (0, 0)
Screenshot: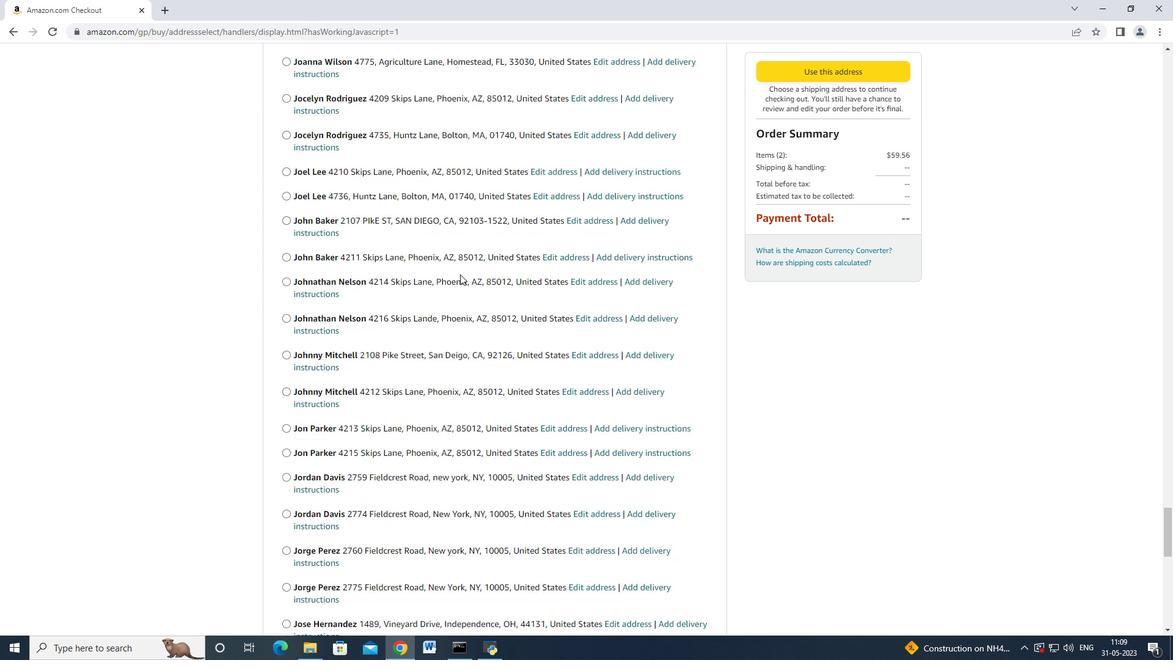 
Action: Mouse scrolled (460, 273) with delta (0, 0)
Screenshot: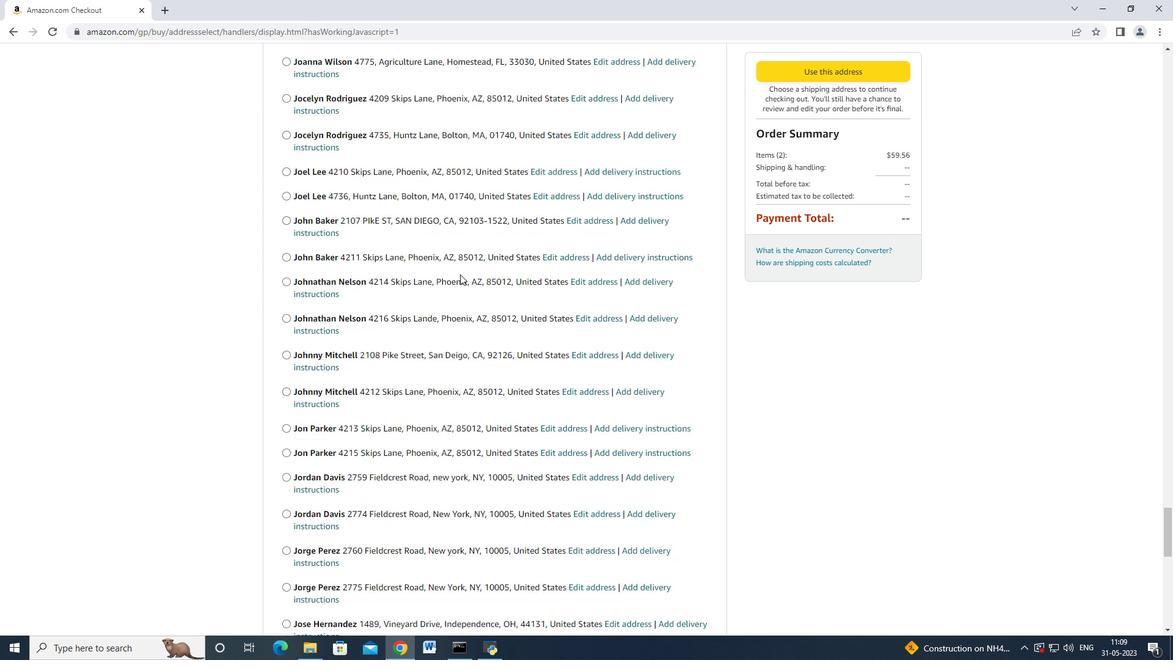 
Action: Mouse scrolled (460, 273) with delta (0, 0)
Screenshot: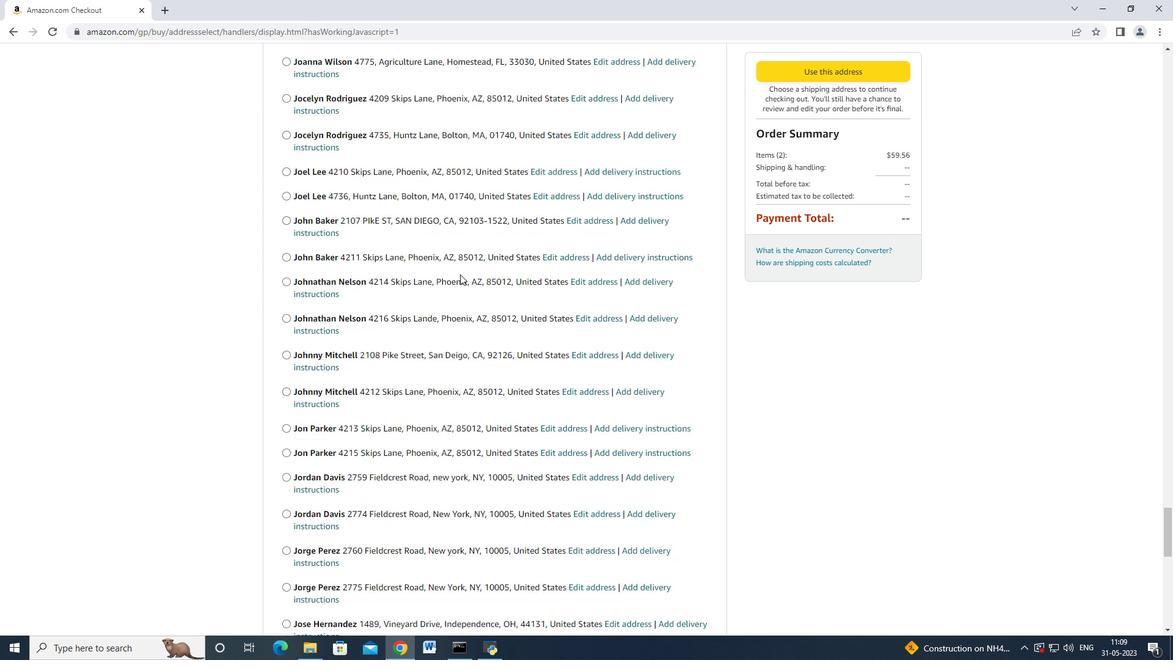 
Action: Mouse scrolled (460, 273) with delta (0, 0)
Screenshot: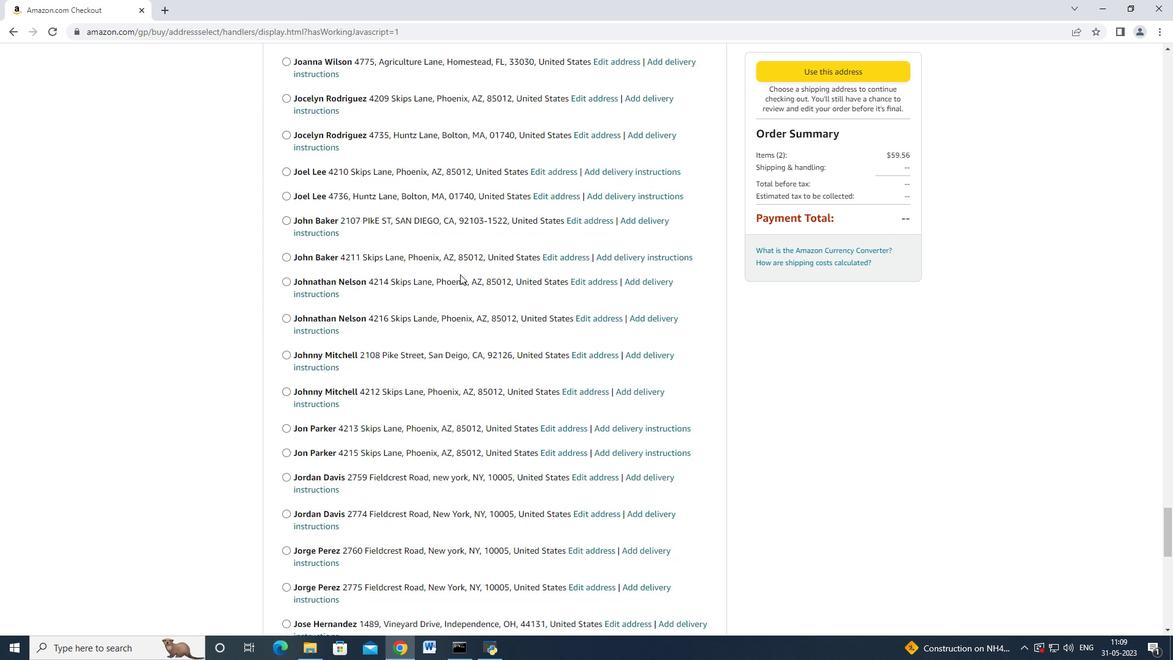 
Action: Mouse scrolled (460, 273) with delta (0, 0)
Screenshot: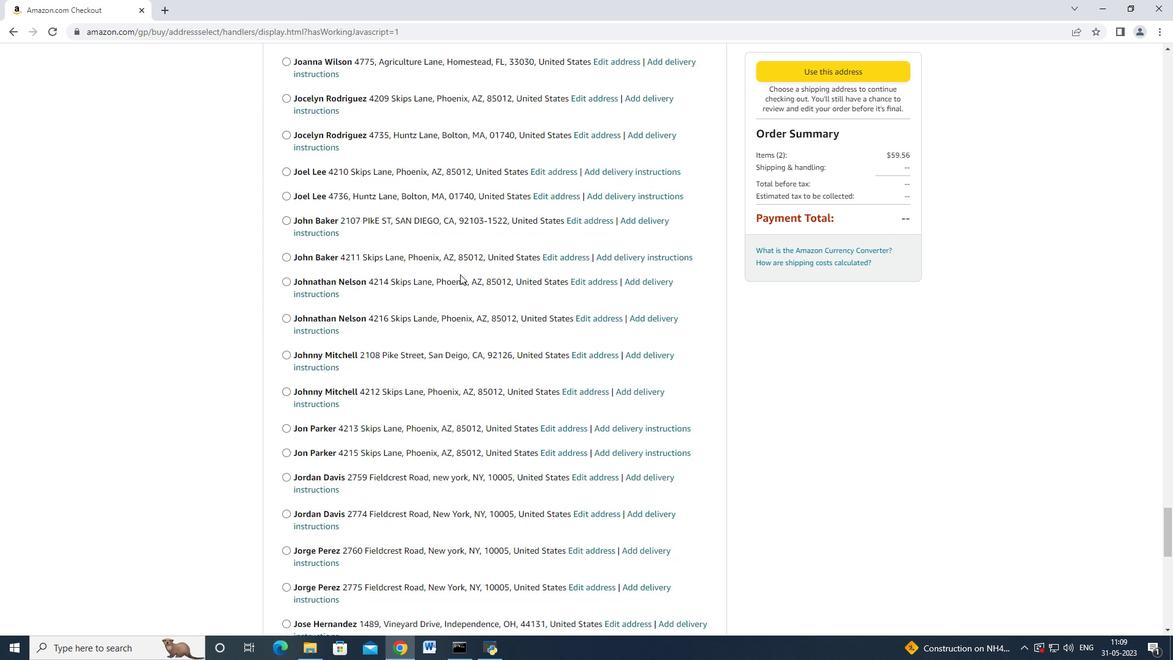 
Action: Mouse moved to (460, 274)
Screenshot: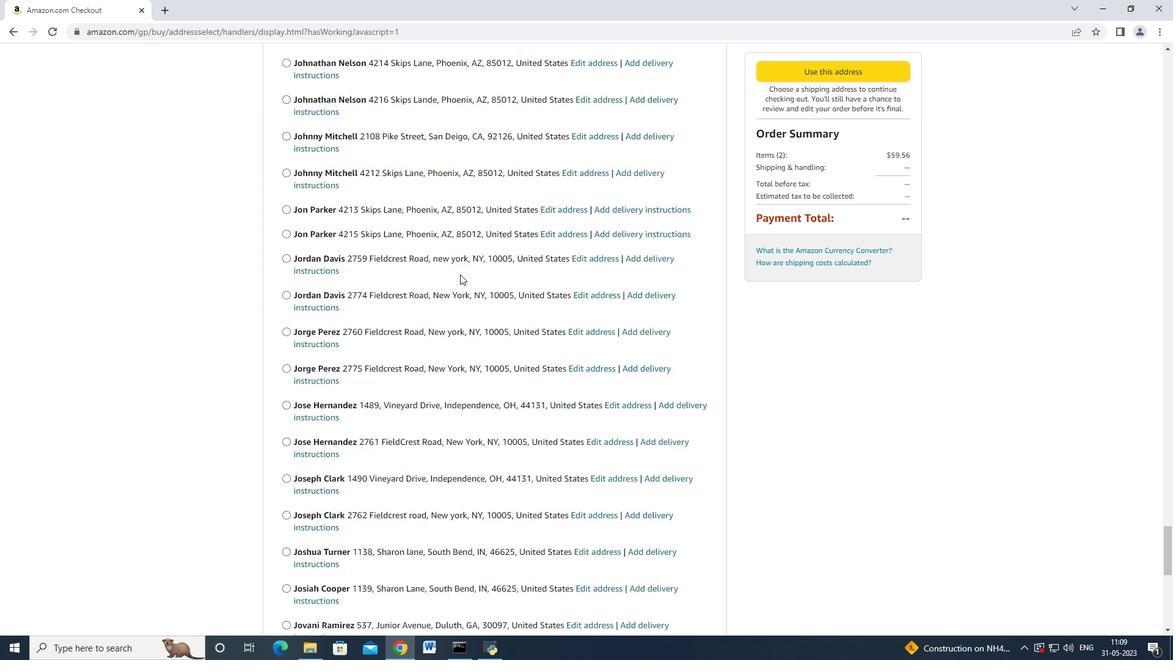 
Action: Mouse scrolled (460, 273) with delta (0, 0)
Screenshot: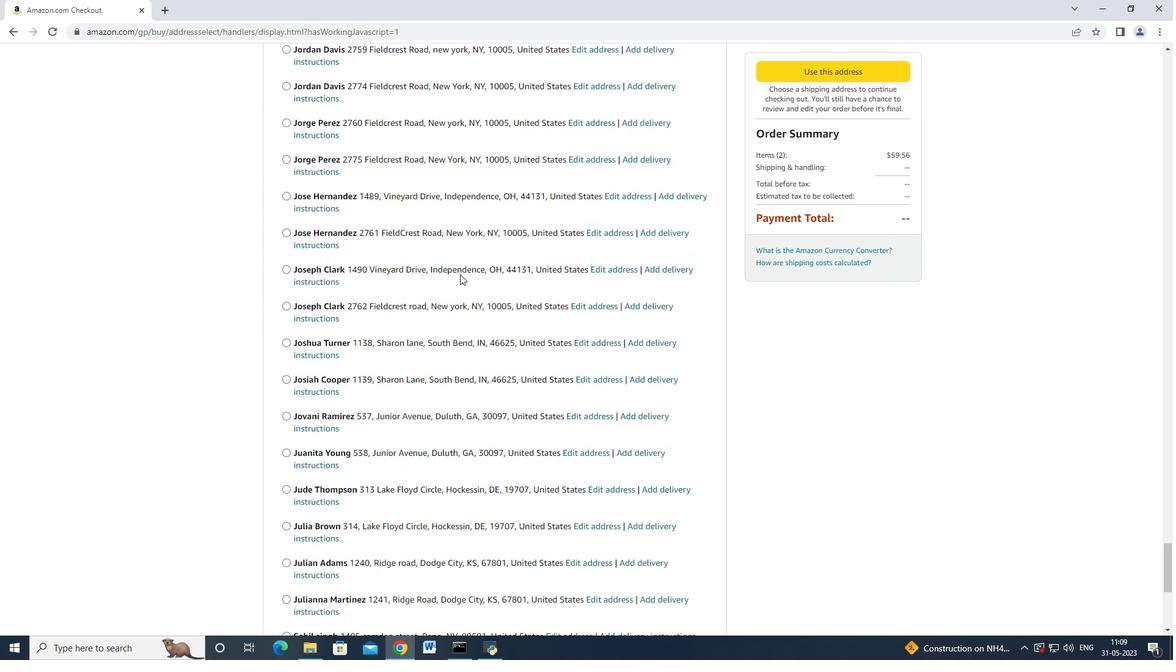 
Action: Mouse scrolled (460, 273) with delta (0, 0)
Screenshot: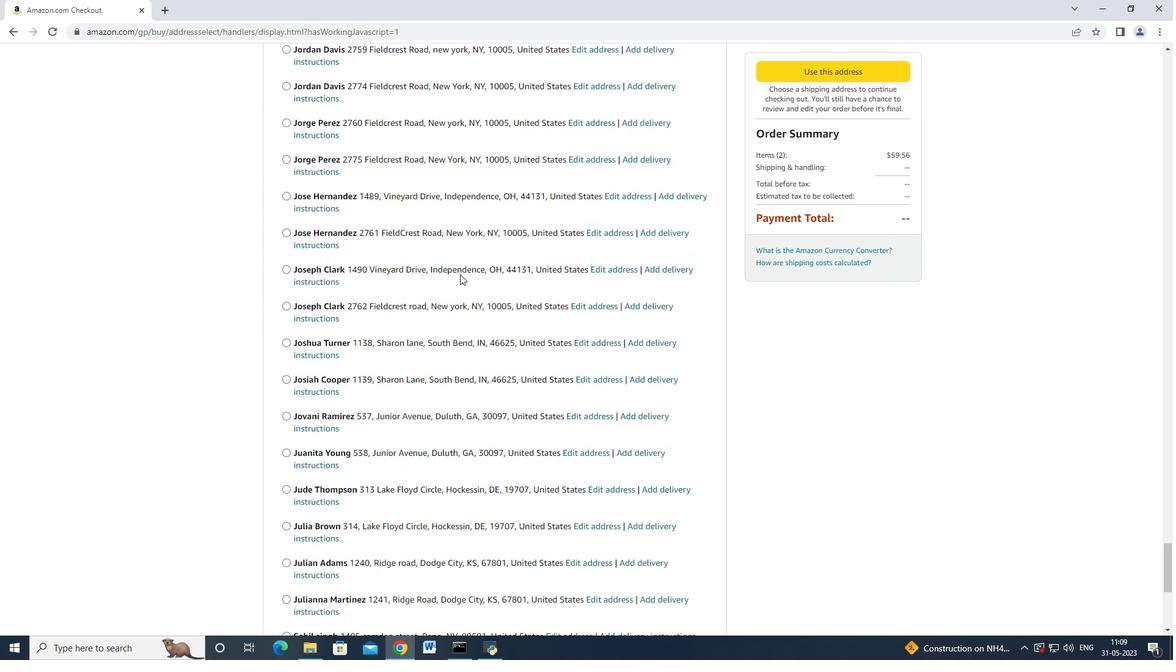
Action: Mouse scrolled (460, 273) with delta (0, 0)
Screenshot: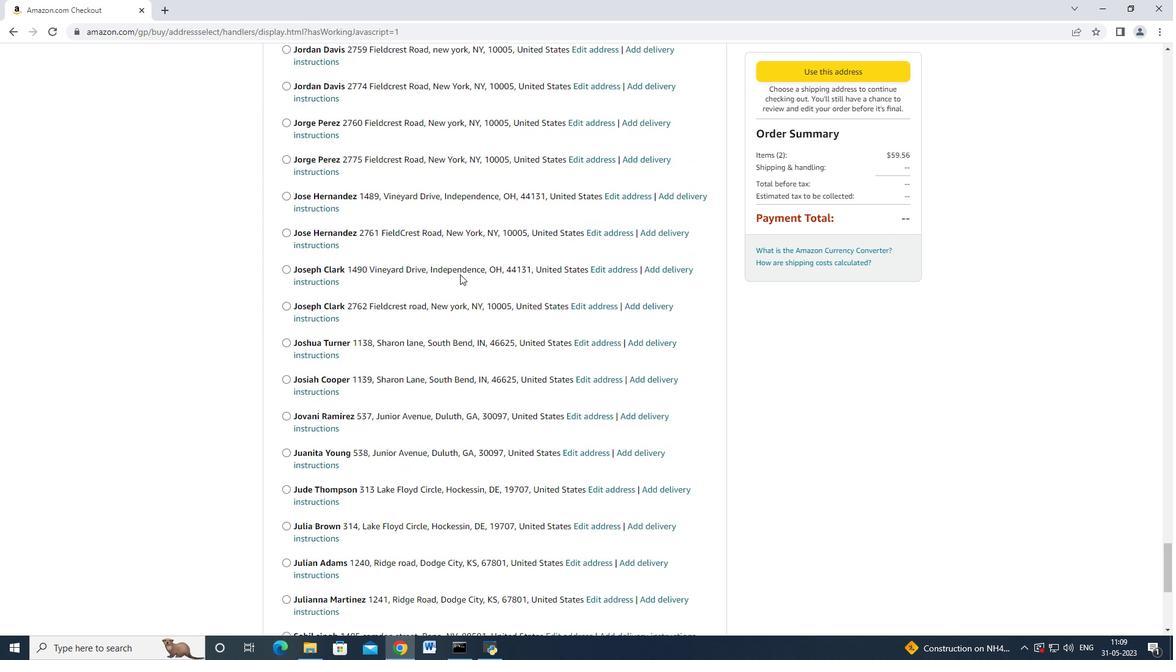
Action: Mouse scrolled (460, 273) with delta (0, 0)
Screenshot: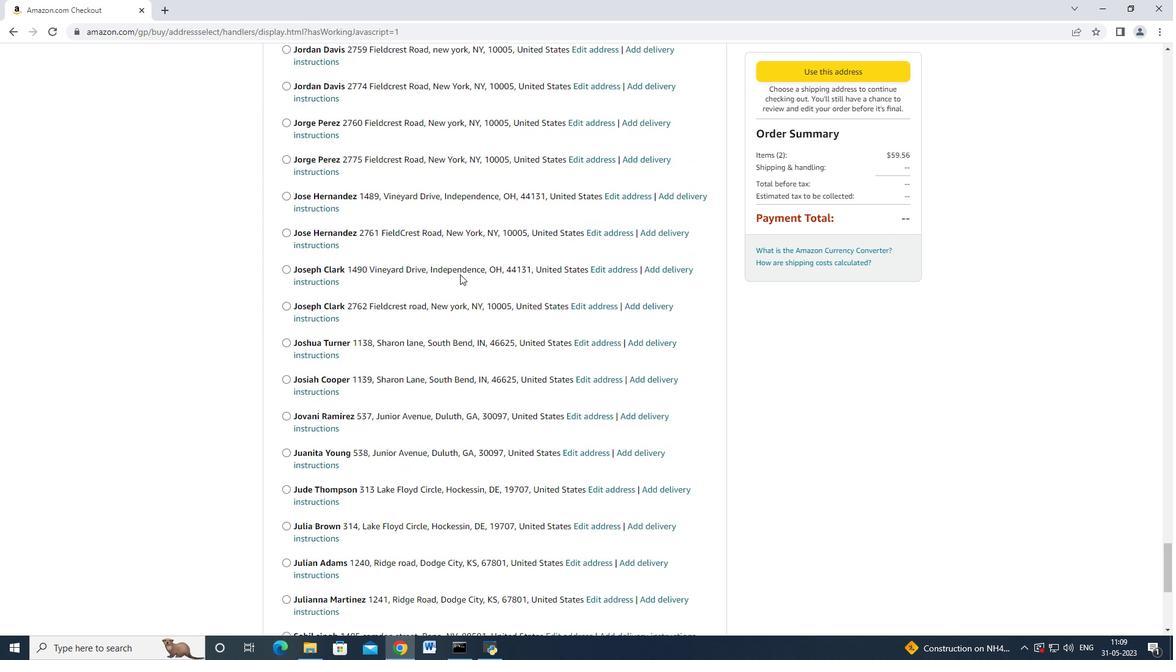 
Action: Mouse scrolled (460, 273) with delta (0, 0)
Screenshot: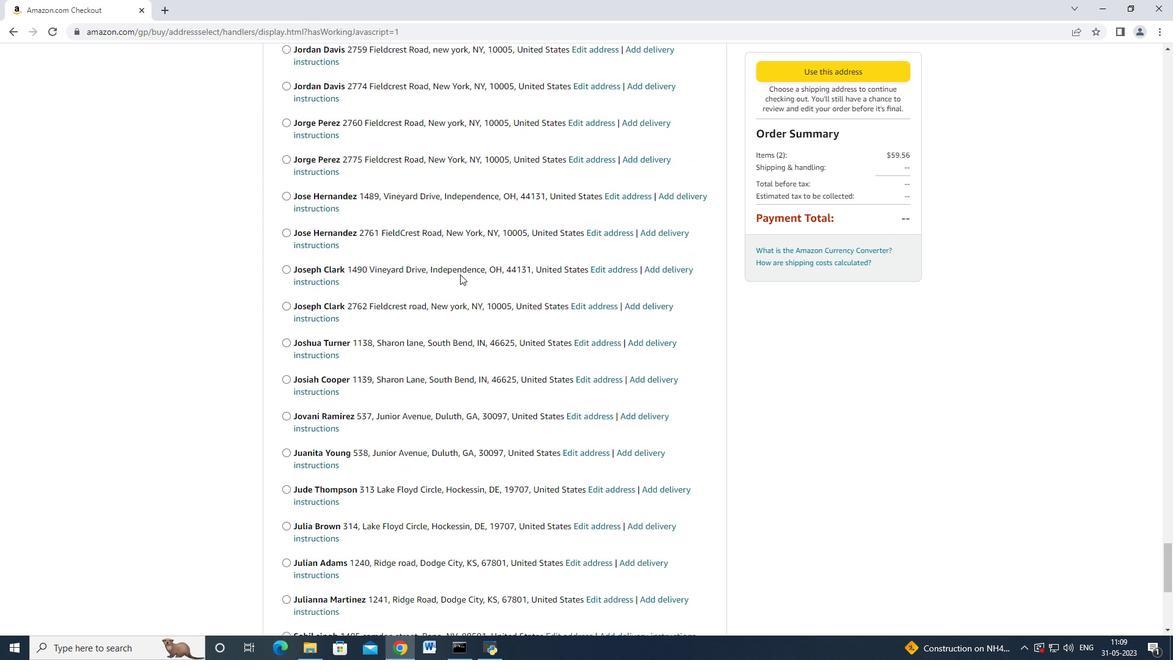 
Action: Mouse scrolled (460, 273) with delta (0, 0)
Screenshot: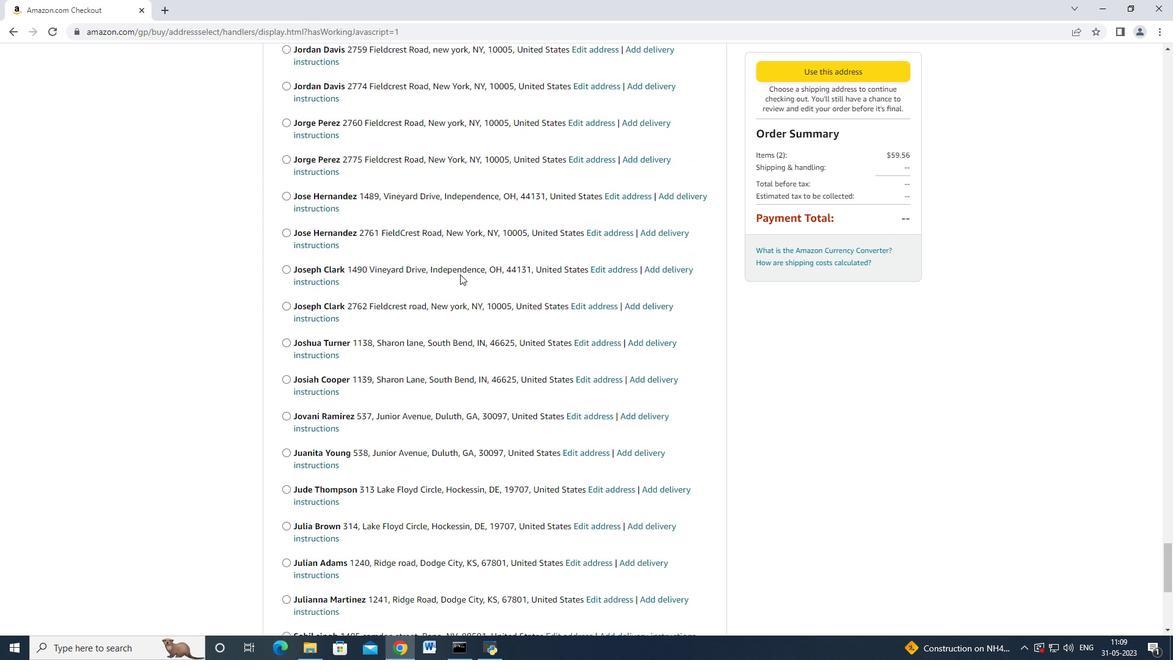 
Action: Mouse scrolled (460, 273) with delta (0, 0)
Screenshot: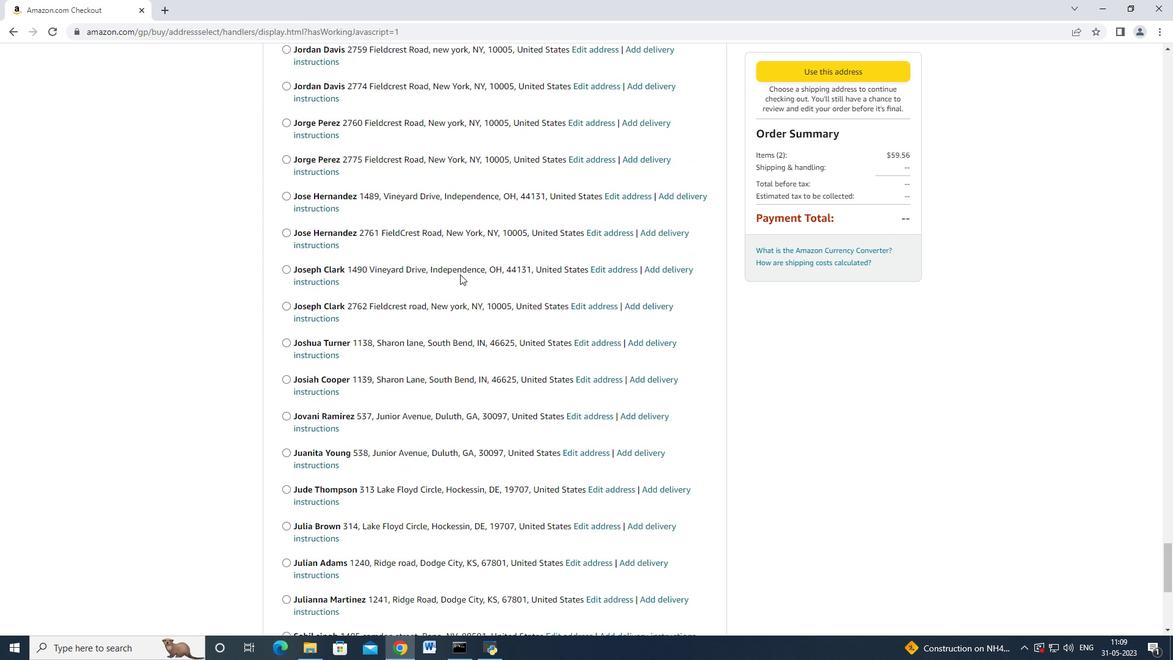 
Action: Mouse moved to (460, 274)
Screenshot: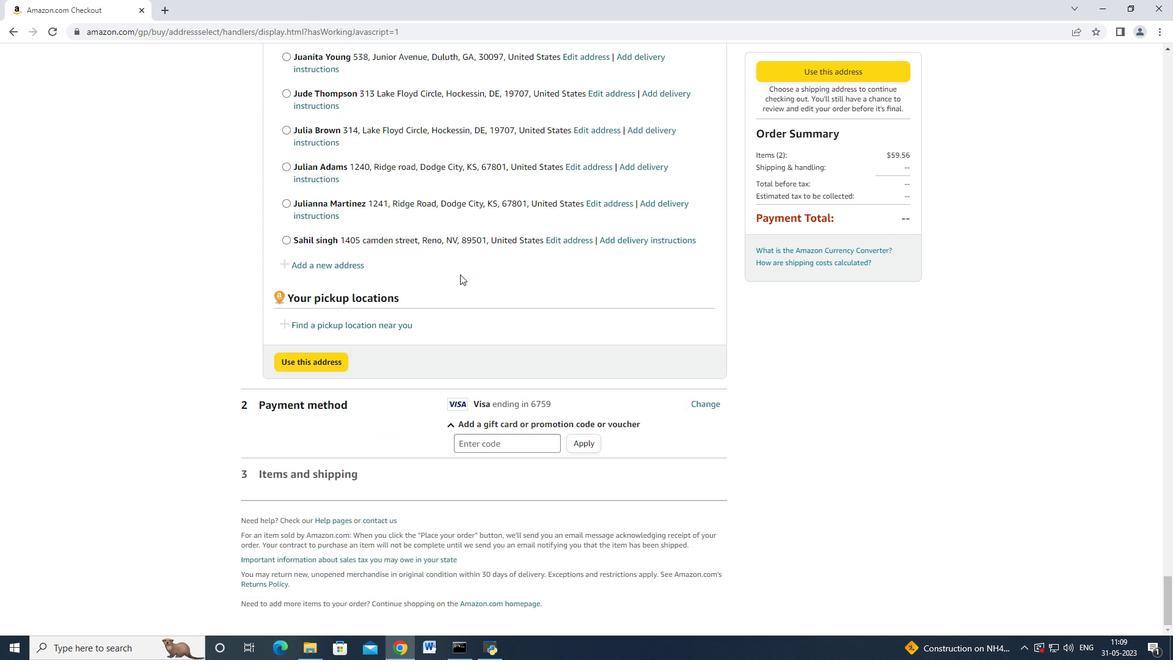 
Action: Mouse scrolled (460, 273) with delta (0, 0)
Screenshot: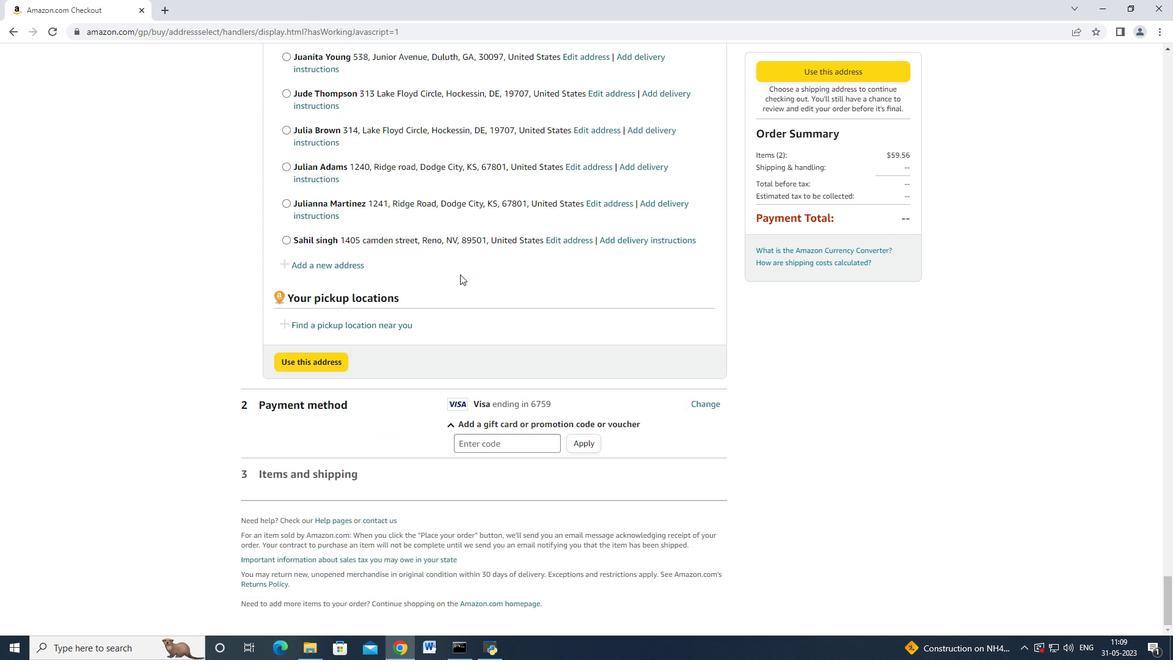 
Action: Mouse scrolled (460, 273) with delta (0, 0)
Screenshot: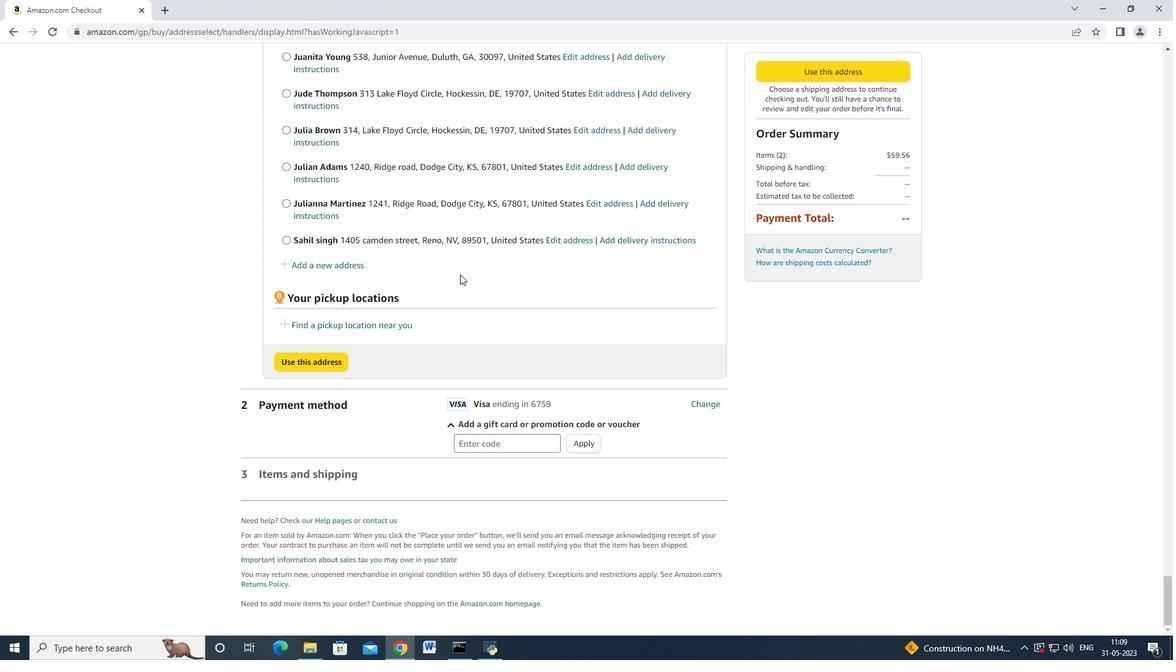 
Action: Mouse scrolled (460, 273) with delta (0, 0)
Screenshot: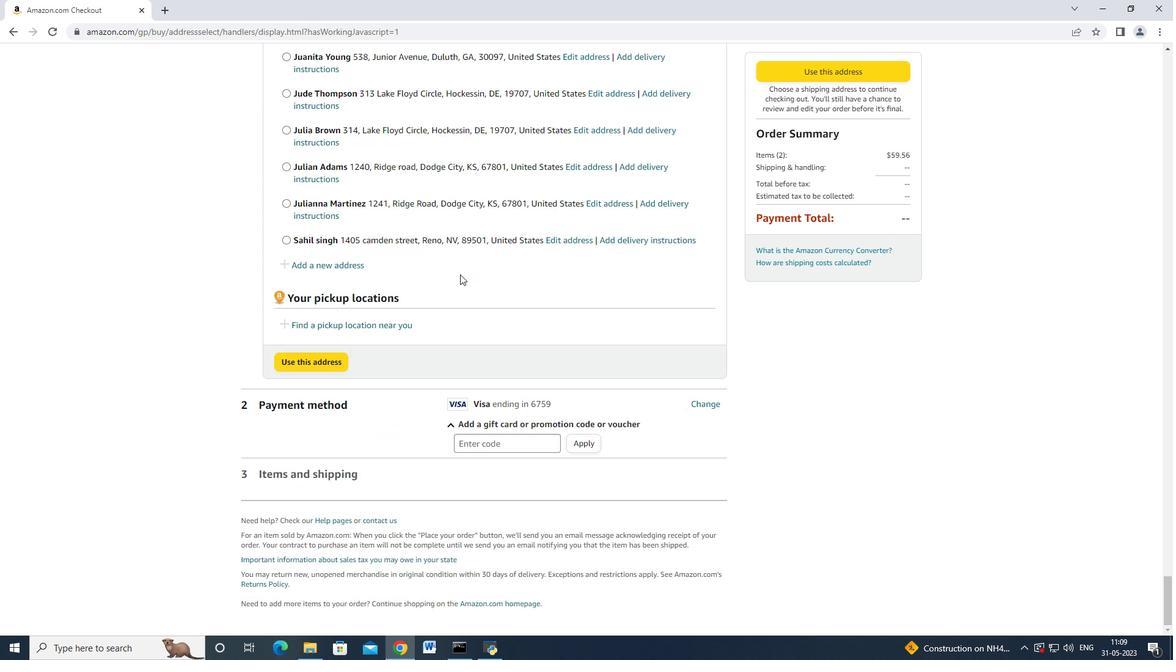 
Action: Mouse moved to (460, 275)
Screenshot: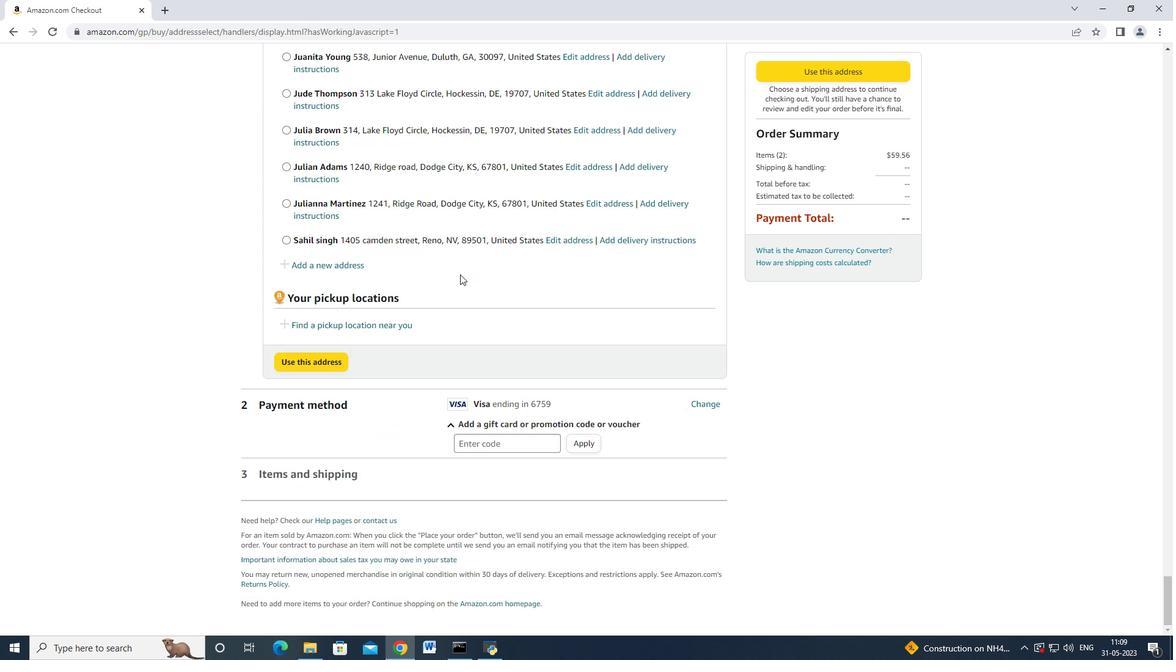 
Action: Mouse scrolled (460, 274) with delta (0, 0)
Screenshot: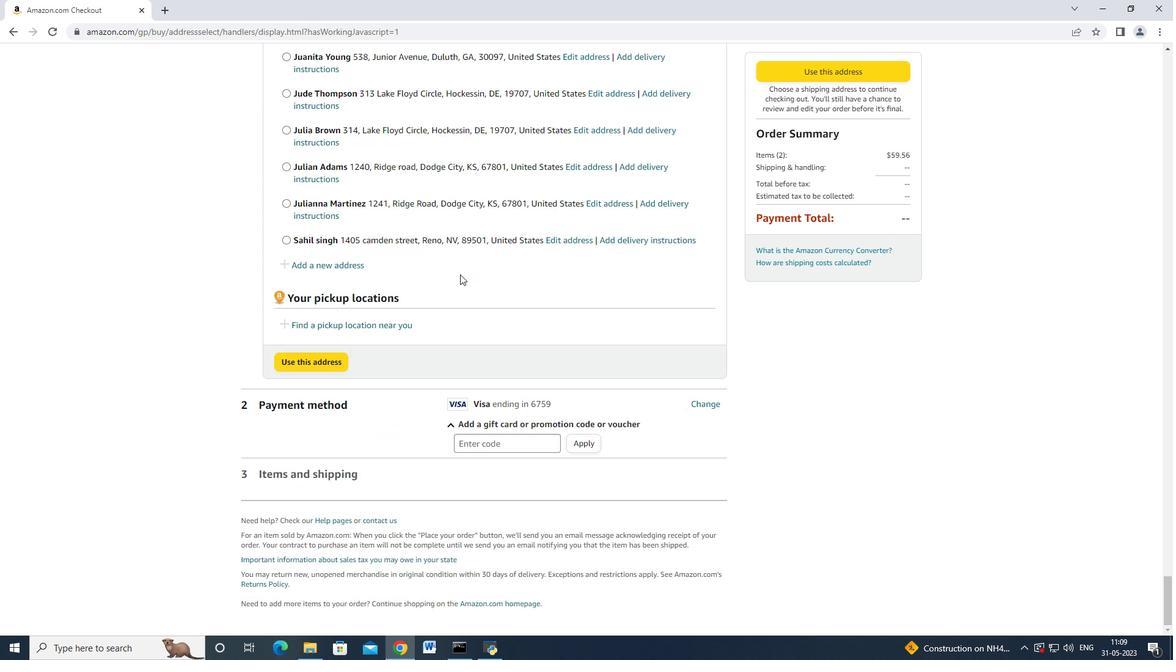 
Action: Mouse scrolled (460, 274) with delta (0, 0)
Screenshot: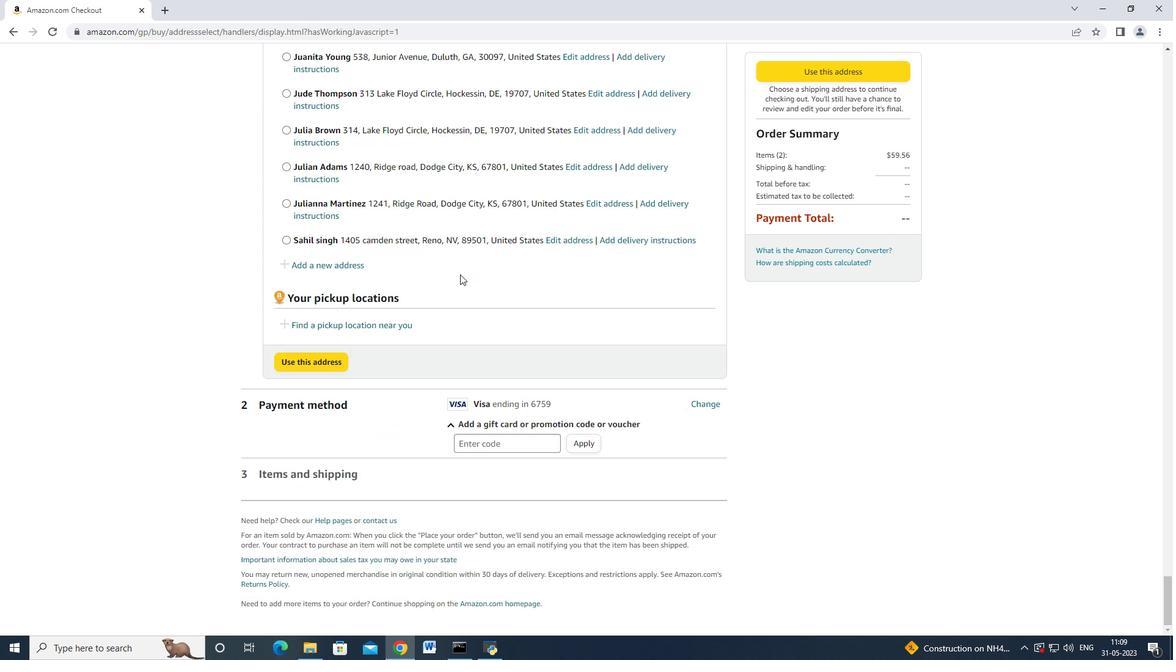 
Action: Mouse scrolled (460, 274) with delta (0, 0)
Screenshot: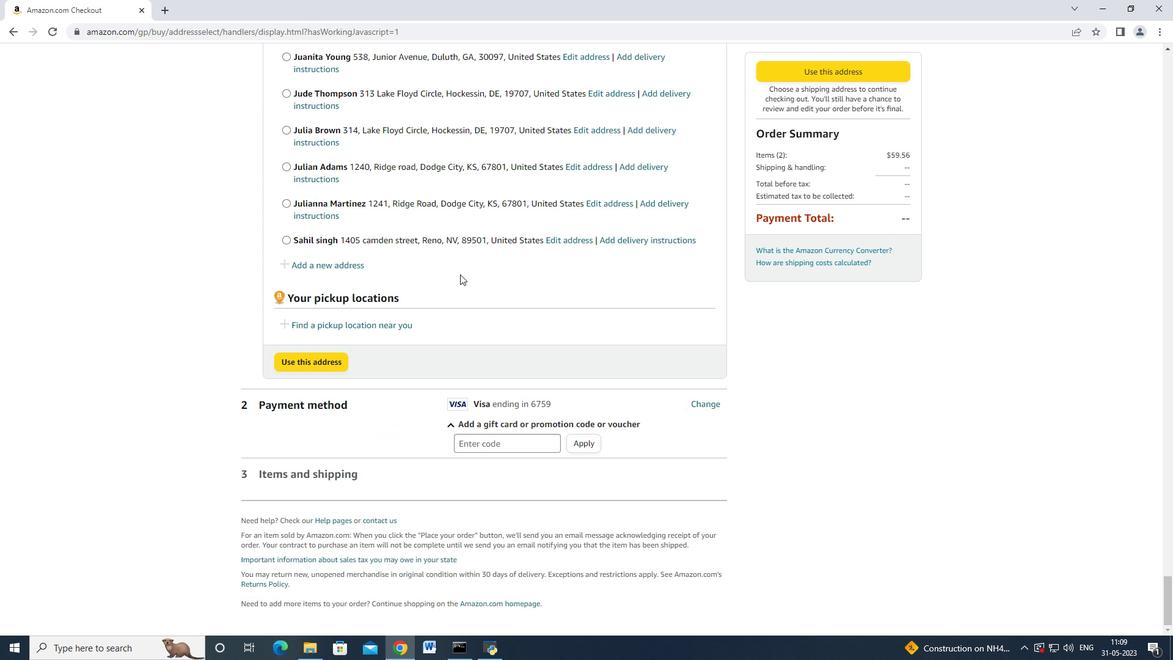 
Action: Mouse scrolled (460, 274) with delta (0, 0)
Screenshot: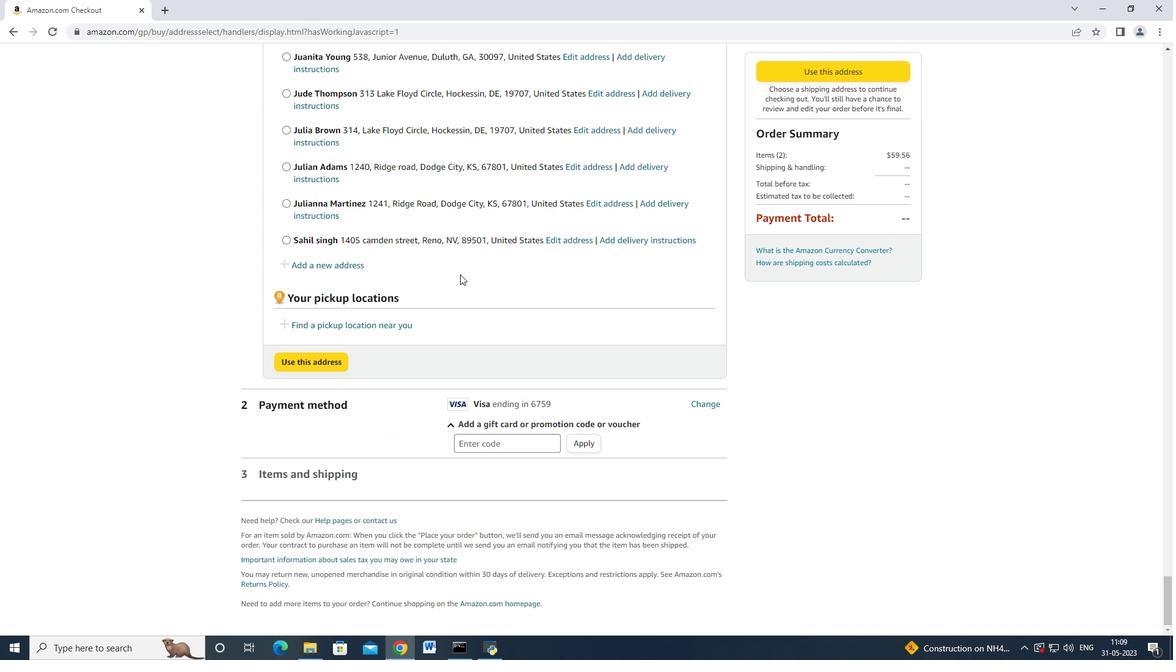 
Action: Mouse moved to (352, 268)
Screenshot: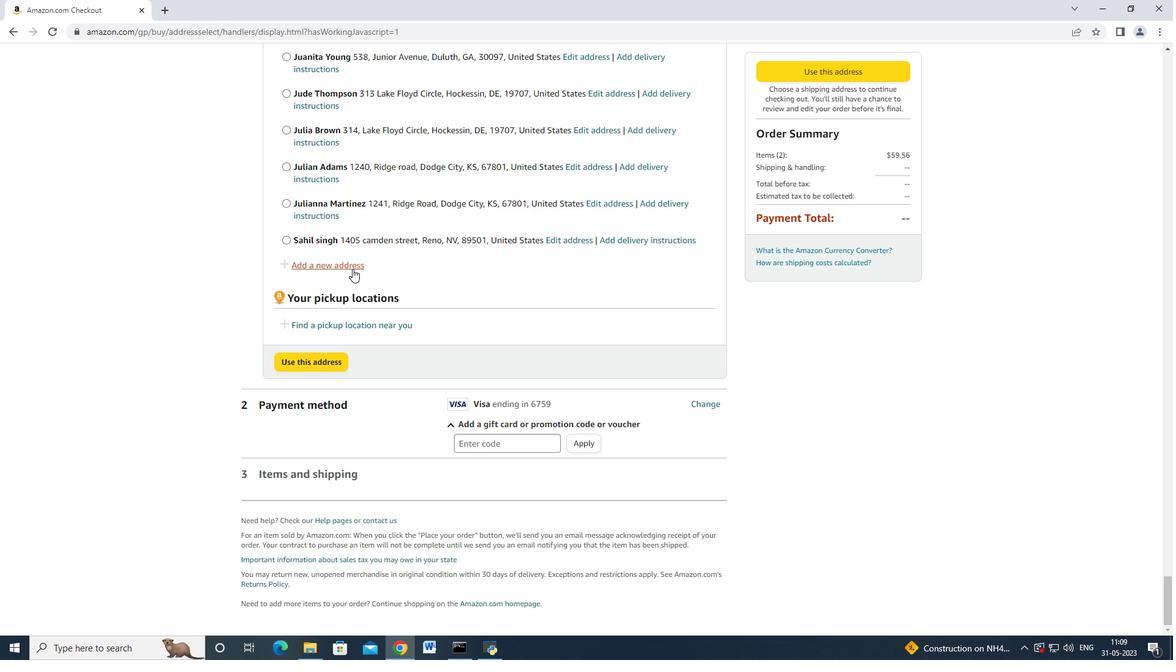 
Action: Mouse pressed left at (352, 268)
Screenshot: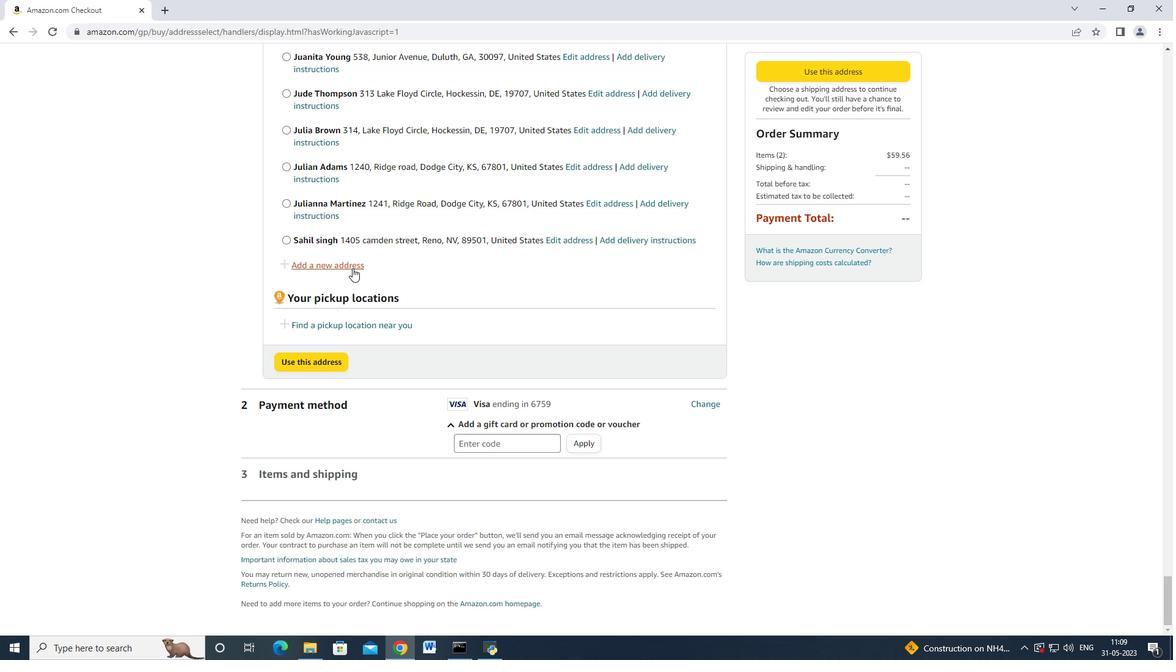 
Action: Mouse moved to (397, 294)
Screenshot: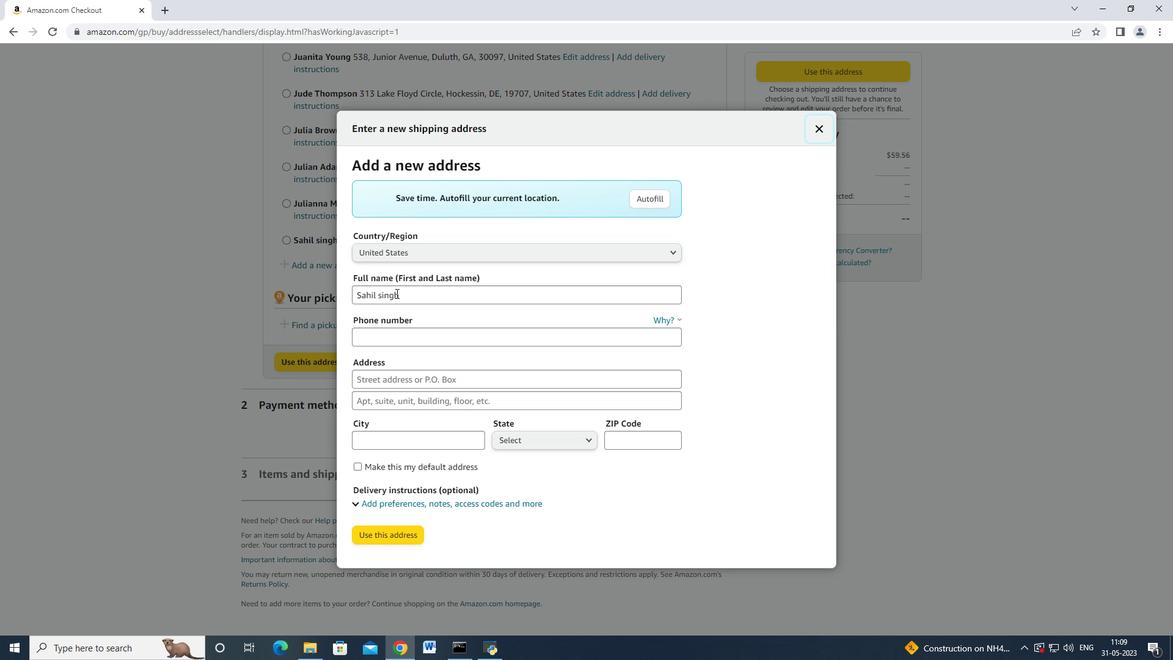 
Action: Mouse pressed left at (397, 294)
Screenshot: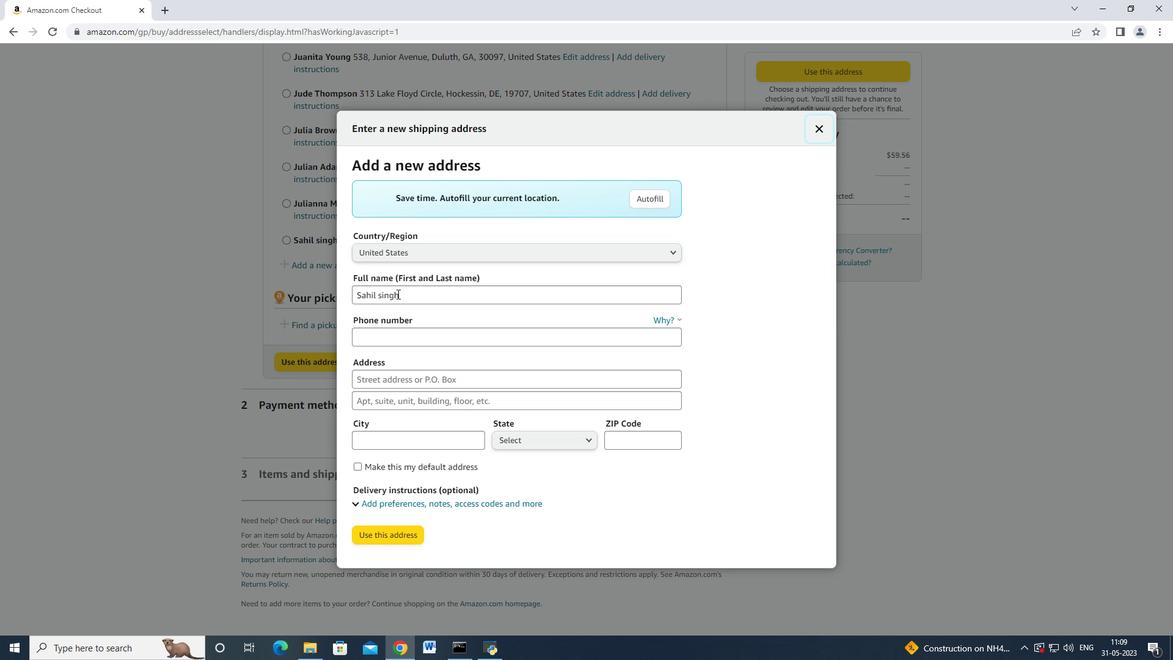 
Action: Mouse moved to (358, 289)
Screenshot: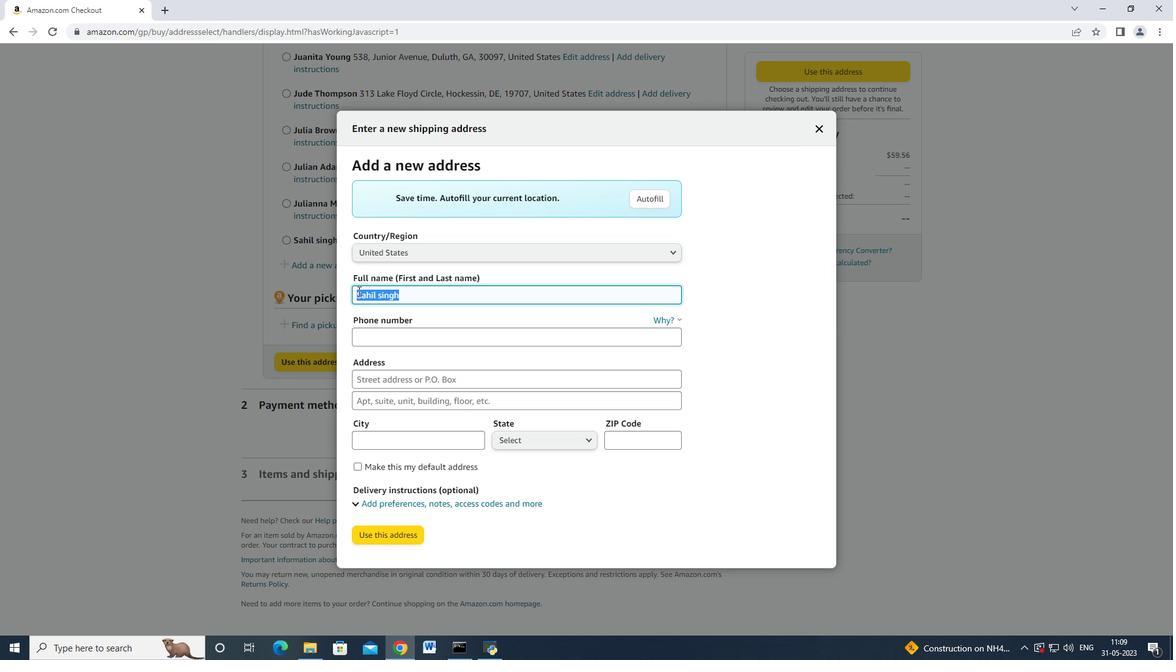 
Action: Key pressed <Key.backspace><Key.shift>Joshua<Key.space><Key.shift>Tun<Key.backspace>rner<Key.space><Key.tab><Key.tab>6318992398<Key.tab>2763<Key.space><Key.shift>Field<Key.space><Key.shift>C<Key.backspace><Key.backspace>crest<Key.space><Key.shift>Road<Key.tab><Key.tab><Key.shift>New<Key.space><Key.shift>York<Key.tab>
Screenshot: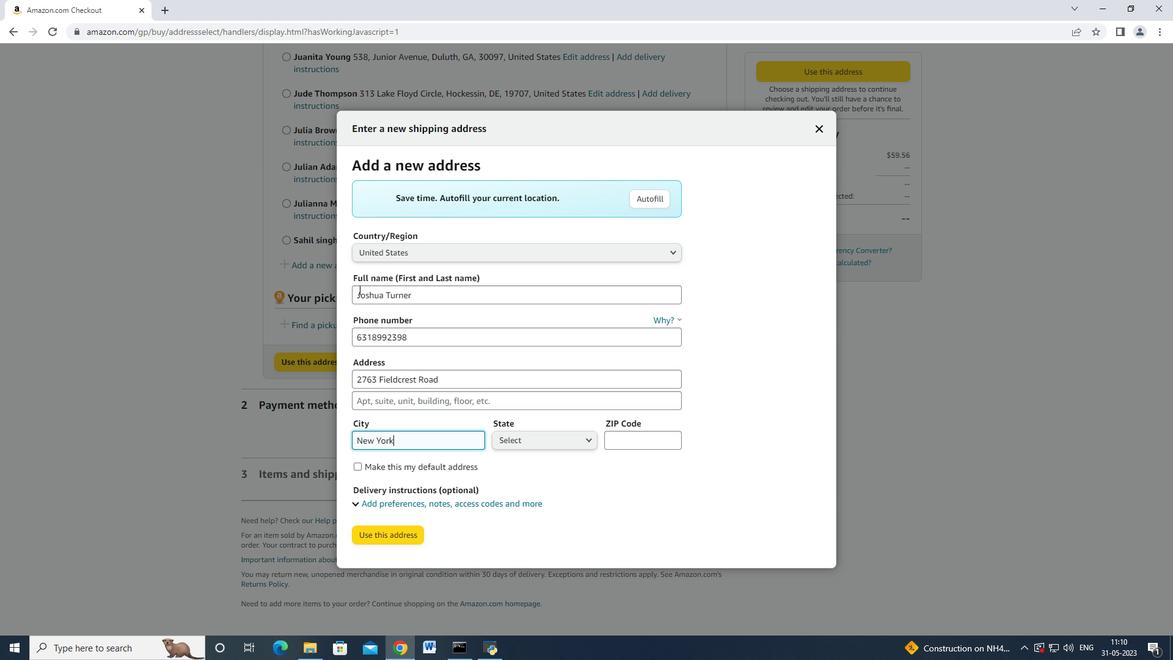 
Action: Mouse moved to (520, 432)
Screenshot: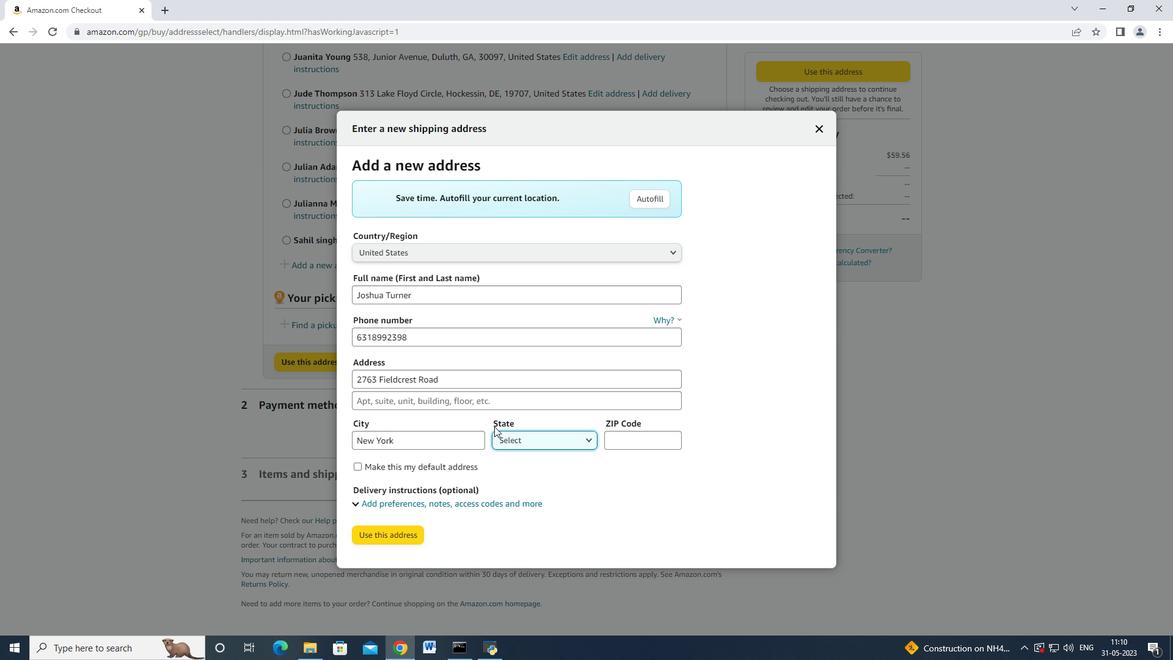 
Action: Mouse pressed left at (520, 432)
Screenshot: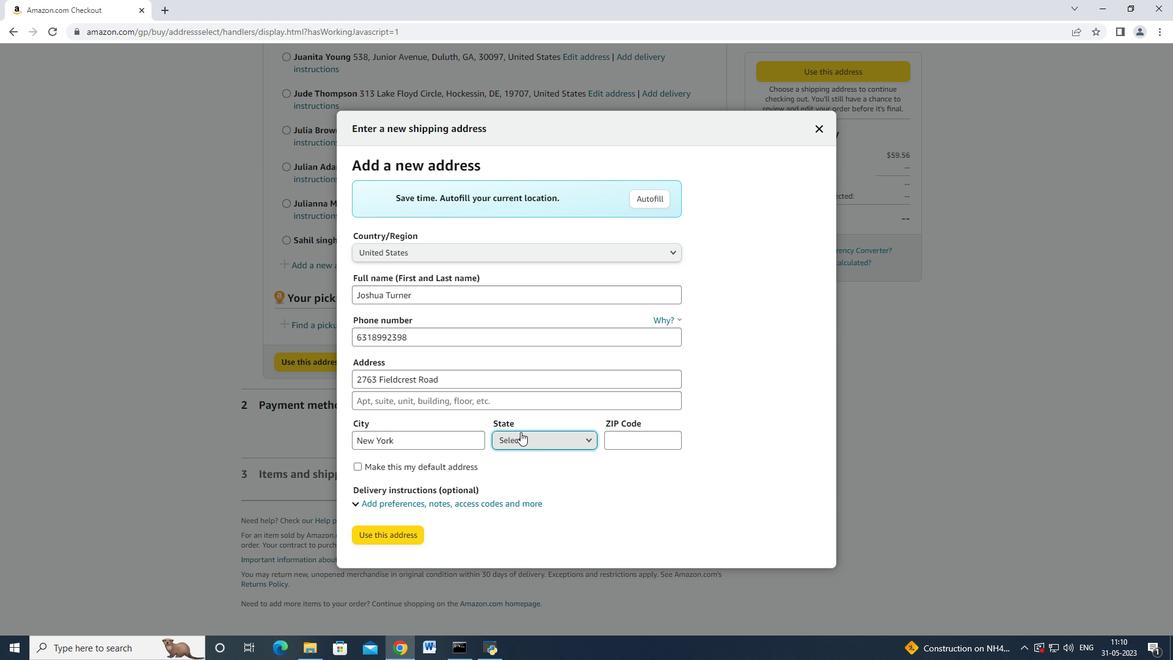 
Action: Mouse moved to (531, 408)
Screenshot: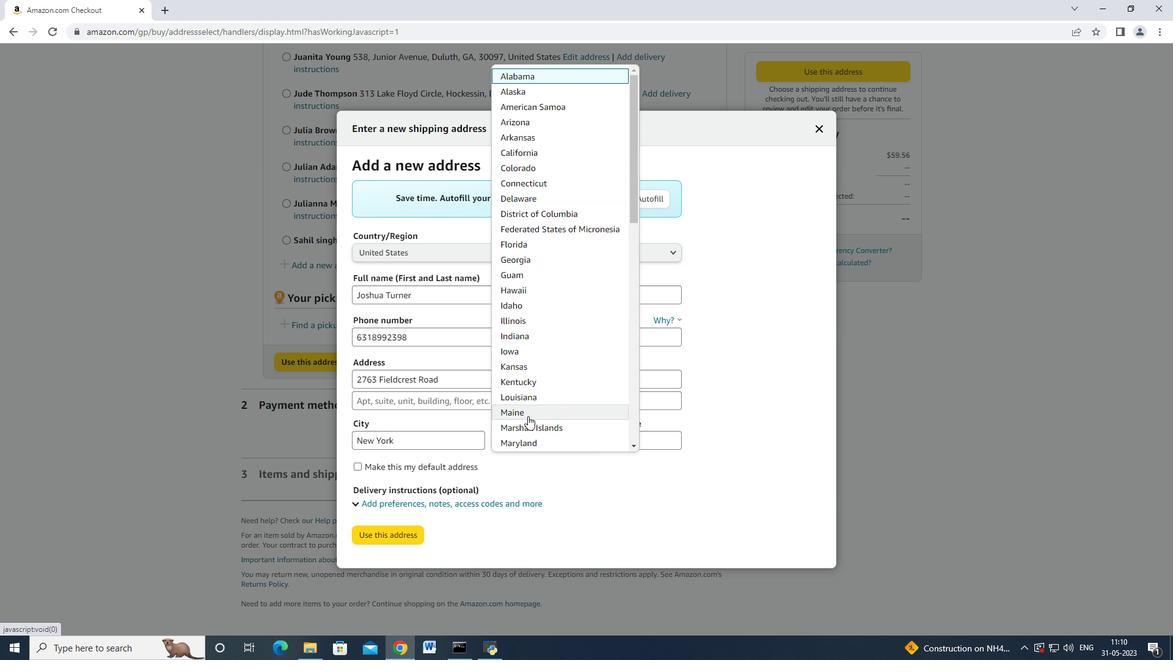 
Action: Mouse scrolled (531, 408) with delta (0, 0)
Screenshot: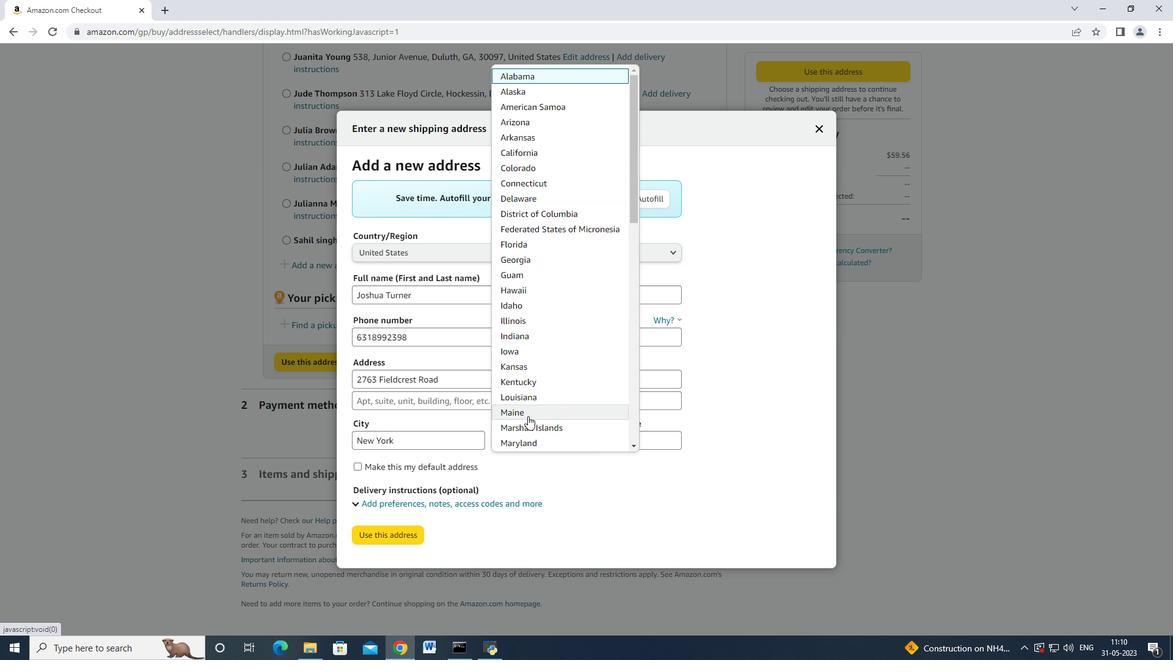 
Action: Mouse scrolled (531, 408) with delta (0, 0)
Screenshot: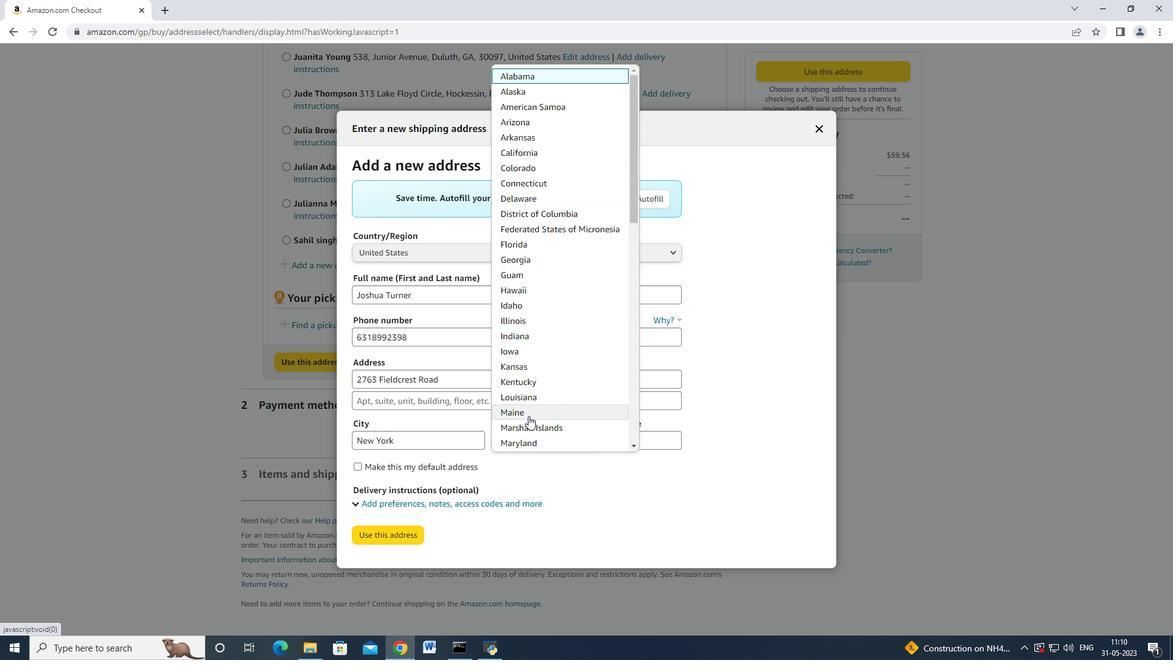 
Action: Mouse moved to (544, 338)
Screenshot: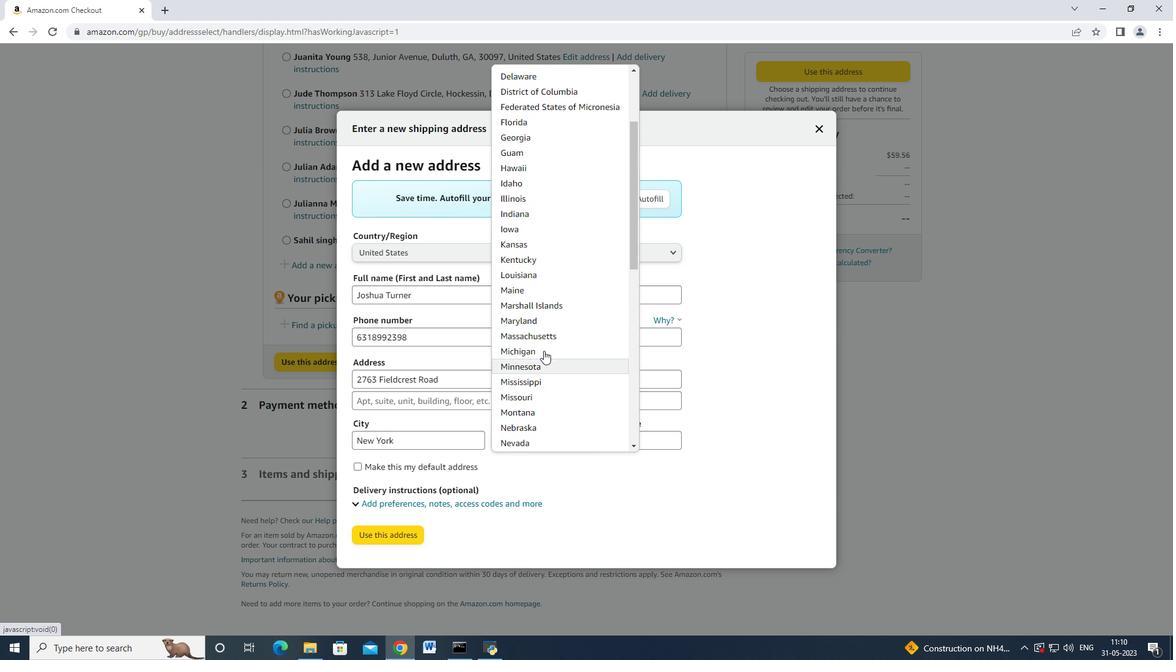 
Action: Mouse scrolled (544, 338) with delta (0, 0)
Screenshot: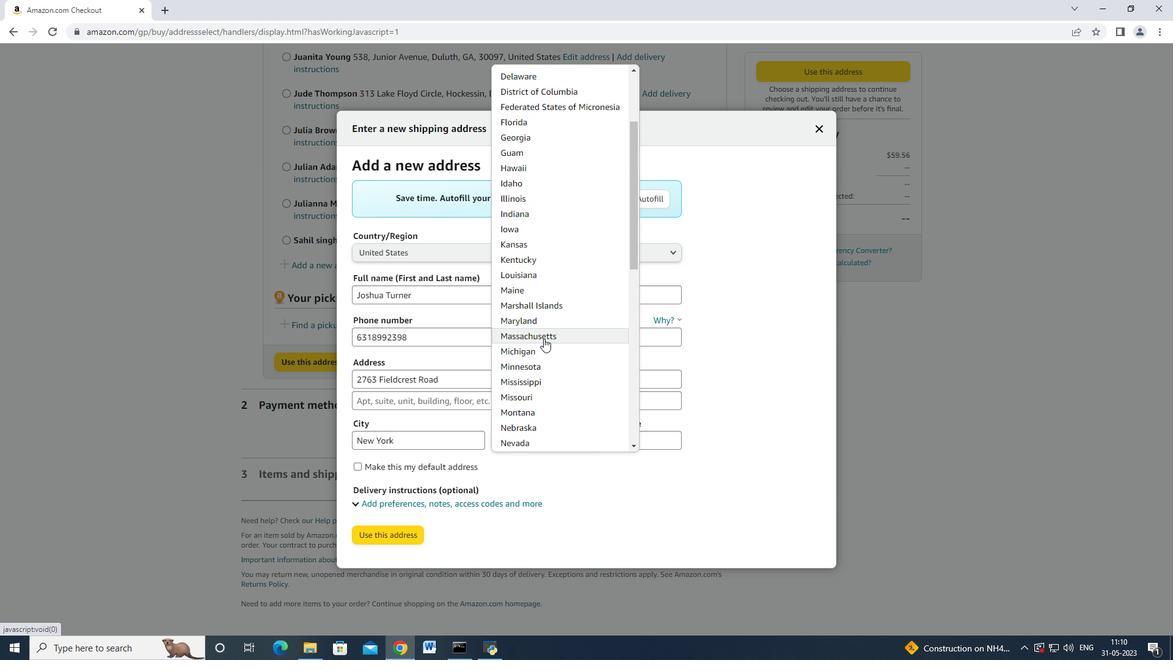 
Action: Mouse scrolled (544, 338) with delta (0, 0)
Screenshot: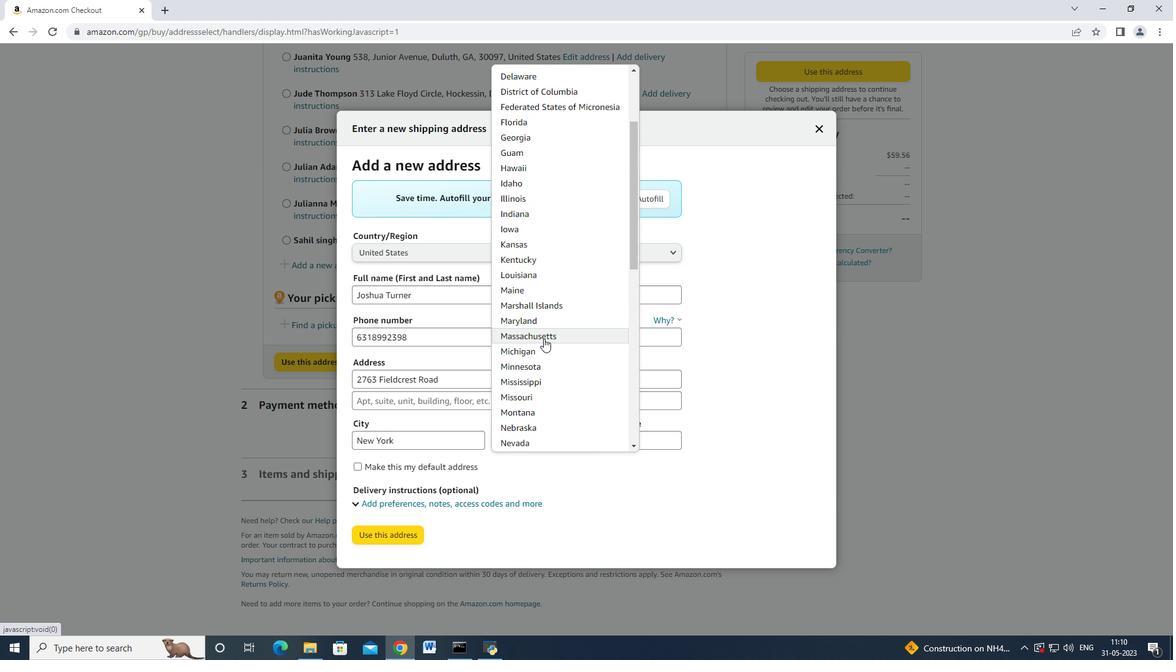 
Action: Mouse scrolled (544, 338) with delta (0, 0)
Screenshot: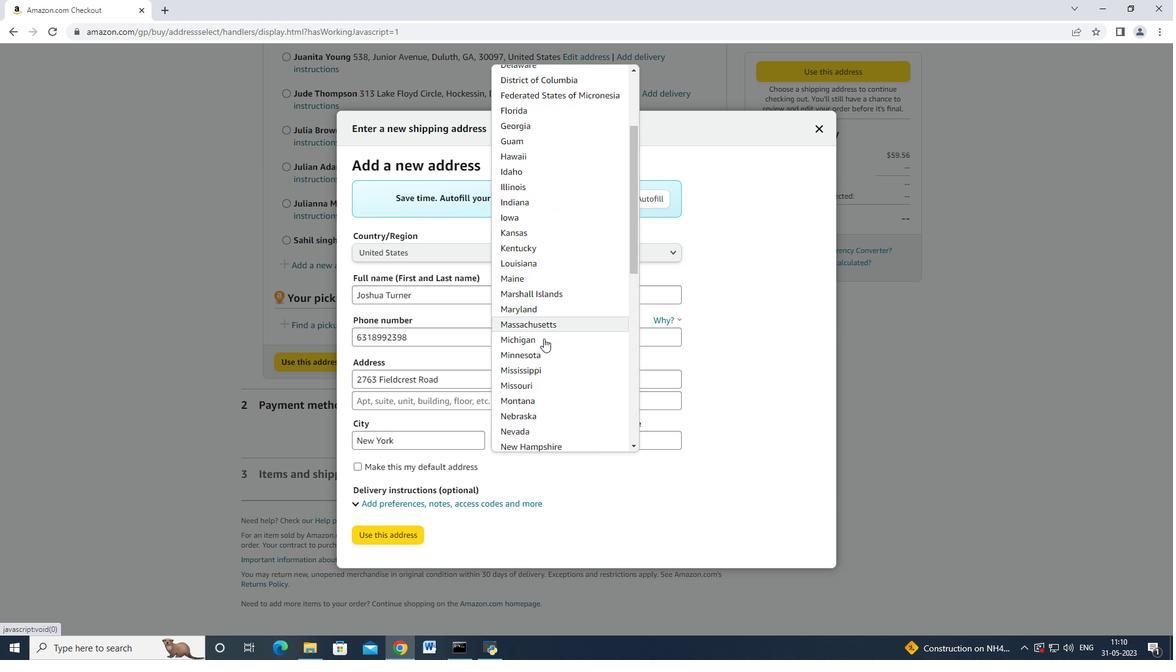 
Action: Mouse moved to (540, 317)
Screenshot: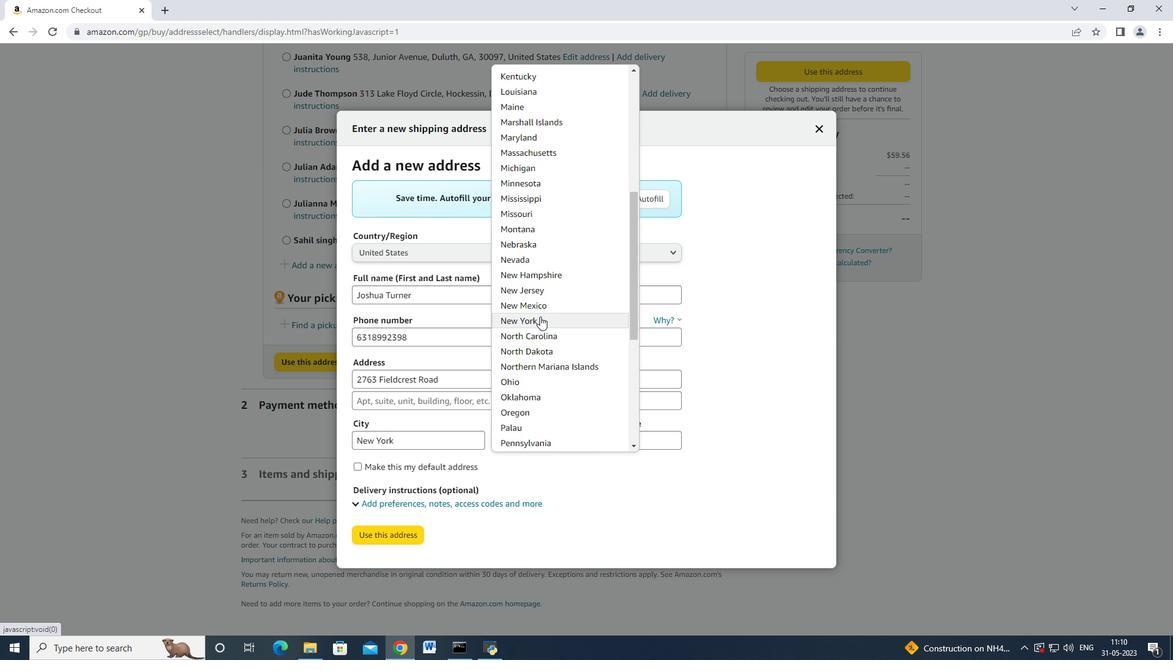 
Action: Mouse pressed left at (540, 317)
Screenshot: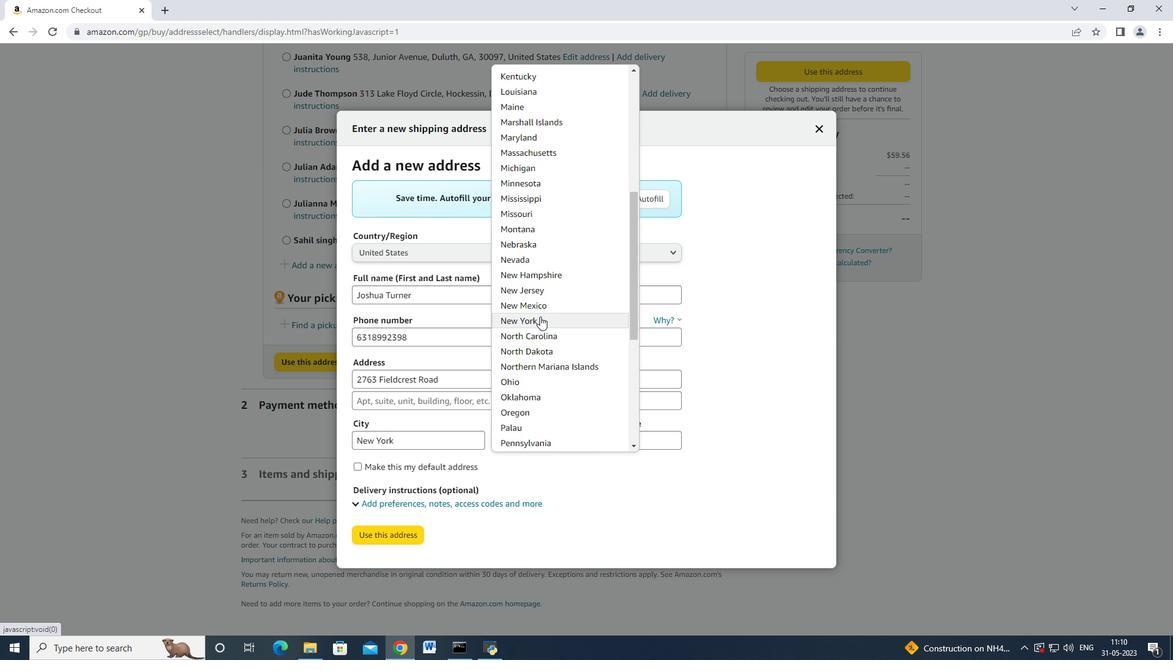 
Action: Mouse moved to (627, 433)
Screenshot: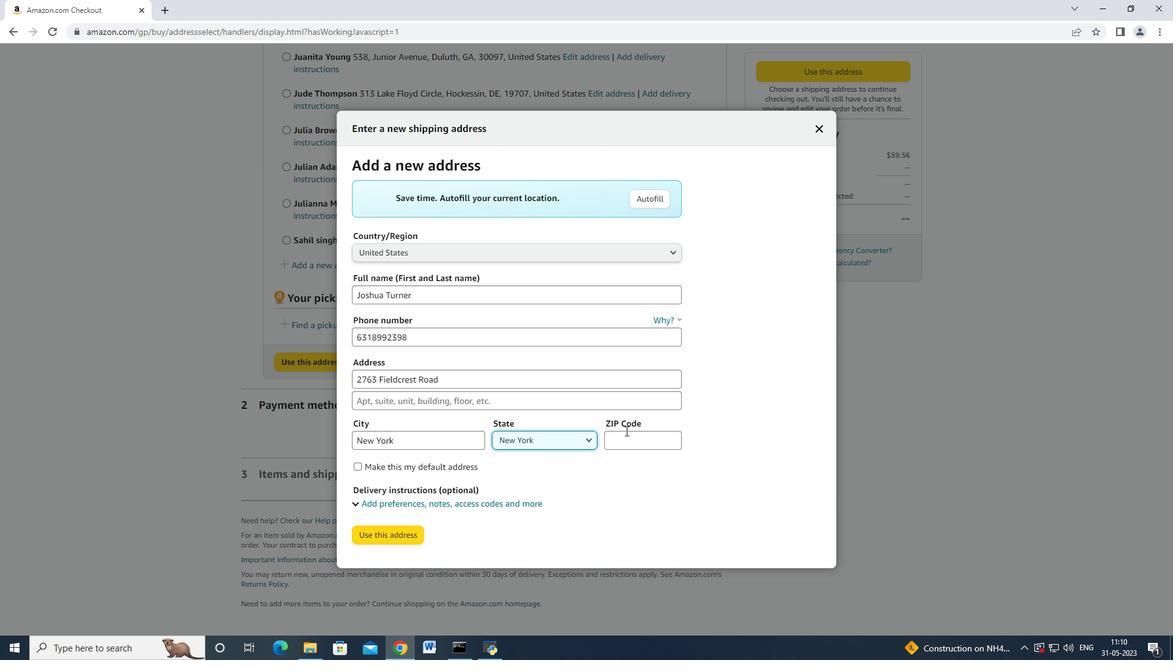 
Action: Mouse pressed left at (627, 433)
Screenshot: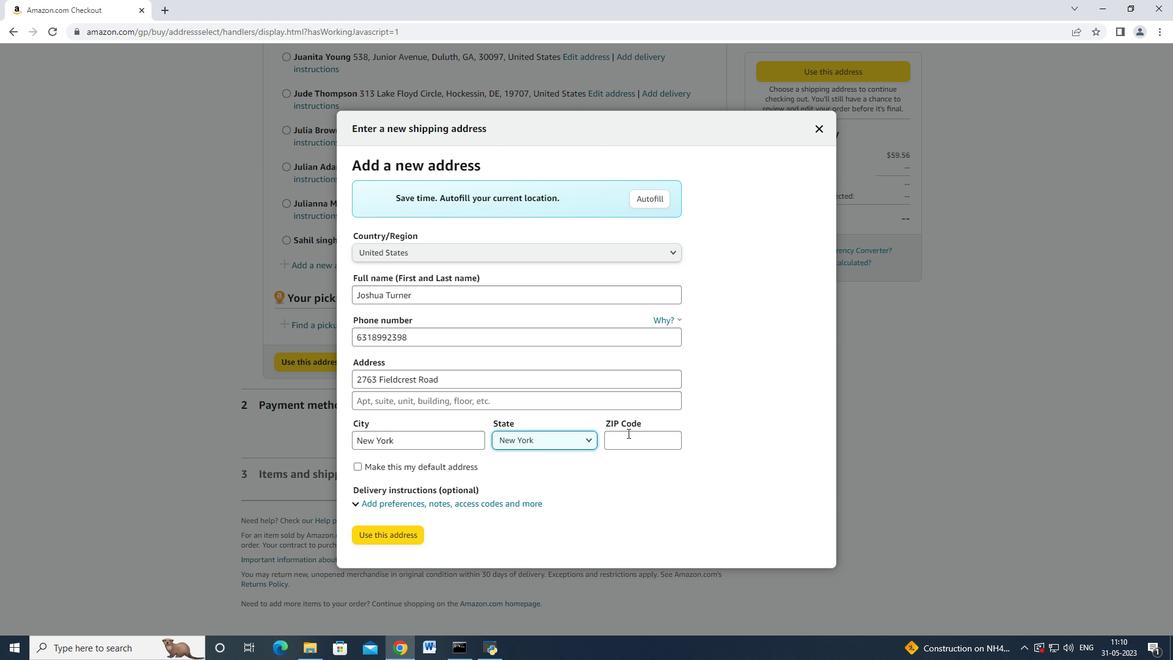 
Action: Key pressed 1005<Key.backspace>05
Screenshot: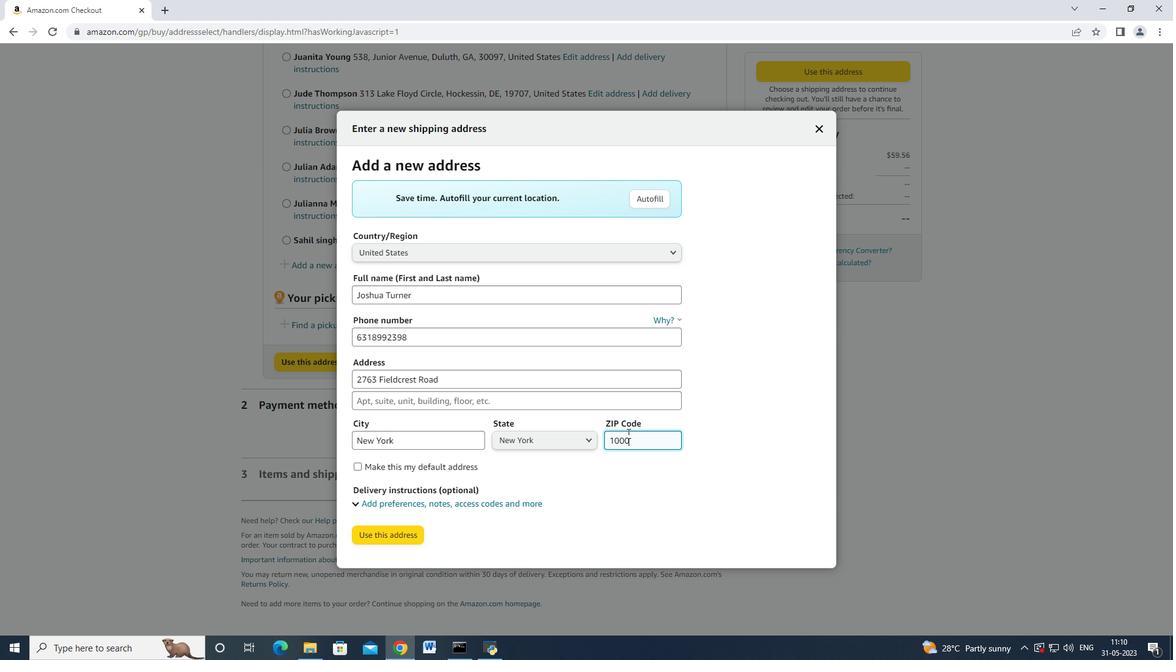 
Action: Mouse moved to (414, 534)
Screenshot: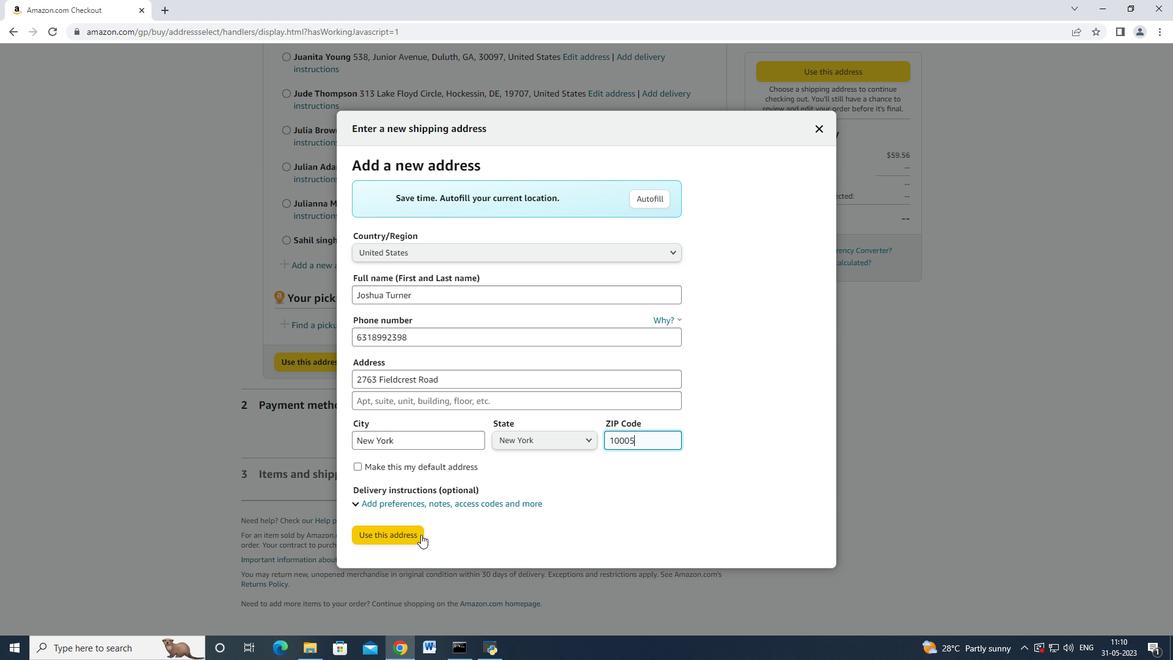 
Action: Mouse pressed left at (414, 534)
Screenshot: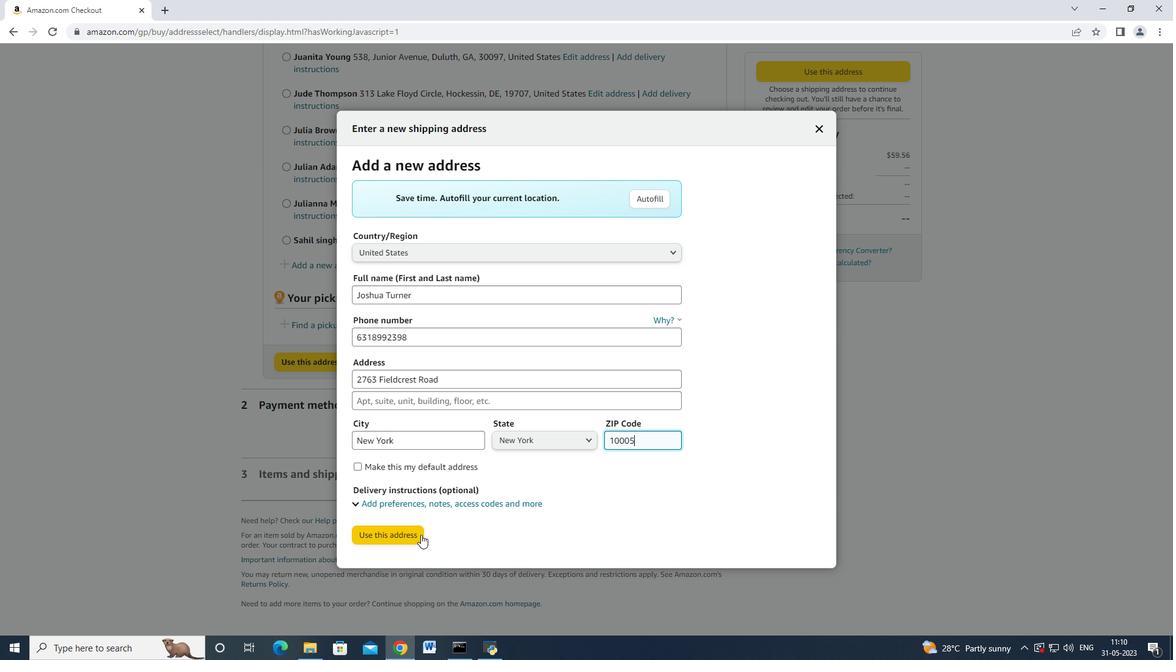
Action: Mouse moved to (514, 468)
Screenshot: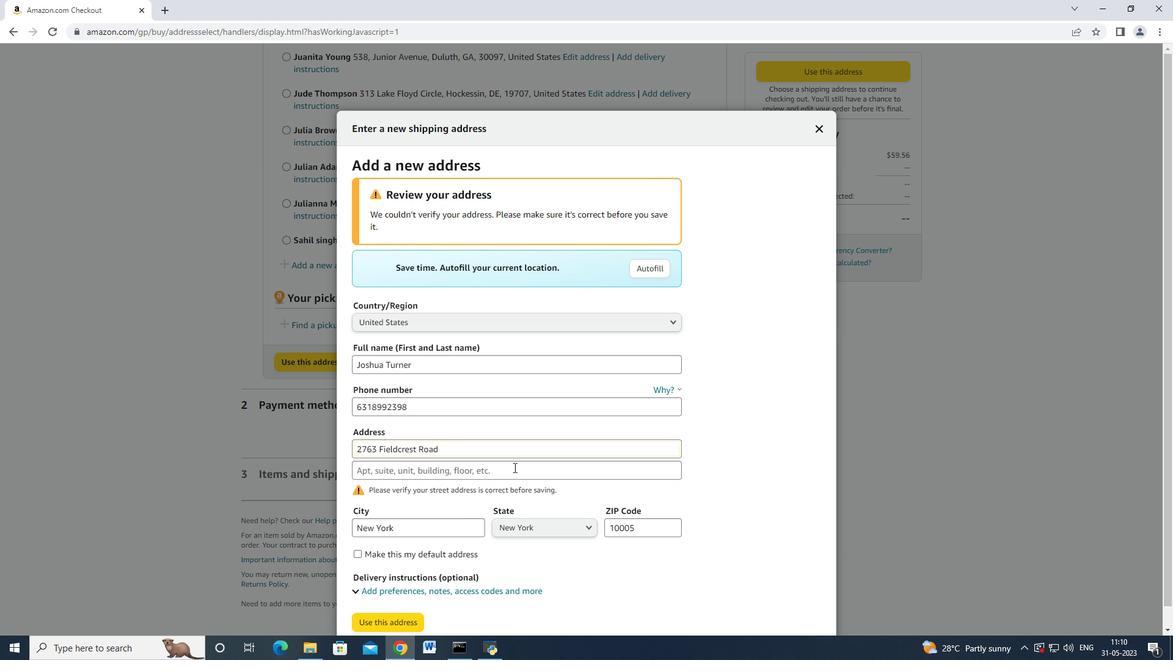 
Action: Mouse scrolled (514, 467) with delta (0, 0)
Screenshot: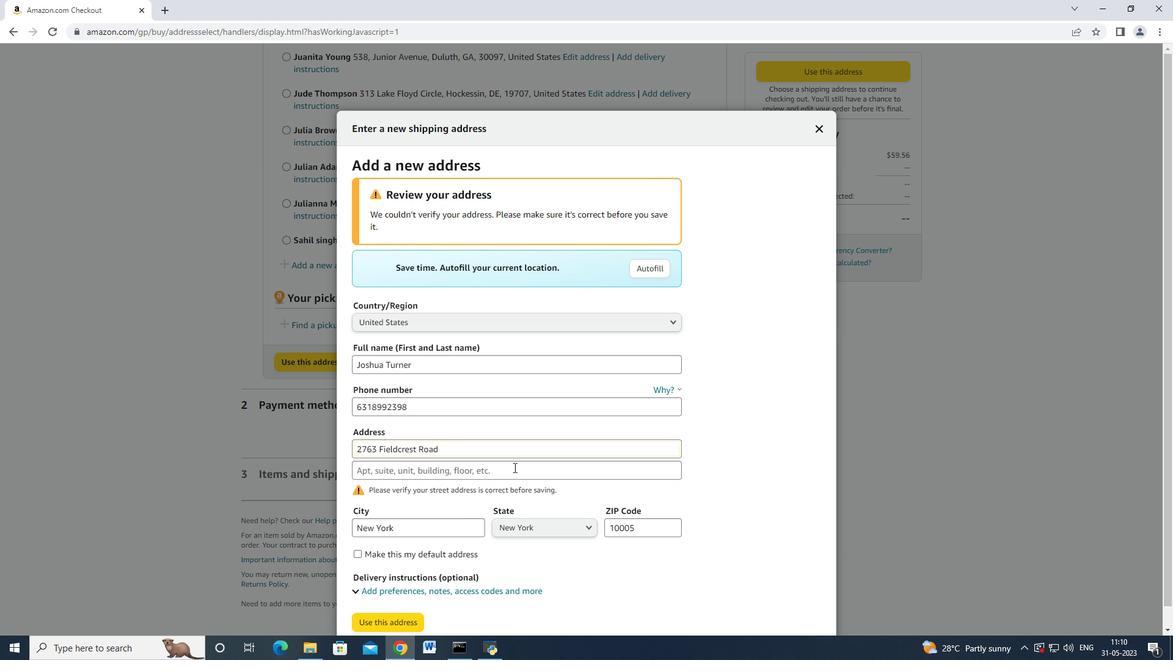 
Action: Mouse moved to (513, 468)
Screenshot: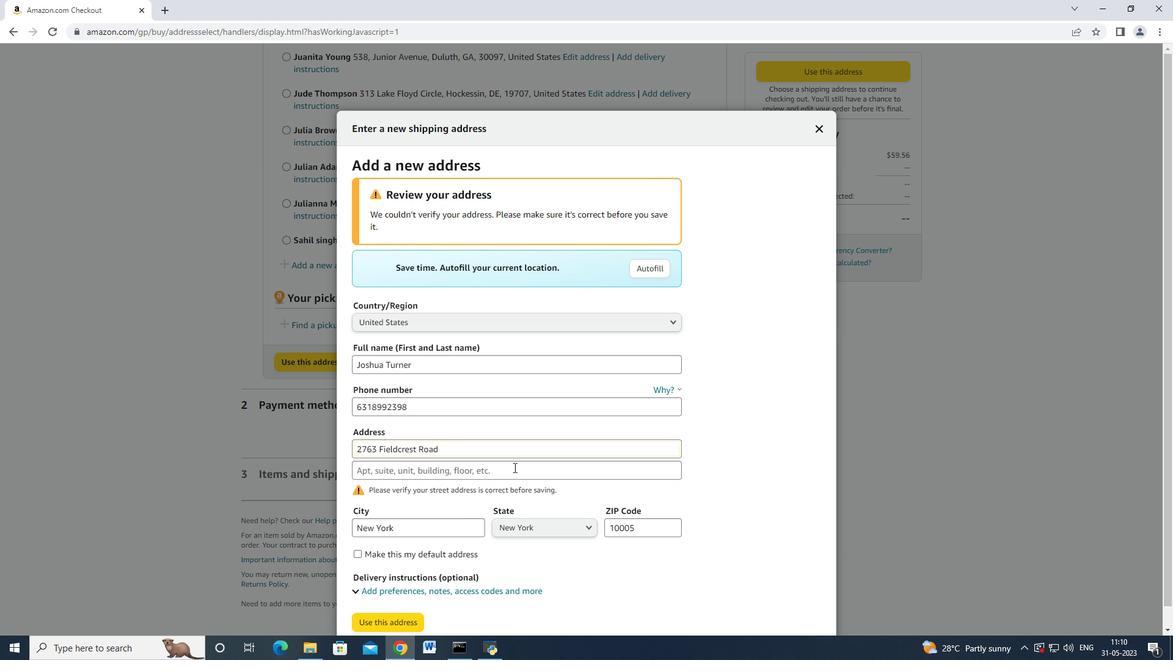 
Action: Mouse scrolled (513, 467) with delta (0, 0)
Screenshot: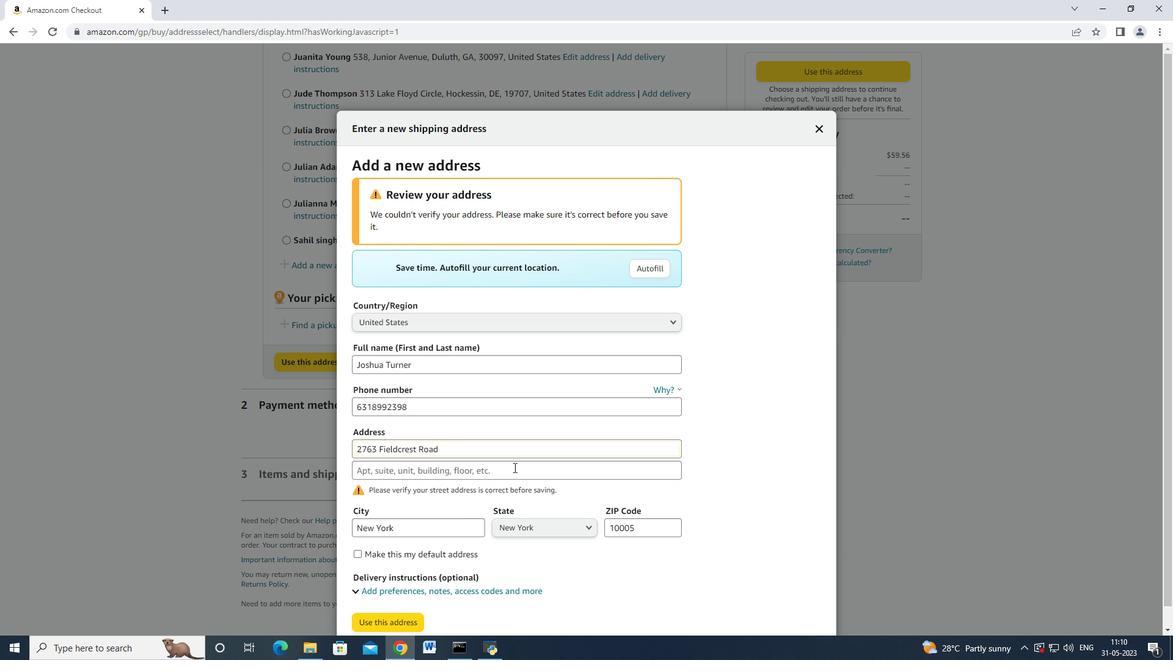 
Action: Mouse scrolled (513, 467) with delta (0, 0)
Screenshot: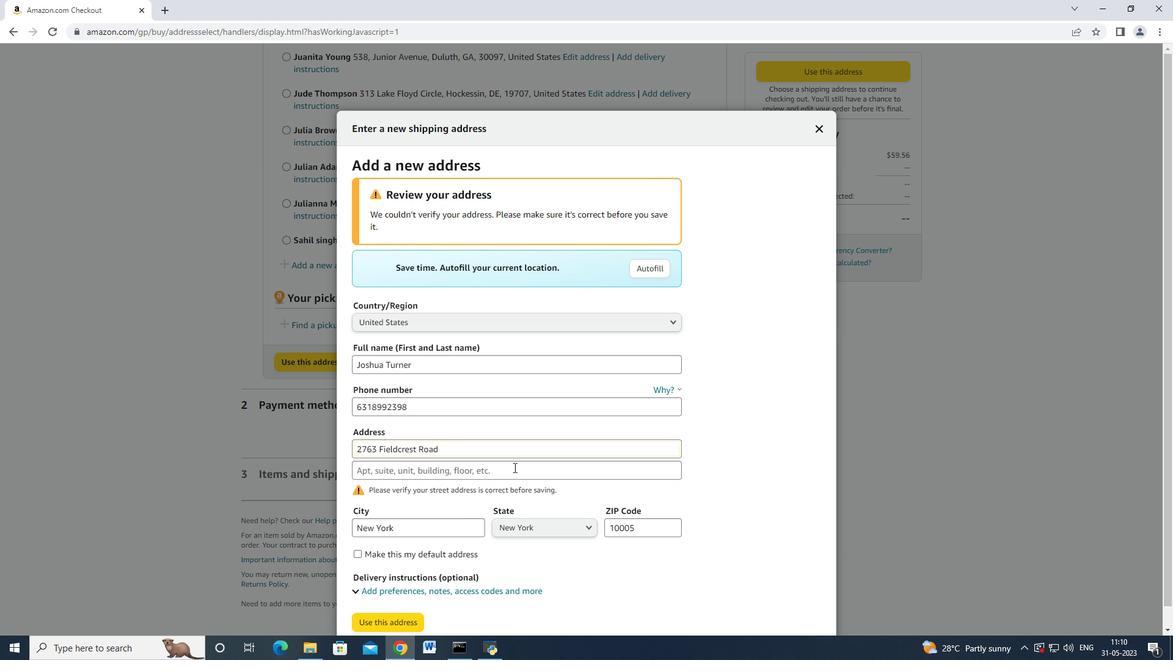 
Action: Mouse moved to (393, 597)
Screenshot: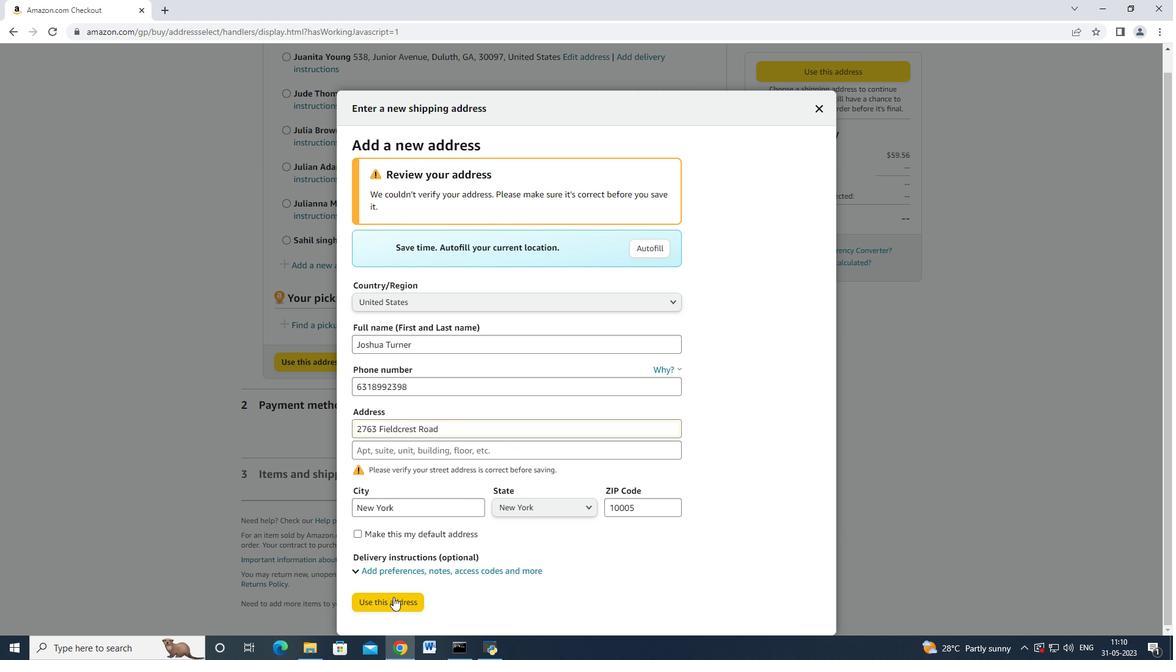
Action: Mouse pressed left at (393, 597)
Screenshot: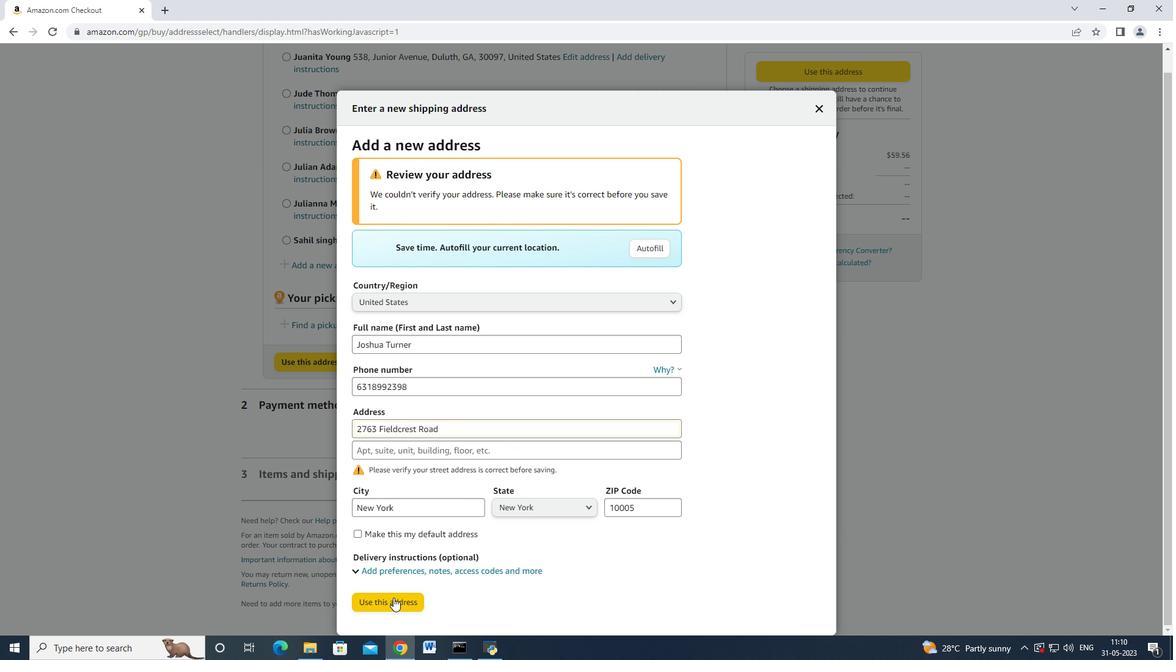 
Action: Mouse moved to (559, 412)
Screenshot: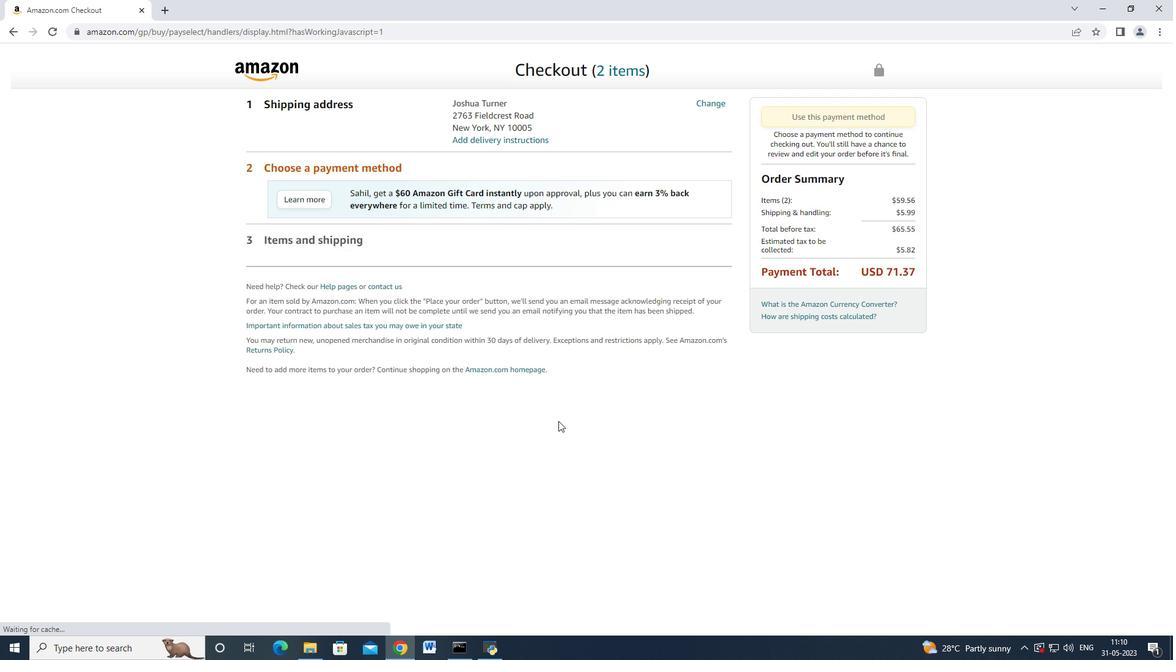 
Action: Mouse scrolled (559, 413) with delta (0, 0)
Screenshot: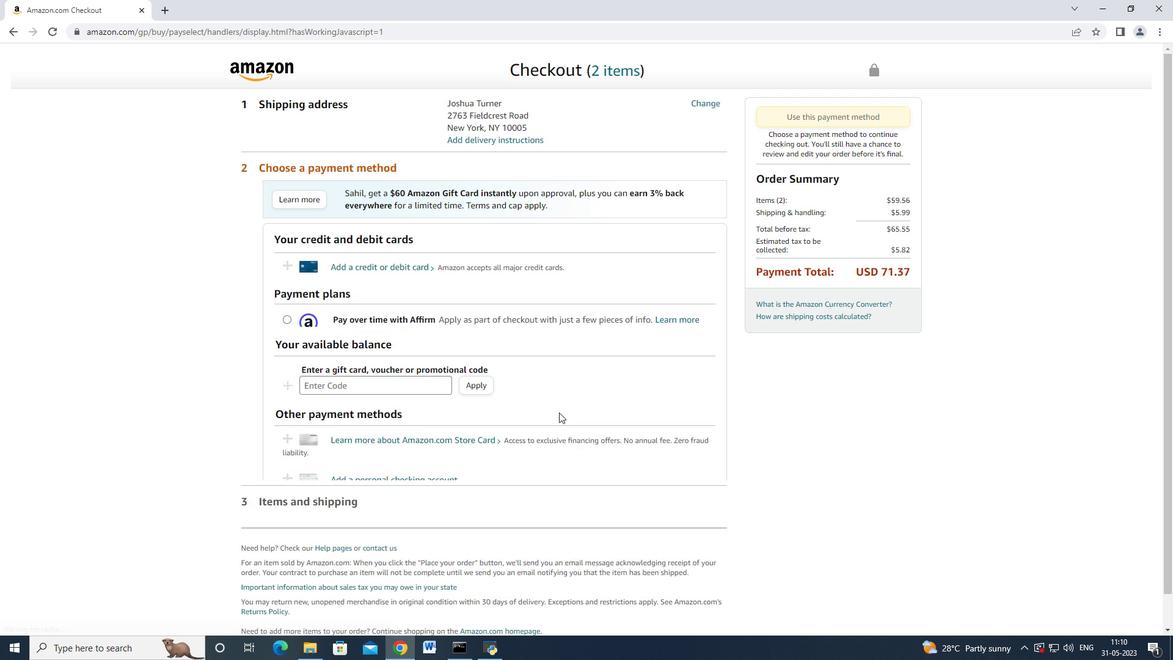 
Action: Mouse moved to (378, 264)
Screenshot: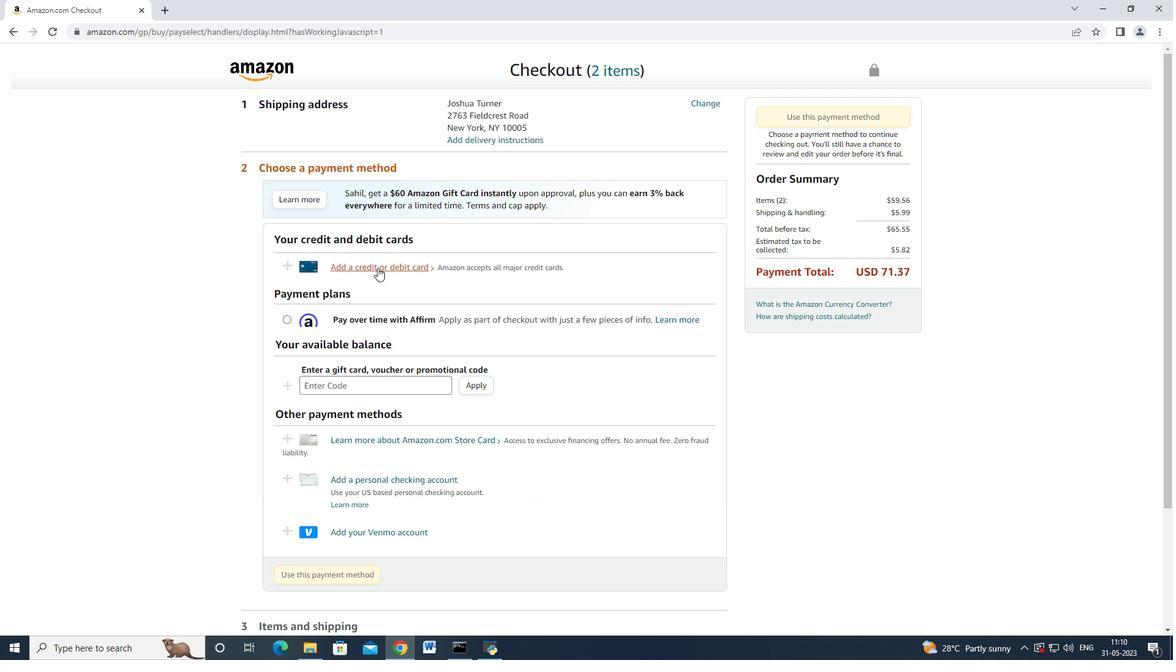 
Action: Mouse pressed left at (378, 264)
Screenshot: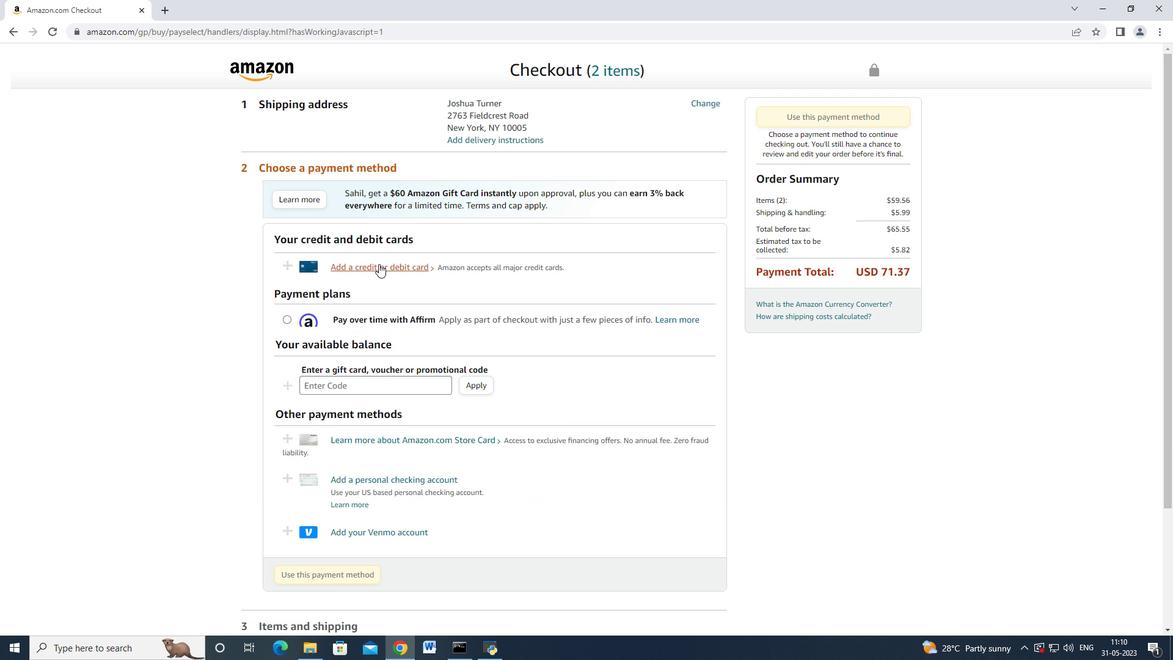 
Action: Mouse moved to (449, 295)
Screenshot: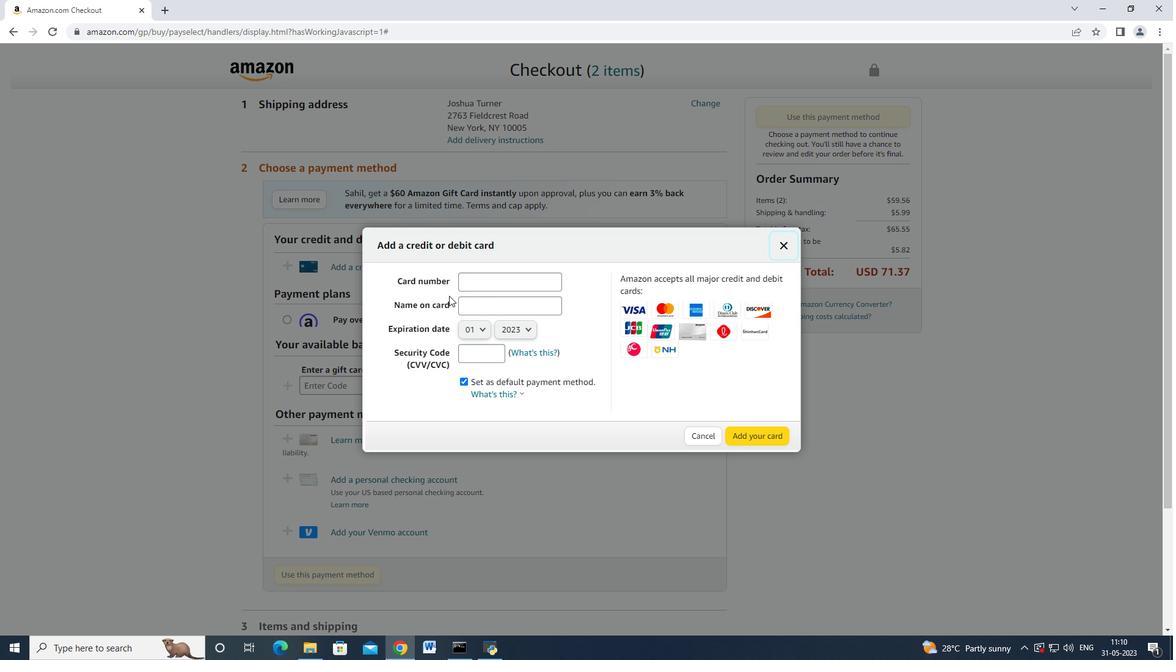 
Action: Mouse scrolled (449, 296) with delta (0, 0)
Screenshot: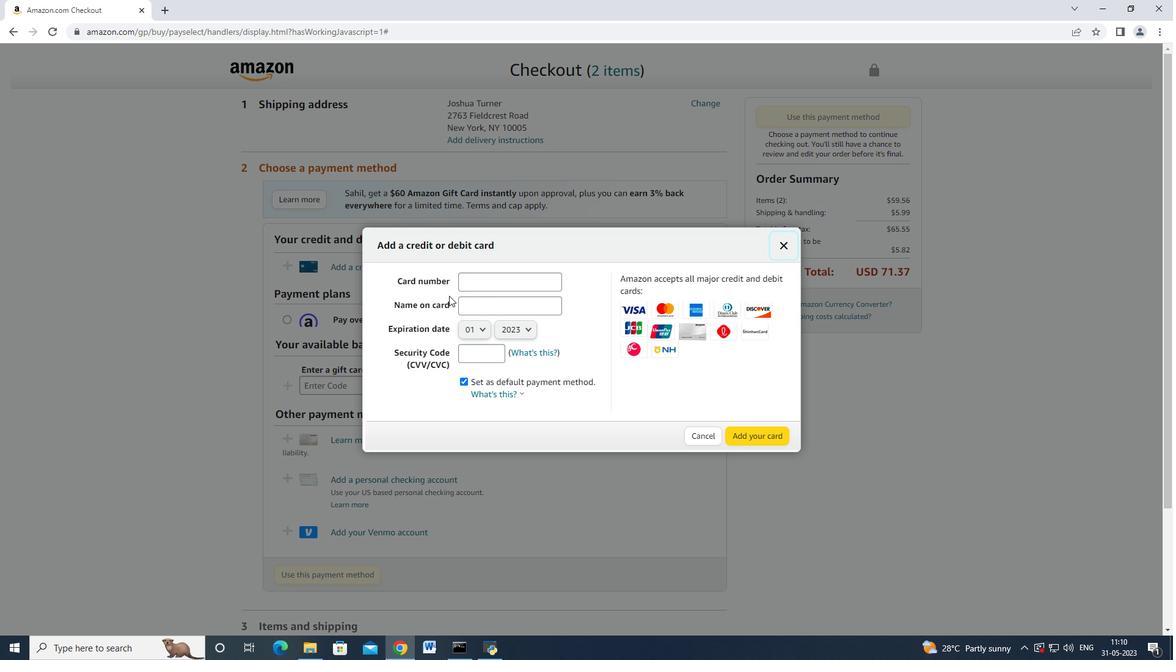 
Action: Mouse scrolled (449, 296) with delta (0, 0)
Screenshot: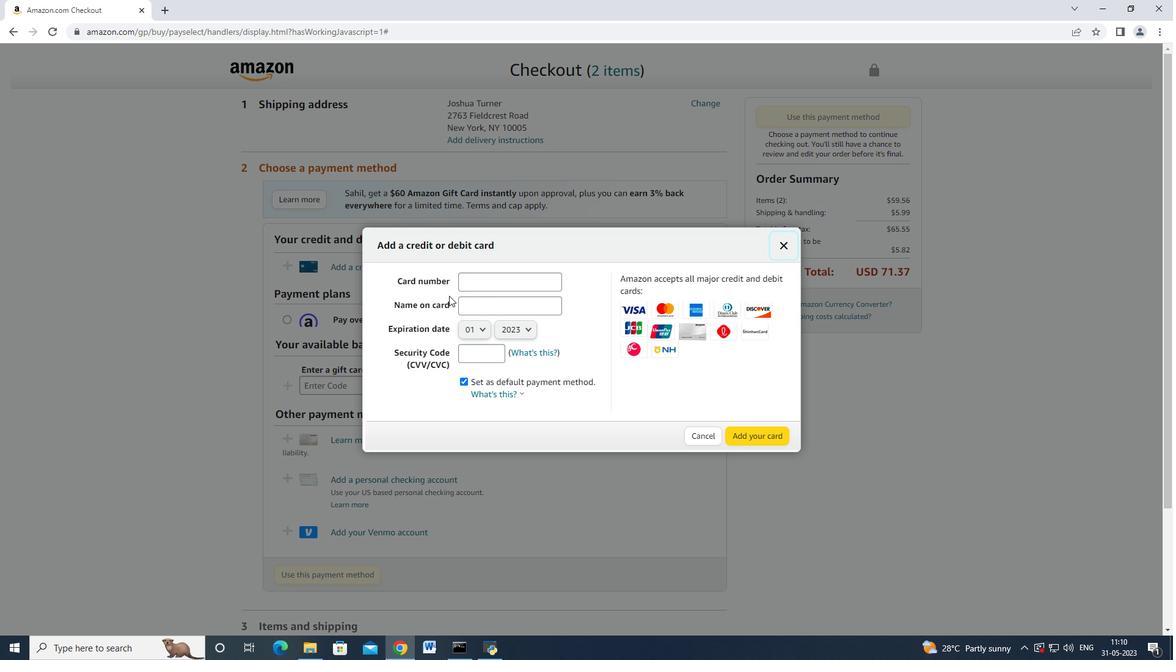 
Action: Mouse moved to (502, 249)
Screenshot: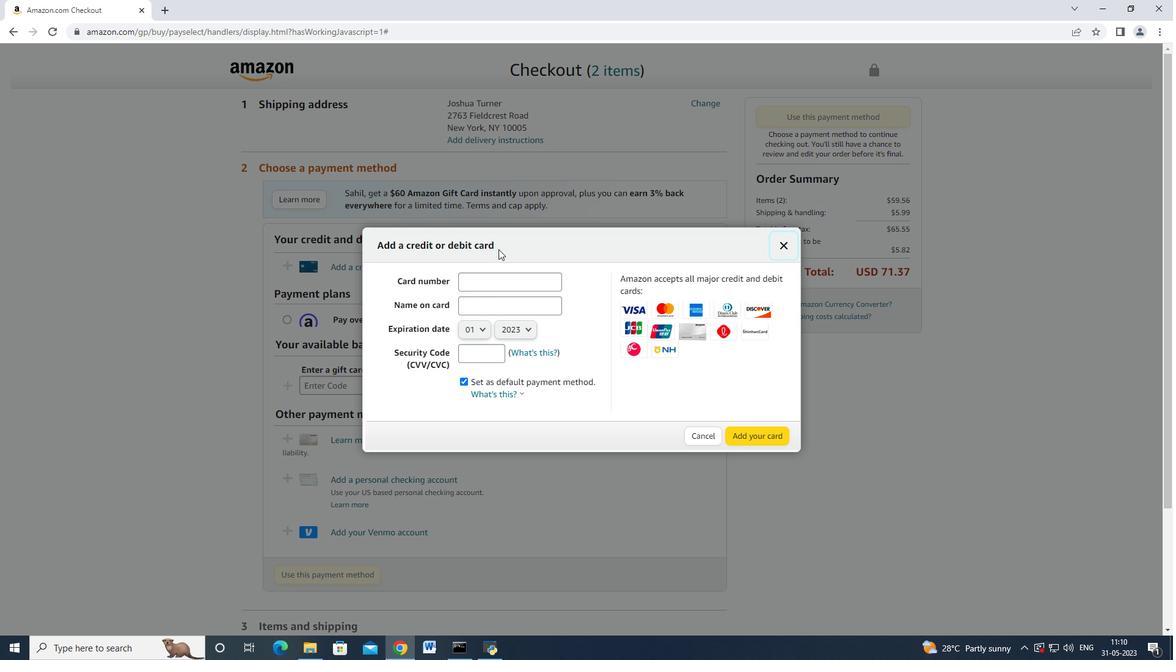 
Action: Mouse scrolled (502, 250) with delta (0, 0)
Screenshot: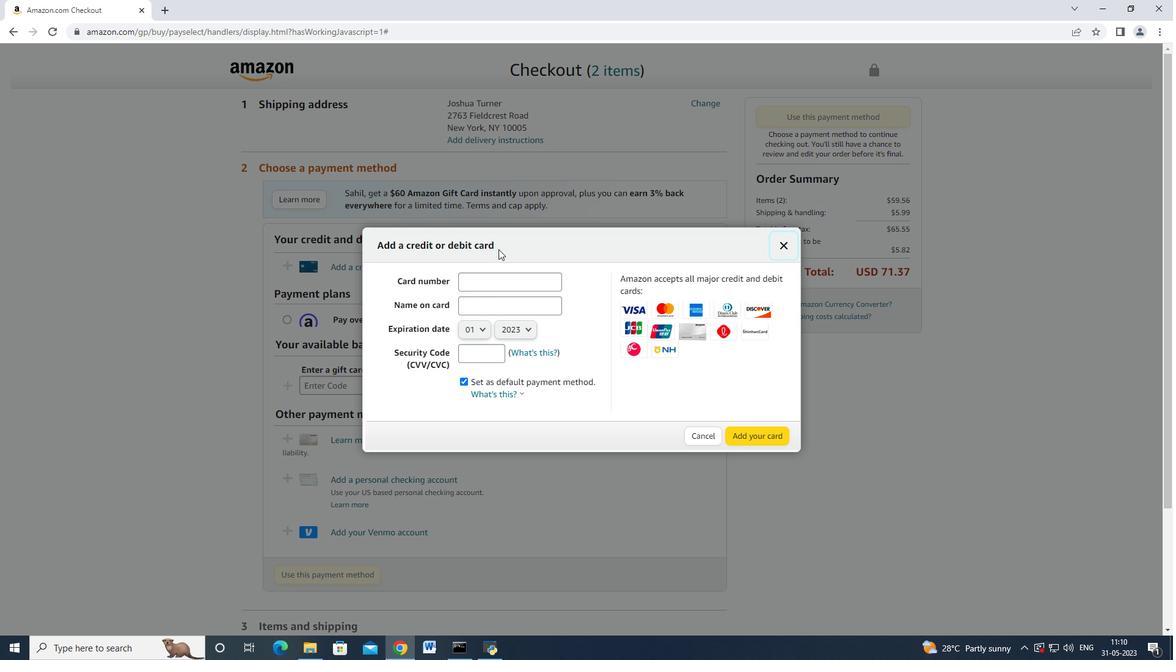 
Action: Mouse moved to (504, 250)
Screenshot: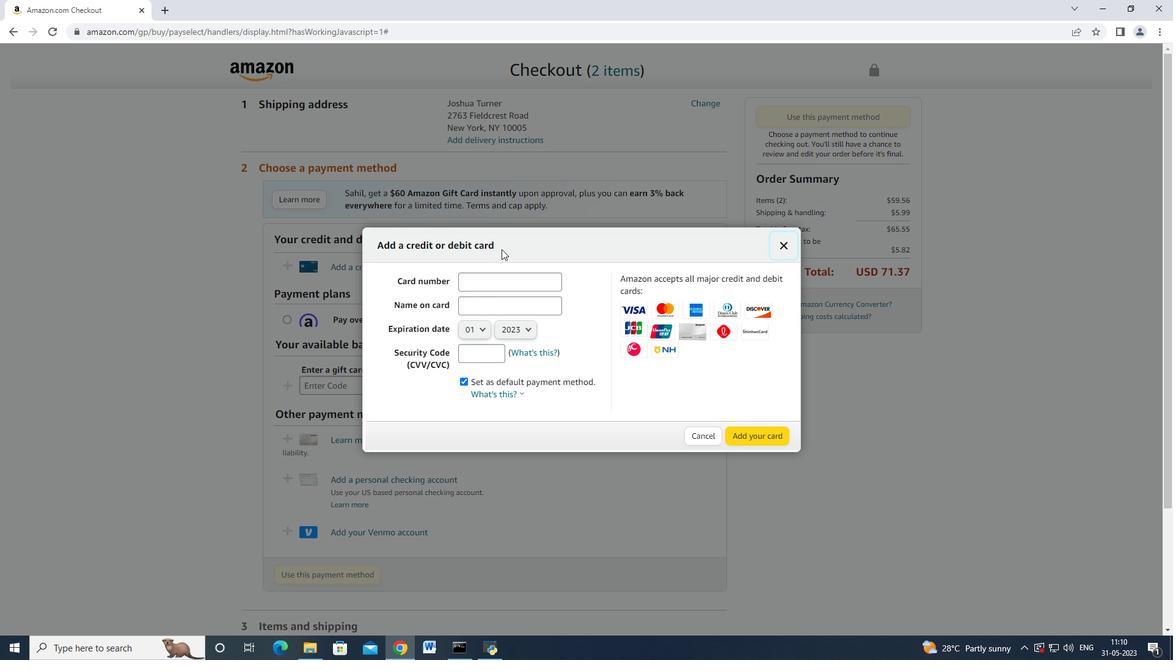 
Action: Mouse scrolled (504, 250) with delta (0, 0)
Screenshot: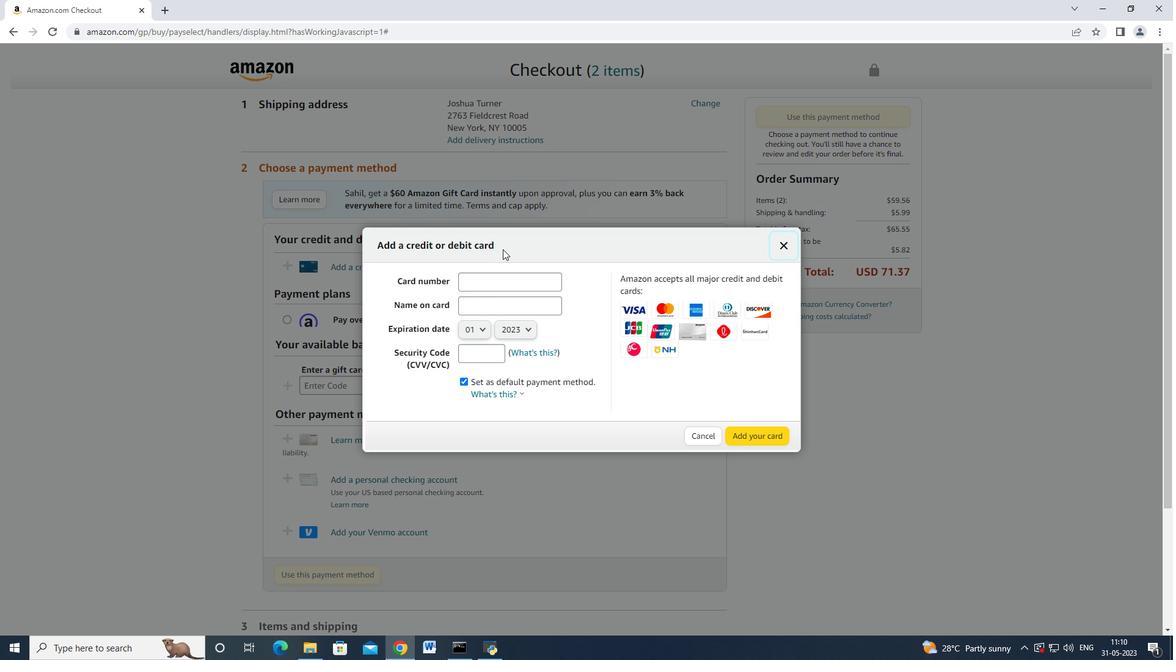 
Action: Mouse moved to (479, 249)
Screenshot: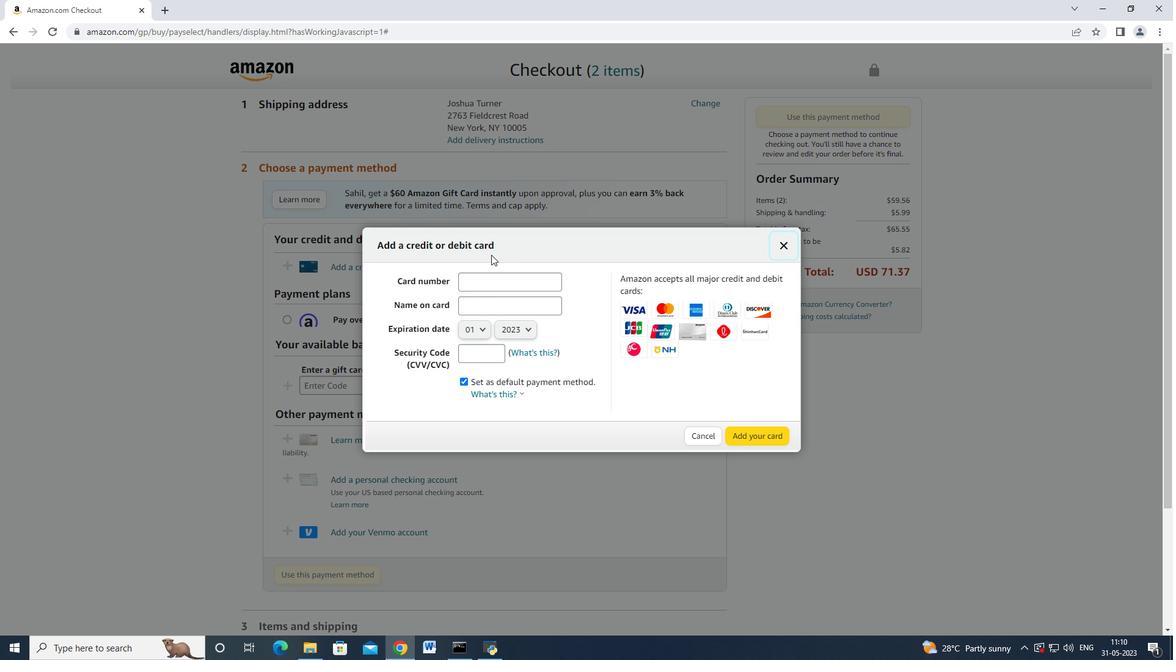 
Action: Mouse scrolled (485, 253) with delta (0, 0)
Screenshot: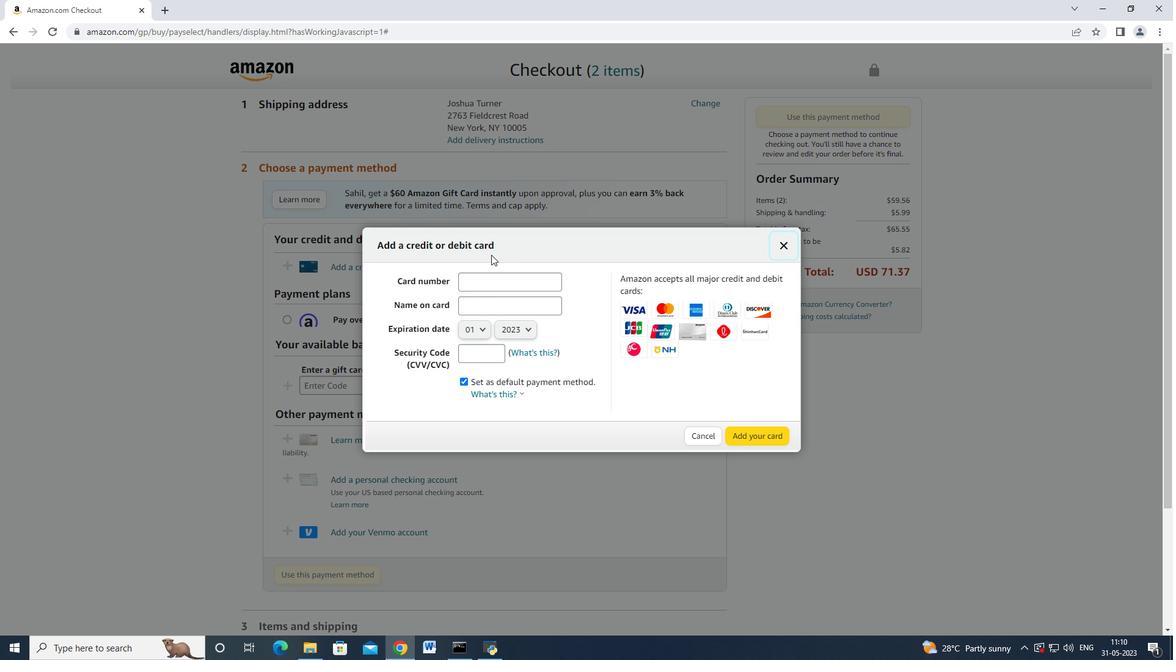 
Action: Mouse moved to (495, 286)
Screenshot: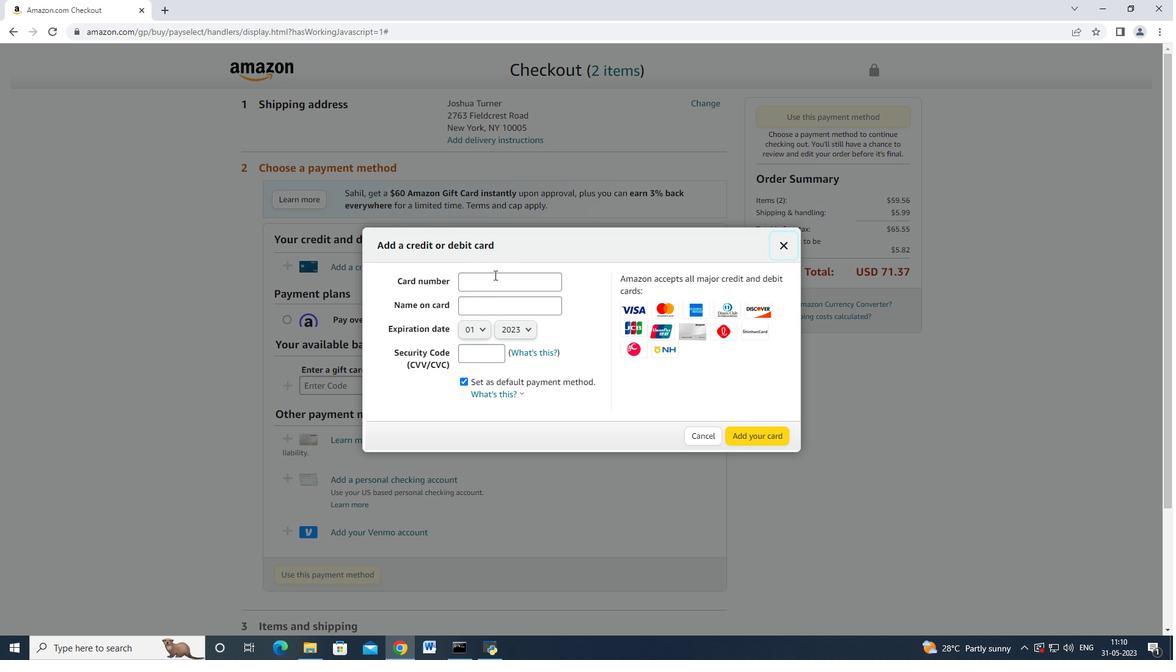 
Action: Mouse pressed left at (495, 286)
Screenshot: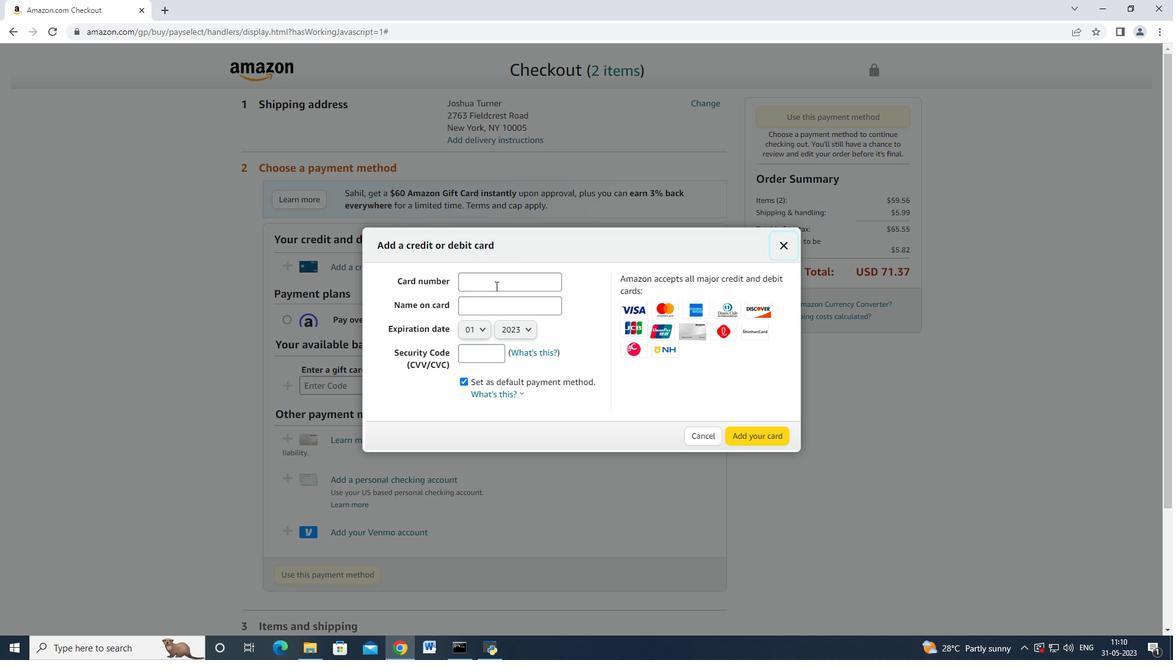 
Action: Key pressed 4762664477552005<Key.tab><Key.shift><Key.shift>Mark<Key.space><Key.shift_r>Adams<Key.space>
Screenshot: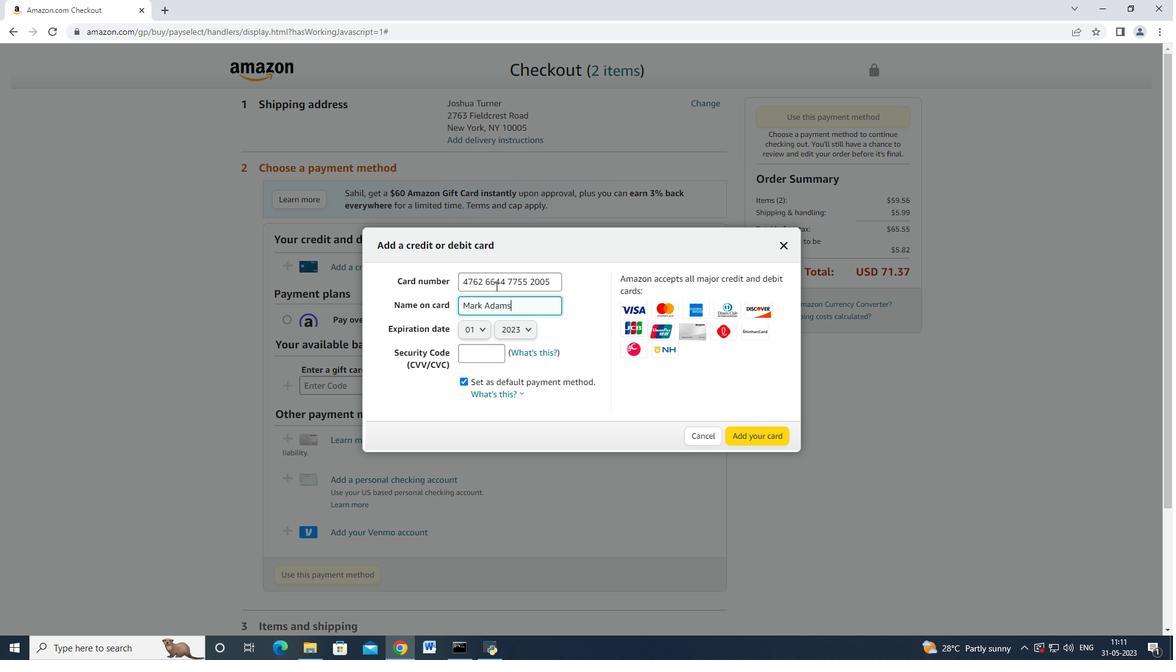 
Action: Mouse moved to (478, 328)
Screenshot: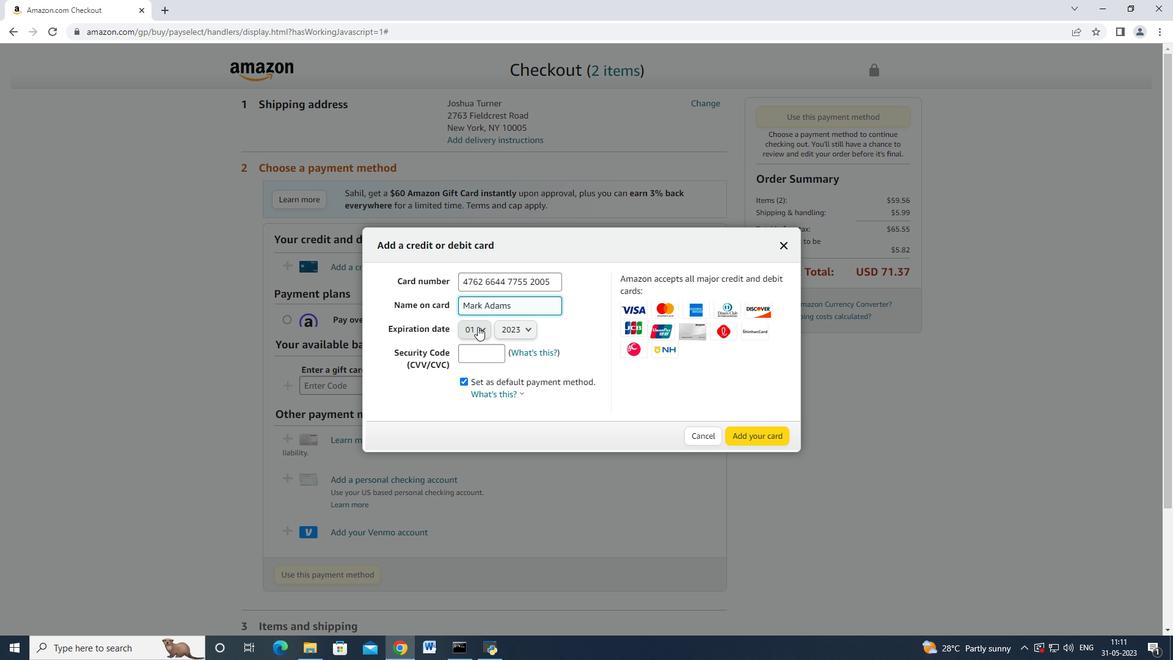 
Action: Mouse pressed left at (478, 328)
Screenshot: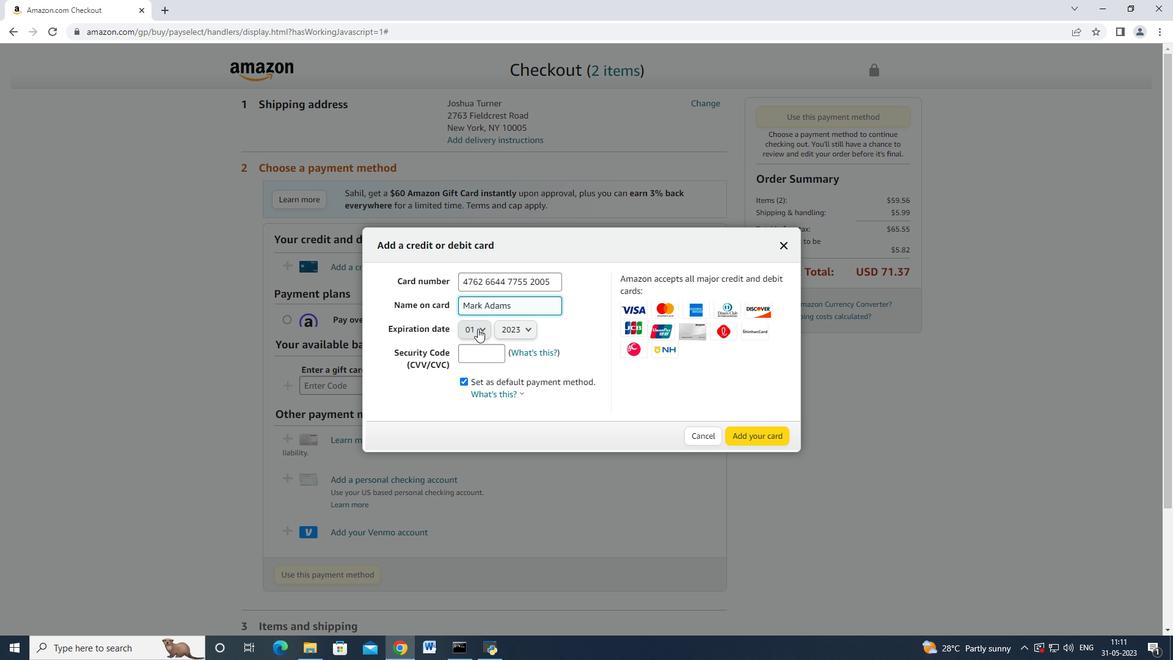 
Action: Mouse moved to (478, 372)
Screenshot: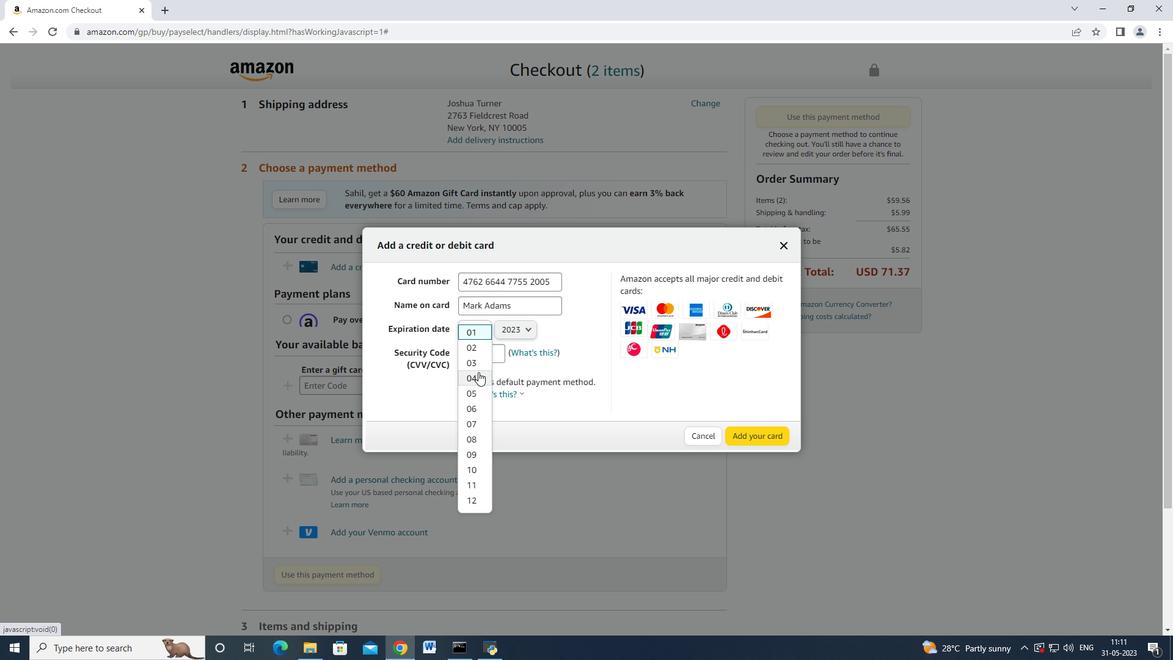 
Action: Mouse pressed left at (478, 372)
Screenshot: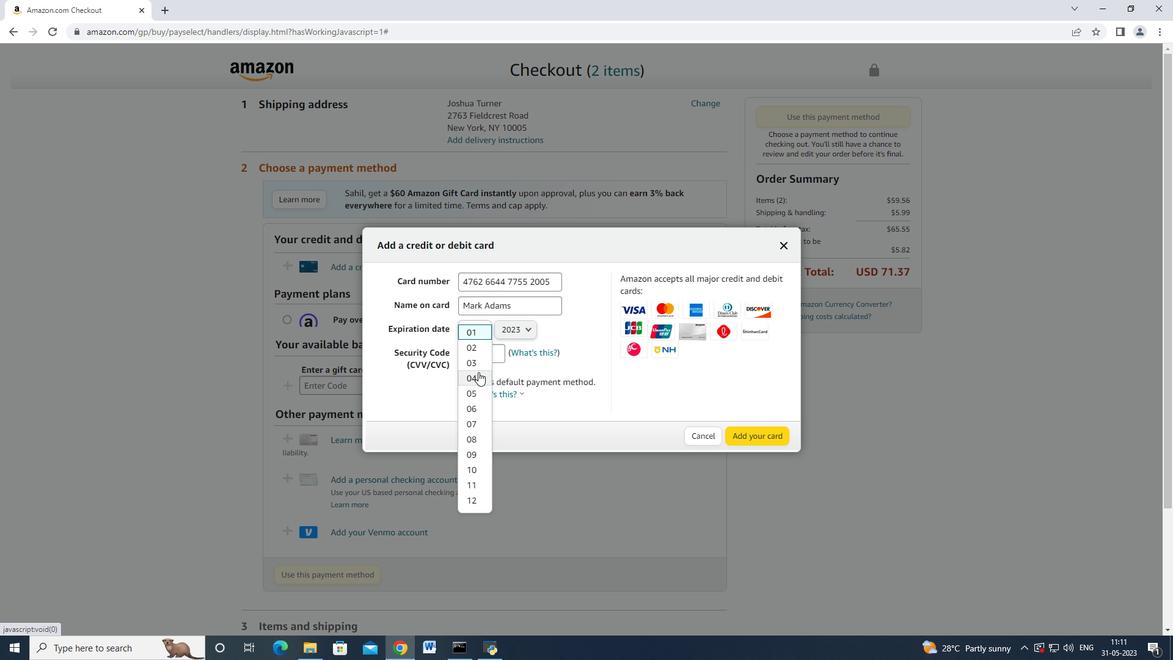 
Action: Mouse moved to (512, 332)
Screenshot: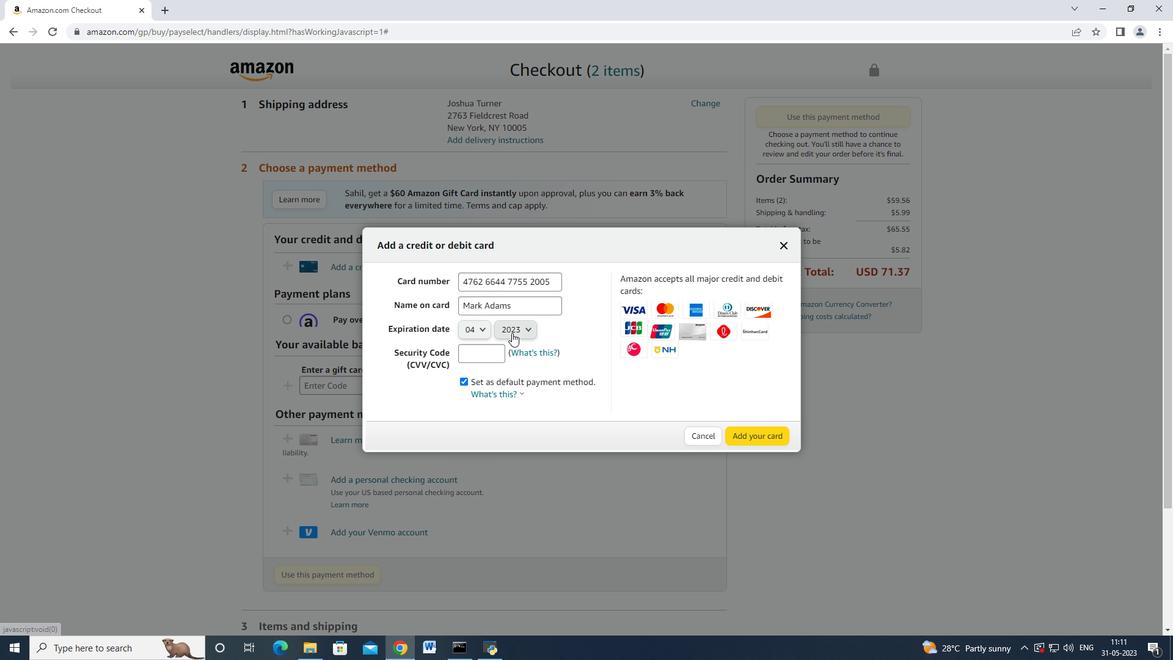 
Action: Mouse pressed left at (512, 332)
Screenshot: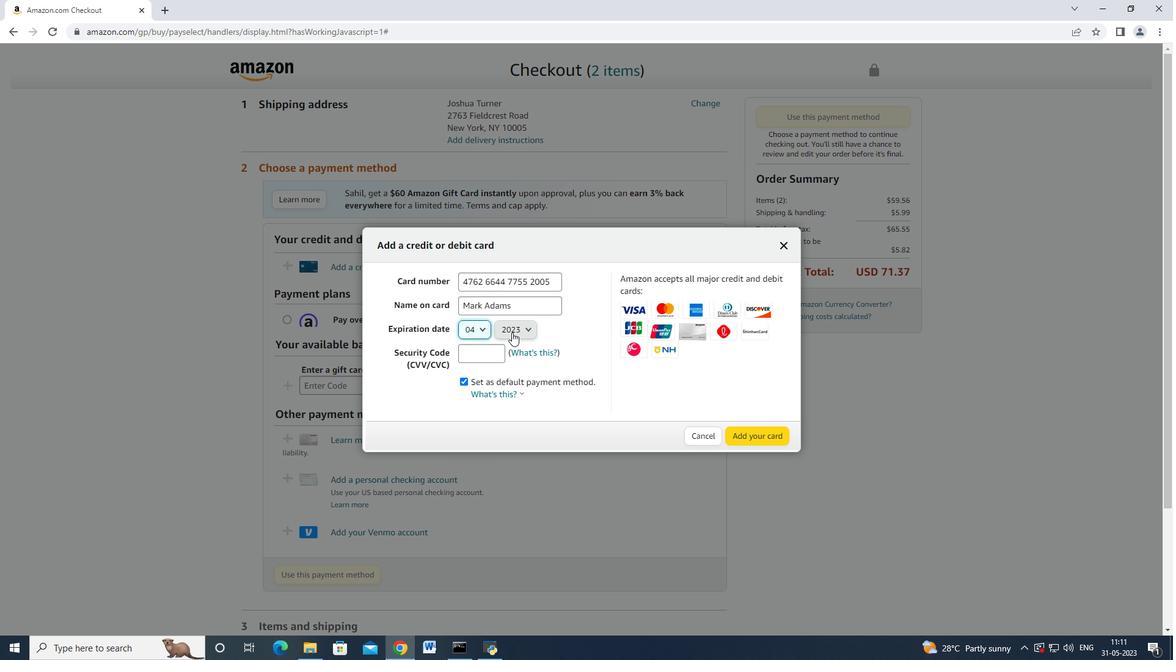 
Action: Mouse moved to (509, 356)
Screenshot: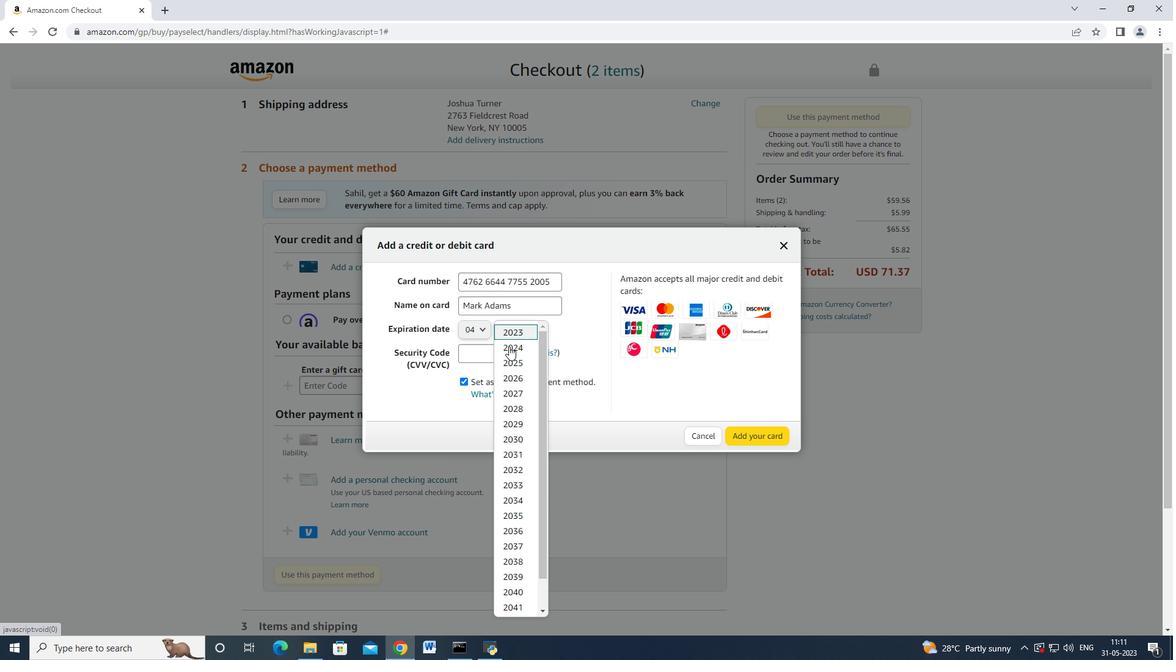 
Action: Mouse pressed left at (509, 356)
Screenshot: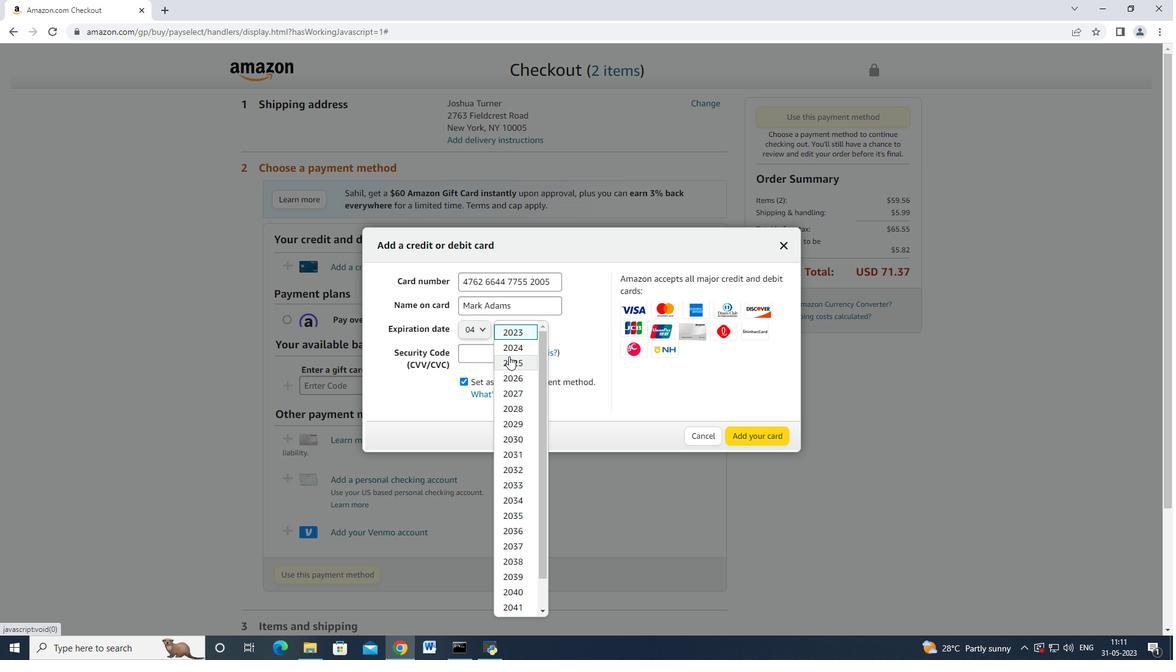 
Action: Mouse moved to (493, 349)
Screenshot: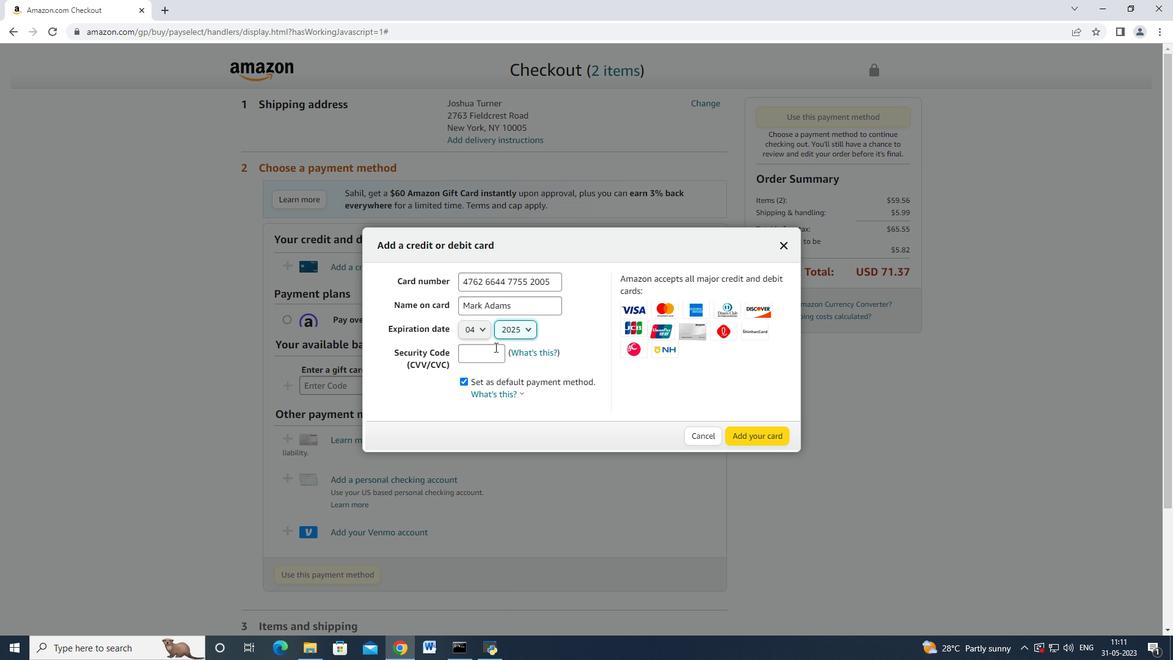 
Action: Mouse pressed left at (493, 349)
Screenshot: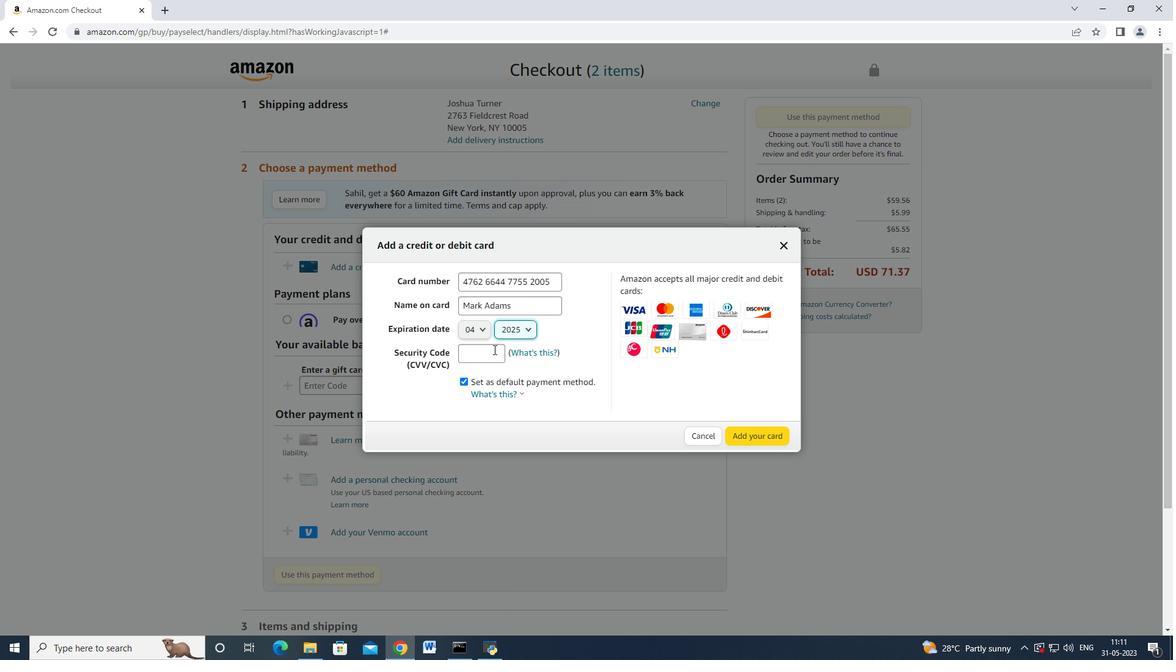 
Action: Mouse moved to (489, 350)
Screenshot: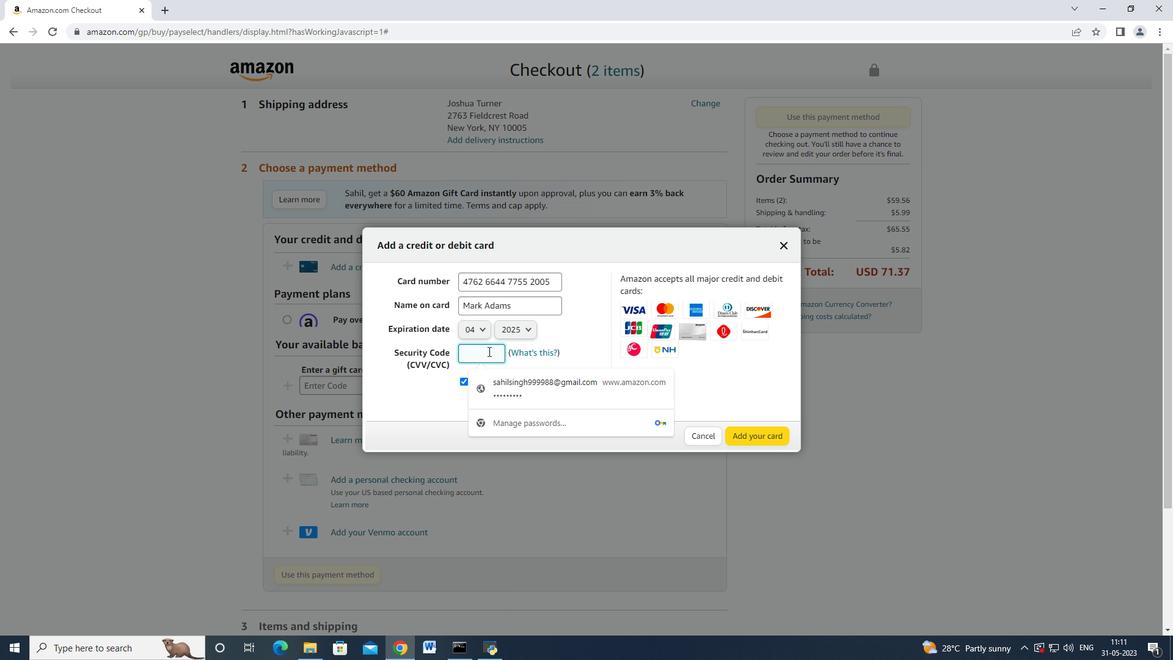 
Action: Key pressed 3321
Screenshot: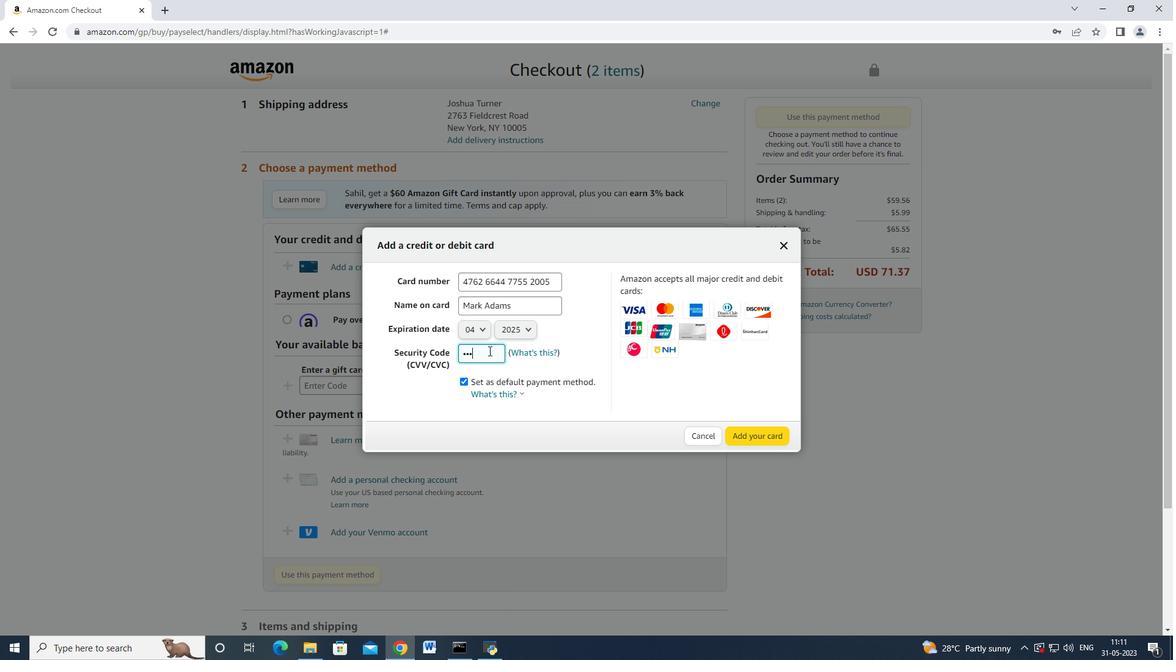 
Action: Mouse moved to (783, 433)
Screenshot: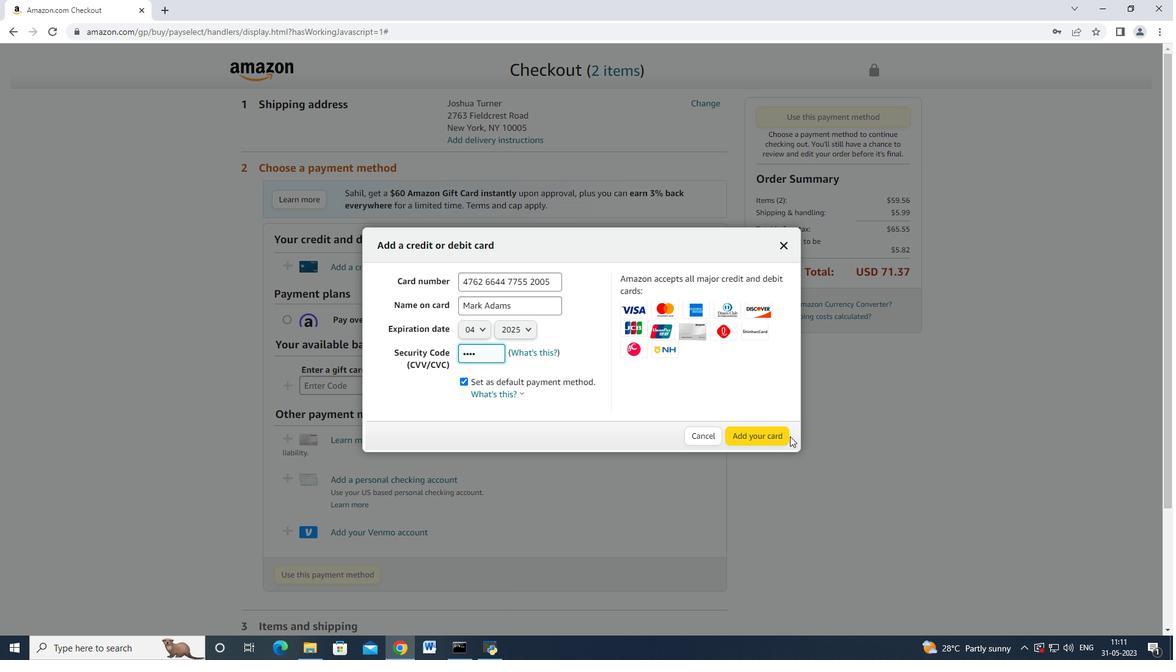 
